 Task: Compile and use special effects to export a video on the topic "New York".
Action: Mouse moved to (106, 151)
Screenshot: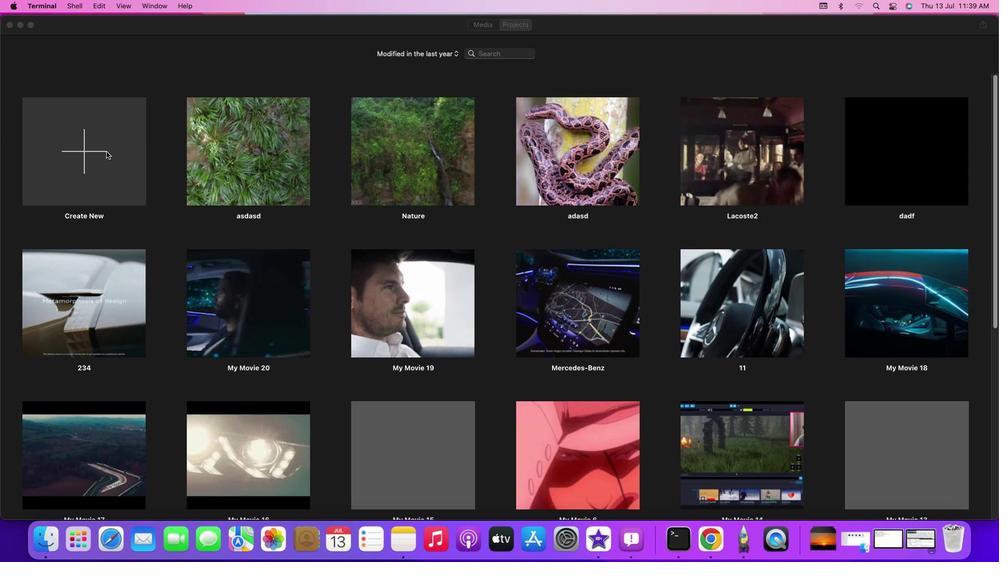 
Action: Mouse pressed left at (106, 151)
Screenshot: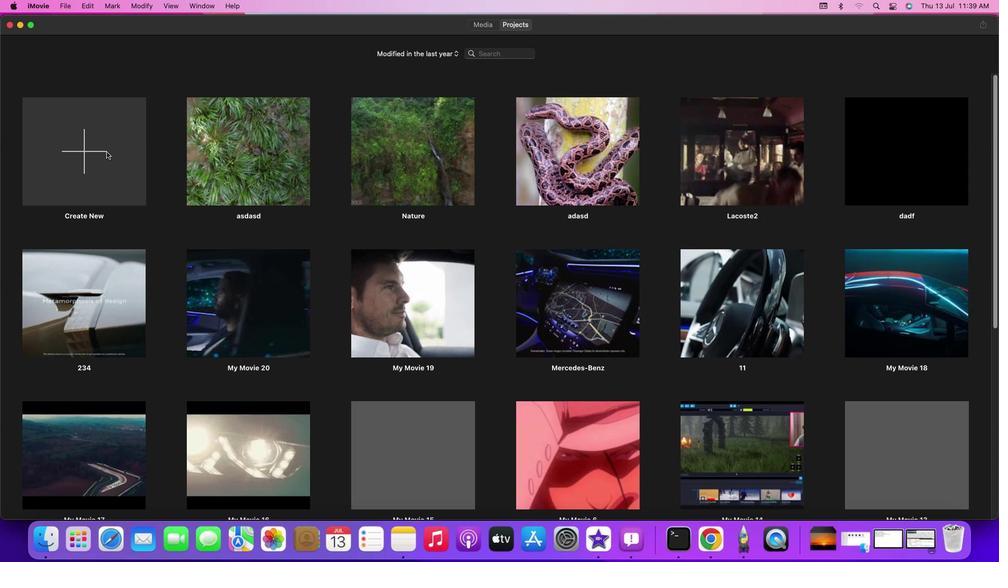 
Action: Mouse pressed left at (106, 151)
Screenshot: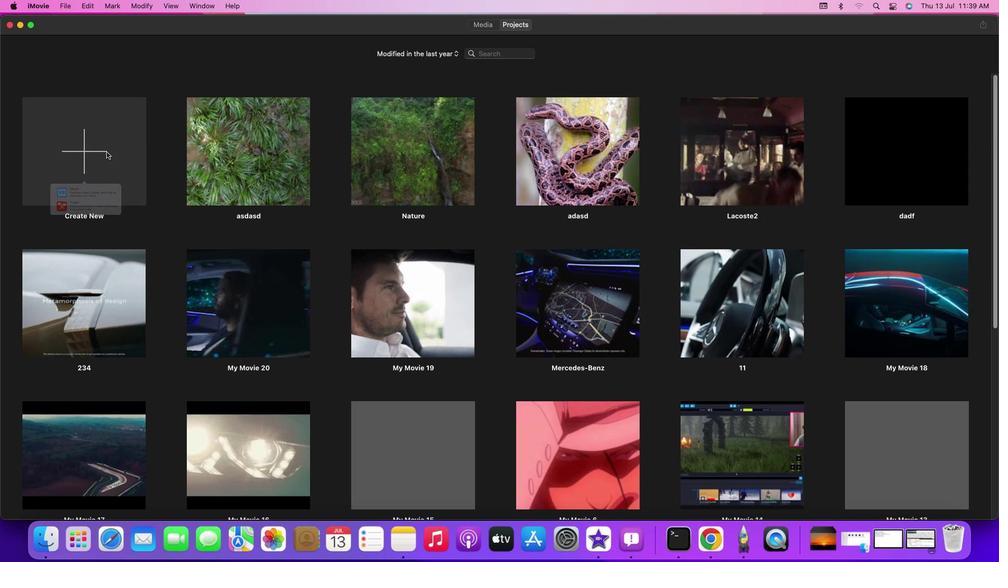 
Action: Mouse moved to (69, 204)
Screenshot: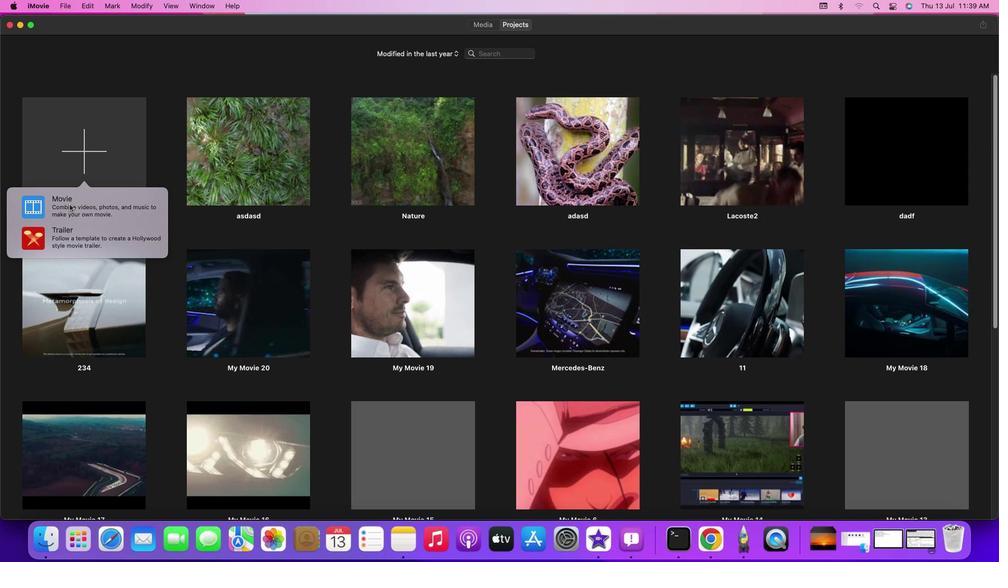 
Action: Mouse pressed left at (69, 204)
Screenshot: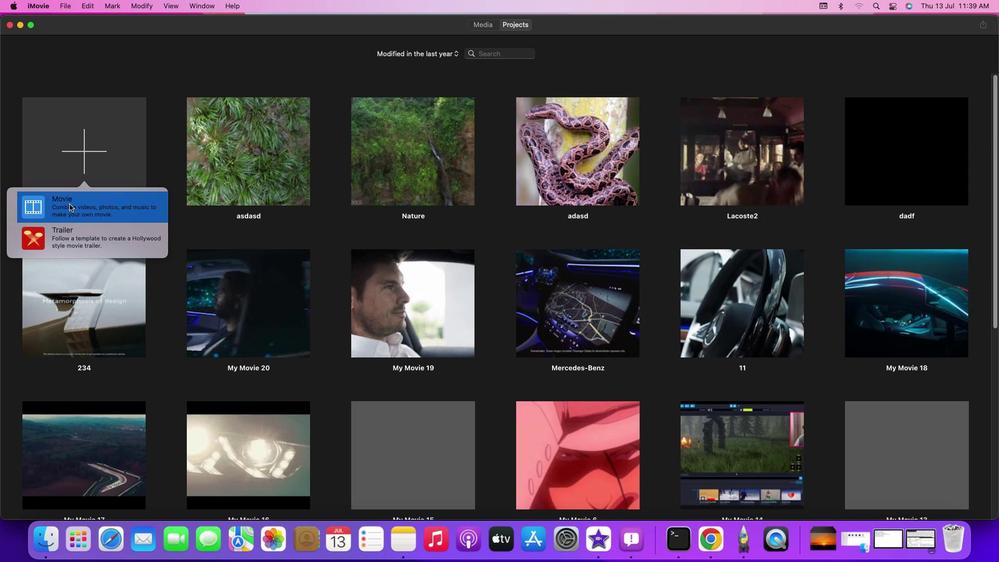 
Action: Mouse pressed left at (69, 204)
Screenshot: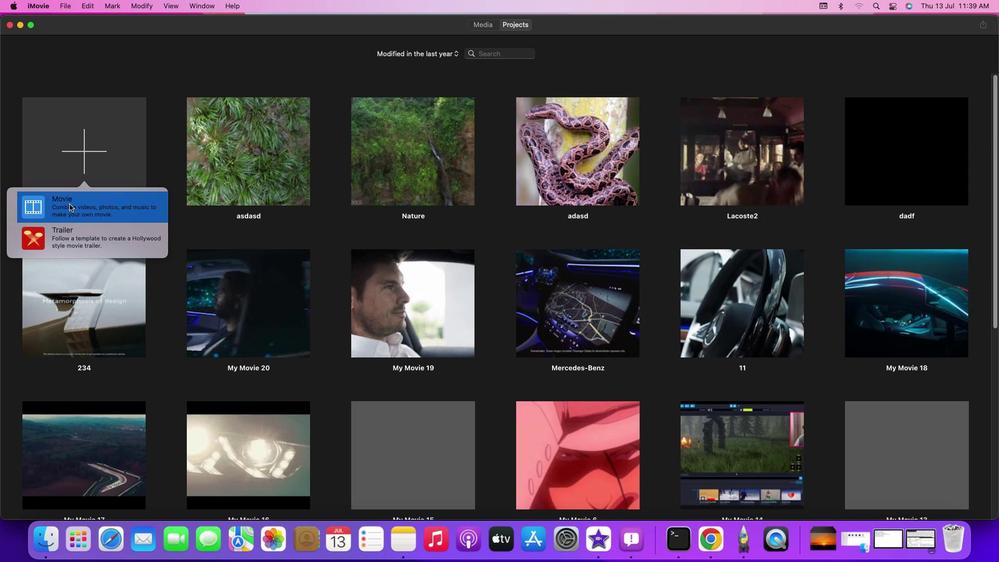 
Action: Mouse moved to (386, 181)
Screenshot: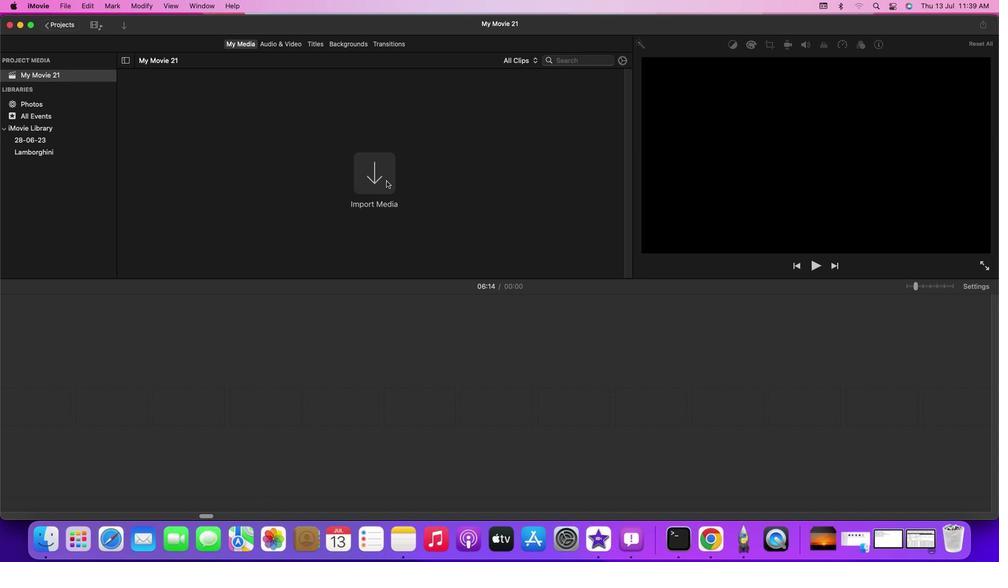 
Action: Mouse pressed left at (386, 181)
Screenshot: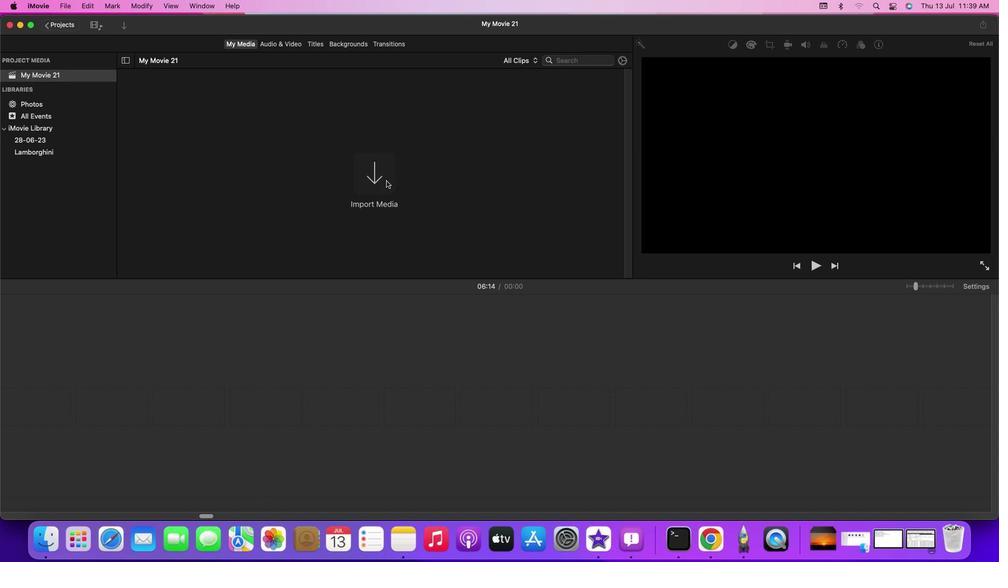 
Action: Mouse pressed left at (386, 181)
Screenshot: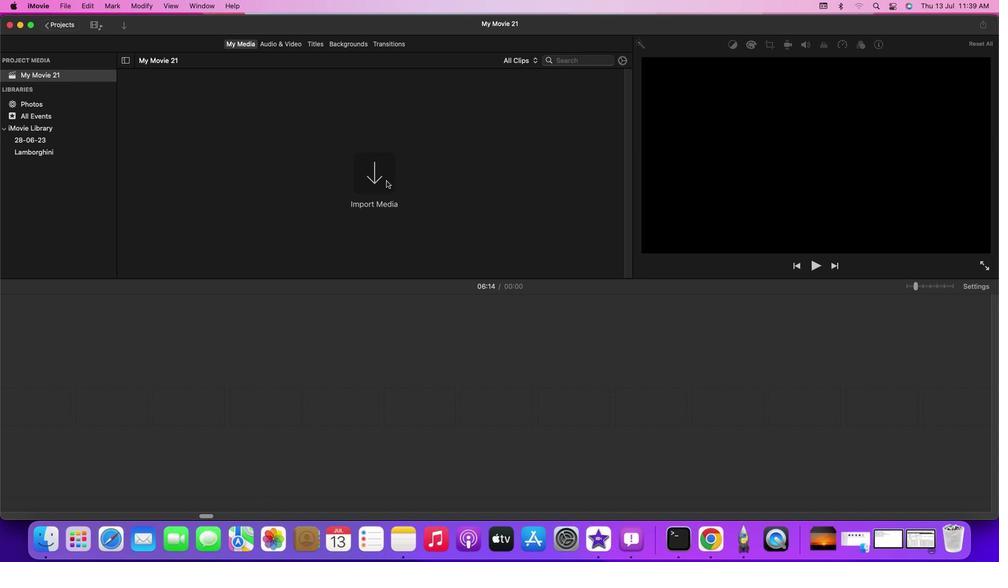 
Action: Mouse moved to (27, 145)
Screenshot: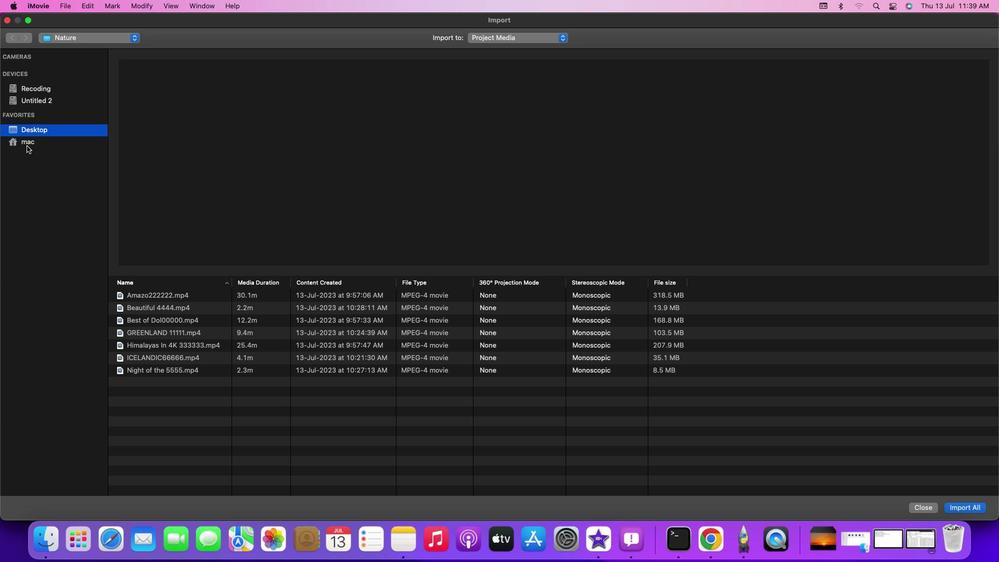 
Action: Mouse pressed left at (27, 145)
Screenshot: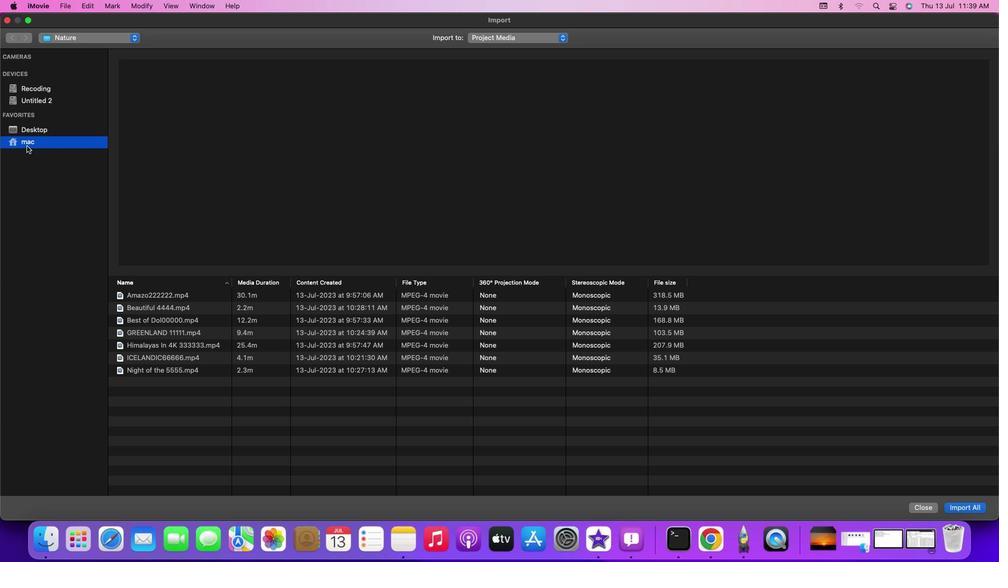 
Action: Mouse moved to (36, 134)
Screenshot: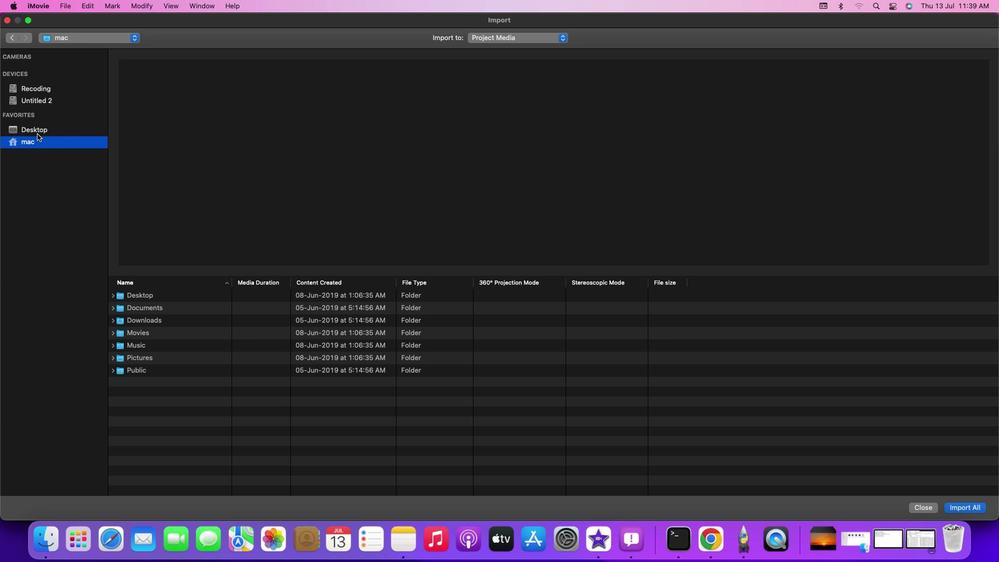 
Action: Mouse pressed left at (36, 134)
Screenshot: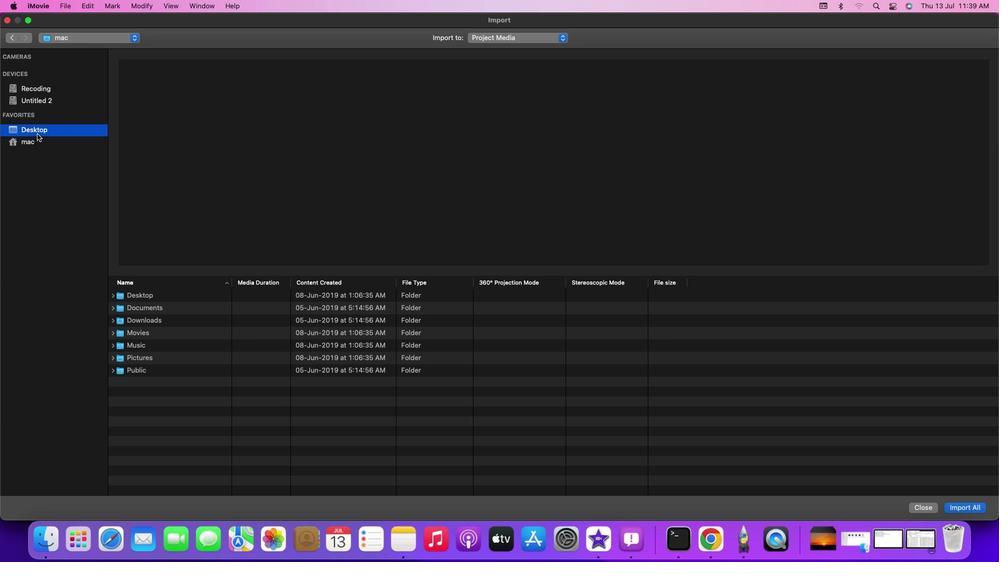 
Action: Mouse pressed left at (36, 134)
Screenshot: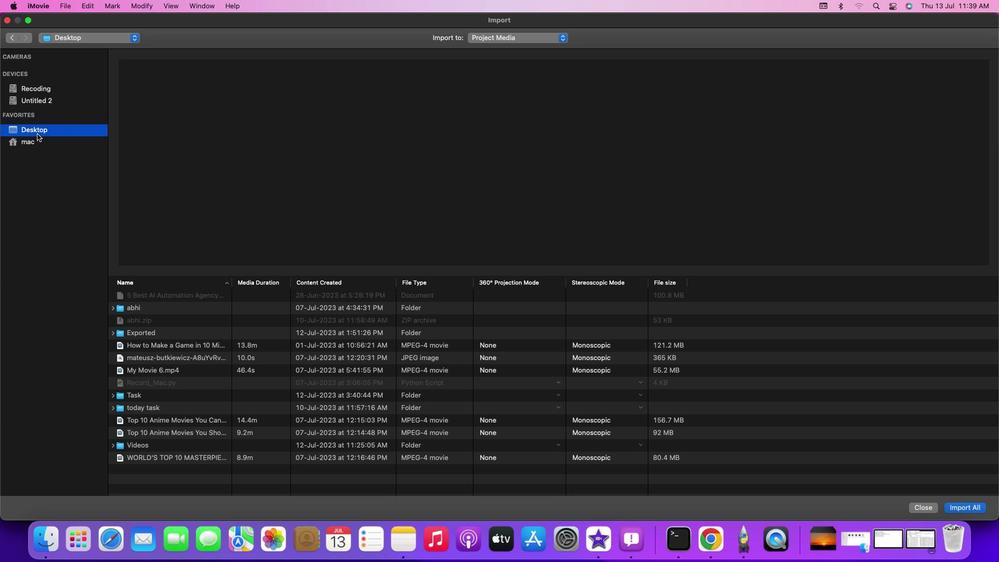 
Action: Mouse moved to (138, 445)
Screenshot: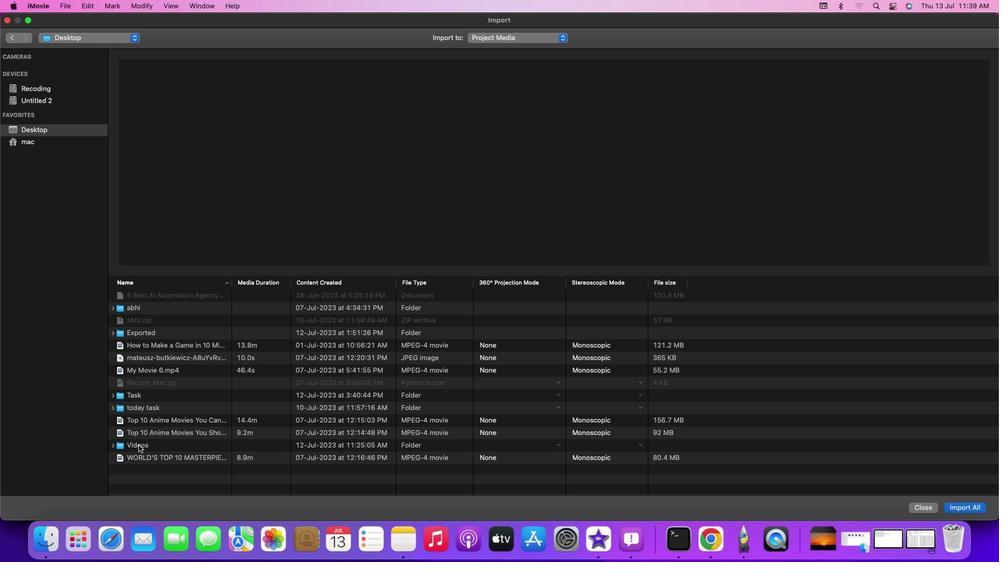 
Action: Mouse pressed left at (138, 445)
Screenshot: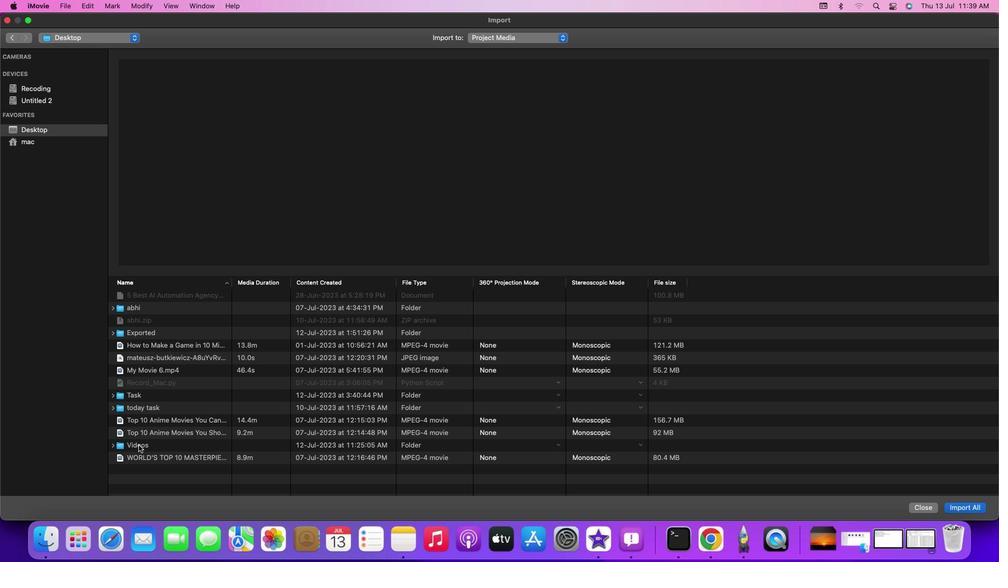 
Action: Mouse pressed left at (138, 445)
Screenshot: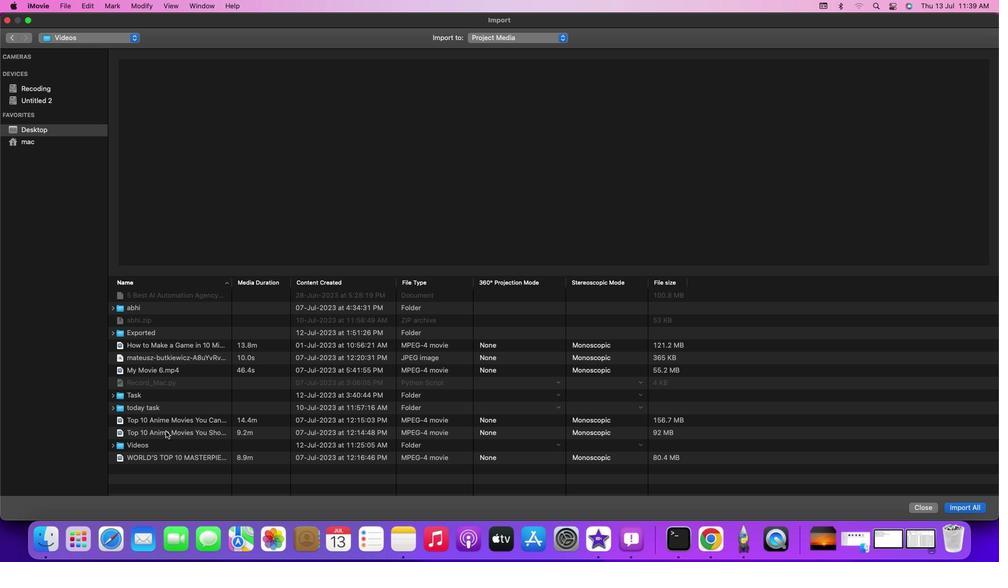 
Action: Mouse moved to (147, 362)
Screenshot: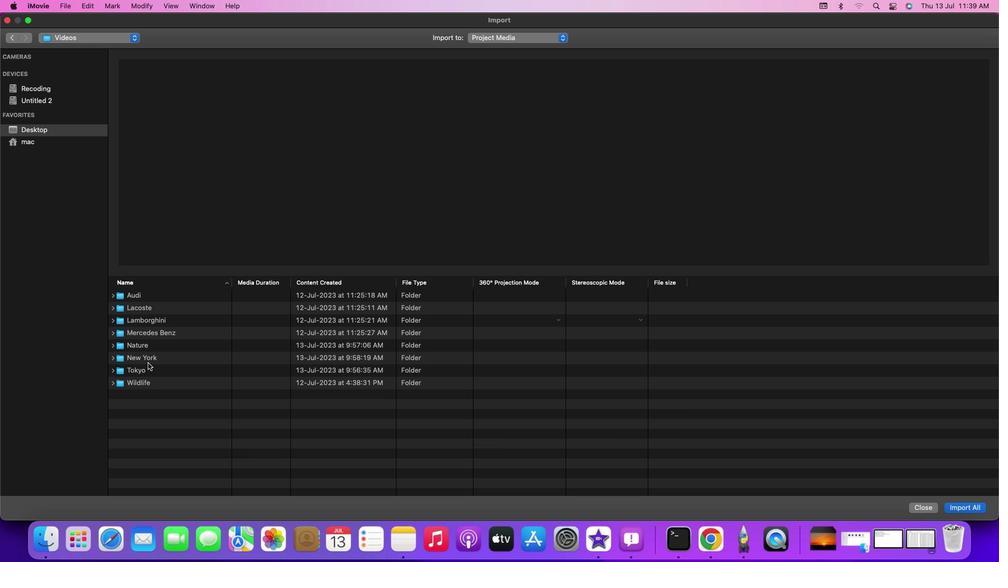 
Action: Mouse pressed left at (147, 362)
Screenshot: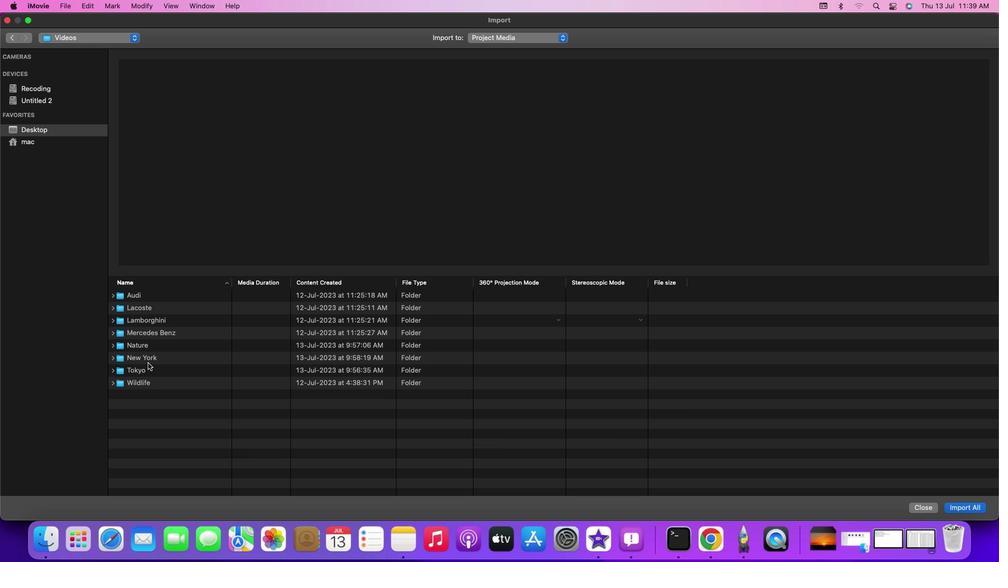 
Action: Mouse pressed left at (147, 362)
Screenshot: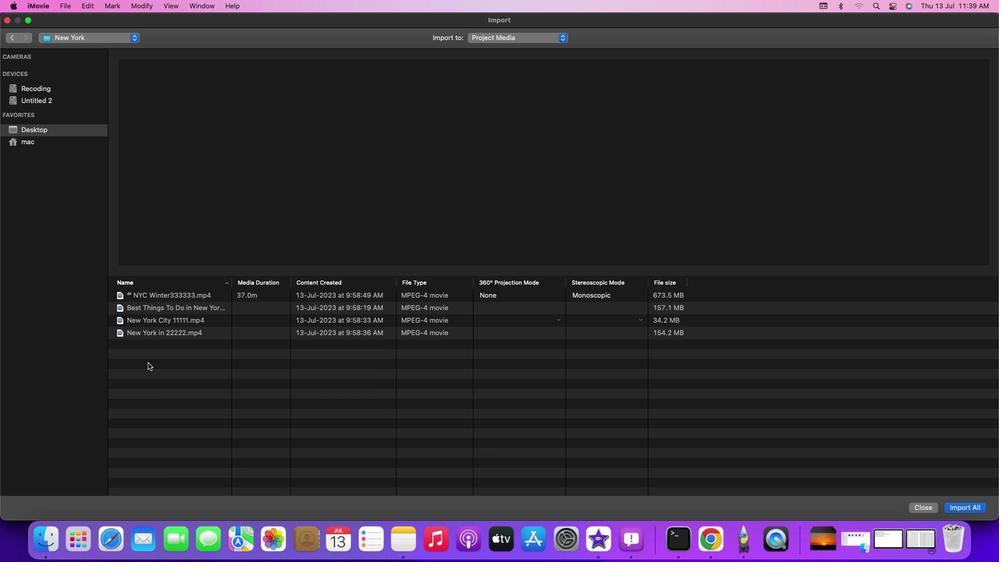 
Action: Mouse moved to (182, 322)
Screenshot: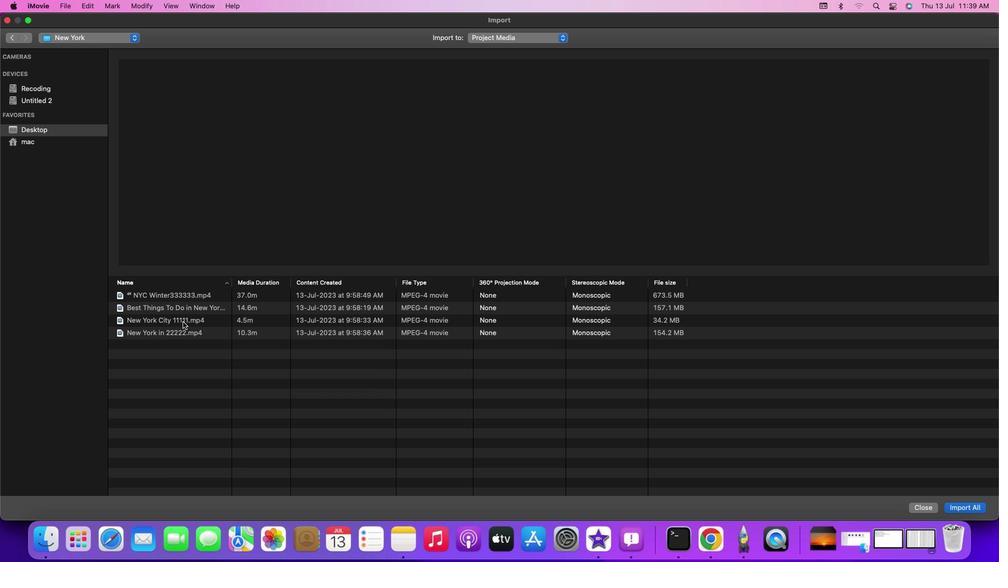 
Action: Mouse pressed left at (182, 322)
Screenshot: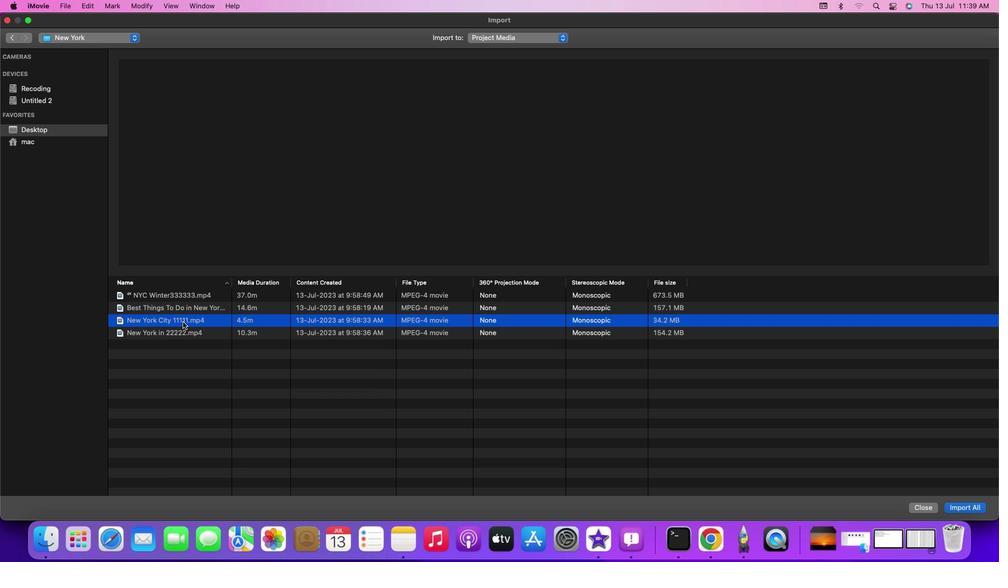 
Action: Mouse pressed left at (182, 322)
Screenshot: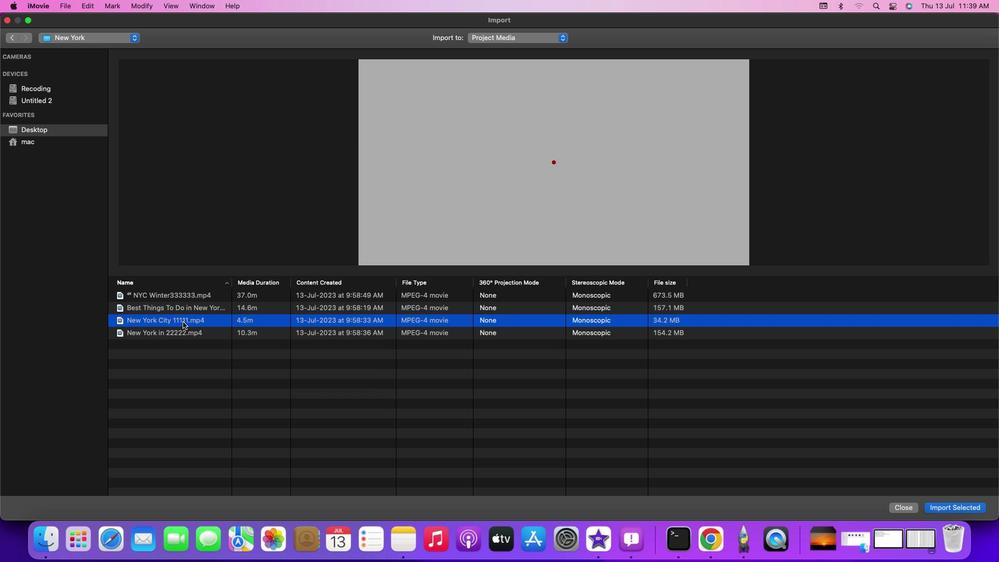 
Action: Mouse moved to (169, 104)
Screenshot: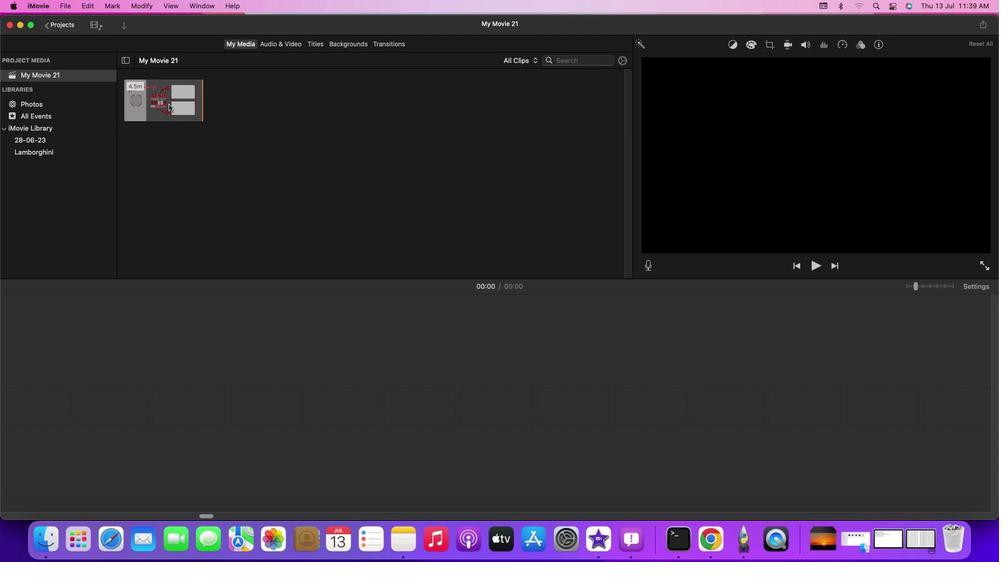 
Action: Mouse pressed left at (169, 104)
Screenshot: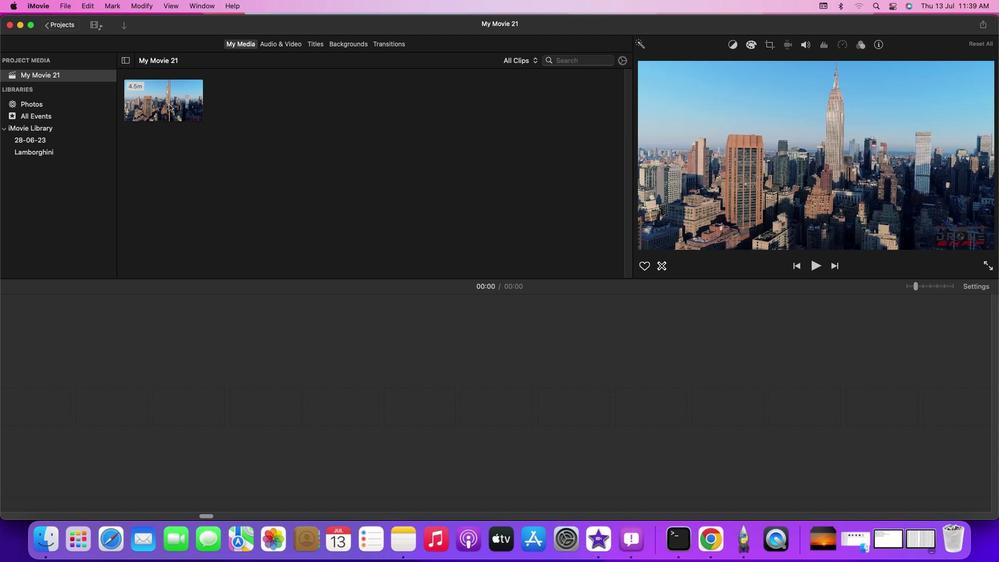 
Action: Mouse moved to (33, 312)
Screenshot: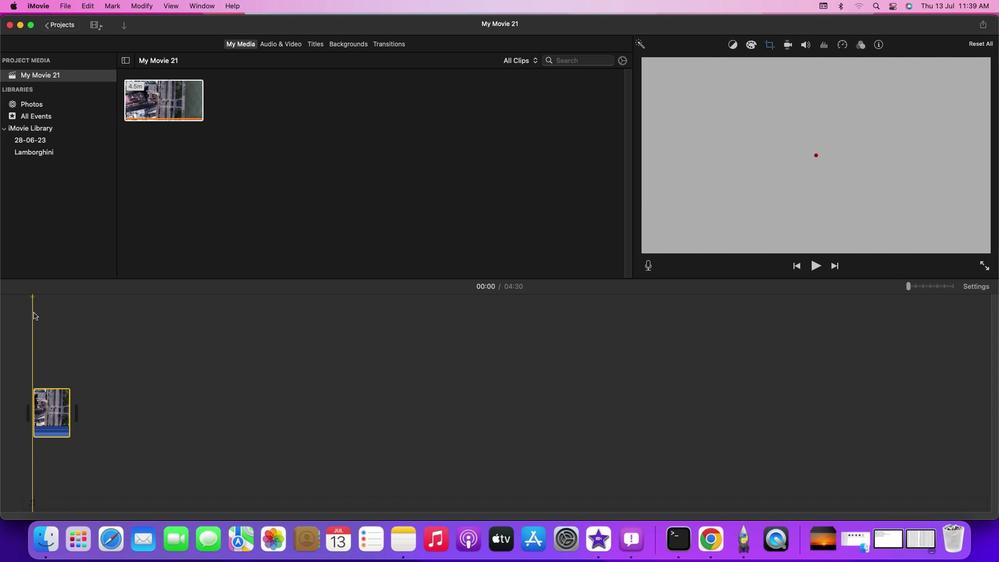 
Action: Key pressed Key.space
Screenshot: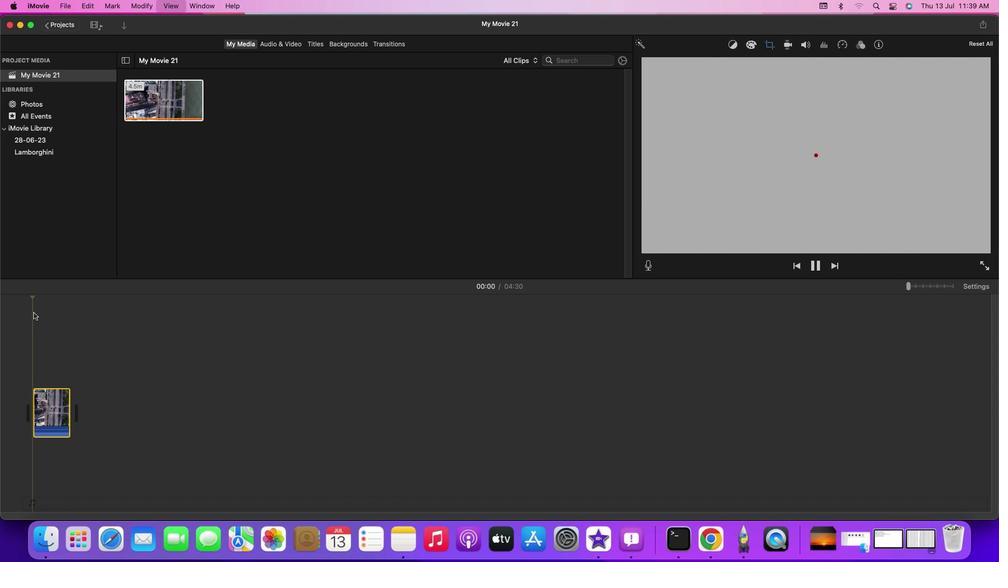 
Action: Mouse moved to (909, 291)
Screenshot: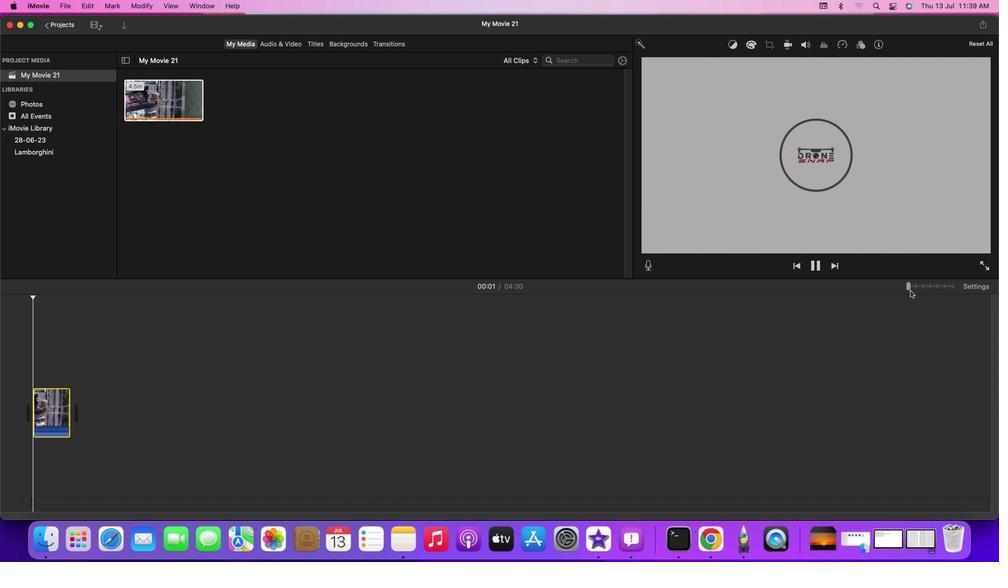 
Action: Mouse pressed left at (909, 291)
Screenshot: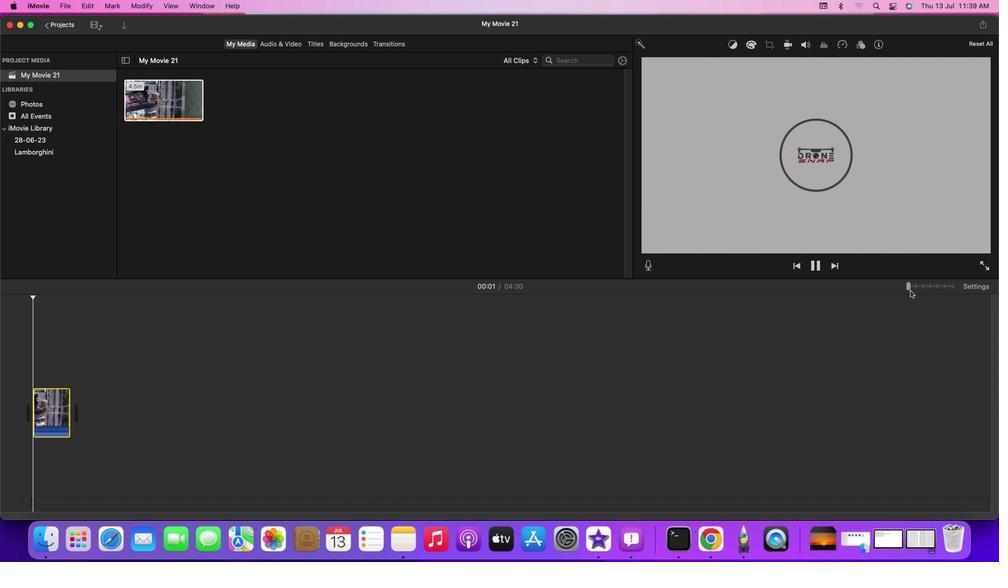 
Action: Mouse moved to (911, 288)
Screenshot: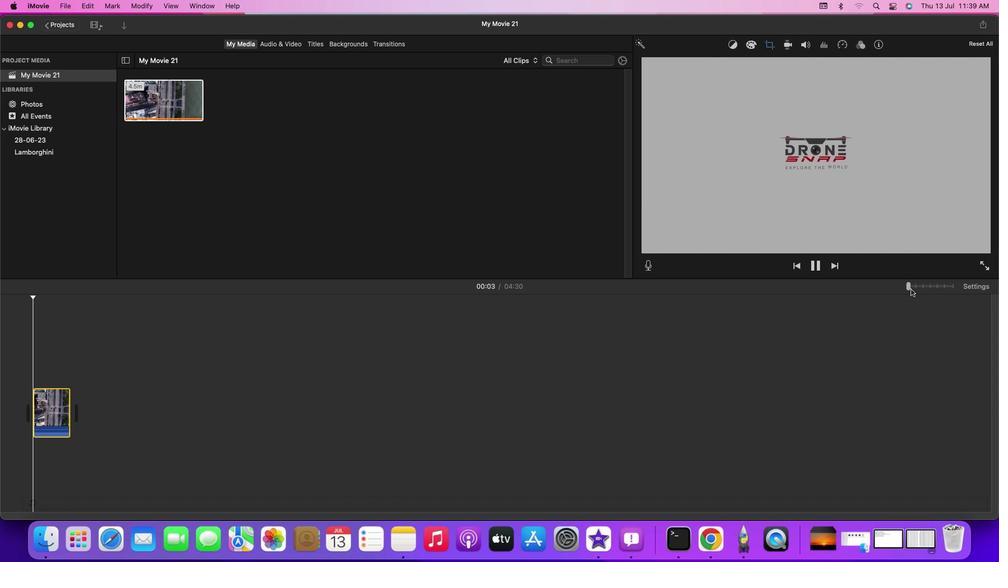 
Action: Mouse pressed left at (911, 288)
Screenshot: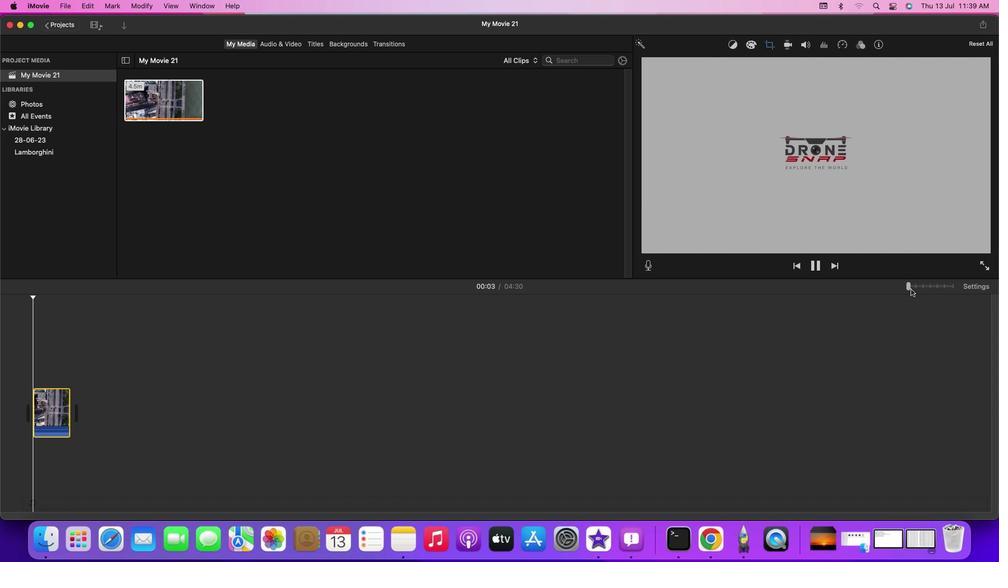 
Action: Mouse moved to (91, 420)
Screenshot: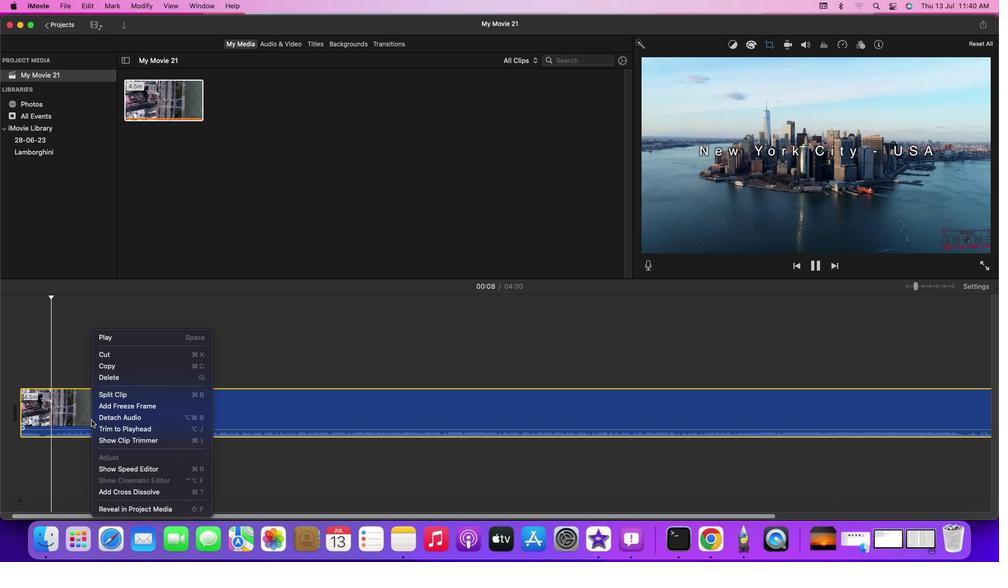 
Action: Mouse pressed right at (91, 420)
Screenshot: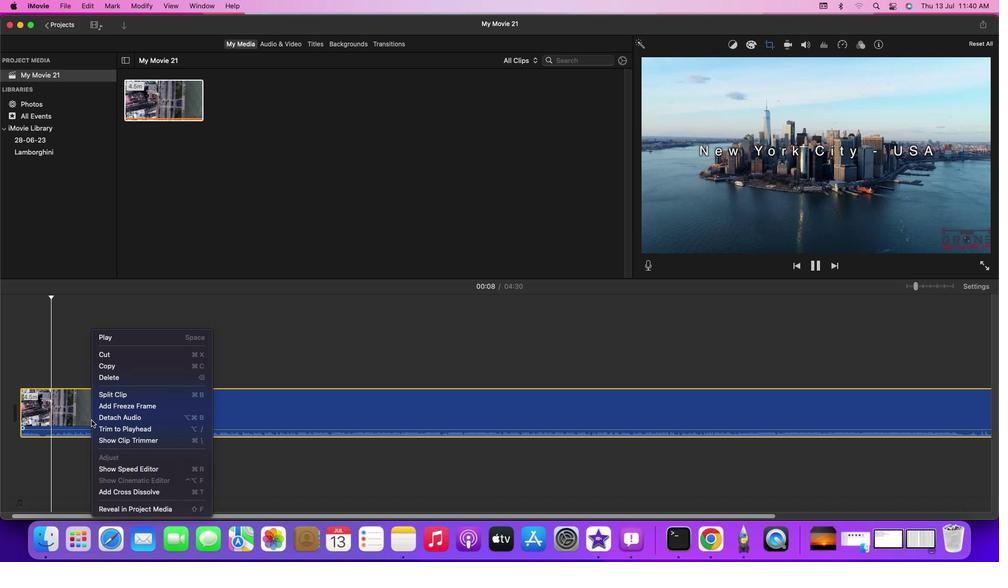 
Action: Mouse moved to (33, 342)
Screenshot: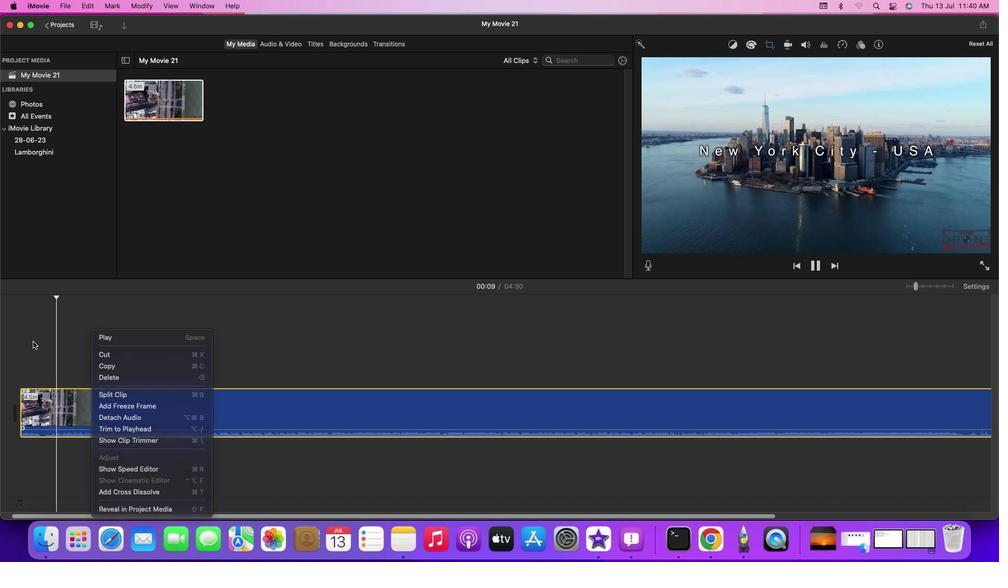 
Action: Mouse pressed left at (33, 342)
Screenshot: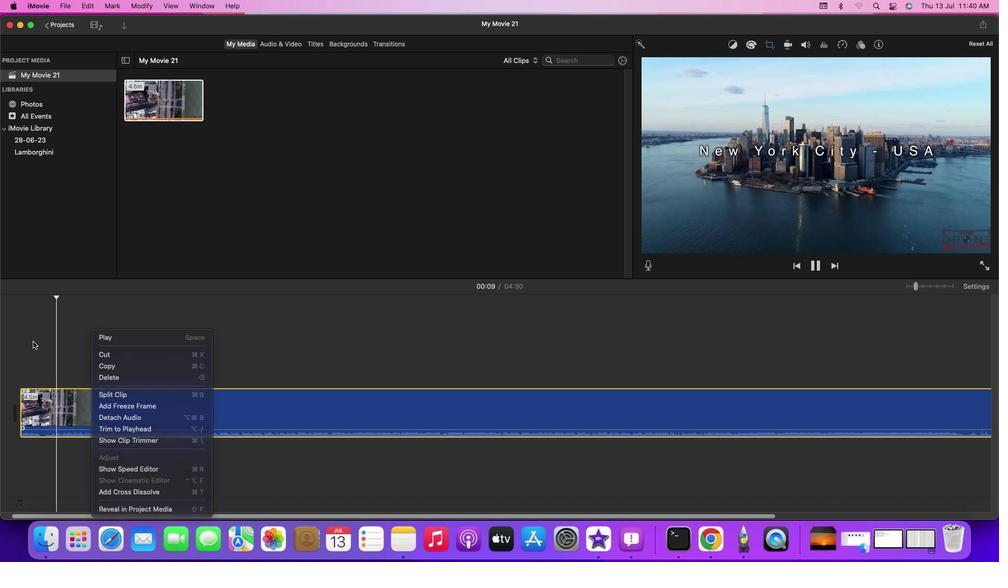 
Action: Mouse moved to (23, 338)
Screenshot: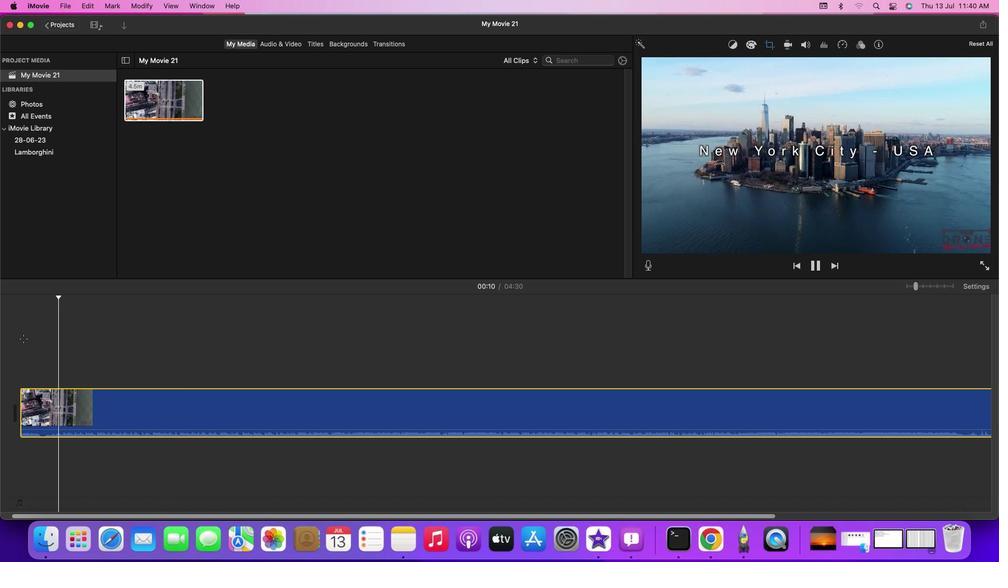 
Action: Mouse pressed left at (23, 338)
Screenshot: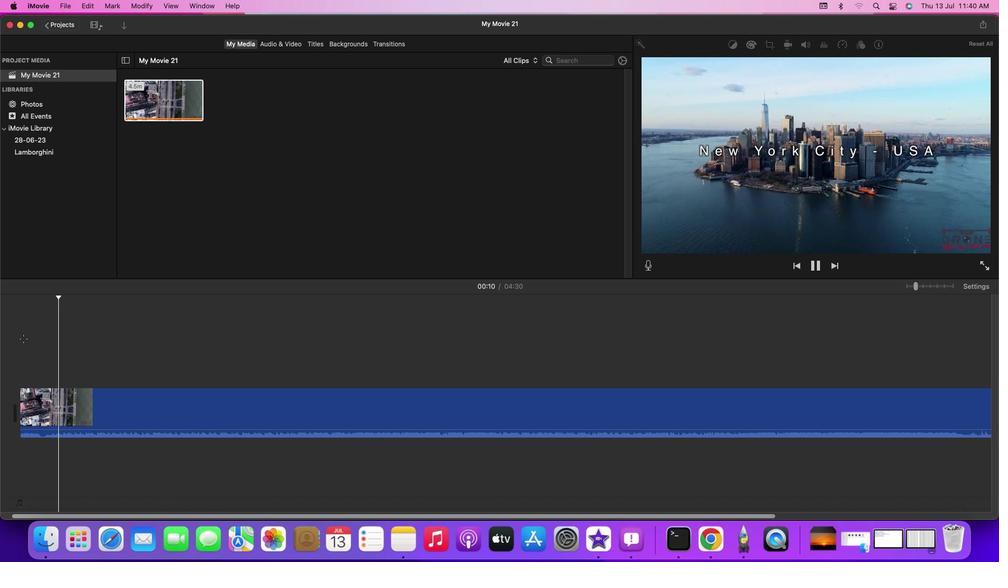 
Action: Mouse moved to (30, 312)
Screenshot: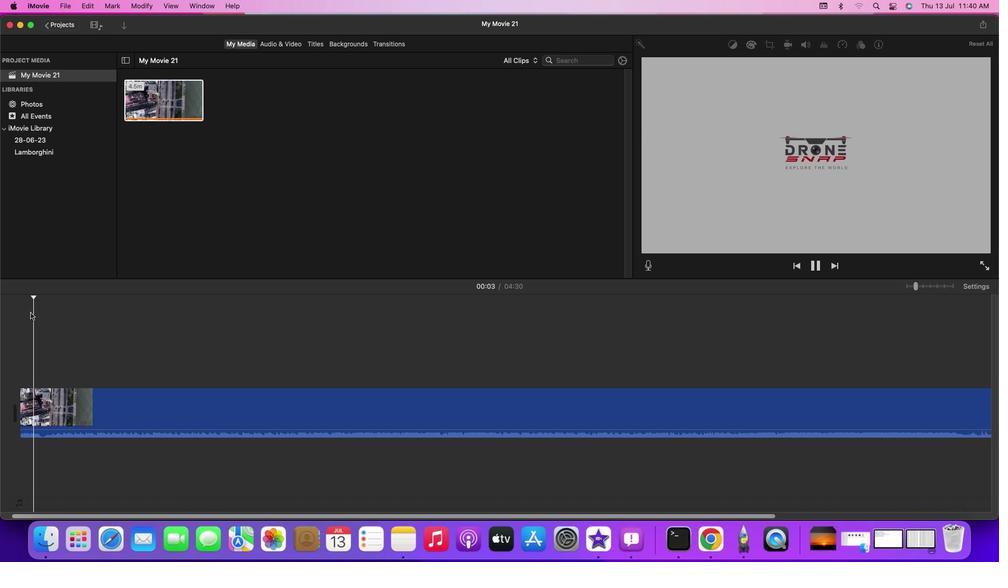 
Action: Key pressed Key.space
Screenshot: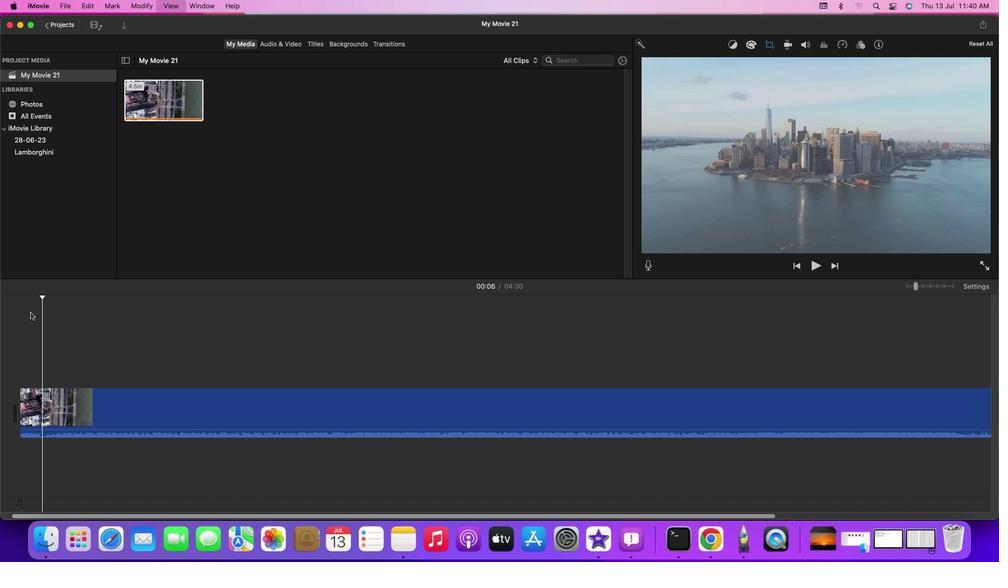 
Action: Mouse moved to (45, 406)
Screenshot: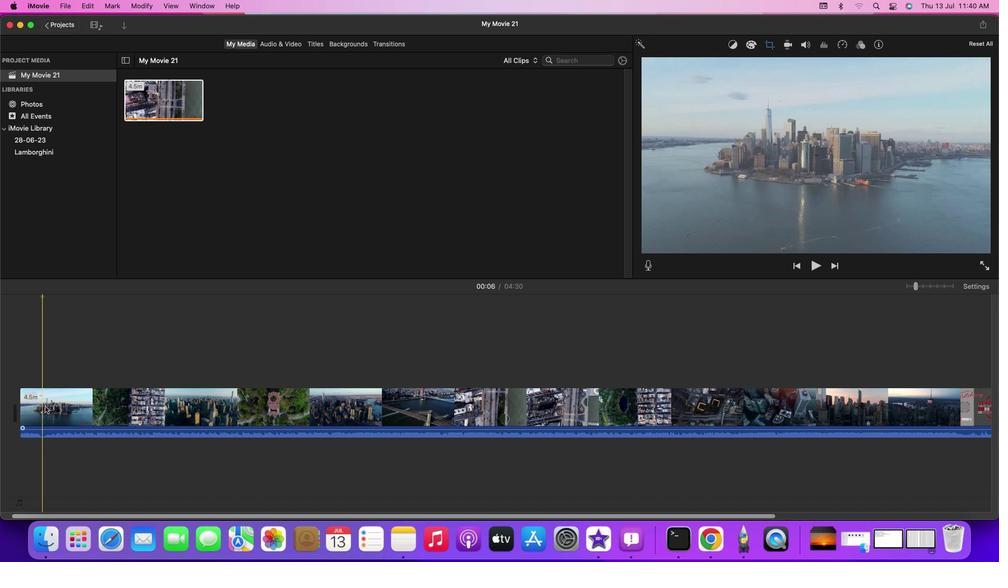 
Action: Mouse pressed left at (45, 406)
Screenshot: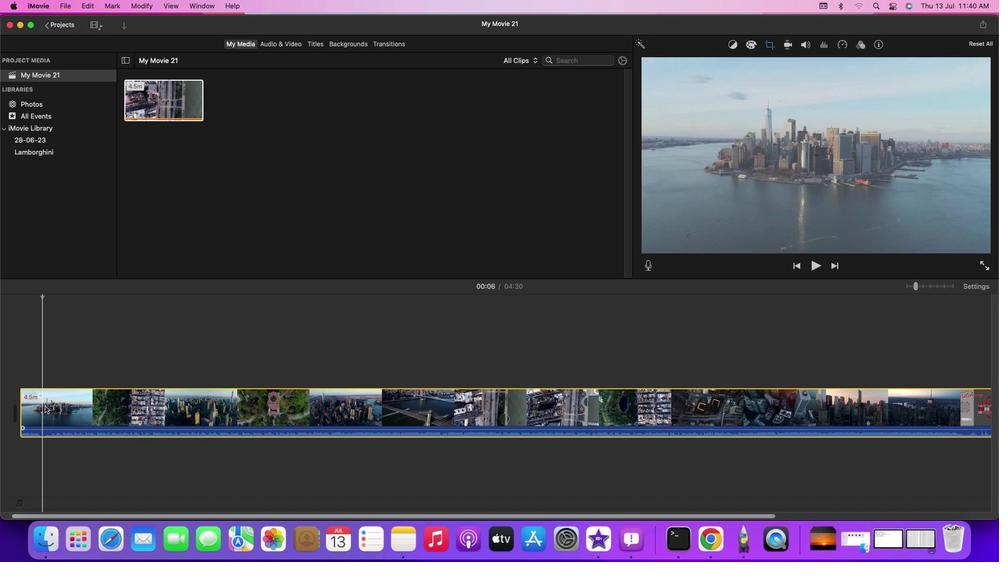
Action: Key pressed Key.cmd'b'
Screenshot: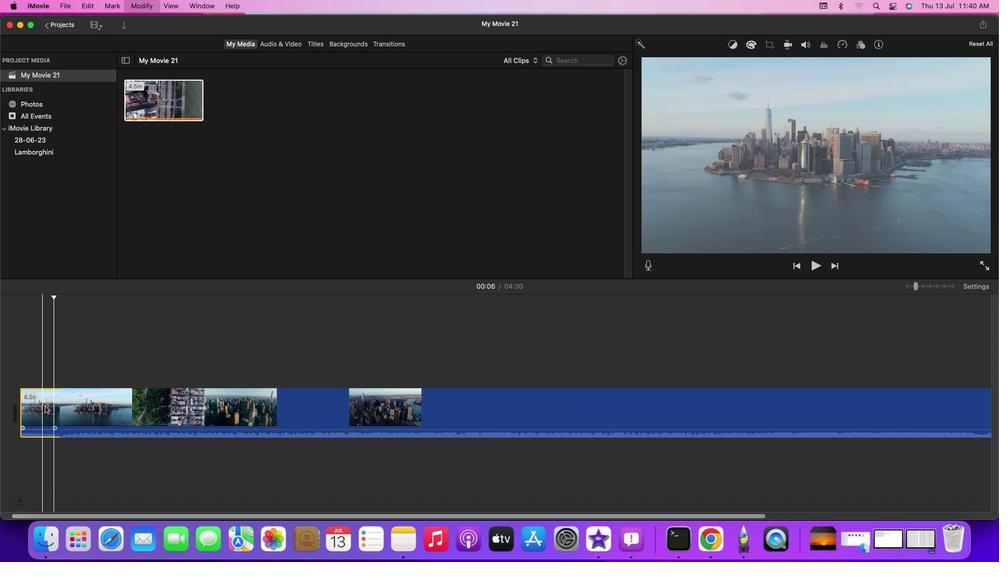 
Action: Mouse moved to (42, 407)
Screenshot: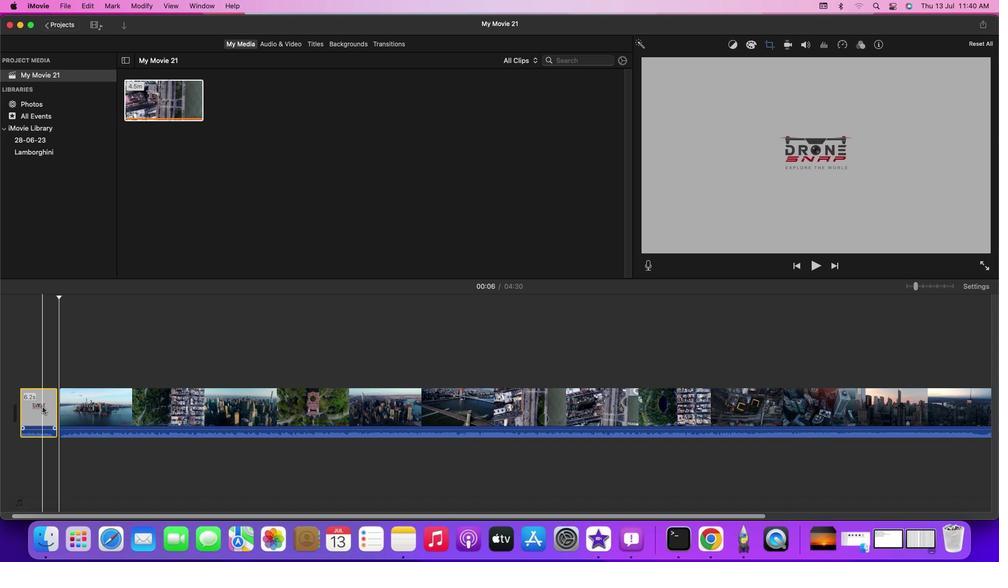 
Action: Mouse pressed right at (42, 407)
Screenshot: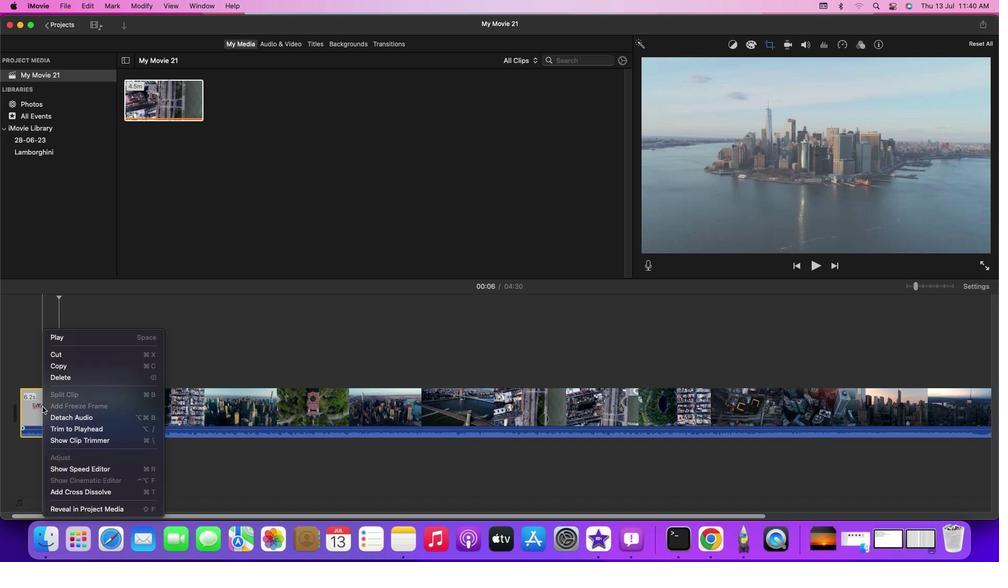 
Action: Mouse moved to (62, 378)
Screenshot: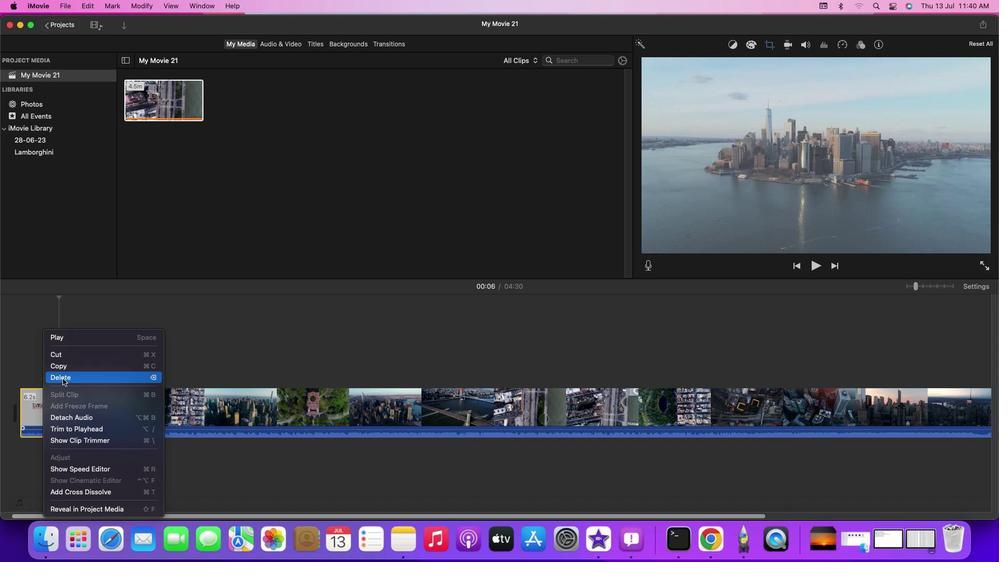 
Action: Mouse pressed left at (62, 378)
Screenshot: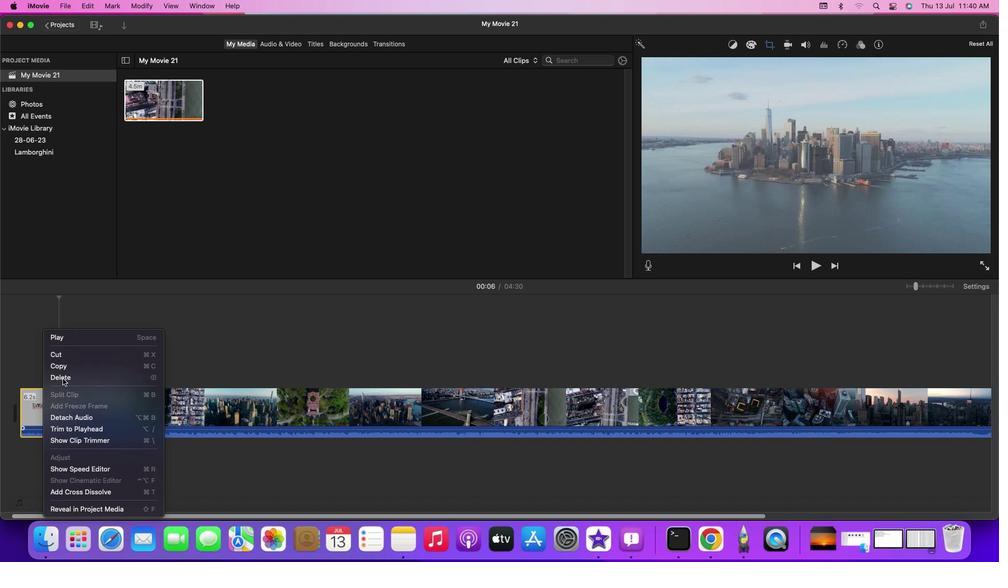 
Action: Mouse moved to (59, 401)
Screenshot: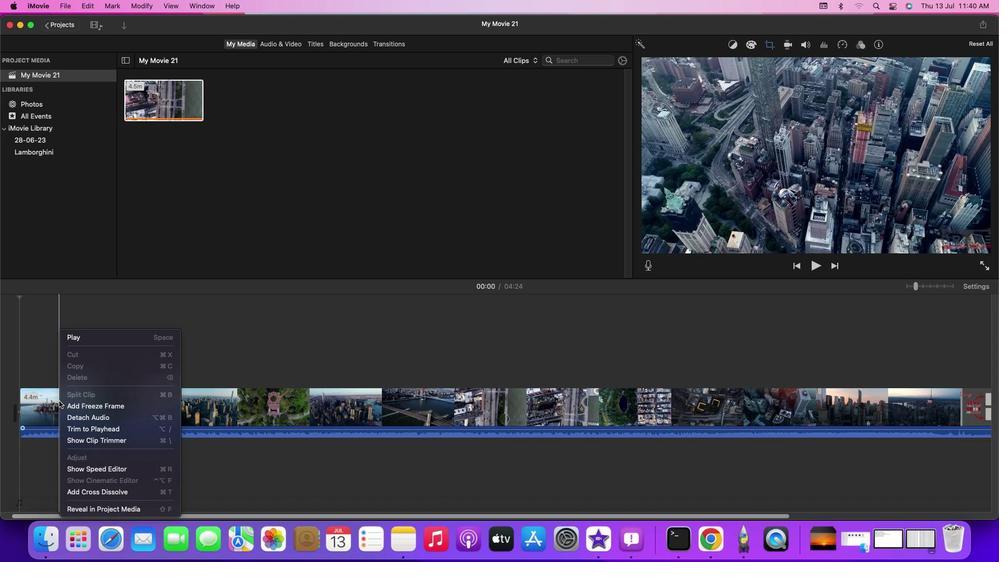 
Action: Mouse pressed right at (59, 401)
Screenshot: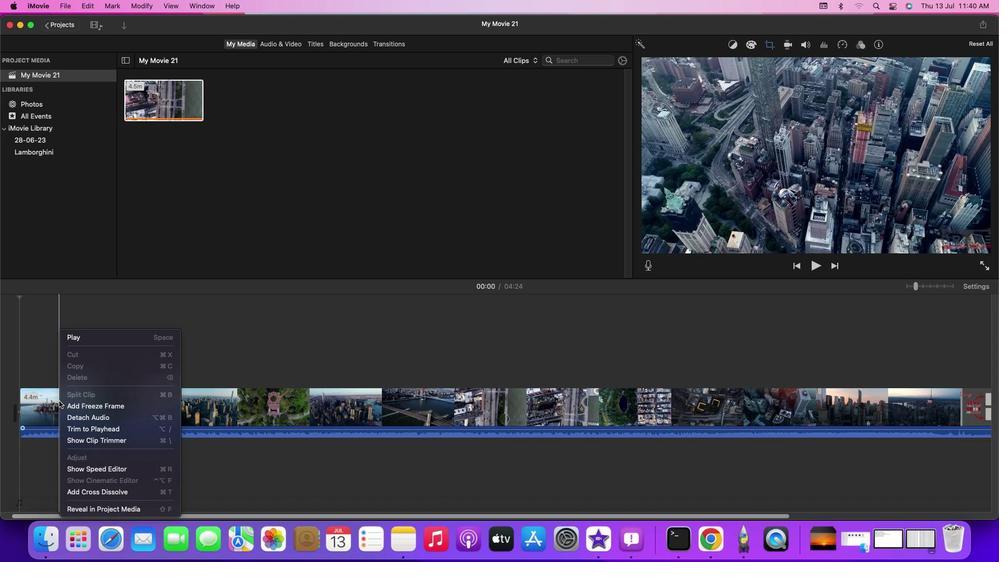 
Action: Mouse moved to (71, 416)
Screenshot: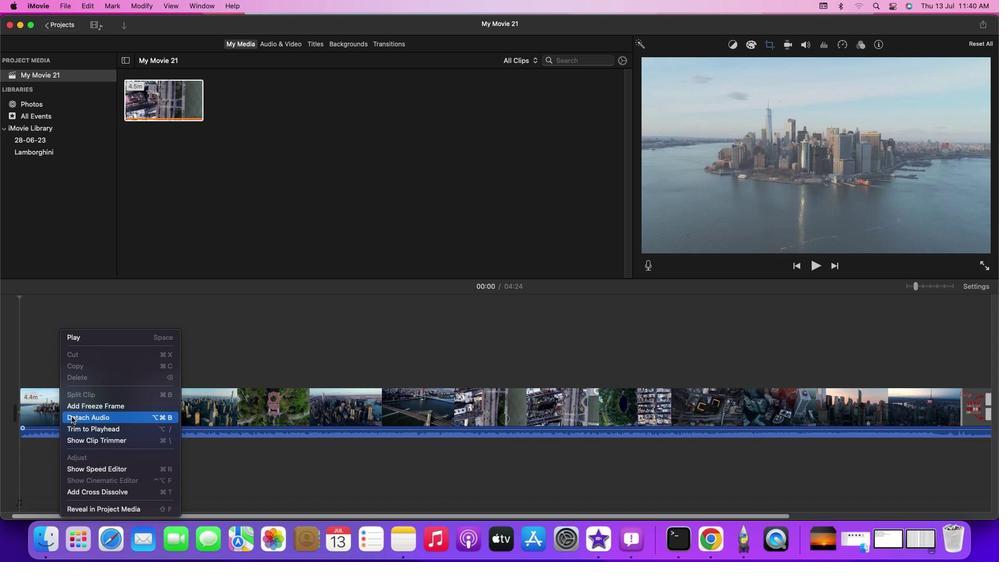 
Action: Mouse pressed left at (71, 416)
Screenshot: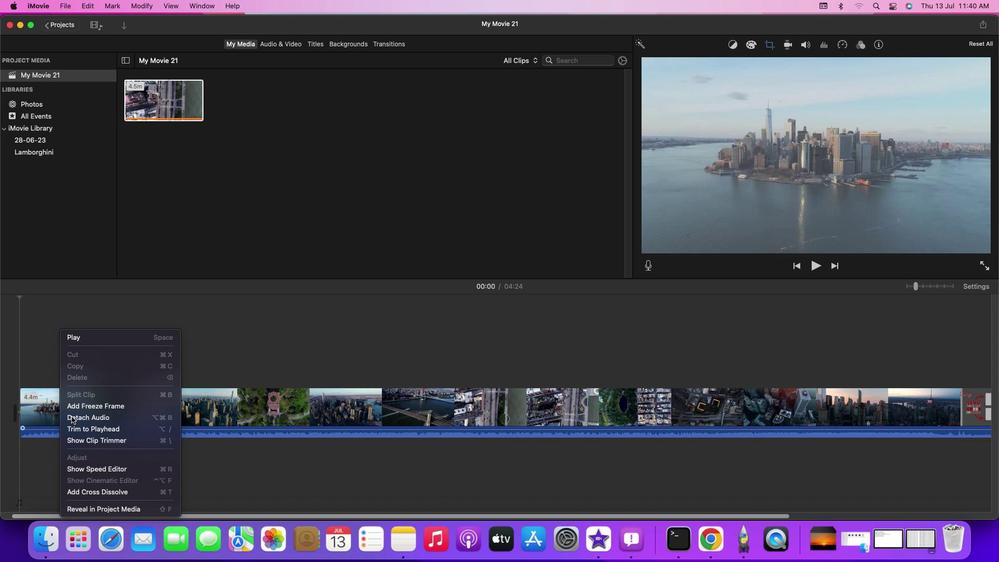 
Action: Mouse moved to (20, 307)
Screenshot: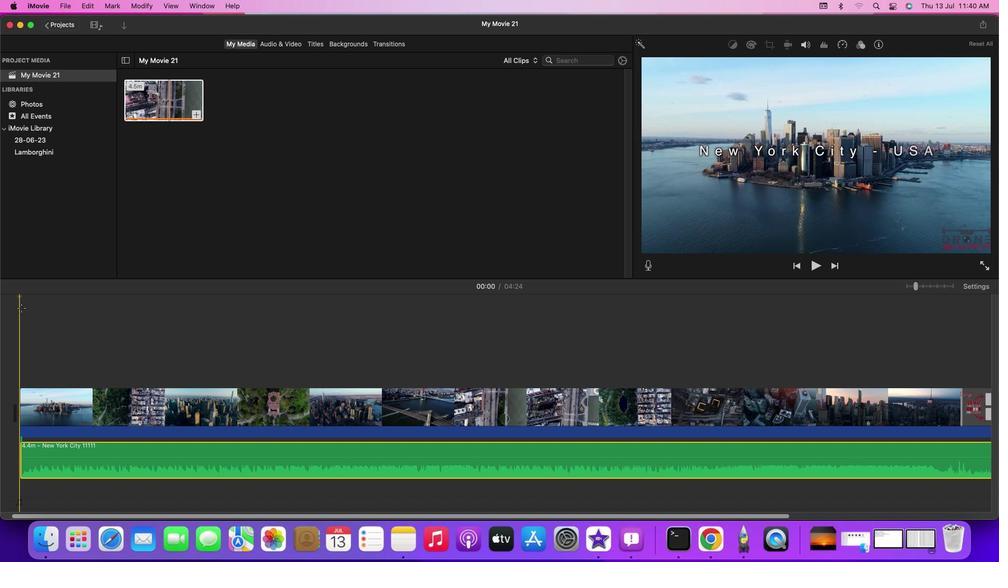 
Action: Mouse pressed left at (20, 307)
Screenshot: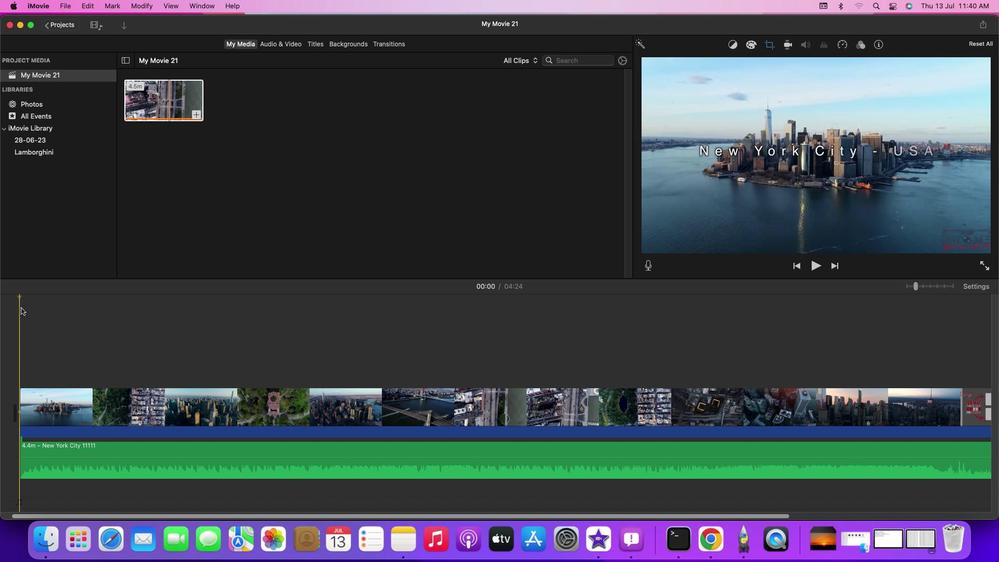 
Action: Key pressed Key.space
Screenshot: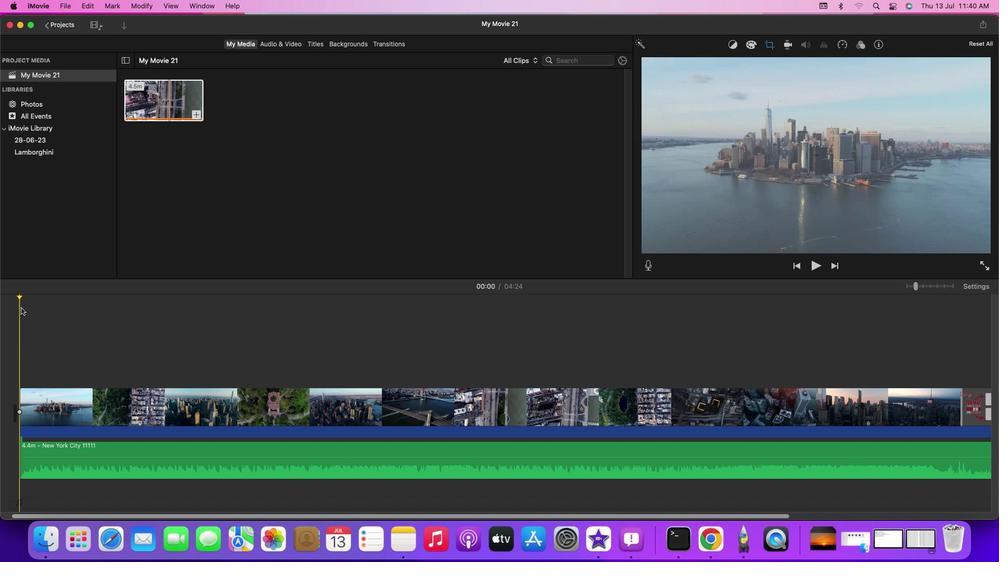 
Action: Mouse moved to (22, 298)
Screenshot: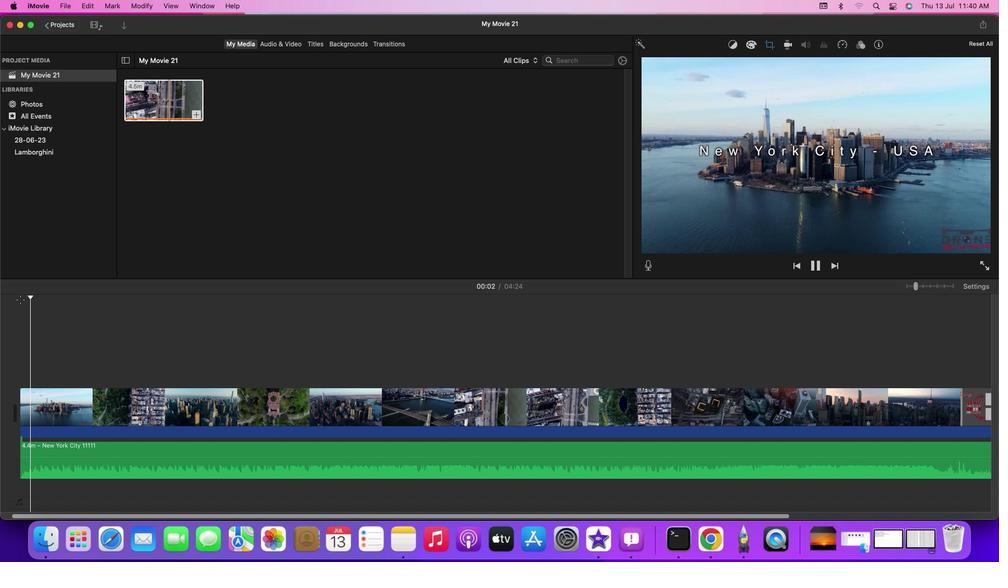 
Action: Mouse pressed left at (22, 298)
Screenshot: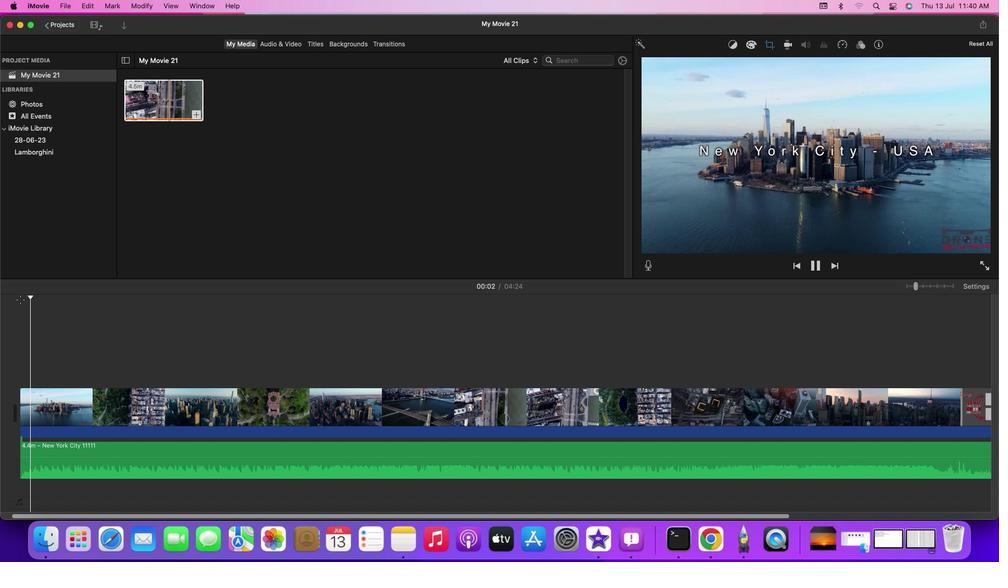 
Action: Mouse moved to (18, 305)
Screenshot: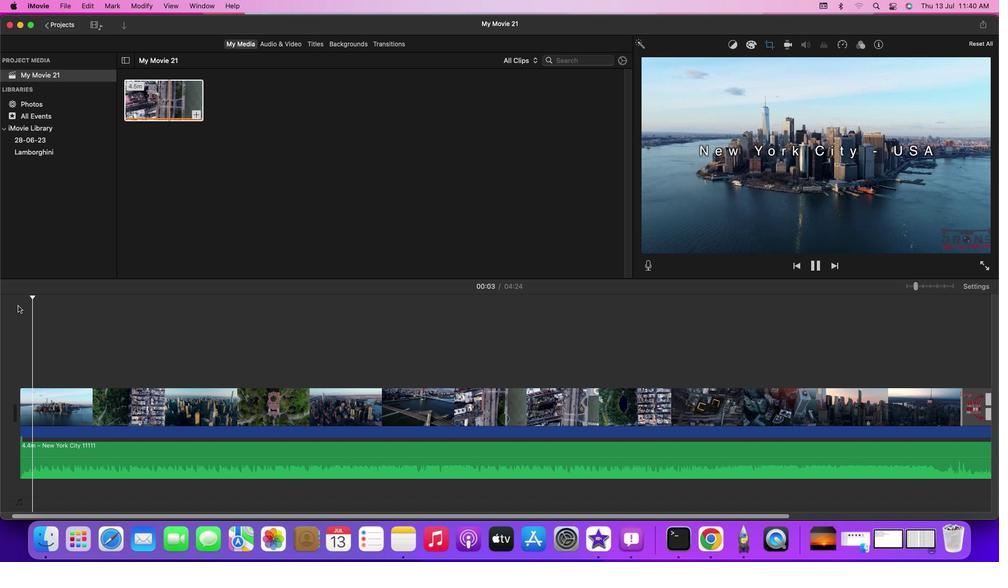 
Action: Mouse pressed left at (18, 305)
Screenshot: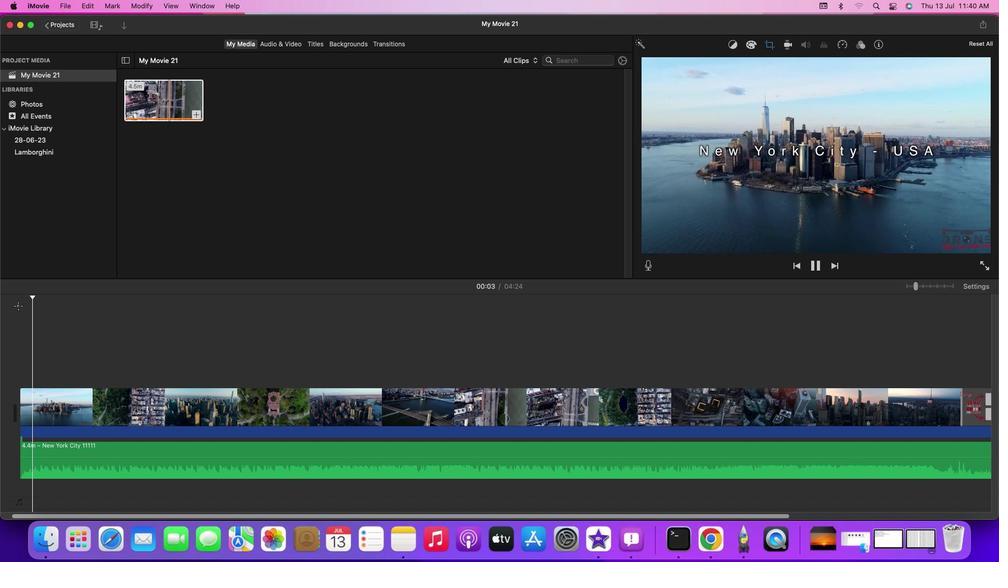 
Action: Mouse moved to (20, 460)
Screenshot: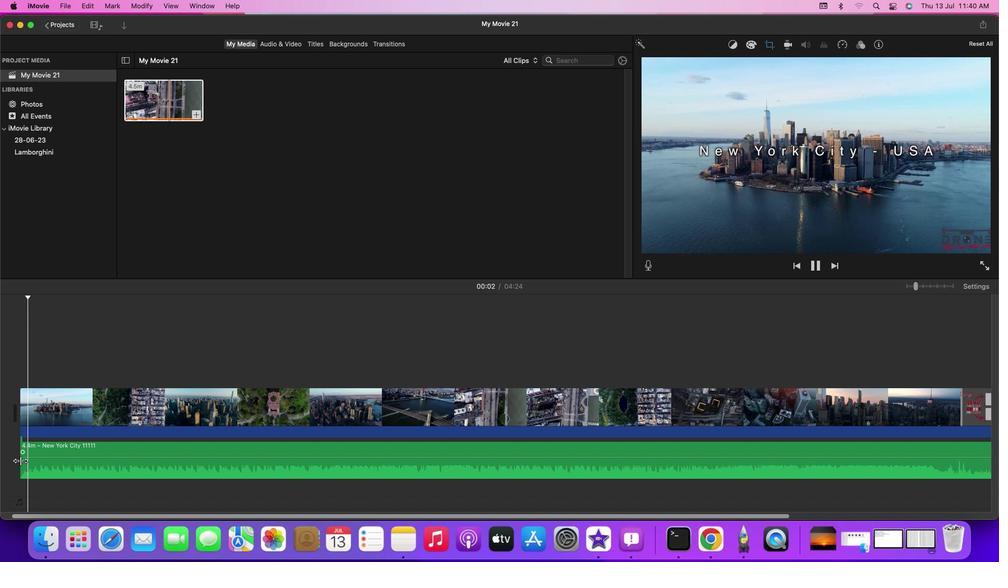 
Action: Mouse pressed left at (20, 460)
Screenshot: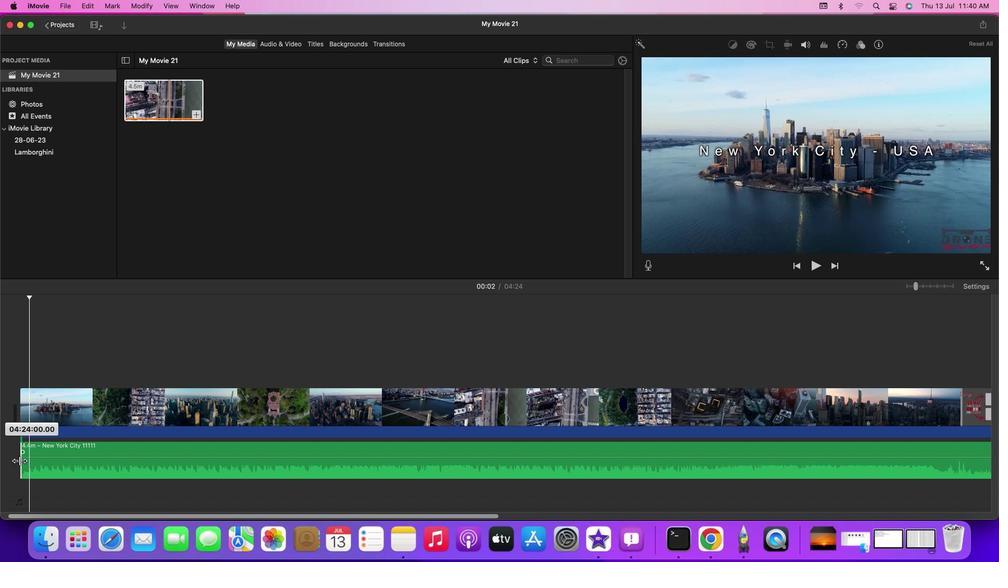 
Action: Mouse moved to (19, 411)
Screenshot: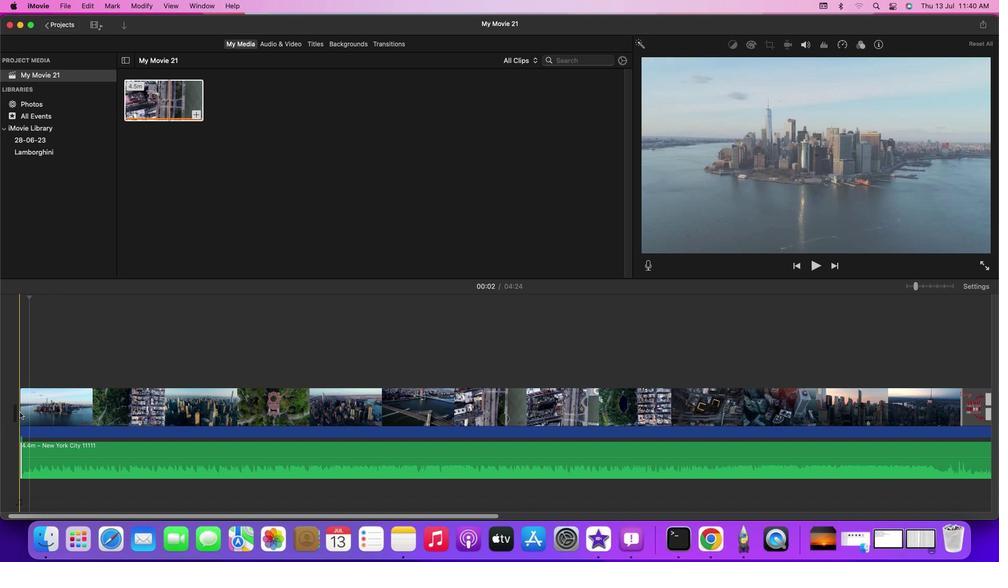 
Action: Mouse pressed left at (19, 411)
Screenshot: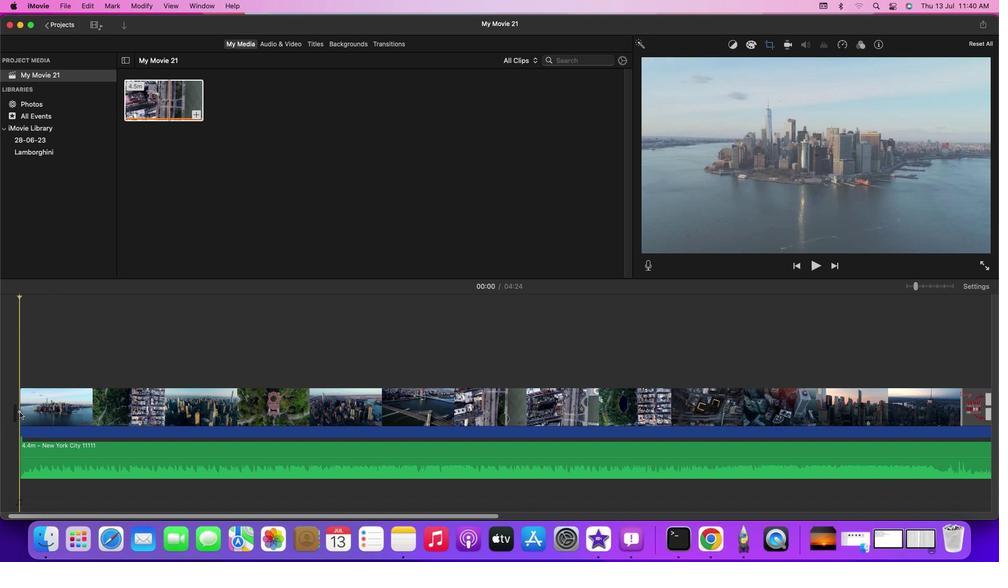 
Action: Mouse moved to (19, 412)
Screenshot: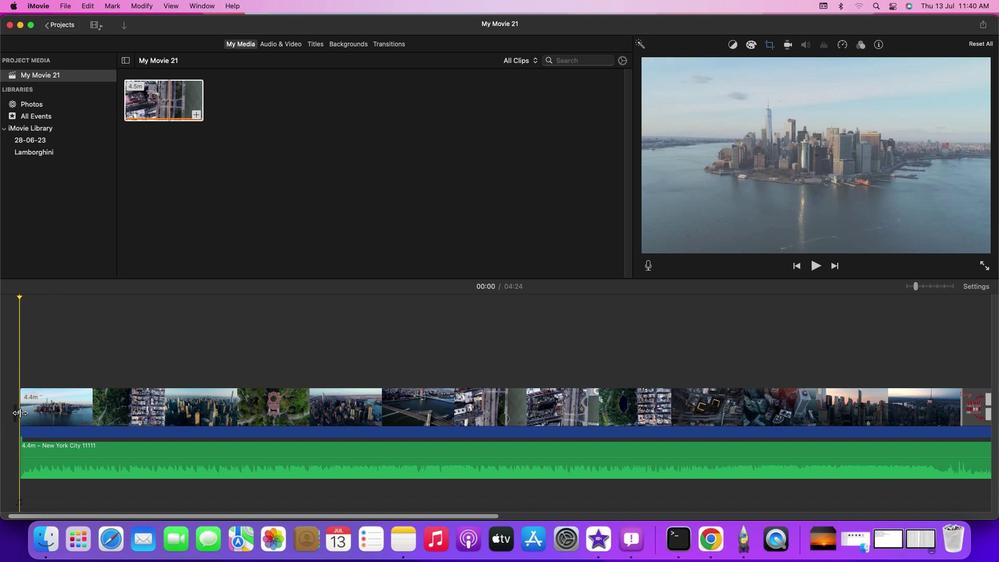 
Action: Mouse pressed left at (19, 412)
Screenshot: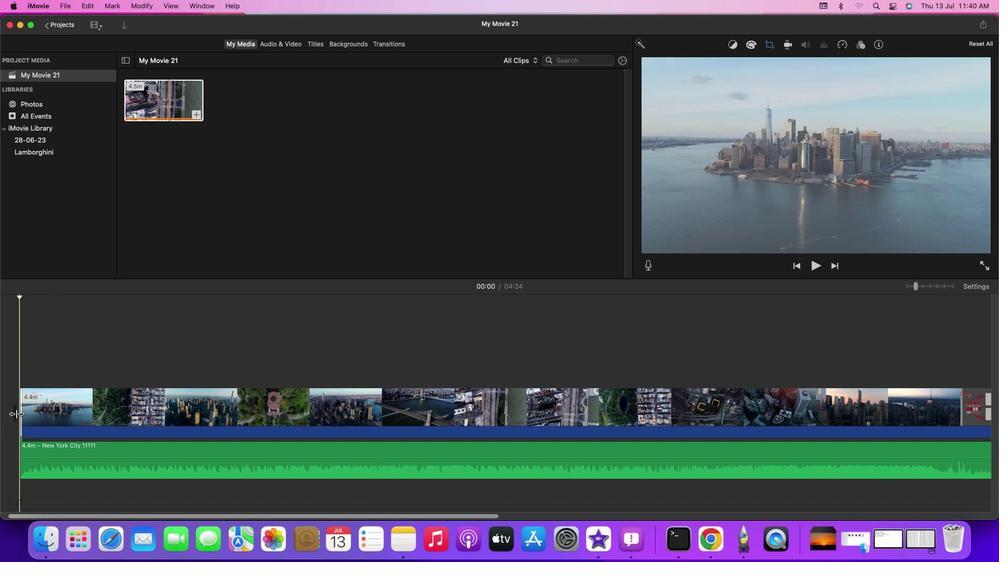 
Action: Mouse moved to (17, 459)
Screenshot: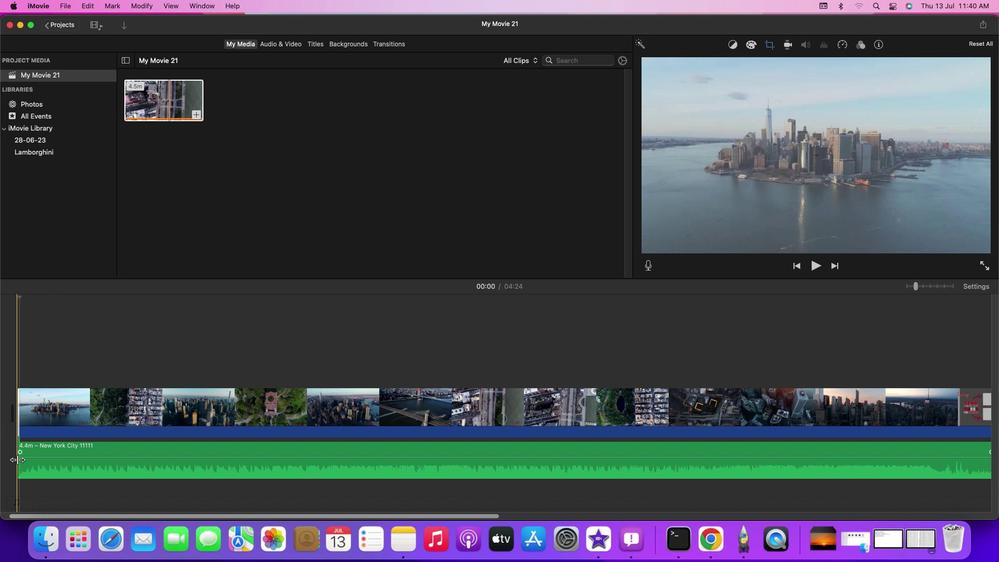 
Action: Mouse pressed left at (17, 459)
Screenshot: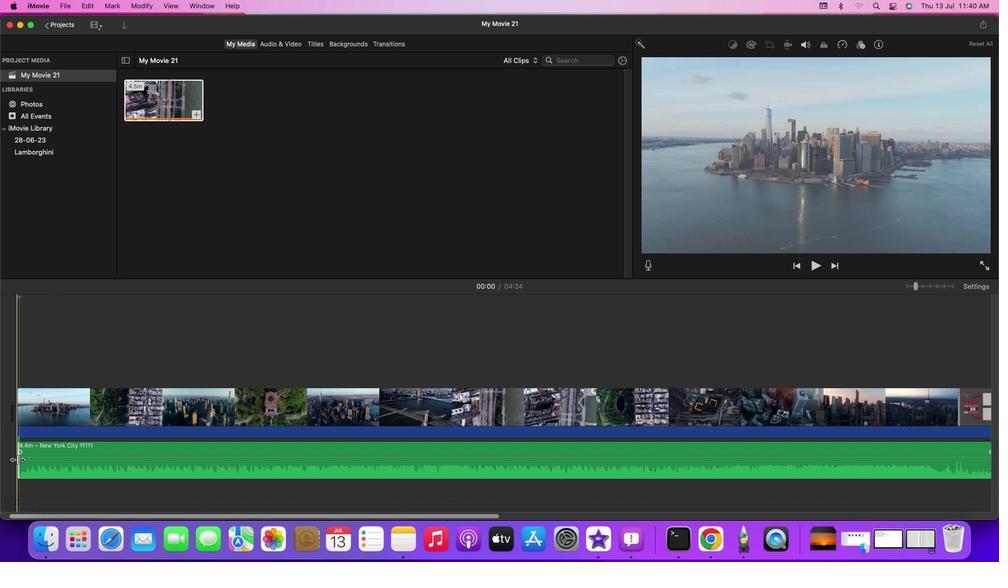 
Action: Mouse moved to (19, 327)
Screenshot: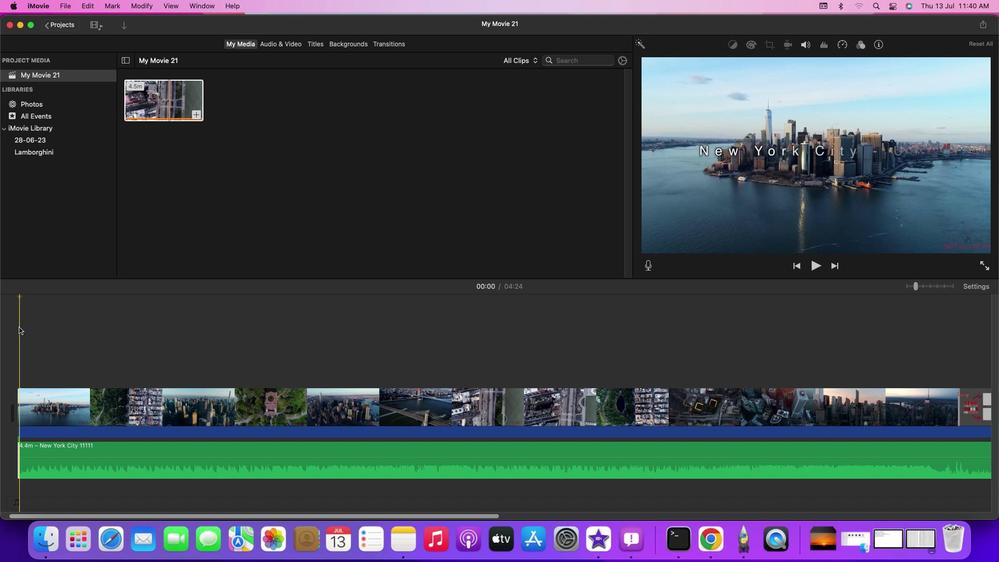 
Action: Mouse pressed left at (19, 327)
Screenshot: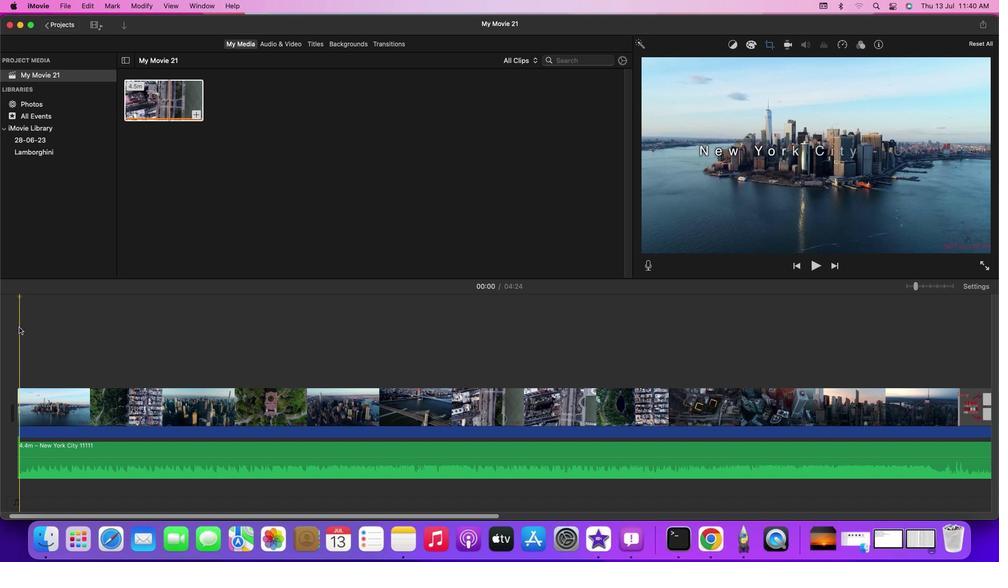 
Action: Key pressed Key.space
Screenshot: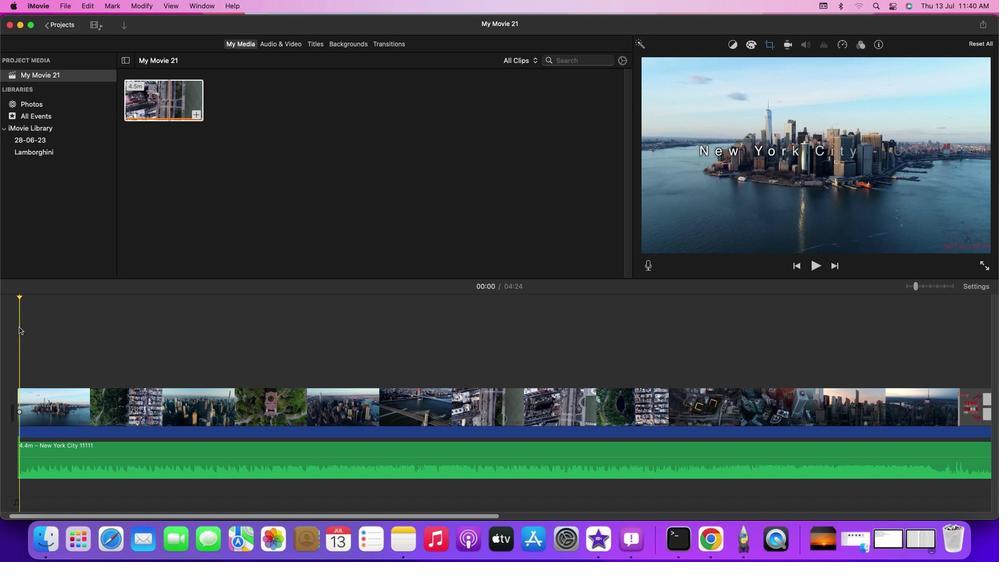 
Action: Mouse moved to (6, 324)
Screenshot: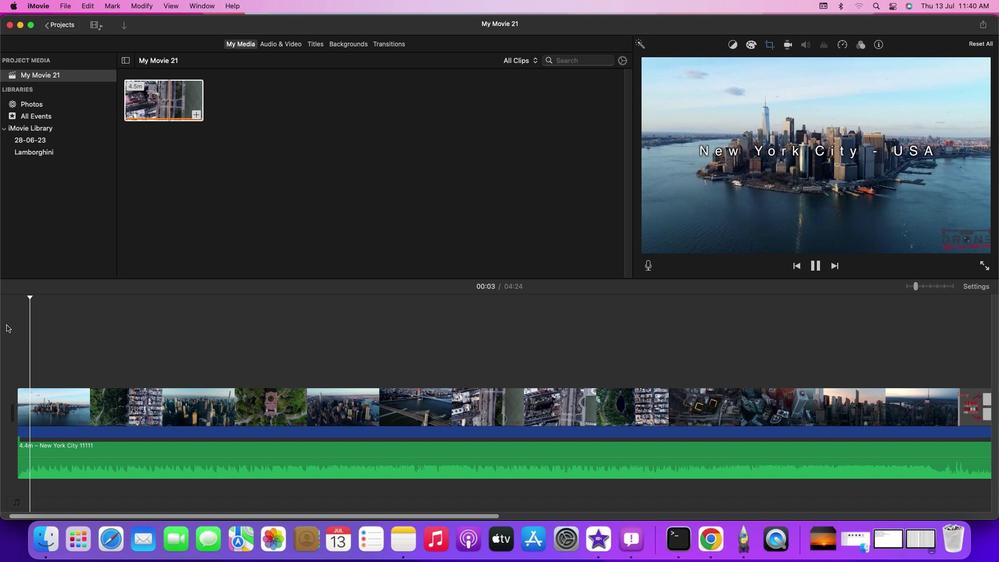 
Action: Mouse pressed left at (6, 324)
Screenshot: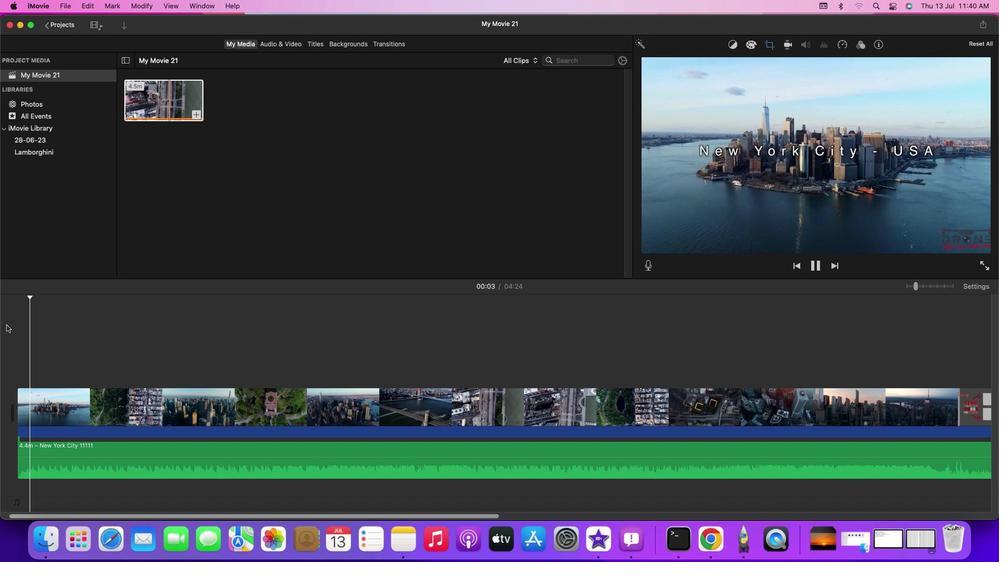
Action: Mouse moved to (18, 463)
Screenshot: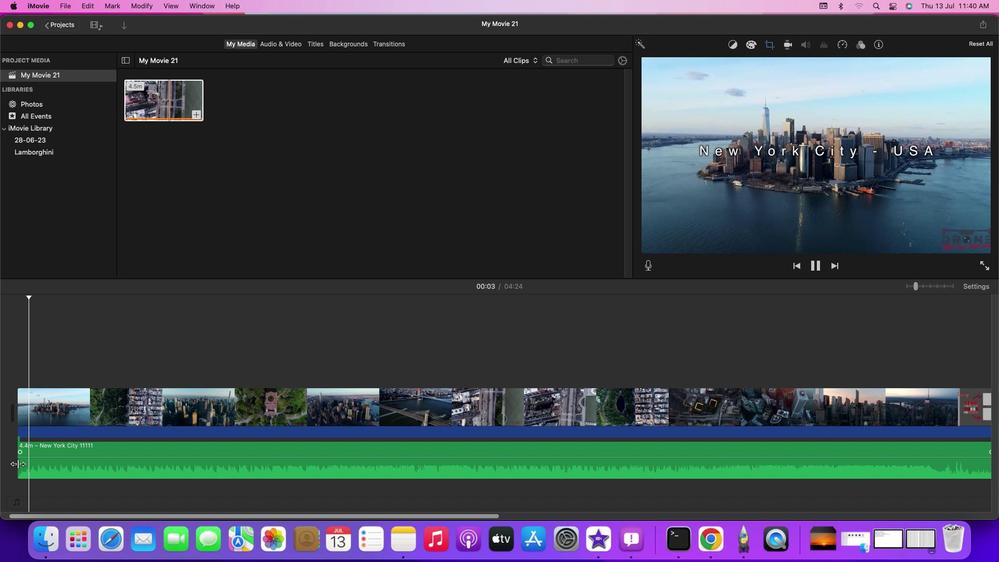 
Action: Mouse pressed left at (18, 463)
Screenshot: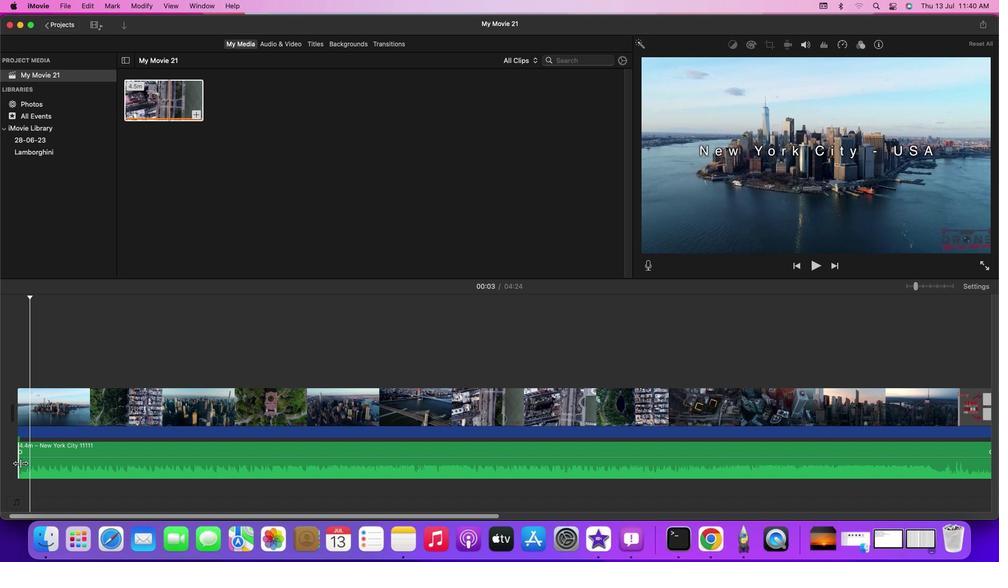 
Action: Mouse moved to (49, 462)
Screenshot: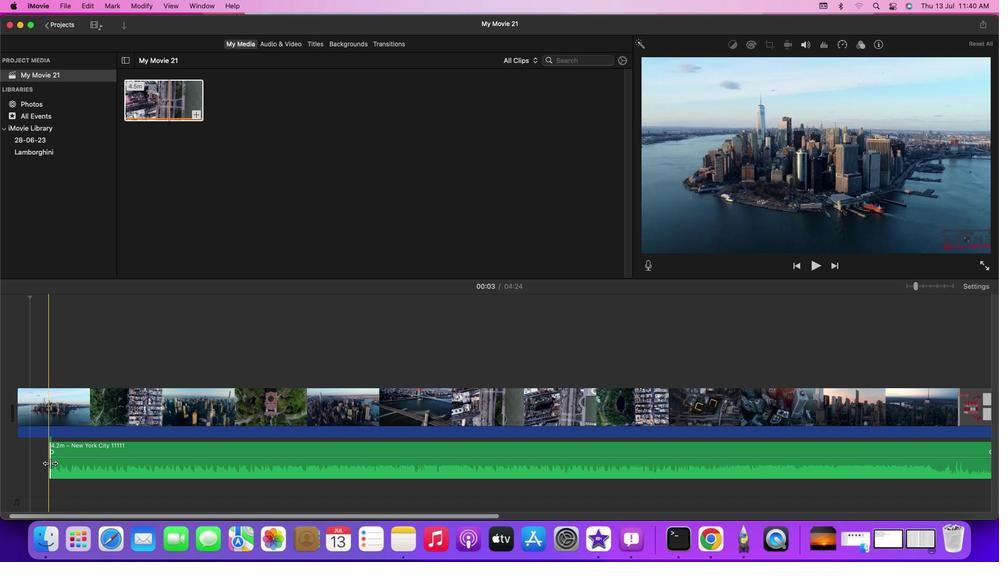 
Action: Mouse pressed left at (49, 462)
Screenshot: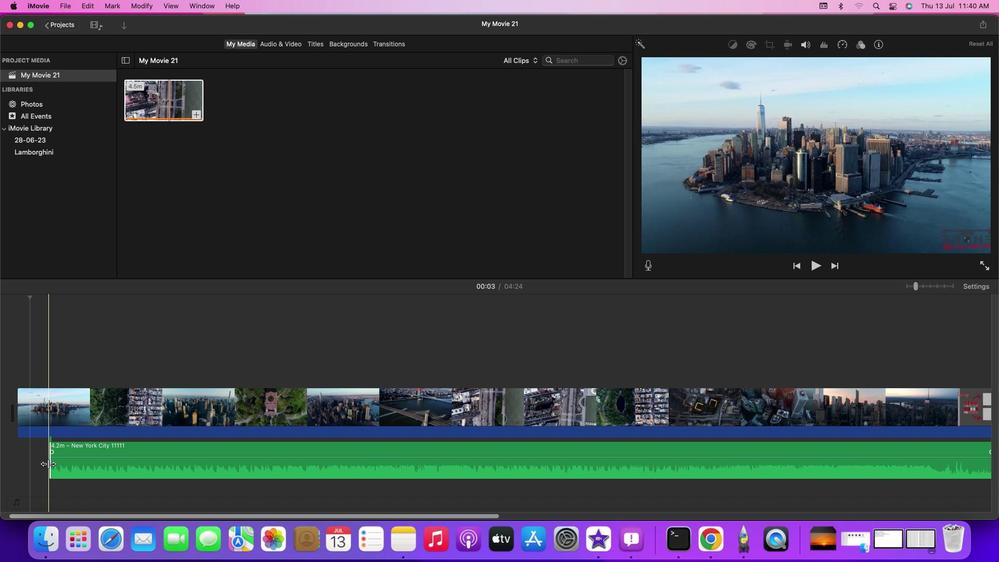 
Action: Mouse moved to (20, 419)
Screenshot: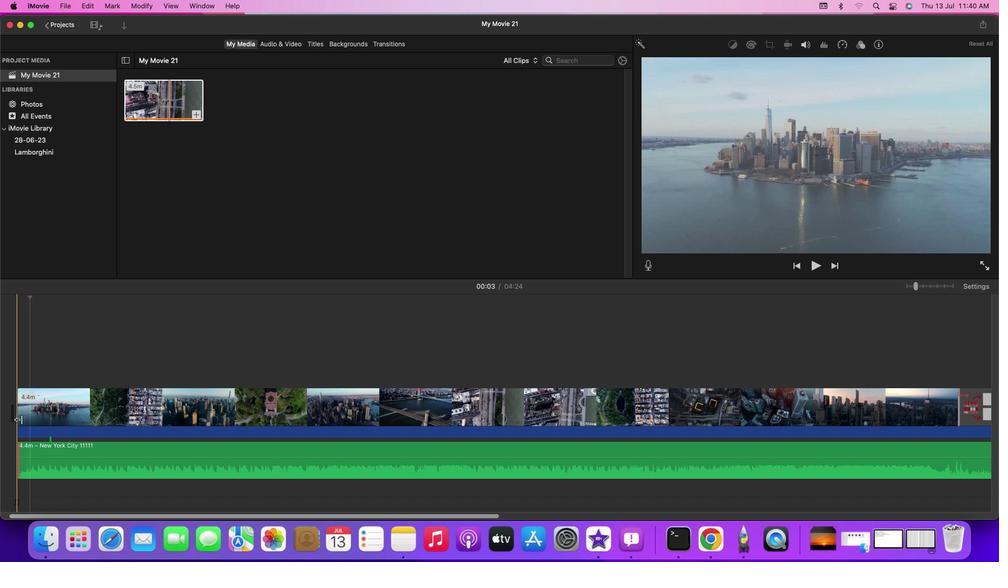 
Action: Mouse pressed left at (20, 419)
Screenshot: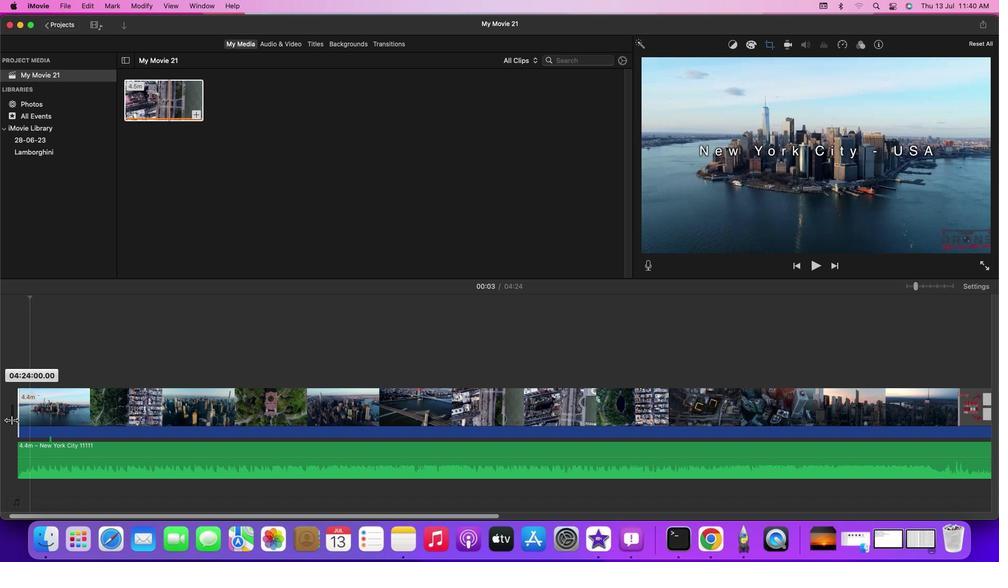 
Action: Mouse moved to (51, 463)
Screenshot: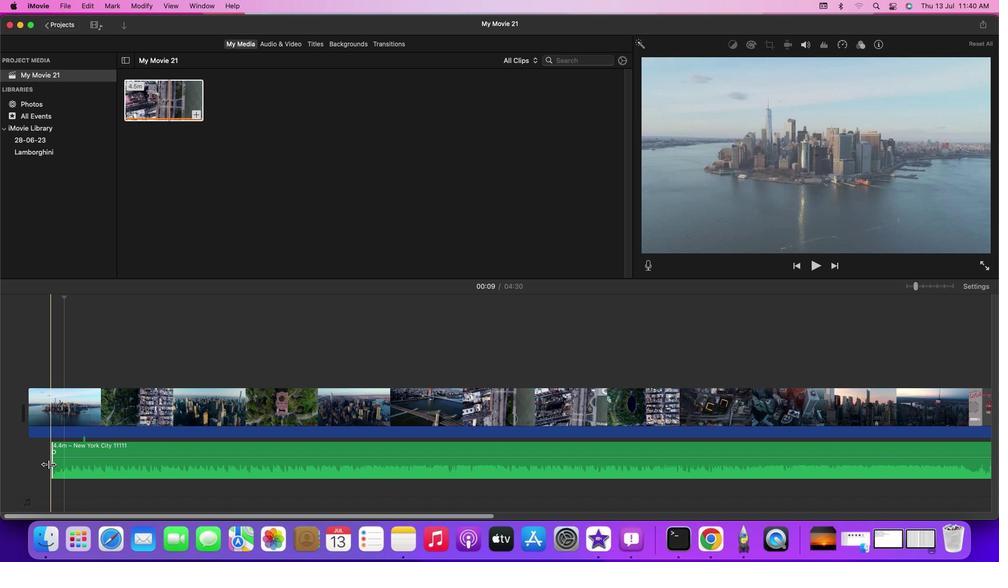 
Action: Mouse pressed left at (51, 463)
Screenshot: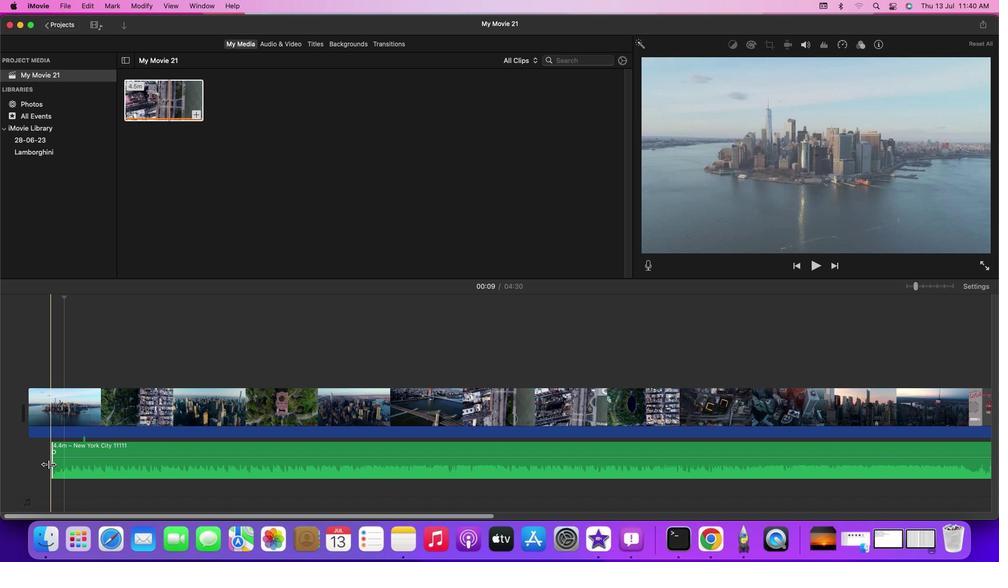 
Action: Mouse moved to (39, 343)
Screenshot: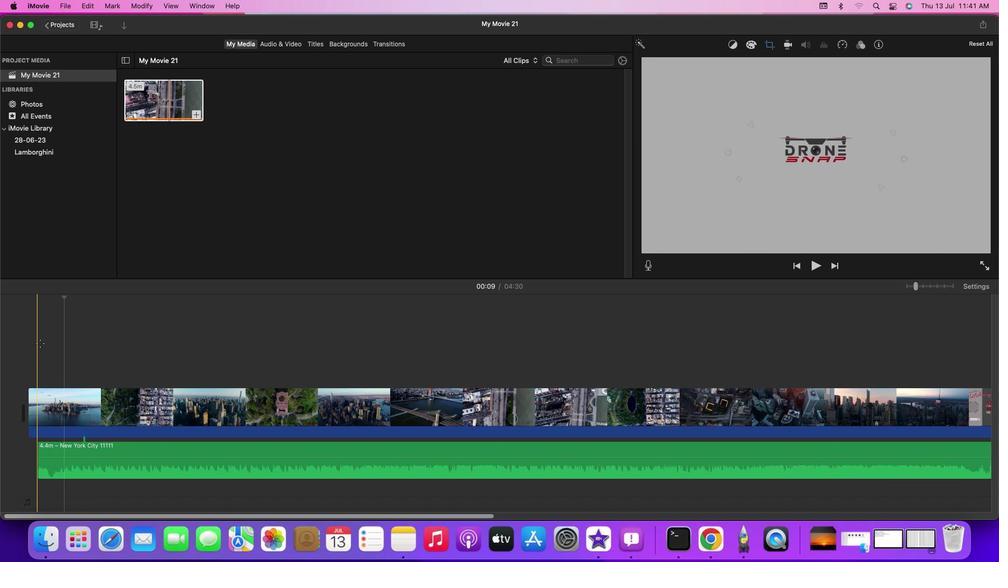 
Action: Mouse pressed left at (39, 343)
Screenshot: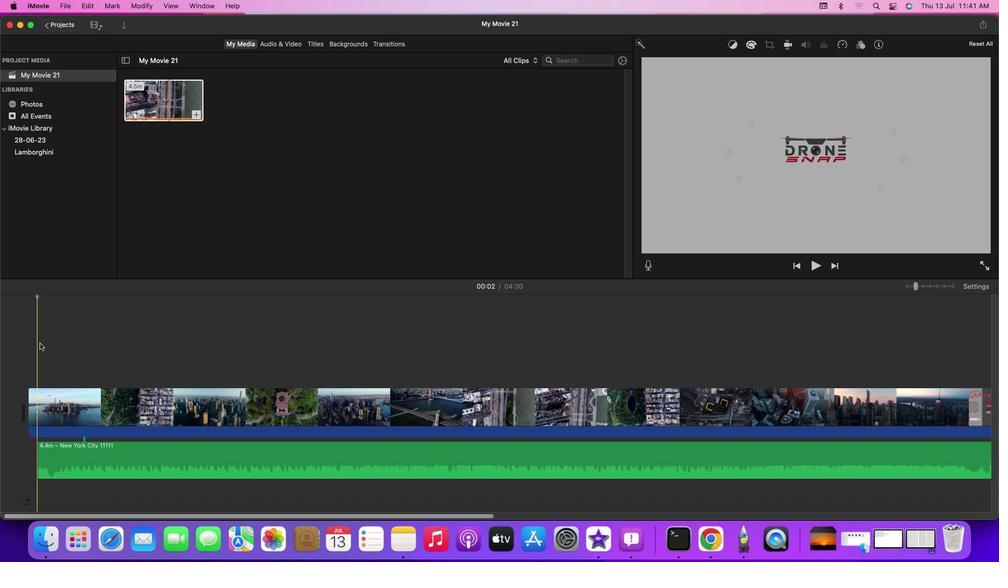 
Action: Key pressed Key.spaceKey.spaceKey.spaceKey.space
Screenshot: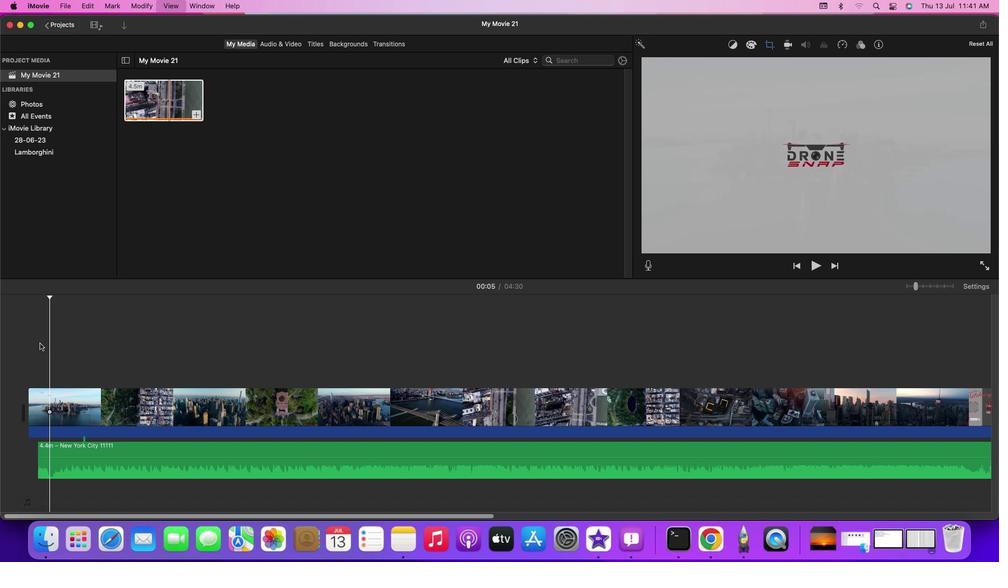 
Action: Mouse moved to (51, 465)
Screenshot: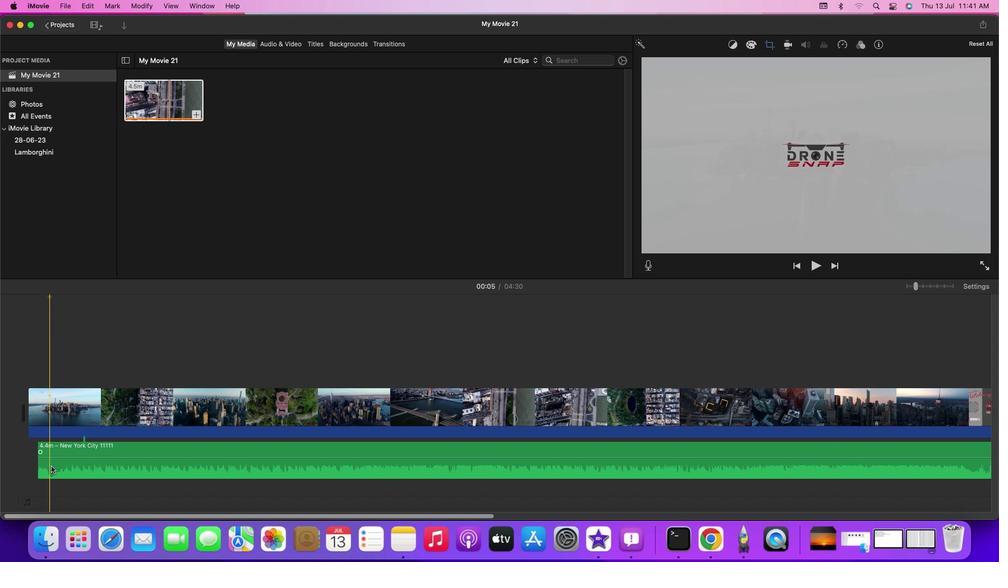 
Action: Mouse pressed left at (51, 465)
Screenshot: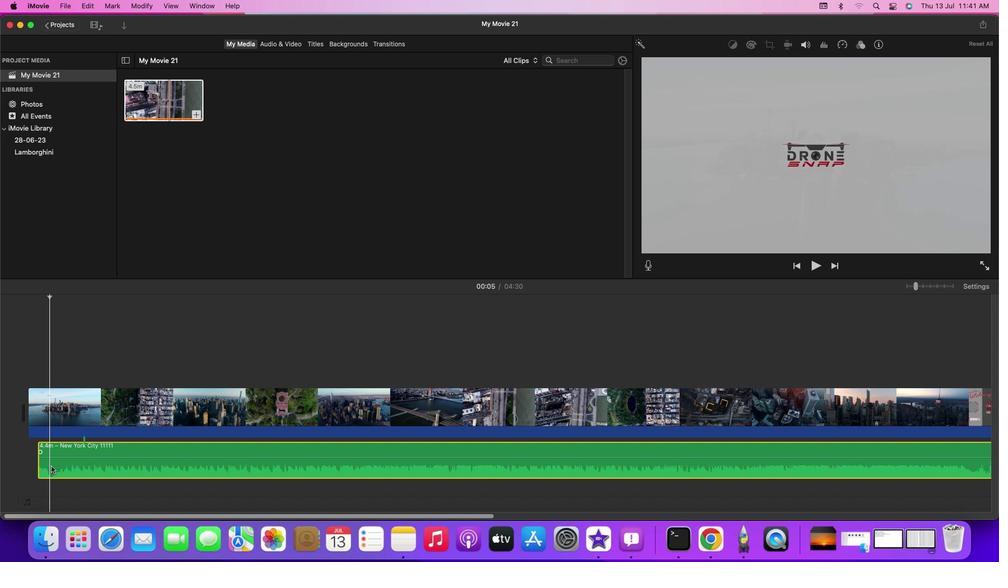 
Action: Key pressed Key.cmd'b'
Screenshot: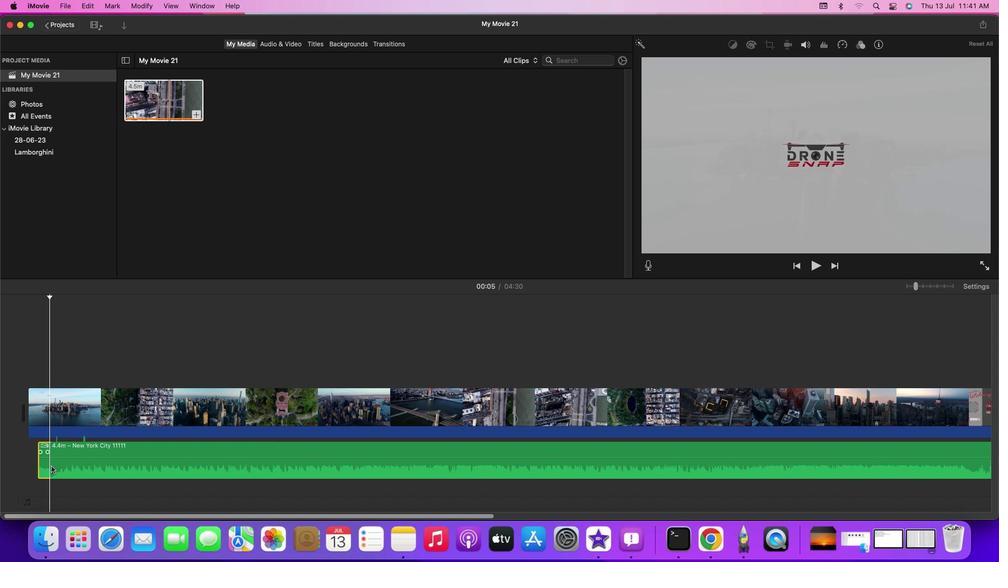 
Action: Mouse moved to (45, 459)
Screenshot: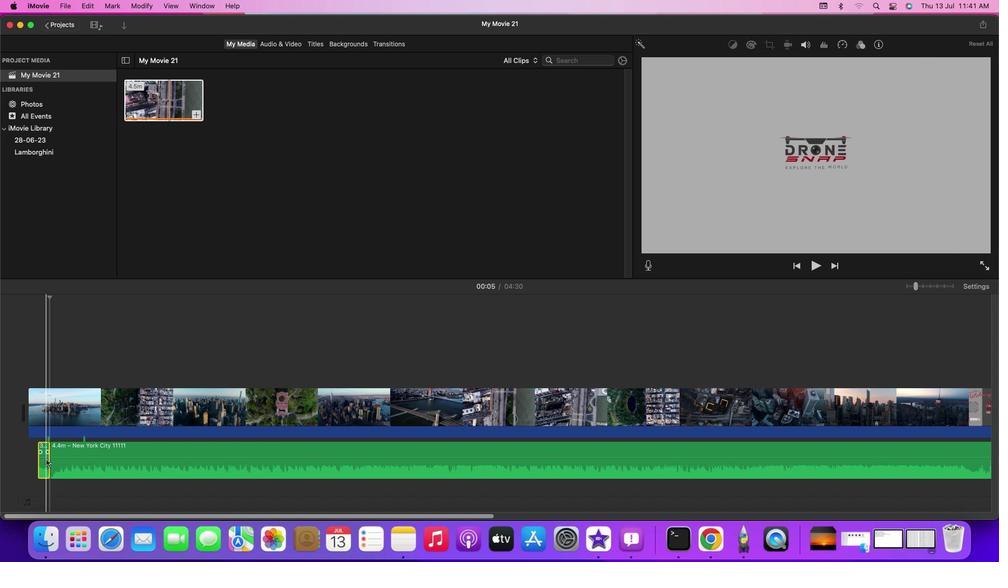 
Action: Mouse pressed right at (45, 459)
Screenshot: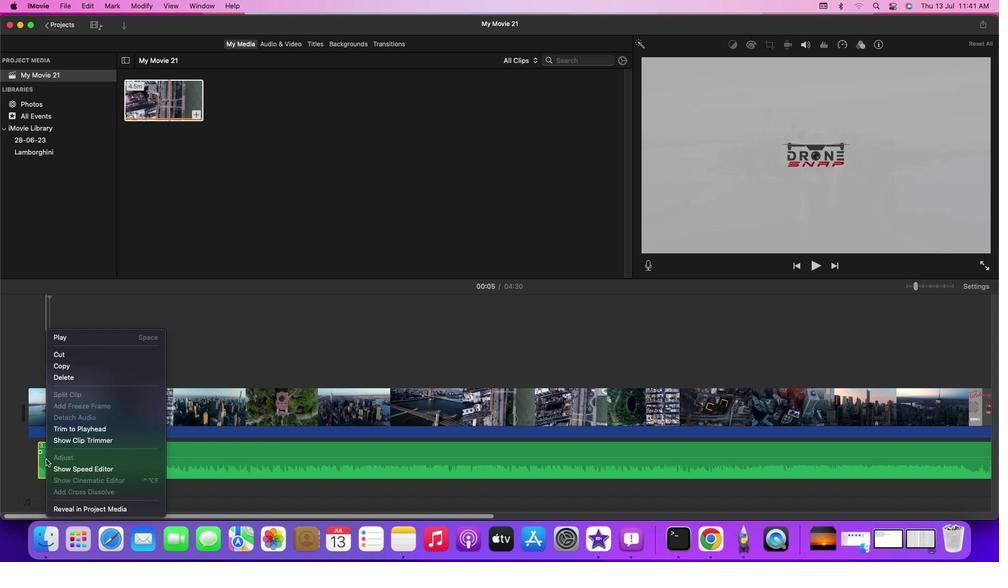 
Action: Mouse moved to (68, 380)
Screenshot: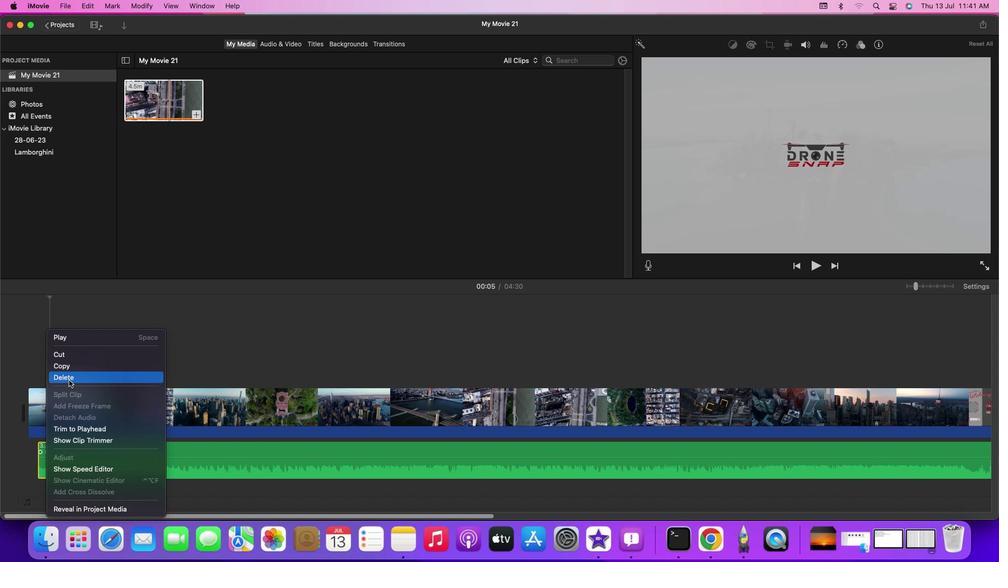 
Action: Mouse pressed left at (68, 380)
Screenshot: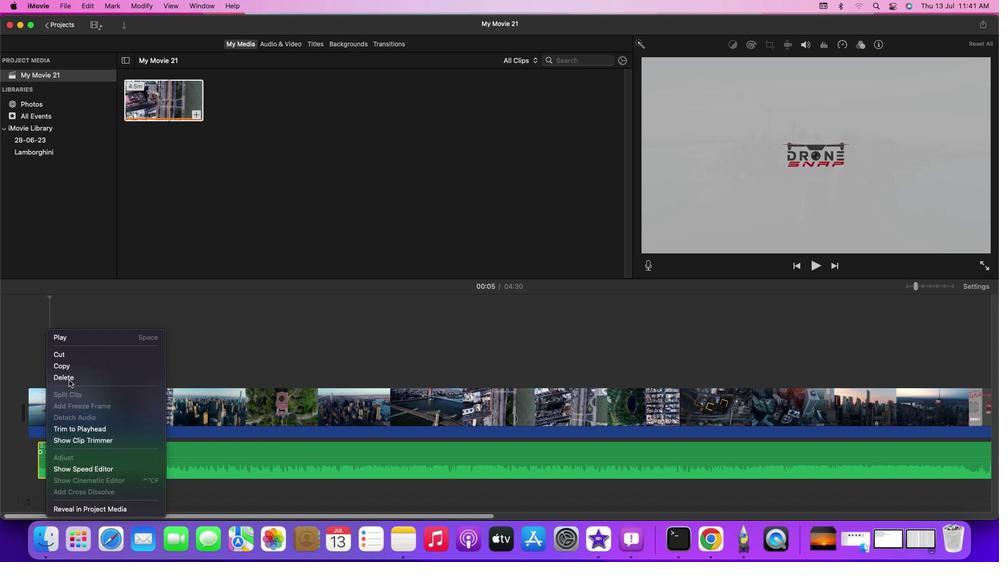 
Action: Mouse moved to (54, 381)
Screenshot: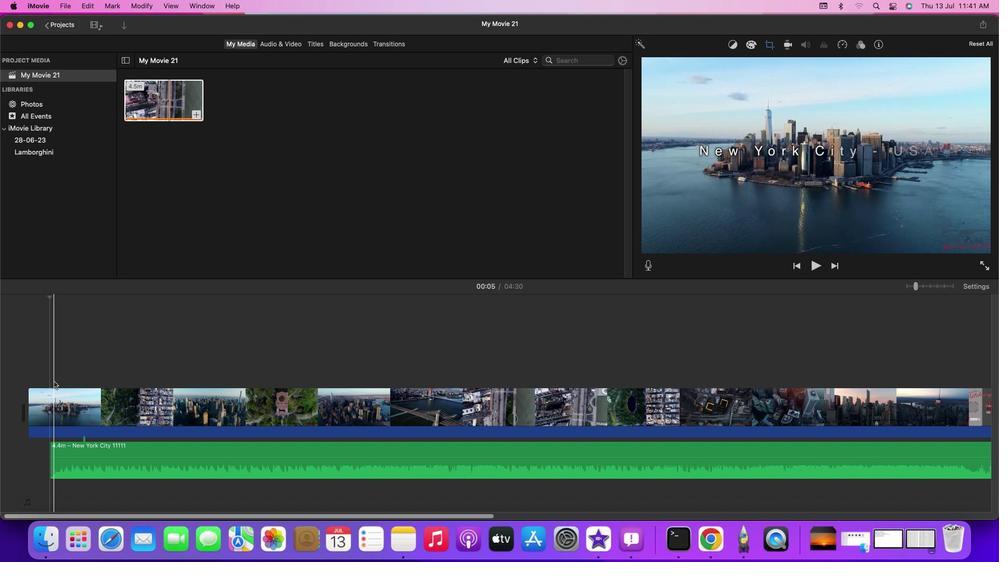 
Action: Key pressed Key.spaceKey.left
Screenshot: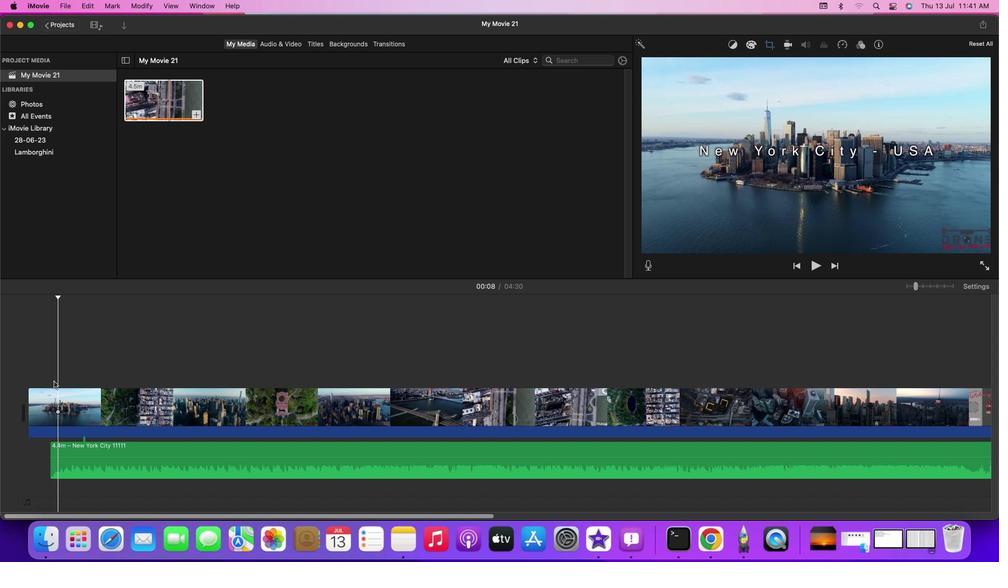 
Action: Mouse moved to (49, 373)
Screenshot: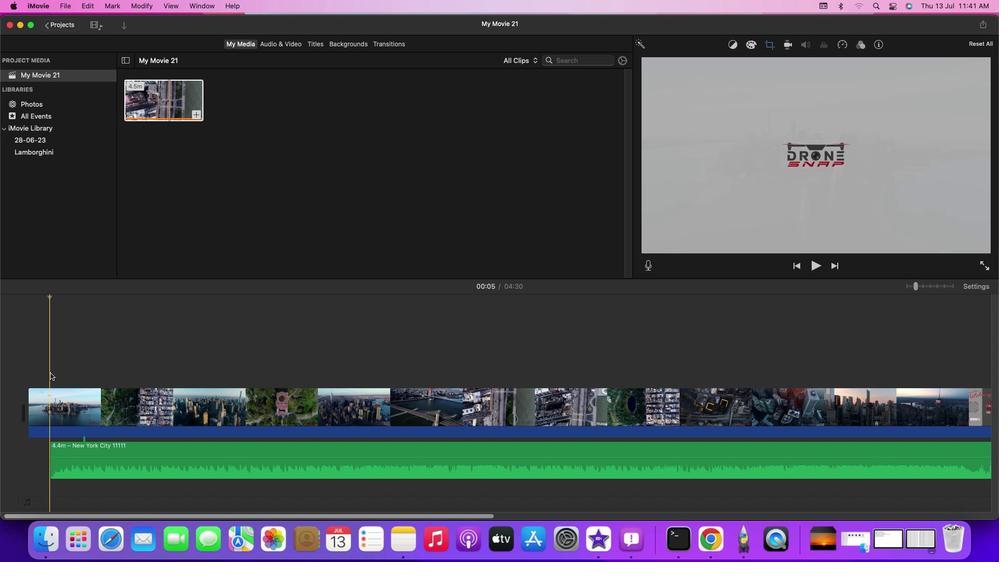 
Action: Mouse pressed left at (49, 373)
Screenshot: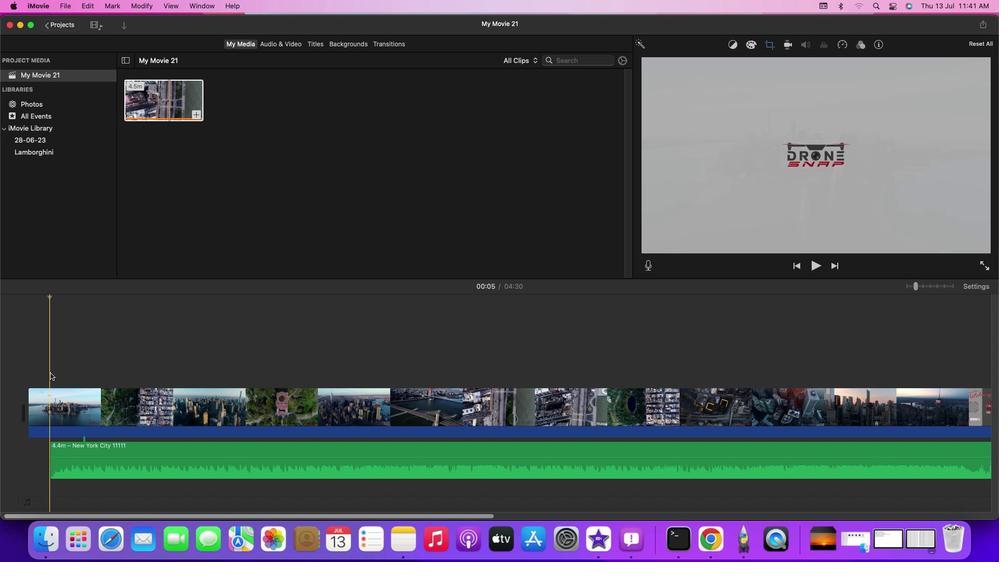 
Action: Key pressed Key.spaceKey.space
Screenshot: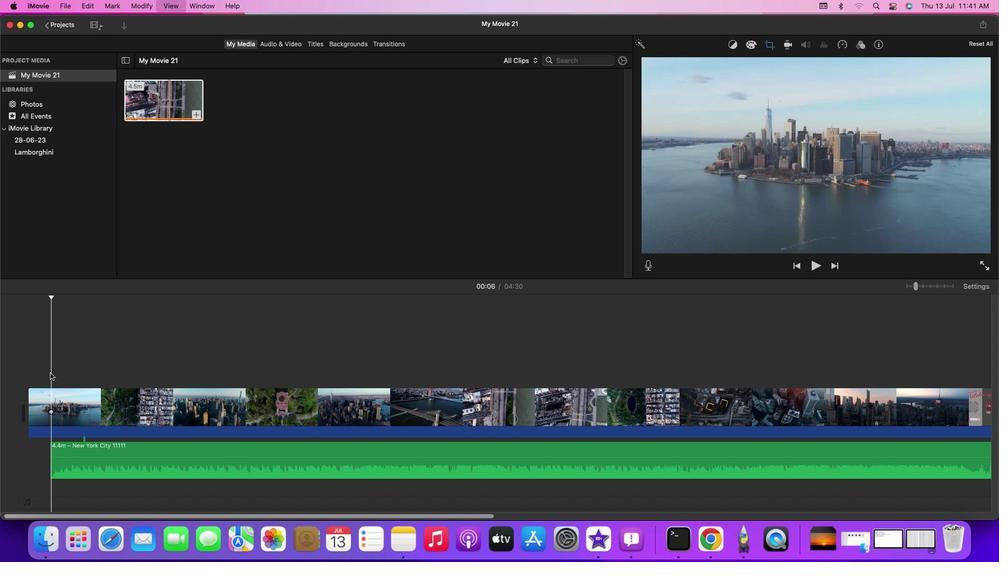
Action: Mouse moved to (51, 411)
Screenshot: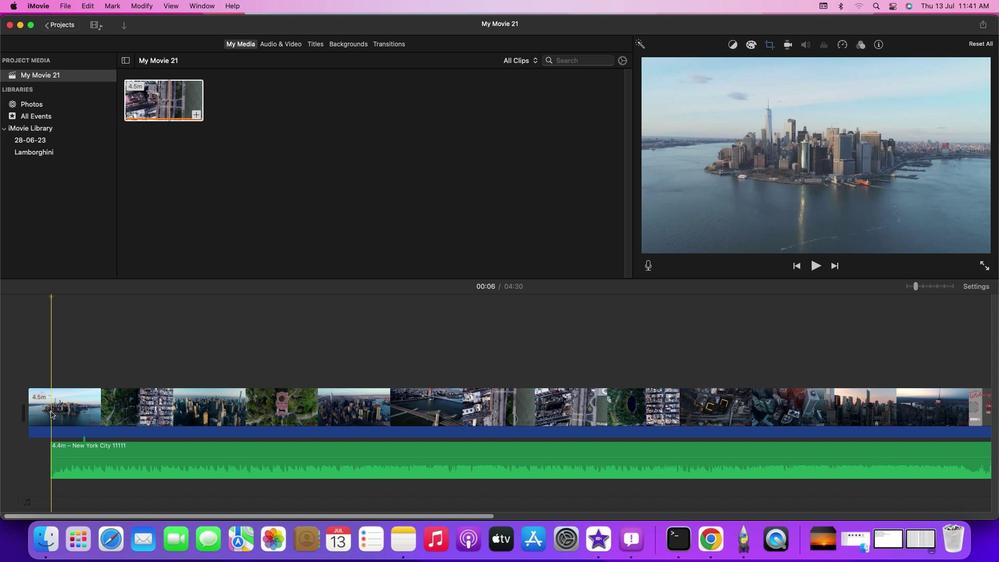 
Action: Mouse pressed left at (51, 411)
Screenshot: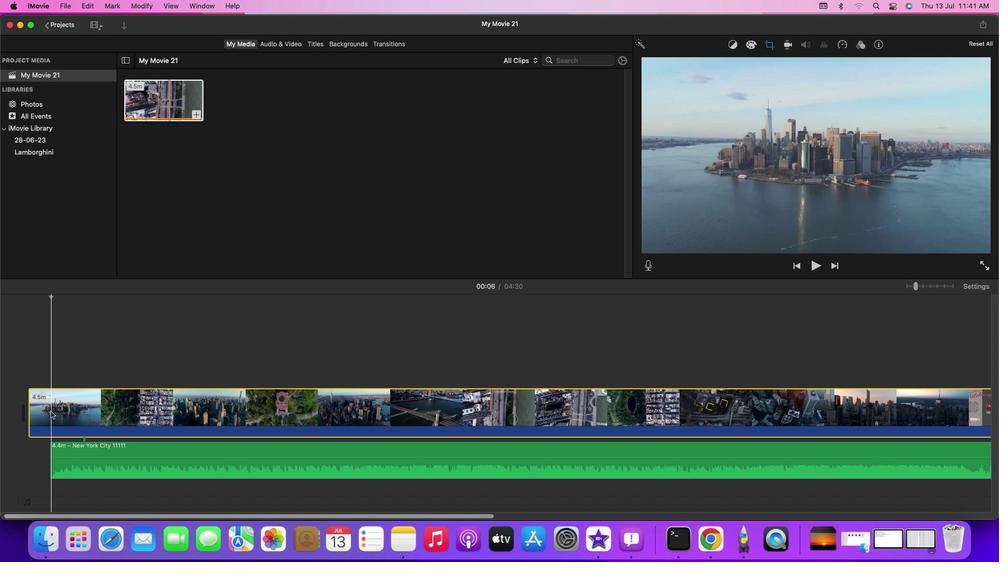 
Action: Key pressed Key.cmd'b'
Screenshot: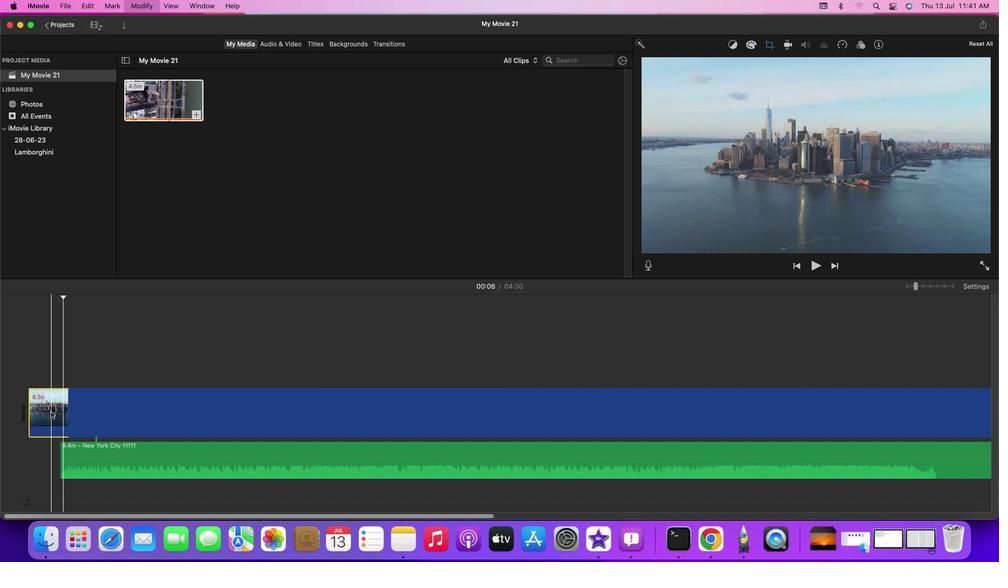 
Action: Mouse moved to (43, 411)
Screenshot: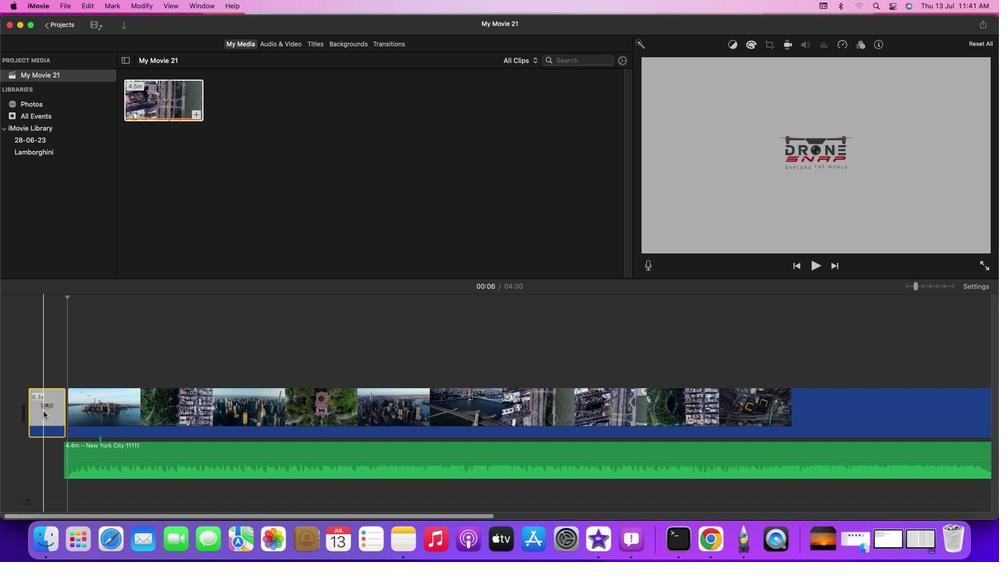 
Action: Mouse pressed right at (43, 411)
Screenshot: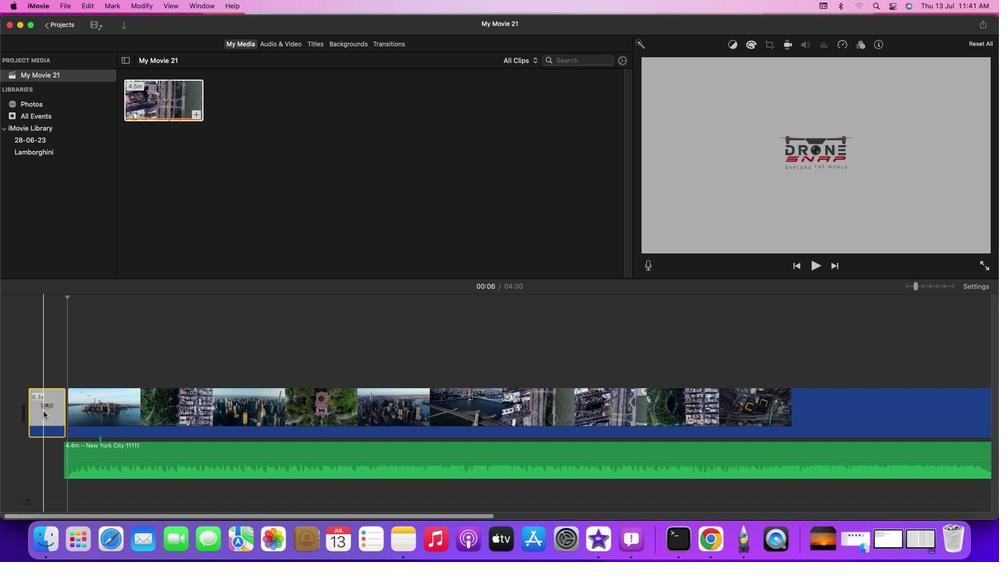 
Action: Mouse moved to (59, 380)
Screenshot: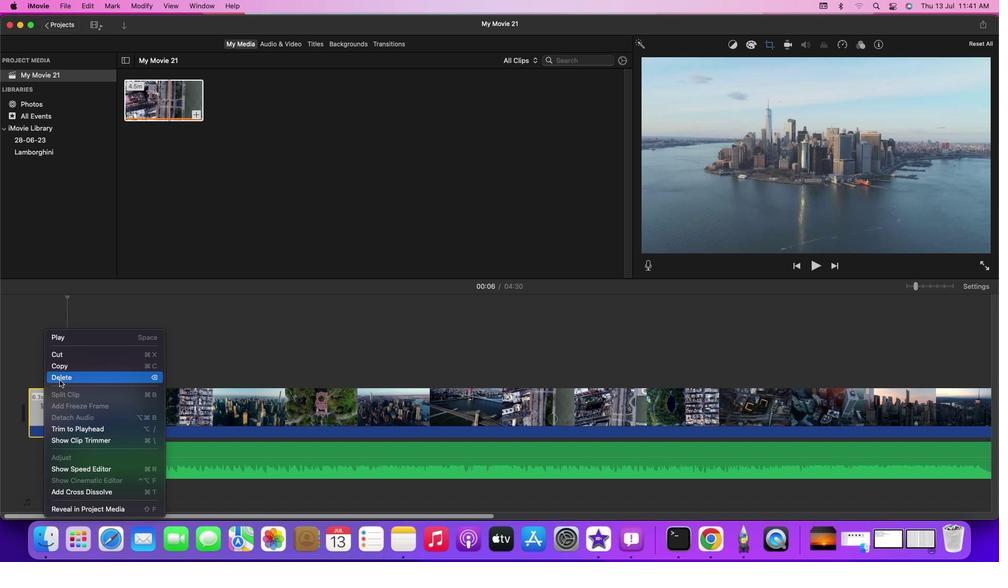 
Action: Mouse pressed left at (59, 380)
Screenshot: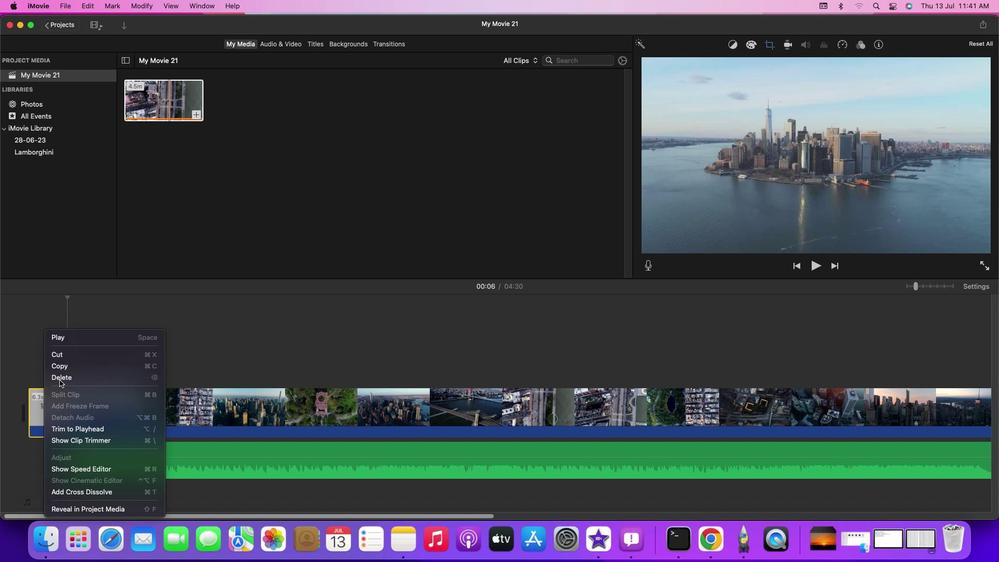 
Action: Mouse moved to (24, 327)
Screenshot: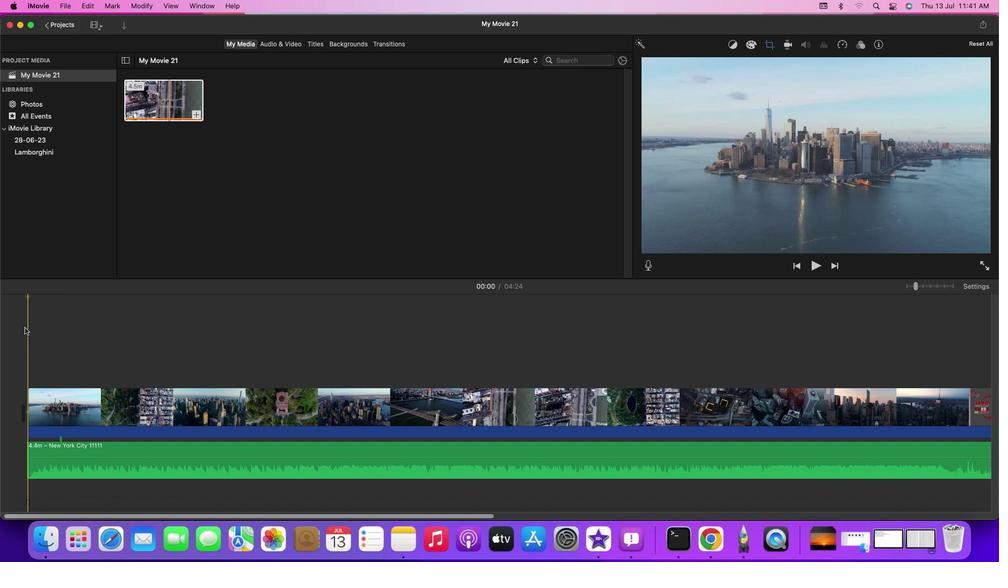 
Action: Mouse pressed left at (24, 327)
Screenshot: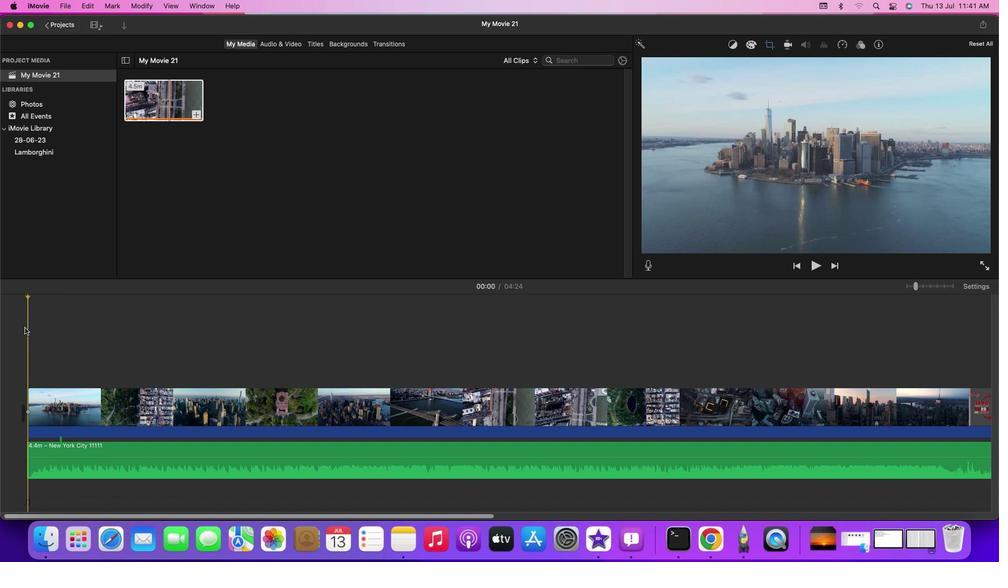 
Action: Key pressed Key.spaceKey.leftKey.leftKey.leftKey.leftKey.leftKey.leftKey.leftKey.leftKey.leftKey.leftKey.leftKey.leftKey.leftKey.leftKey.leftKey.leftKey.leftKey.leftKey.leftKey.leftKey.leftKey.leftKey.leftKey.leftKey.leftKey.leftKey.leftKey.leftKey.leftKey.leftKey.leftKey.leftKey.leftKey.leftKey.leftKey.leftKey.leftKey.leftKey.leftKey.leftKey.leftKey.leftKey.leftKey.leftKey.leftKey.leftKey.leftKey.leftKey.leftKey.leftKey.leftKey.leftKey.leftKey.leftKey.leftKey.leftKey.leftKey.leftKey.leftKey.leftKey.leftKey.leftKey.leftKey.leftKey.leftKey.leftKey.leftKey.leftKey.leftKey.leftKey.leftKey.leftKey.leftKey.leftKey.leftKey.leftKey.leftKey.leftKey.leftKey.leftKey.leftKey.leftKey.leftKey.leftKey.space
Screenshot: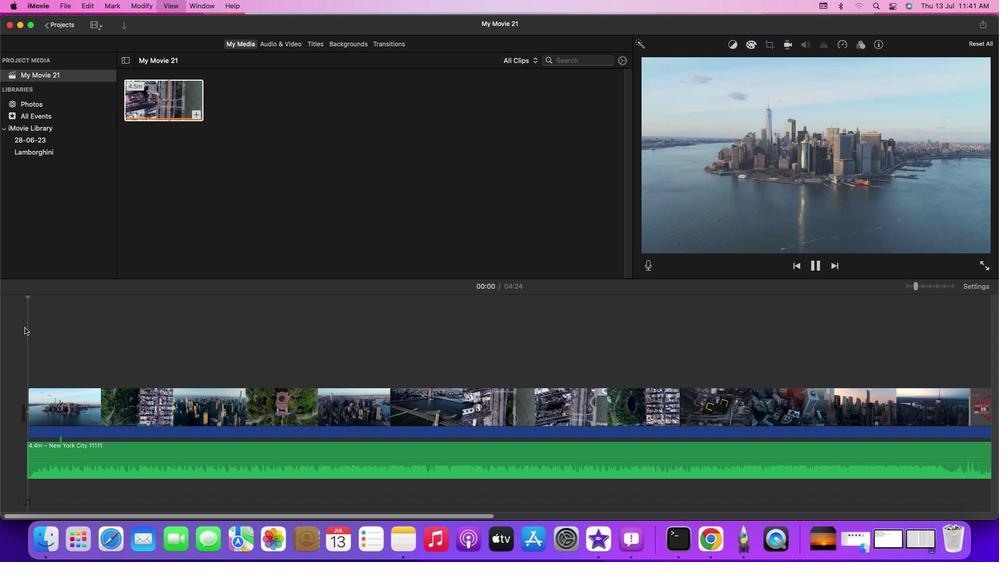 
Action: Mouse moved to (206, 477)
Screenshot: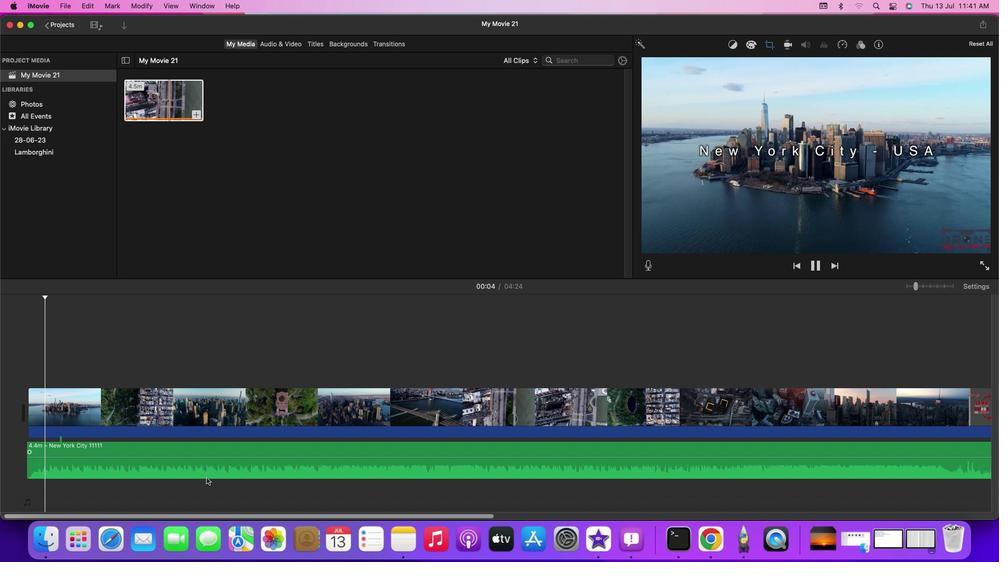 
Action: Key pressed Key.media_volume_up
Screenshot: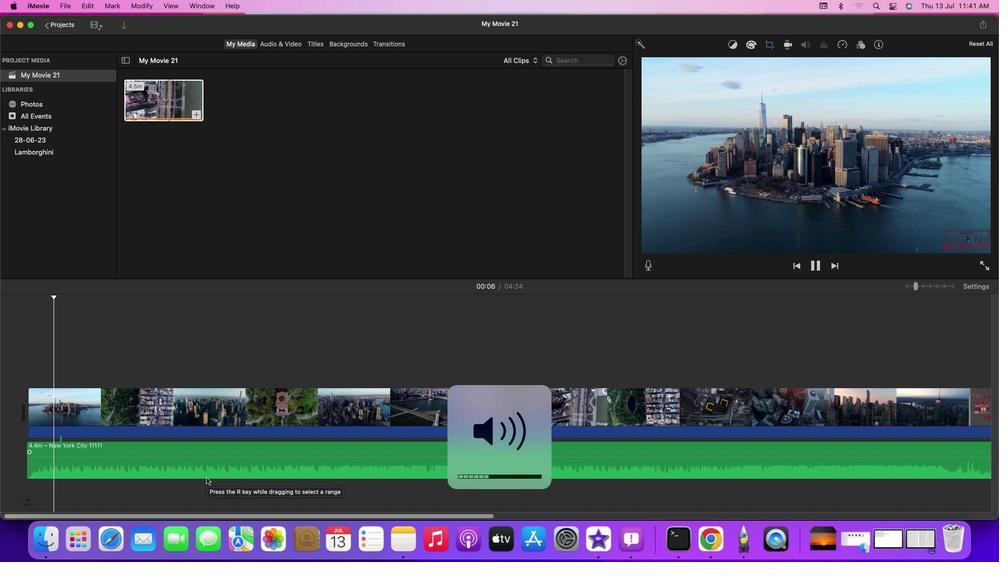 
Action: Mouse moved to (205, 472)
Screenshot: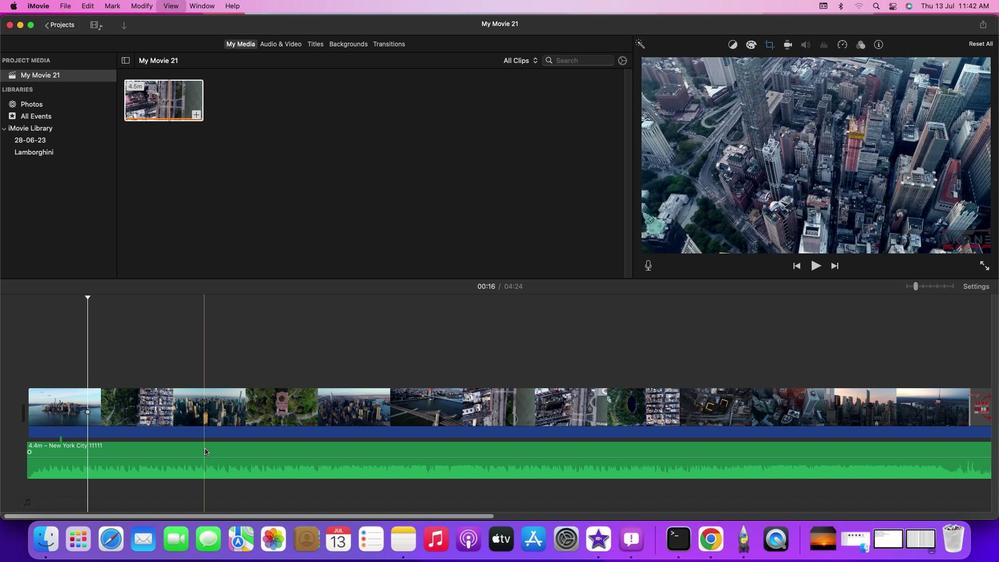 
Action: Key pressed Key.space
Screenshot: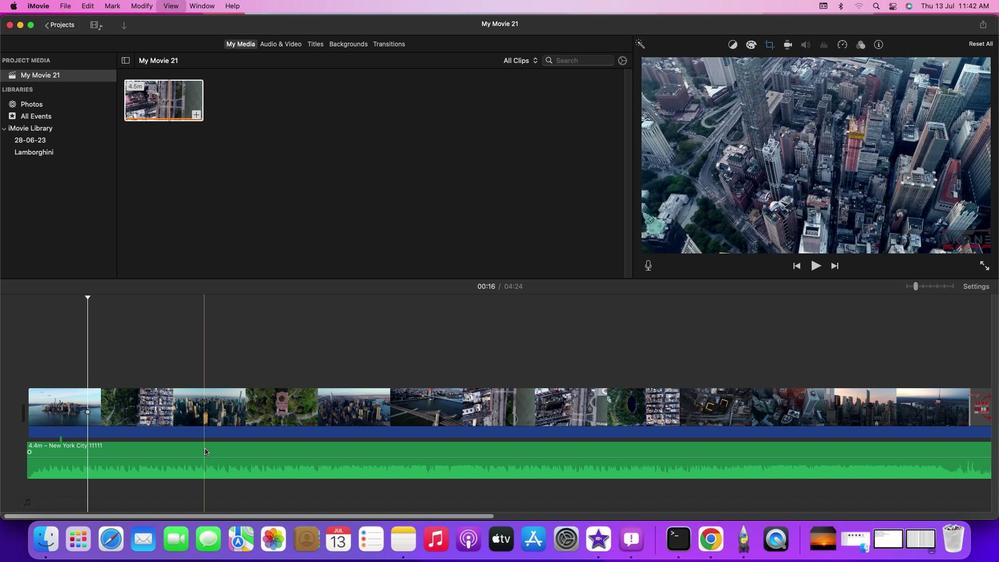 
Action: Mouse moved to (322, 44)
Screenshot: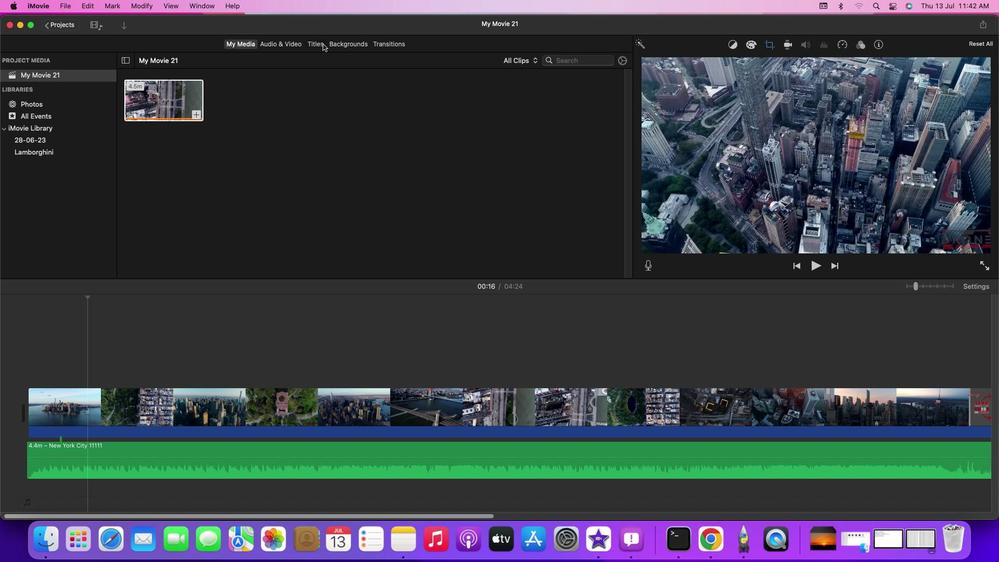 
Action: Mouse pressed left at (322, 44)
Screenshot: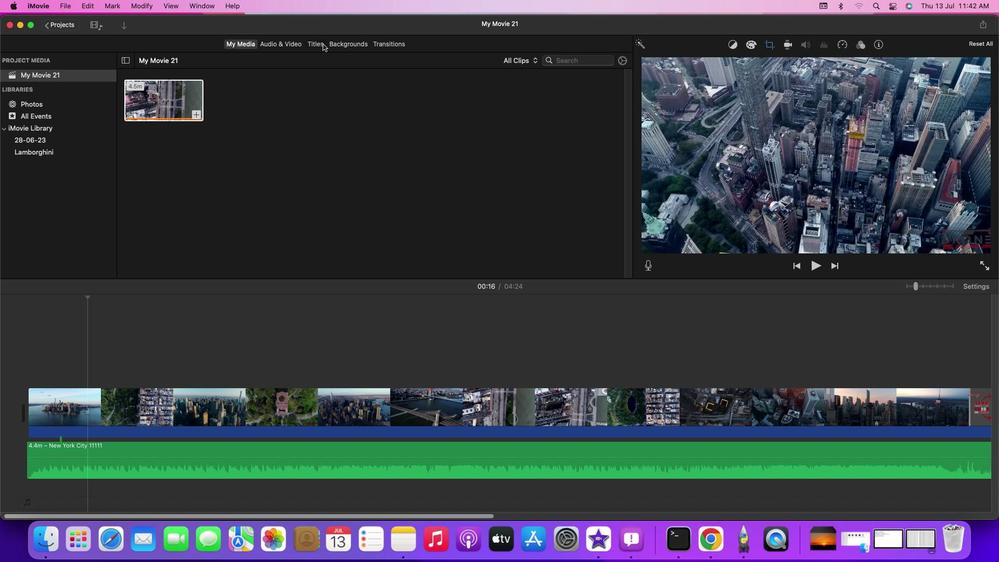
Action: Mouse moved to (29, 113)
Screenshot: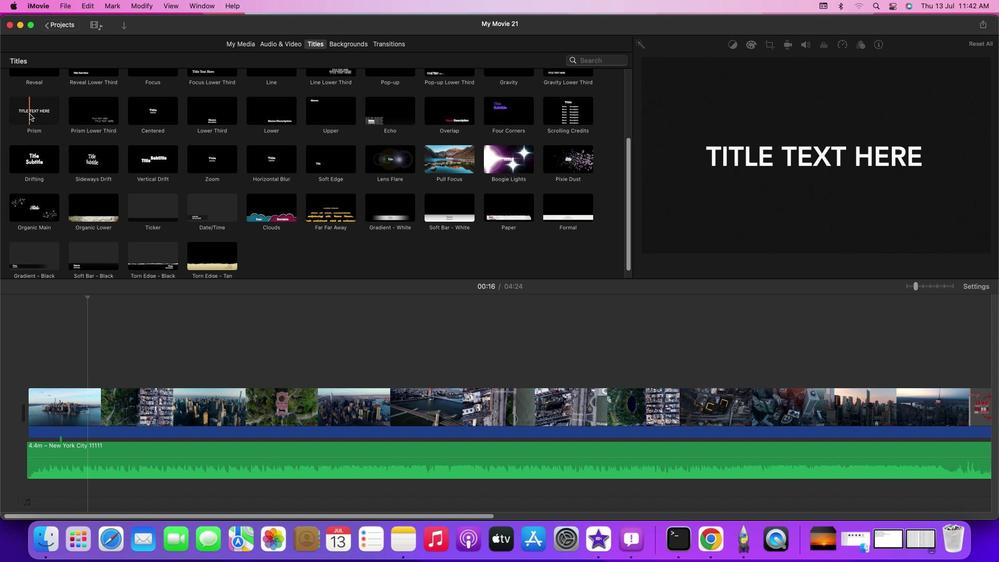 
Action: Mouse pressed left at (29, 113)
Screenshot: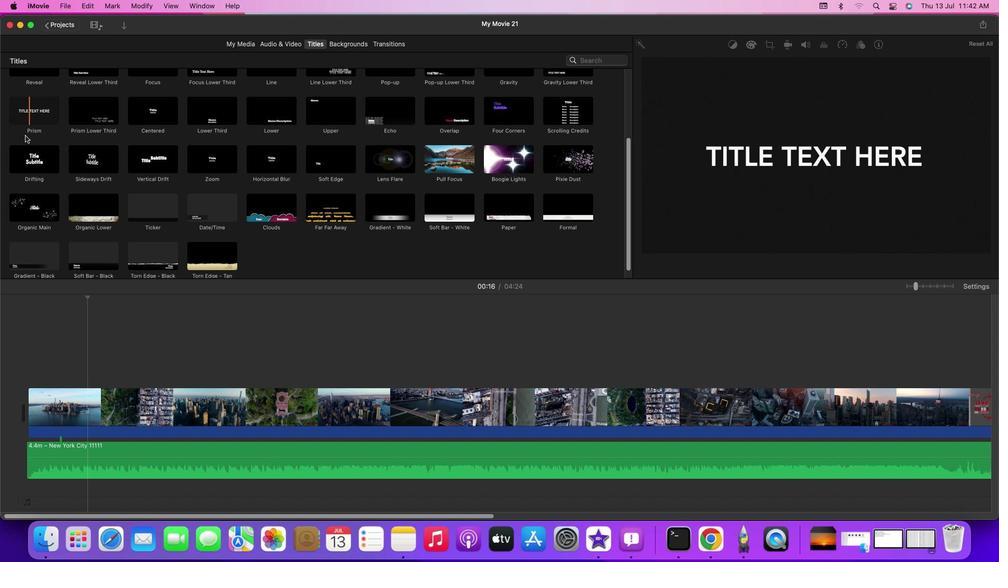 
Action: Mouse moved to (929, 154)
Screenshot: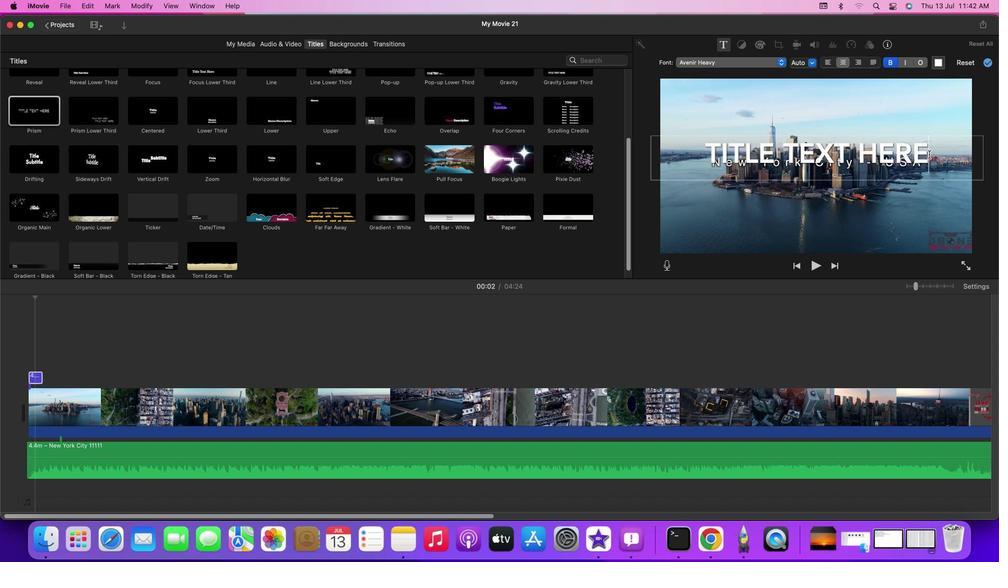 
Action: Mouse pressed left at (929, 154)
Screenshot: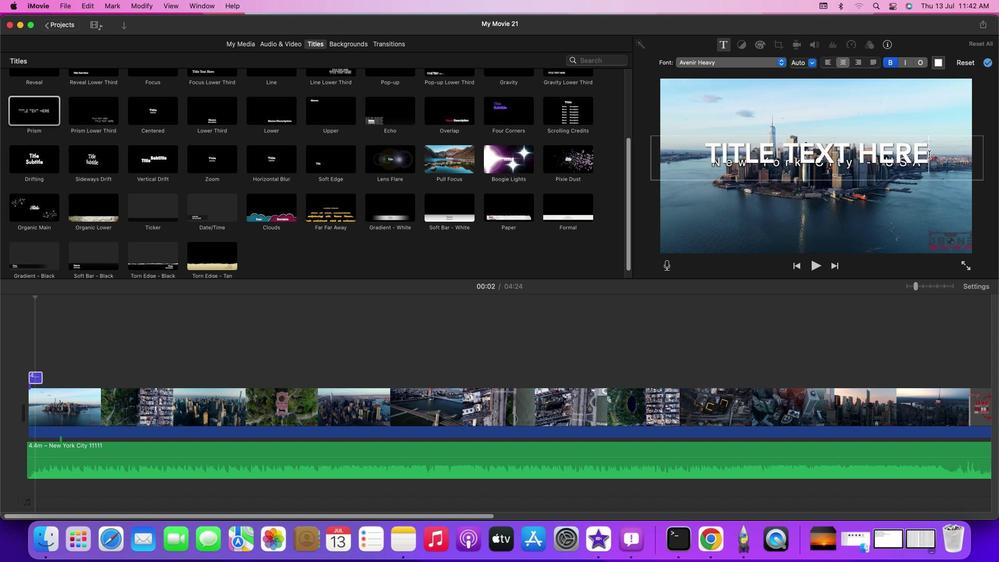 
Action: Key pressed Key.backspaceKey.backspaceKey.backspaceKey.backspaceKey.backspaceKey.backspaceKey.backspaceKey.backspaceKey.backspaceKey.backspaceKey.backspaceKey.backspaceKey.backspaceKey.backspaceKey.backspace
Screenshot: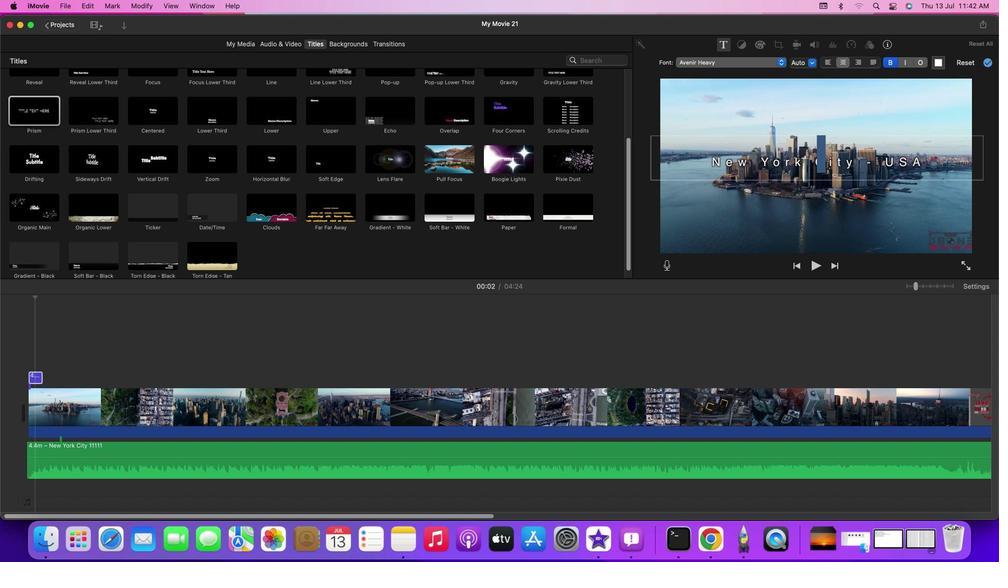 
Action: Mouse moved to (36, 381)
Screenshot: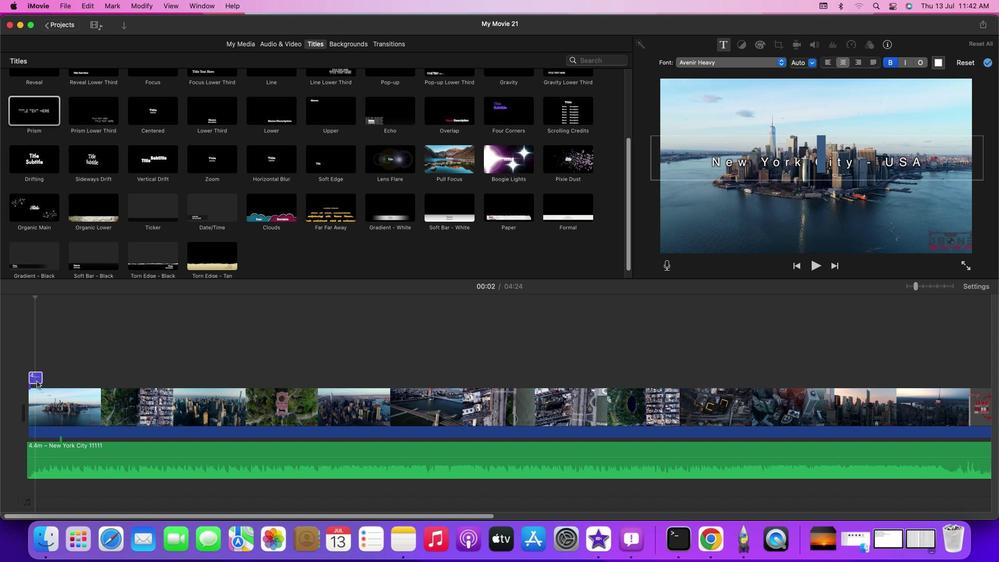 
Action: Mouse pressed right at (36, 381)
Screenshot: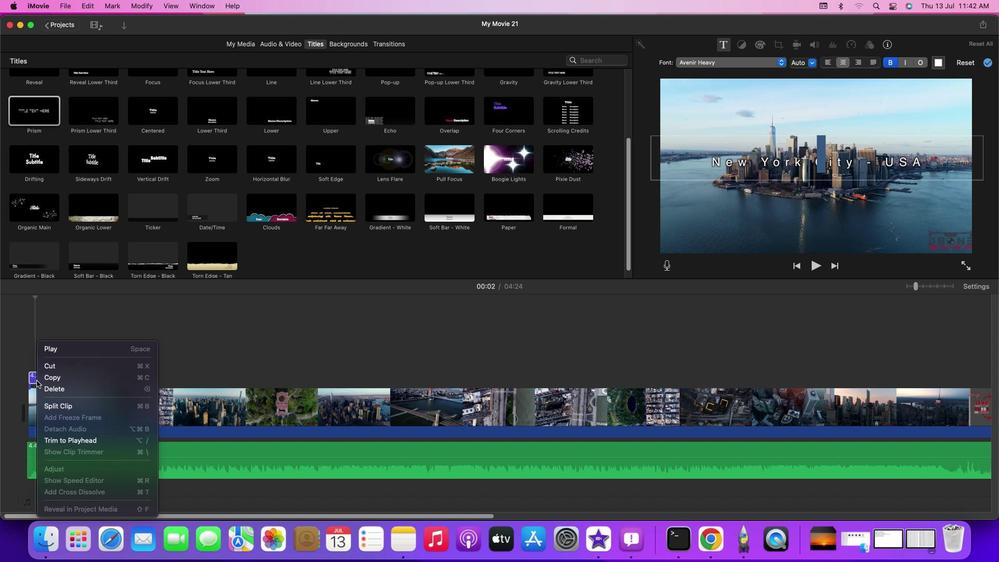 
Action: Mouse moved to (52, 386)
Screenshot: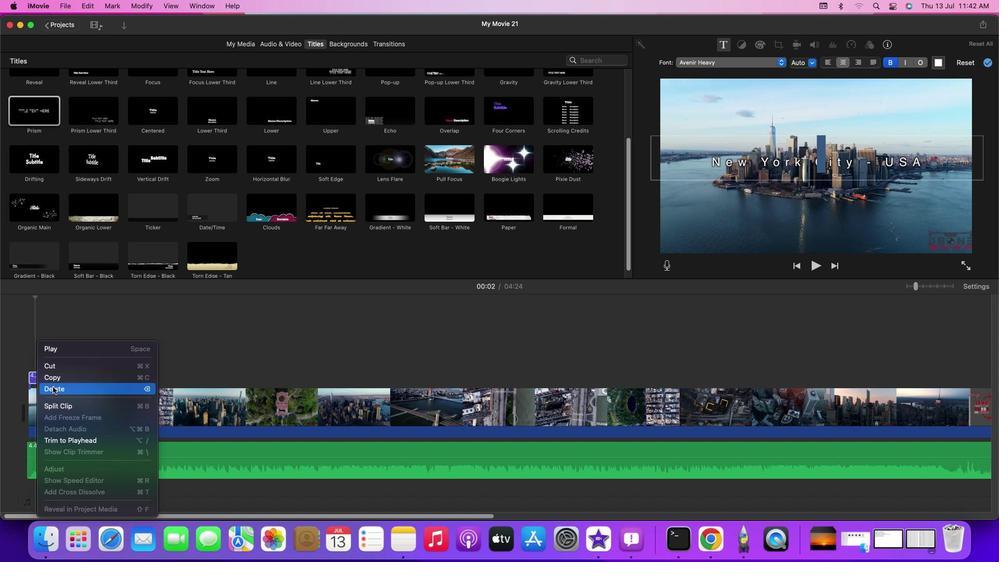 
Action: Mouse pressed left at (52, 386)
Screenshot: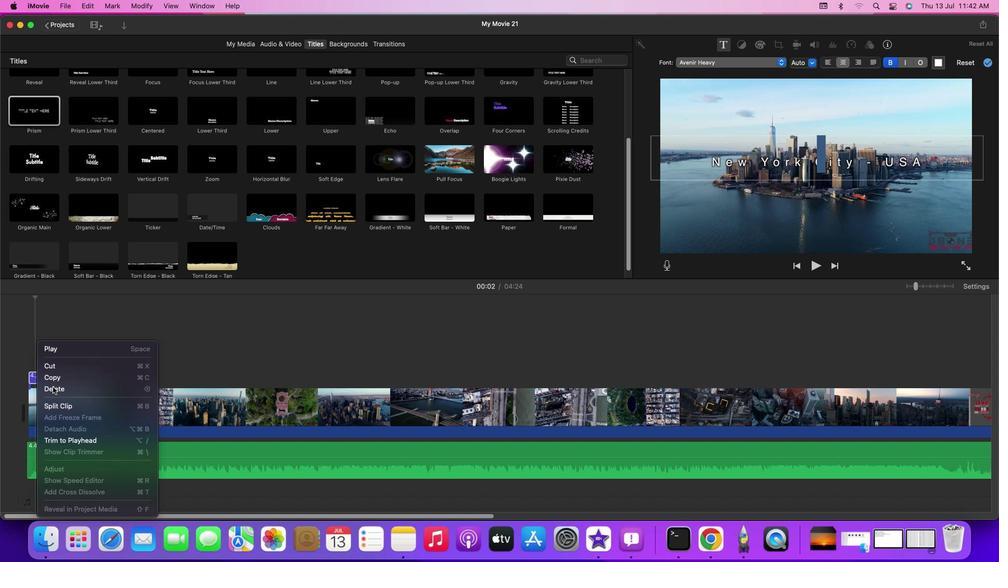 
Action: Mouse moved to (628, 248)
Screenshot: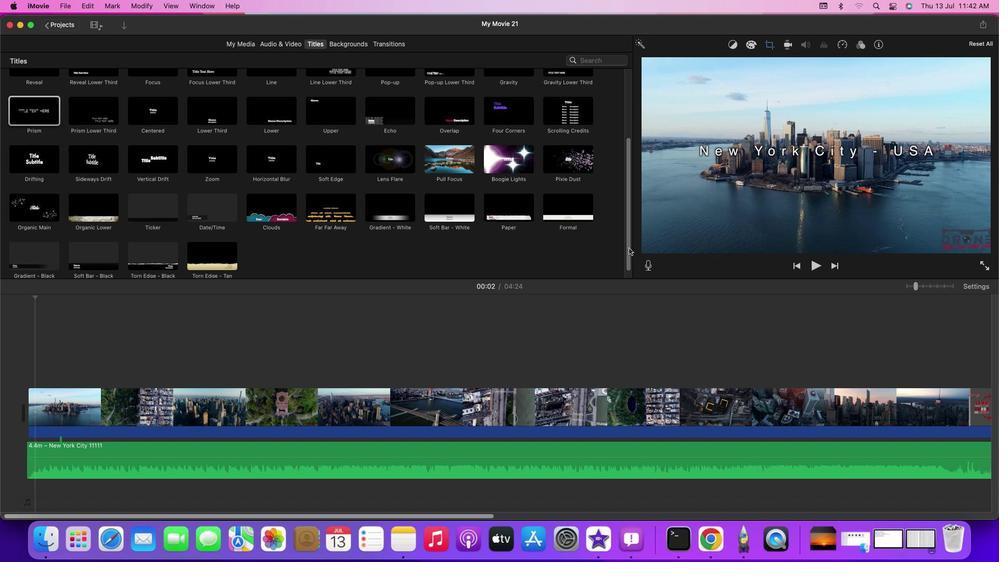 
Action: Mouse pressed left at (628, 248)
Screenshot: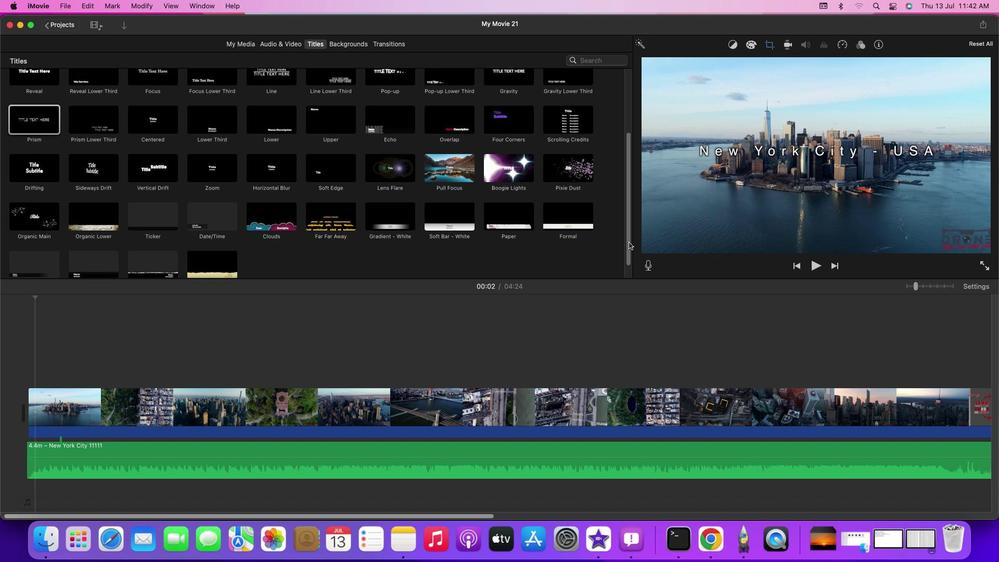
Action: Mouse moved to (91, 173)
Screenshot: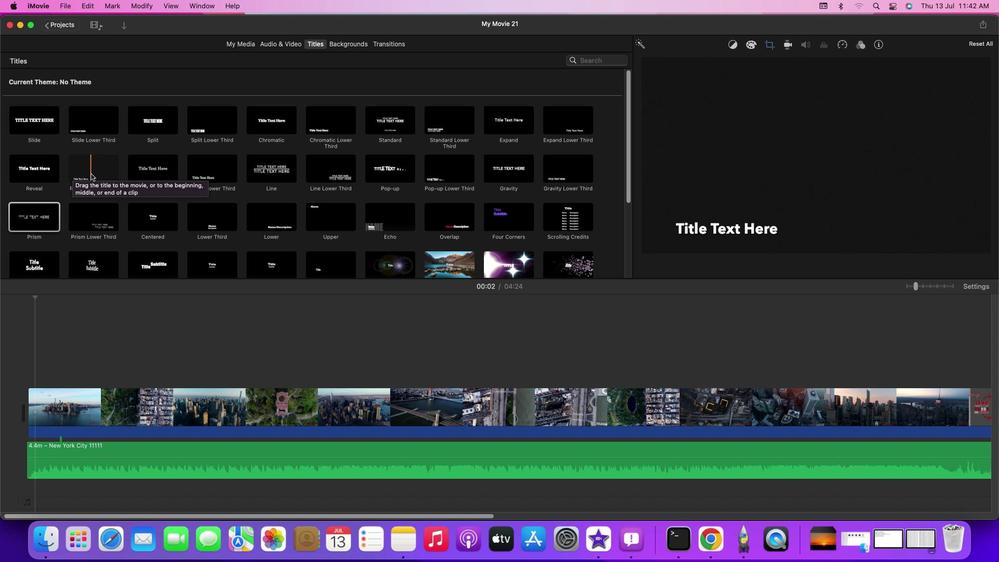 
Action: Mouse pressed left at (91, 173)
Screenshot: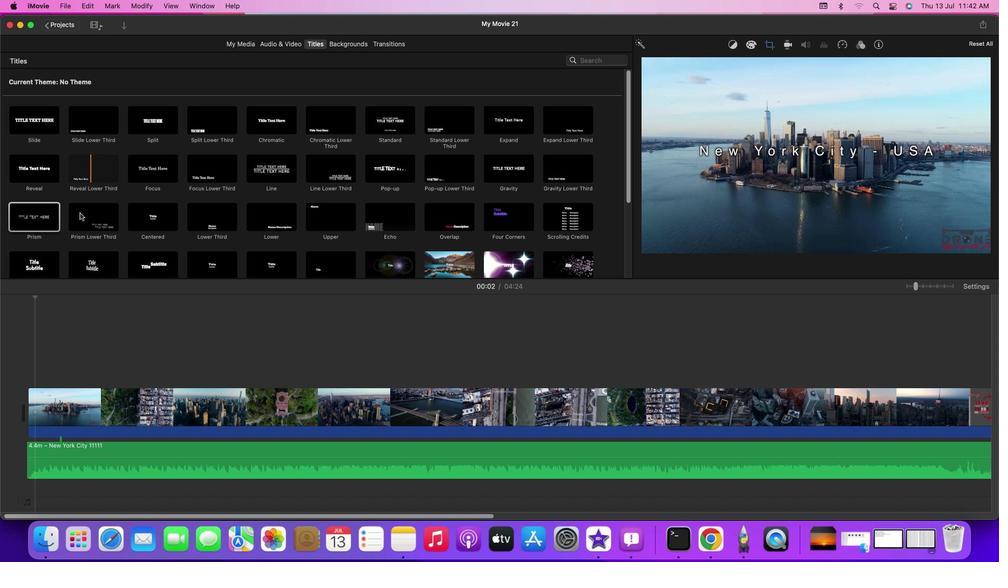 
Action: Mouse moved to (799, 226)
Screenshot: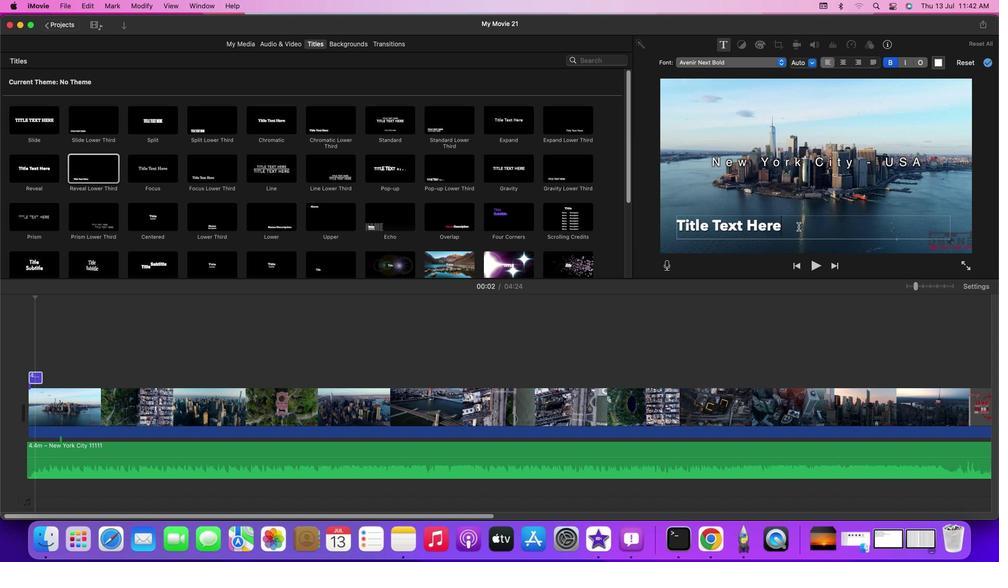 
Action: Mouse pressed left at (799, 226)
Screenshot: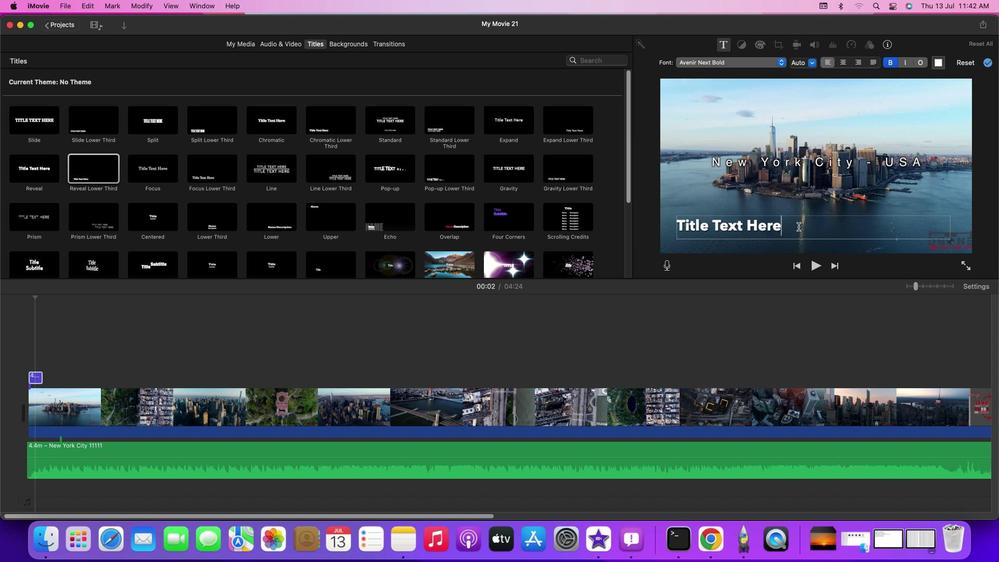 
Action: Mouse moved to (795, 228)
Screenshot: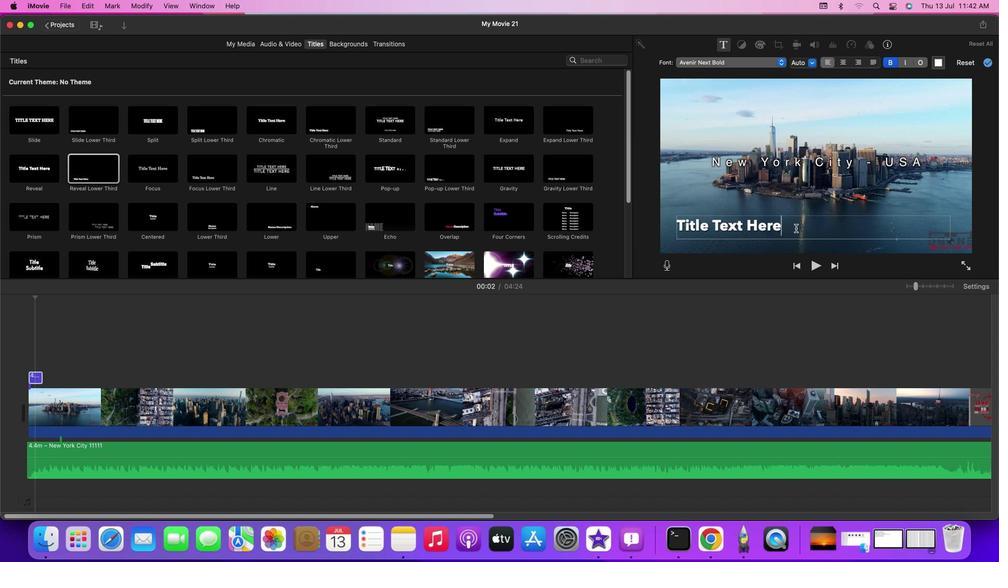 
Action: Key pressed Key.backspaceKey.backspaceKey.backspaceKey.backspaceKey.backspaceKey.backspaceKey.backspaceKey.backspaceKey.backspaceKey.backspaceKey.backspaceKey.backspaceKey.backspaceKey.backspaceKey.backspaceKey.shift'N''Y'Key.shift'C'Key.space'-'Key.shift'U''S''E'Key.backspace'A'
Screenshot: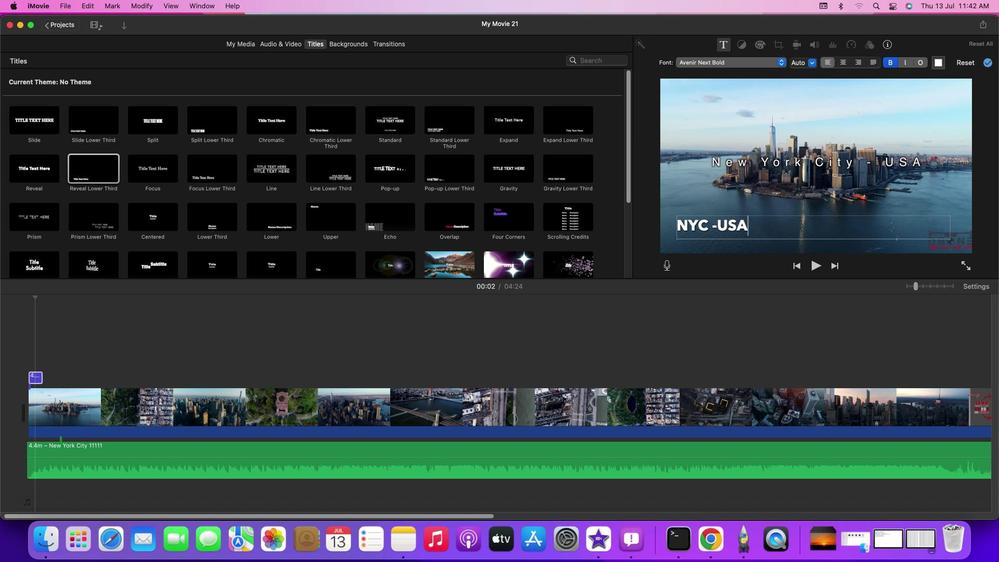 
Action: Mouse moved to (753, 224)
Screenshot: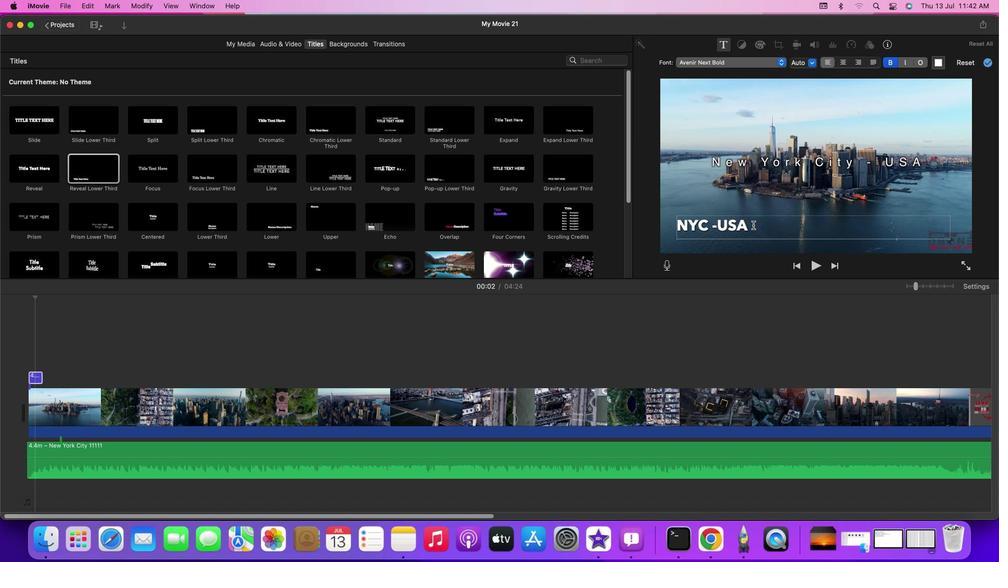 
Action: Mouse pressed left at (753, 224)
Screenshot: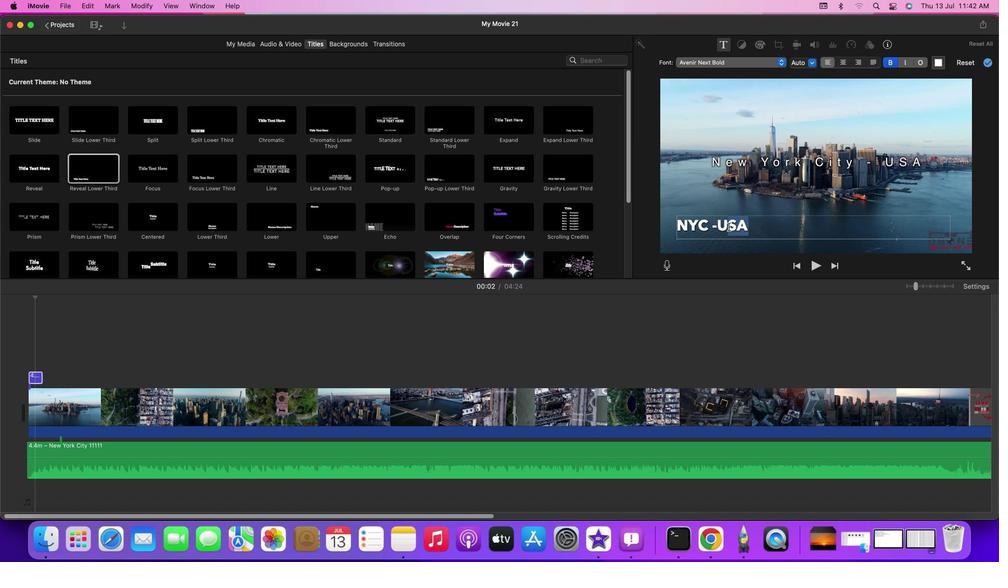 
Action: Mouse moved to (784, 64)
Screenshot: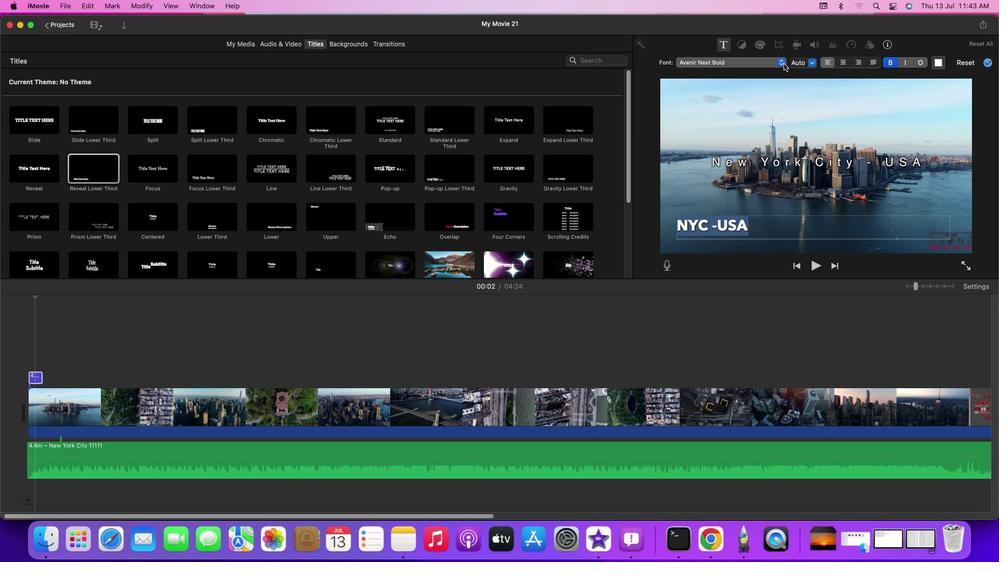 
Action: Mouse pressed left at (784, 64)
Screenshot: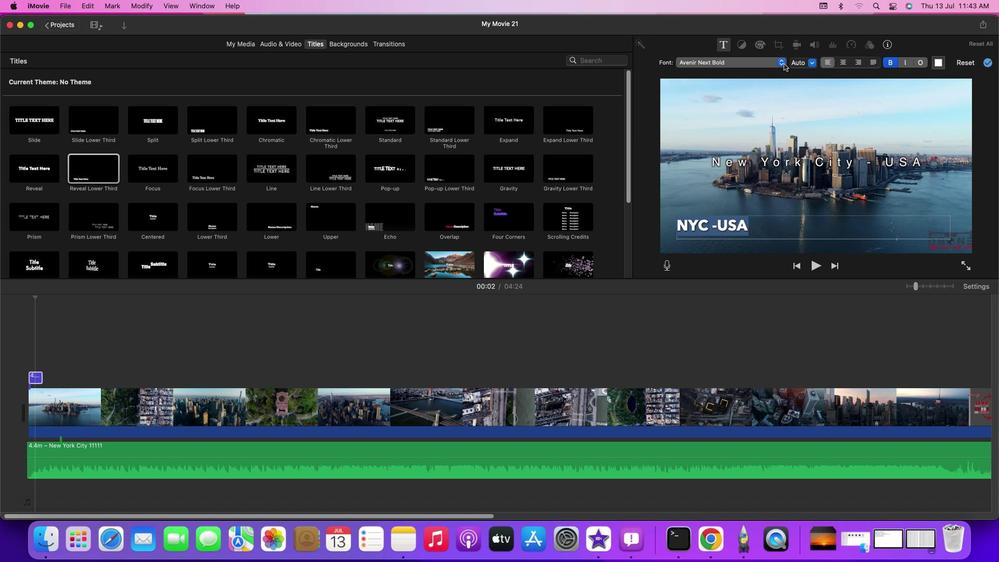 
Action: Mouse moved to (730, 161)
Screenshot: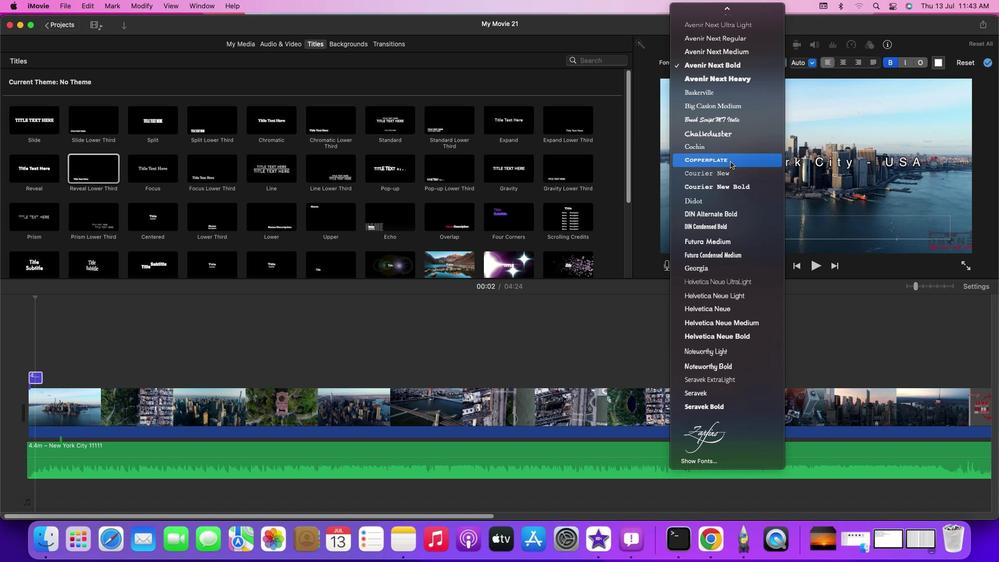 
Action: Mouse pressed left at (730, 161)
Screenshot: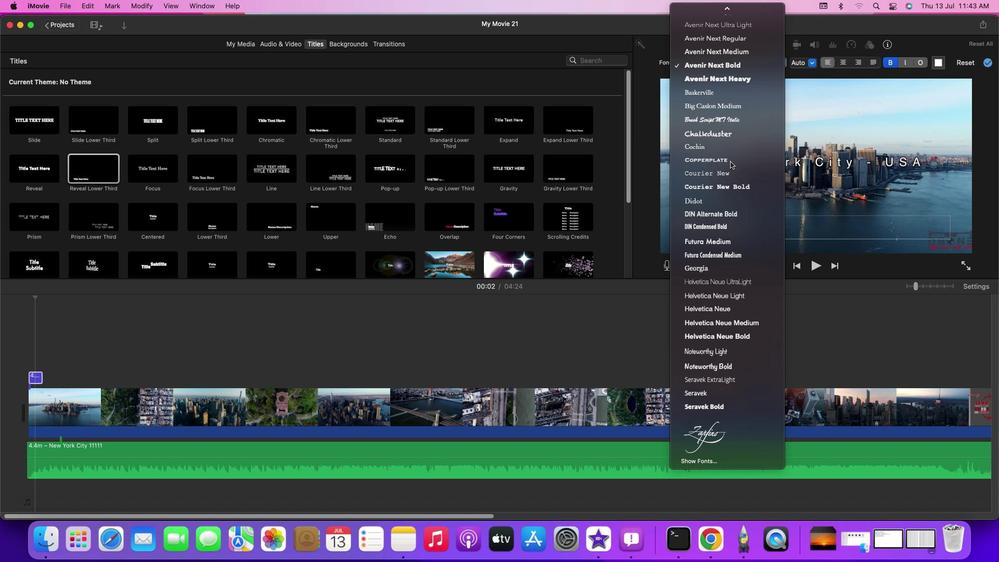 
Action: Mouse moved to (812, 63)
Screenshot: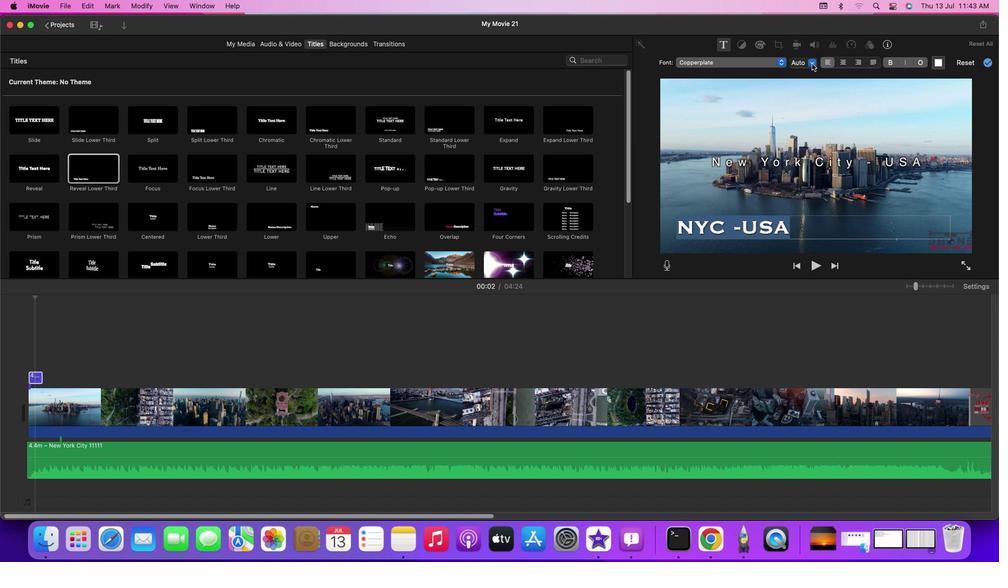 
Action: Mouse pressed left at (812, 63)
Screenshot: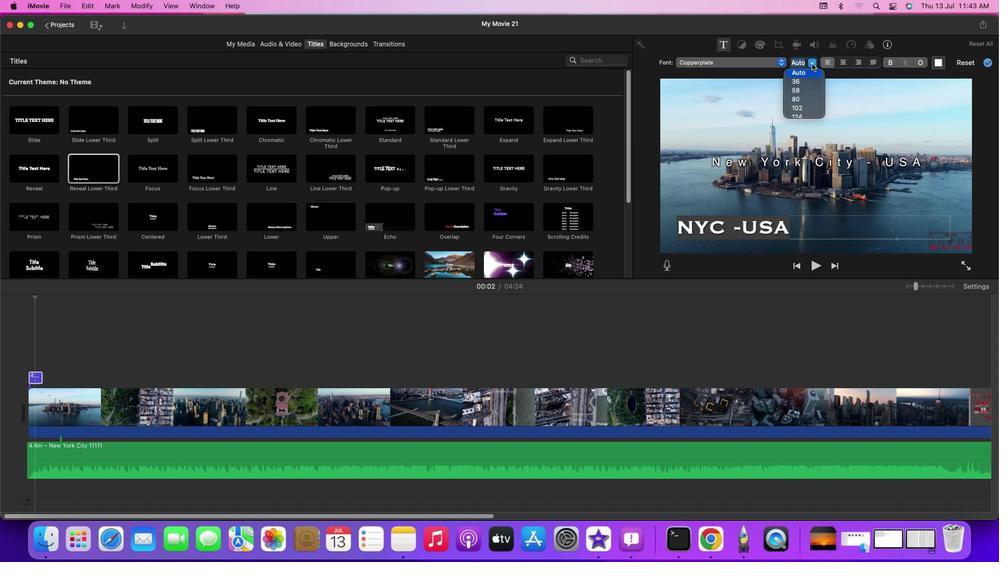 
Action: Mouse moved to (812, 63)
Screenshot: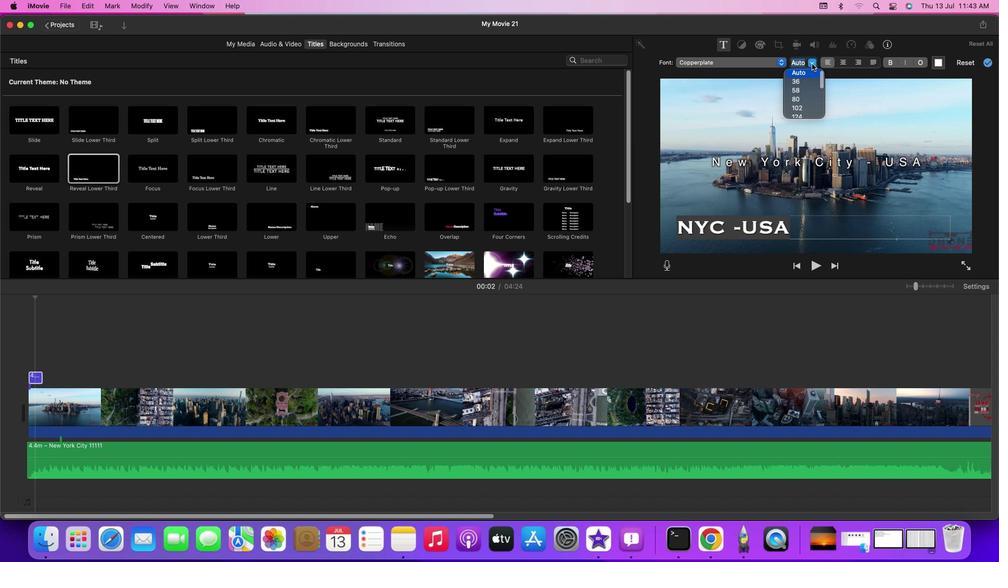 
Action: Mouse pressed left at (812, 63)
Screenshot: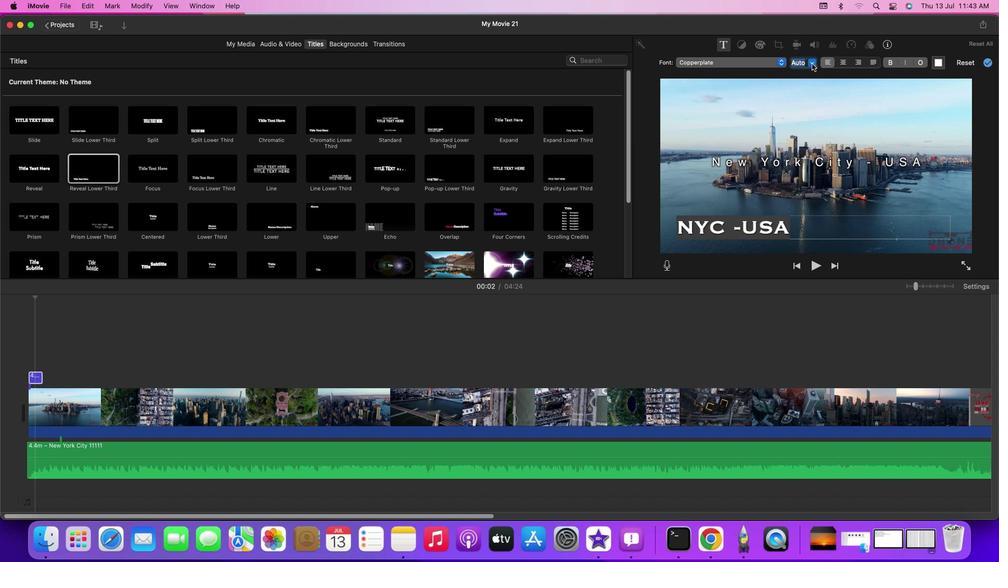 
Action: Mouse moved to (889, 66)
Screenshot: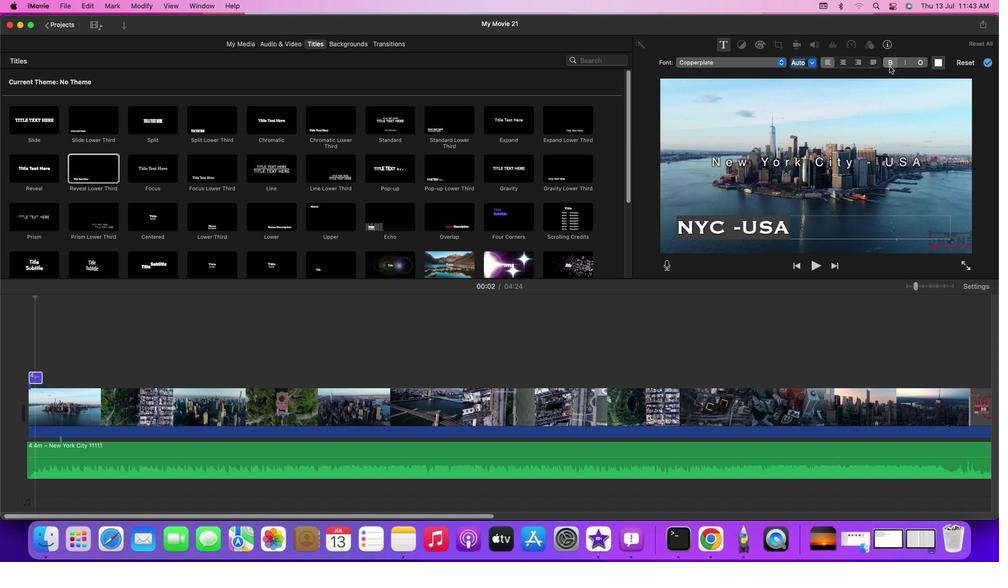 
Action: Mouse pressed left at (889, 66)
Screenshot: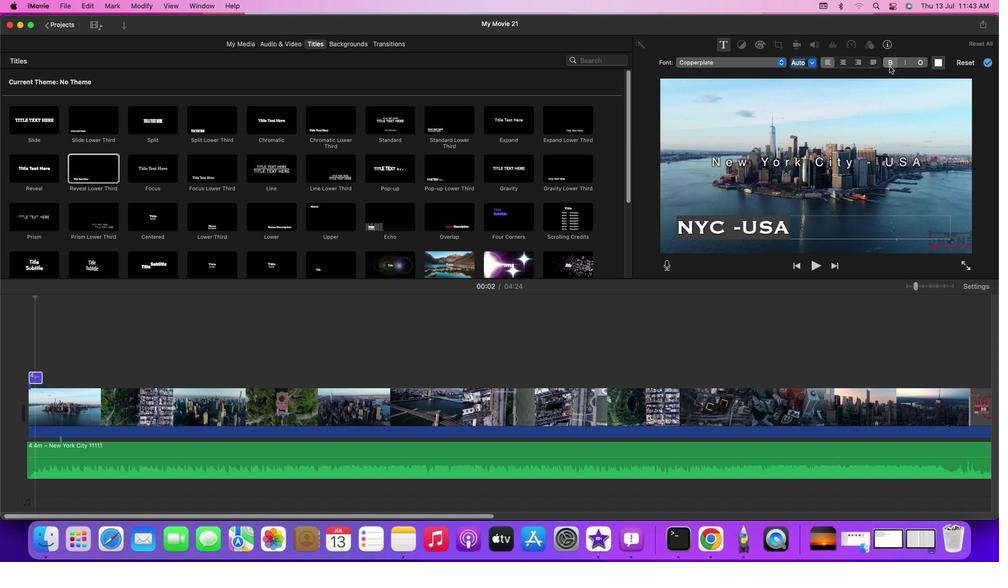 
Action: Mouse moved to (906, 66)
Screenshot: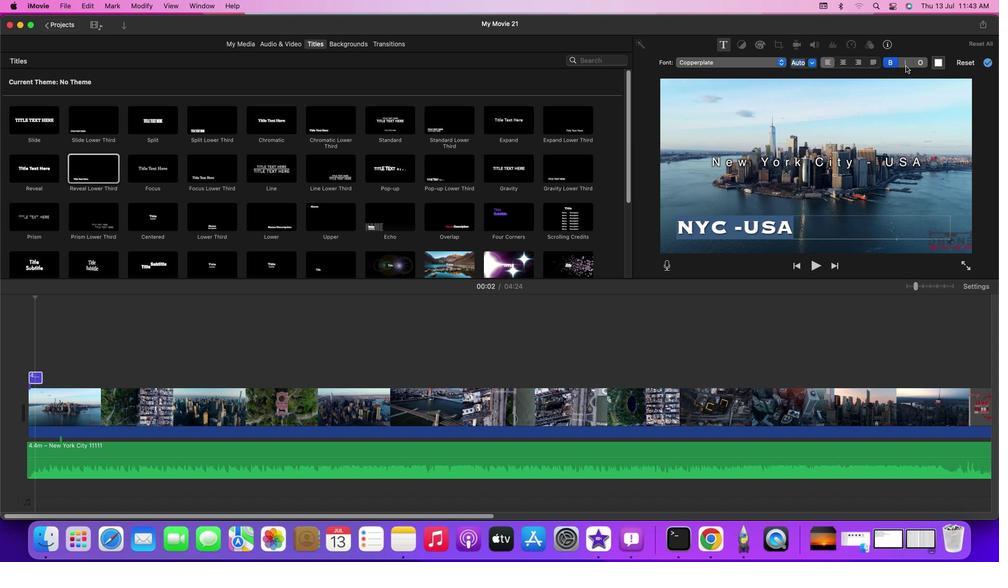 
Action: Mouse pressed left at (906, 66)
Screenshot: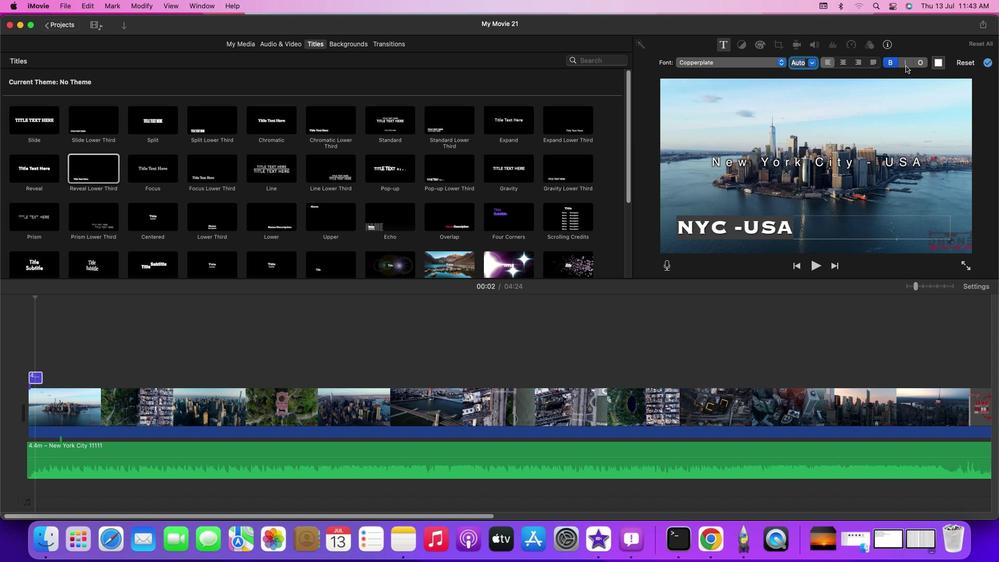 
Action: Mouse moved to (938, 66)
Screenshot: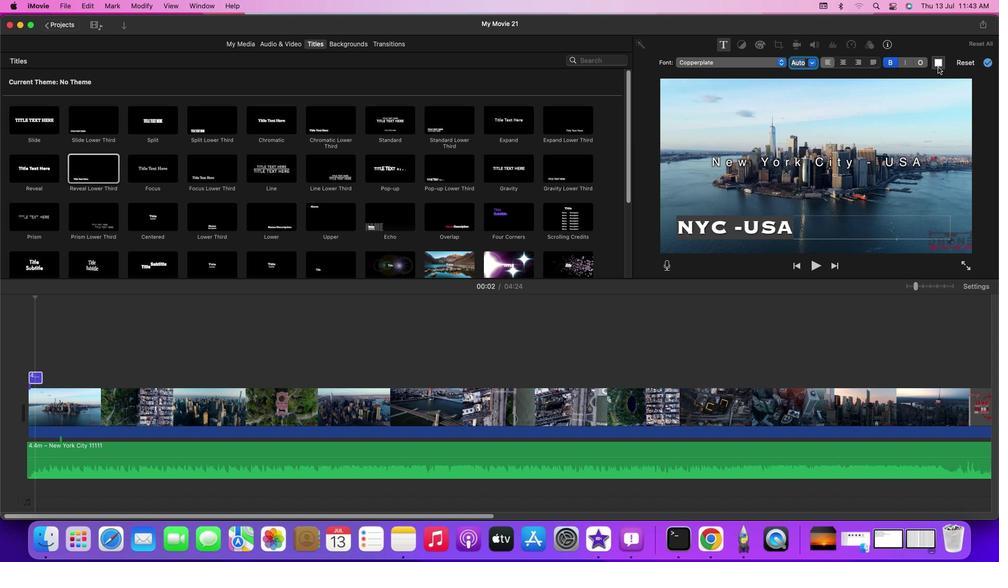 
Action: Mouse pressed left at (938, 66)
Screenshot: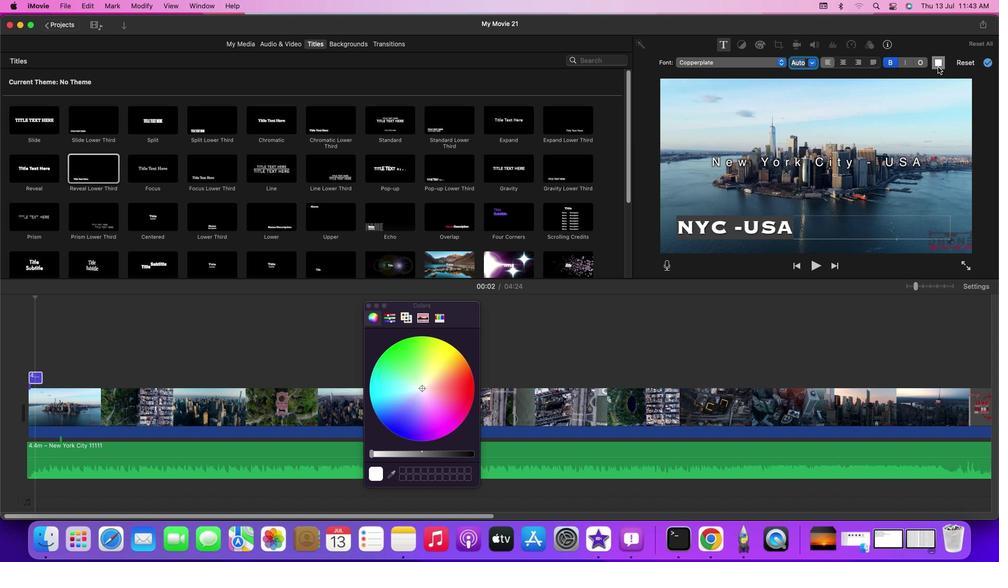 
Action: Mouse moved to (423, 387)
Screenshot: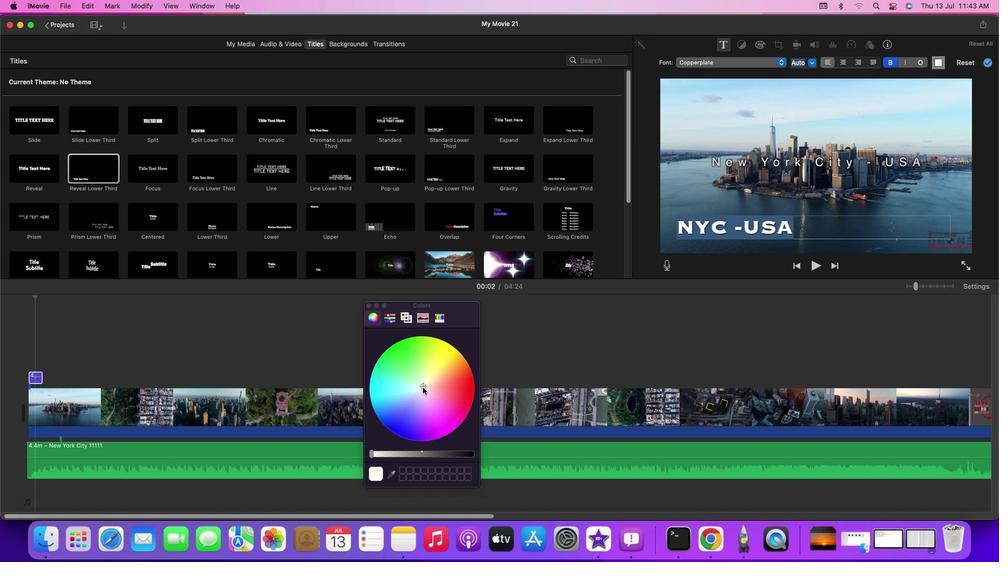
Action: Mouse pressed left at (423, 387)
Screenshot: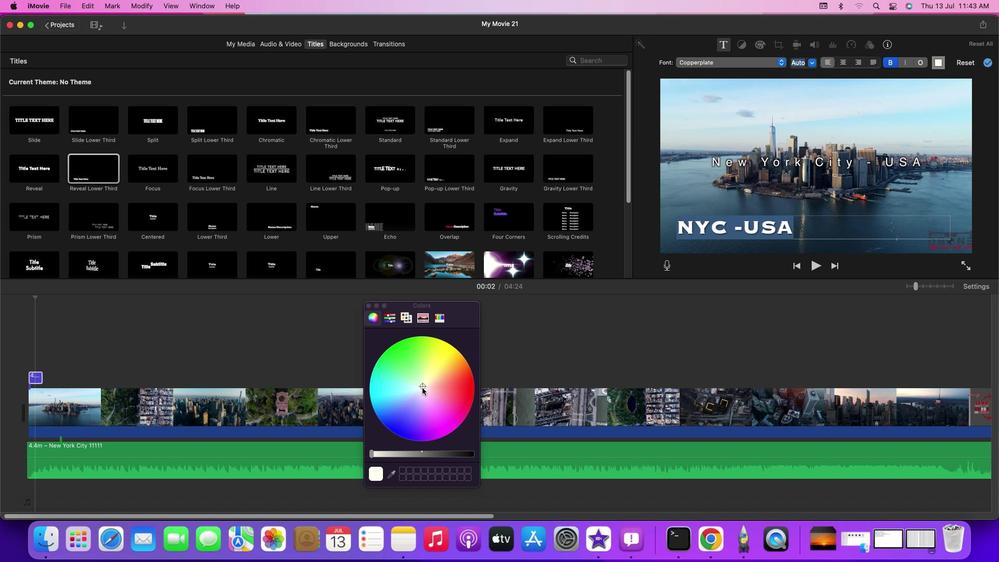 
Action: Mouse moved to (403, 394)
Screenshot: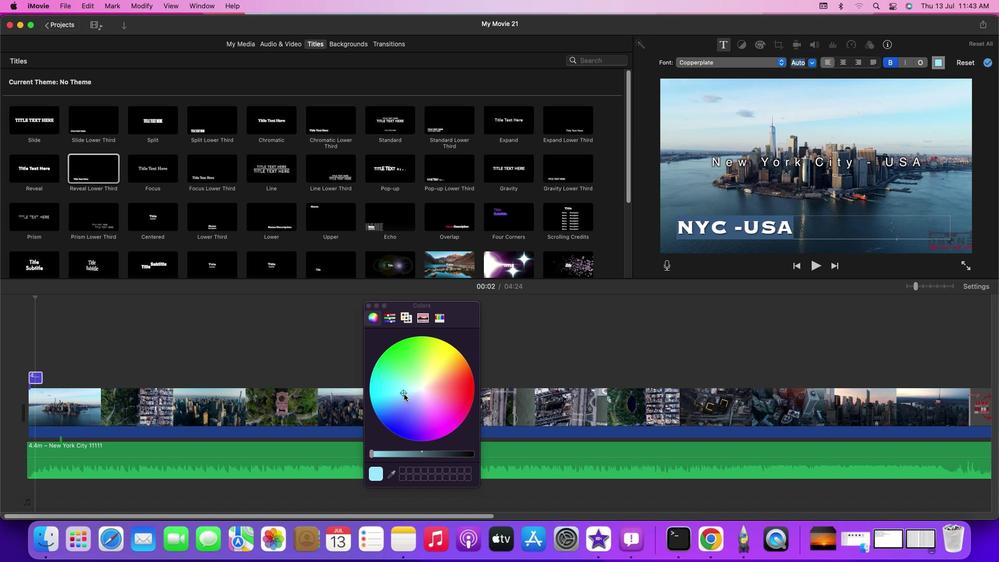 
Action: Mouse pressed left at (403, 394)
Screenshot: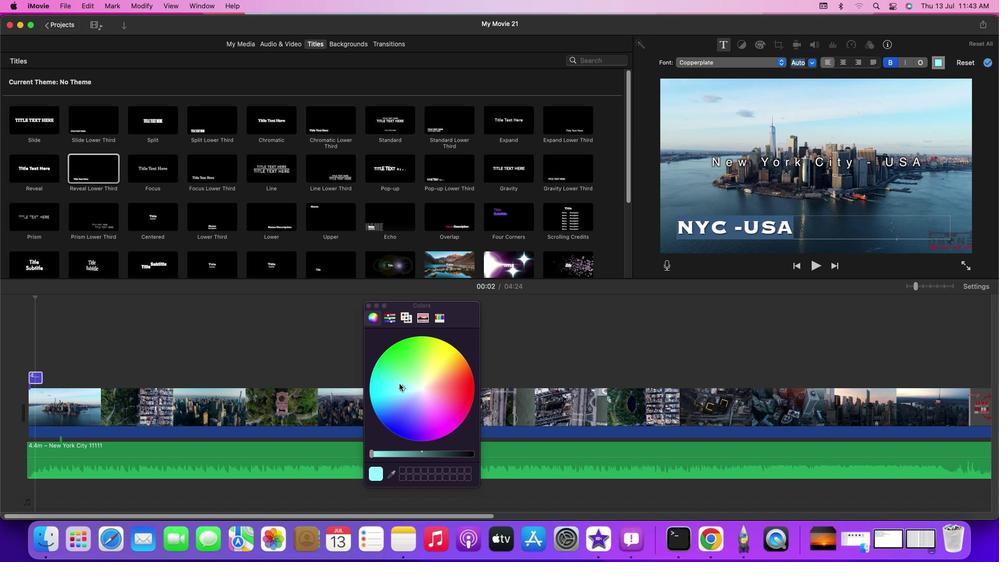 
Action: Mouse moved to (374, 454)
Screenshot: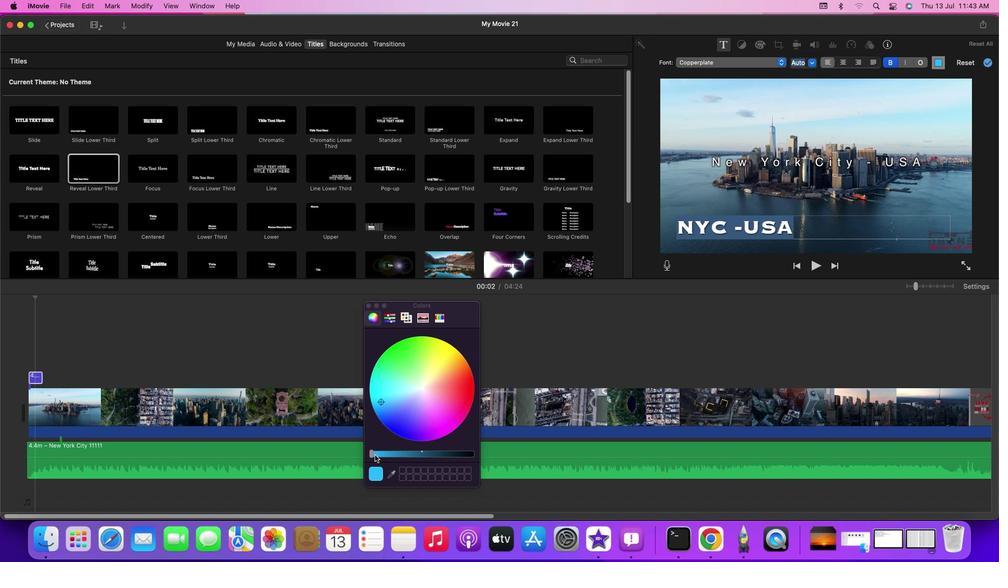 
Action: Key pressed Key.enter
Screenshot: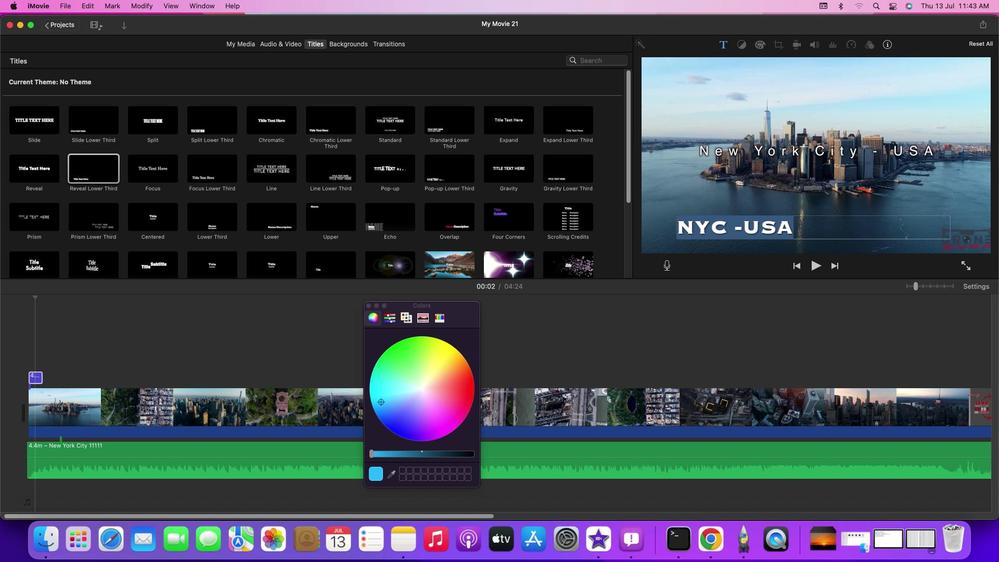 
Action: Mouse moved to (369, 307)
Screenshot: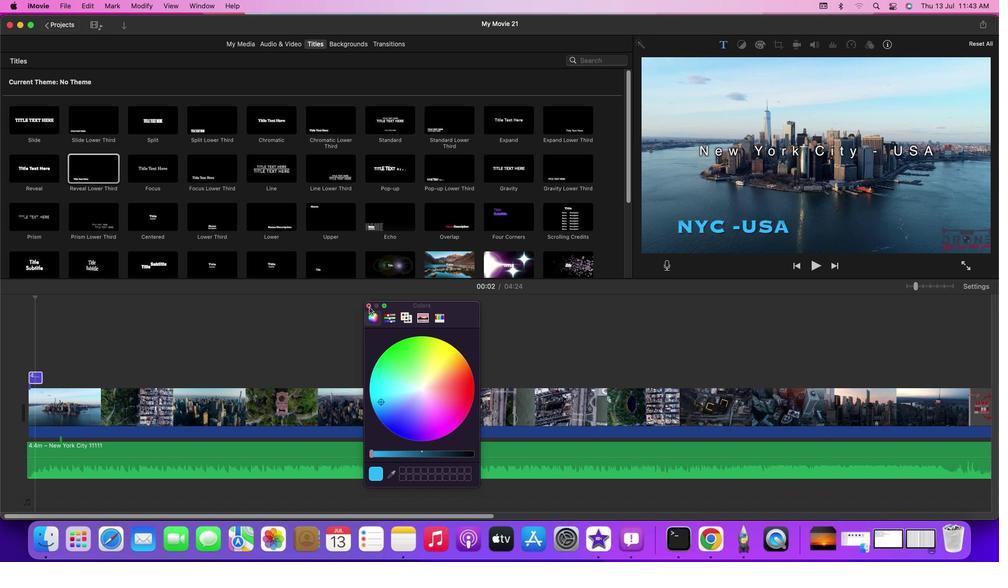 
Action: Mouse pressed left at (369, 307)
Screenshot: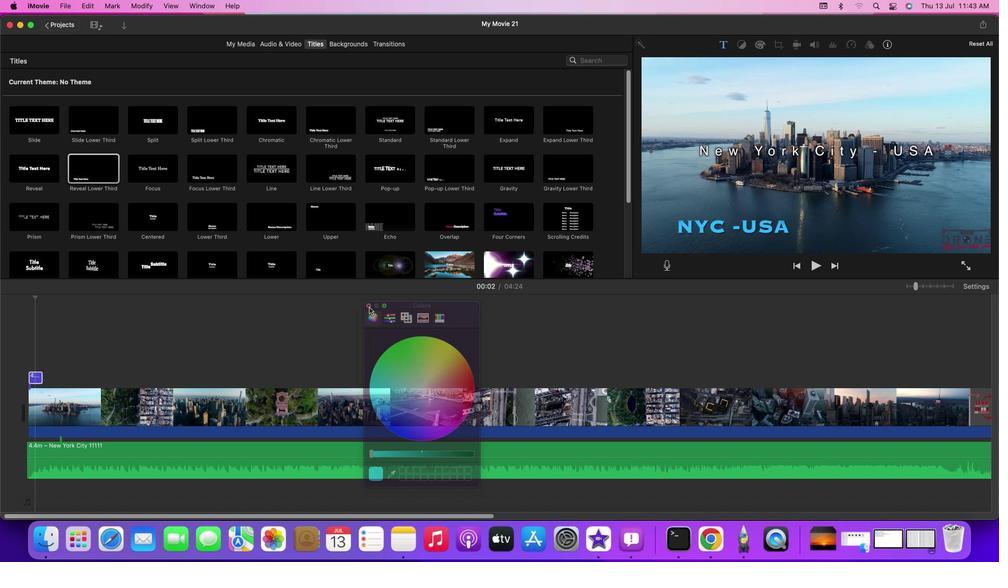 
Action: Mouse moved to (27, 342)
Screenshot: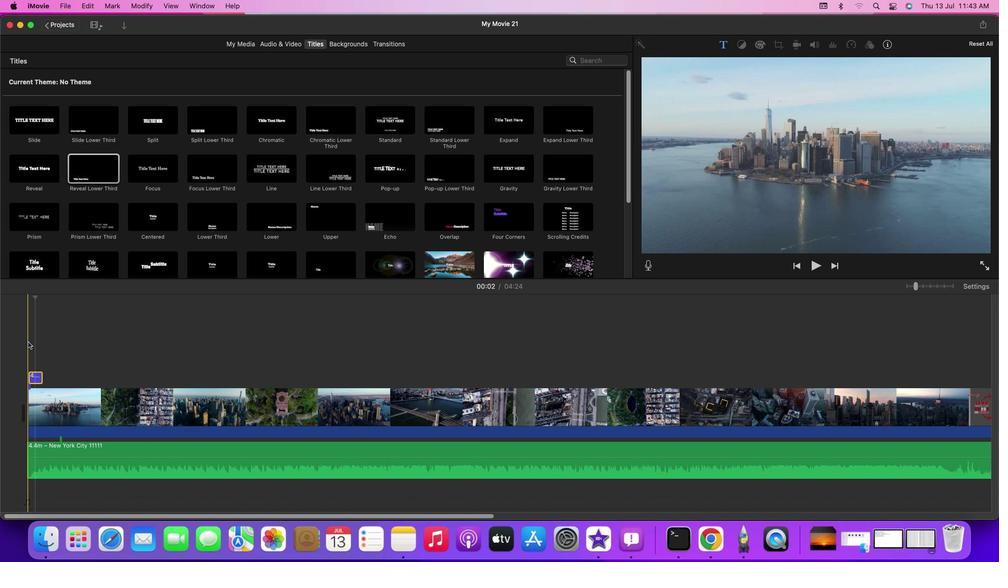 
Action: Mouse pressed left at (27, 342)
Screenshot: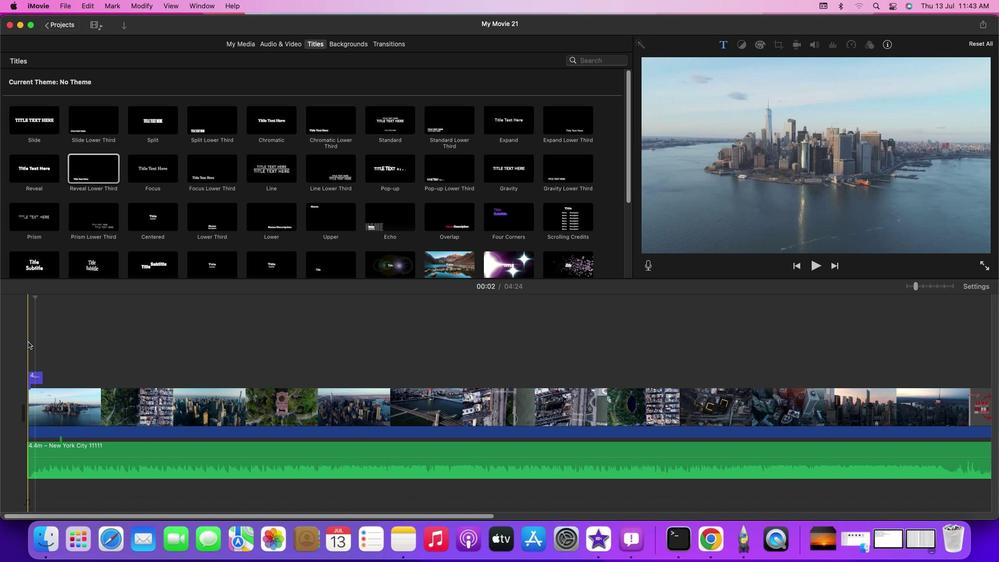 
Action: Key pressed Key.space
Screenshot: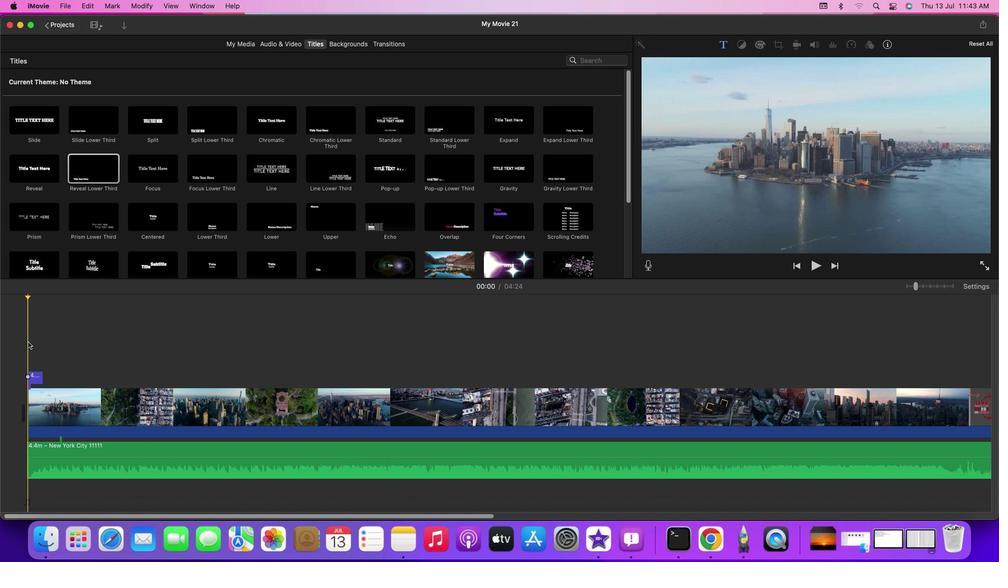 
Action: Mouse moved to (242, 49)
Screenshot: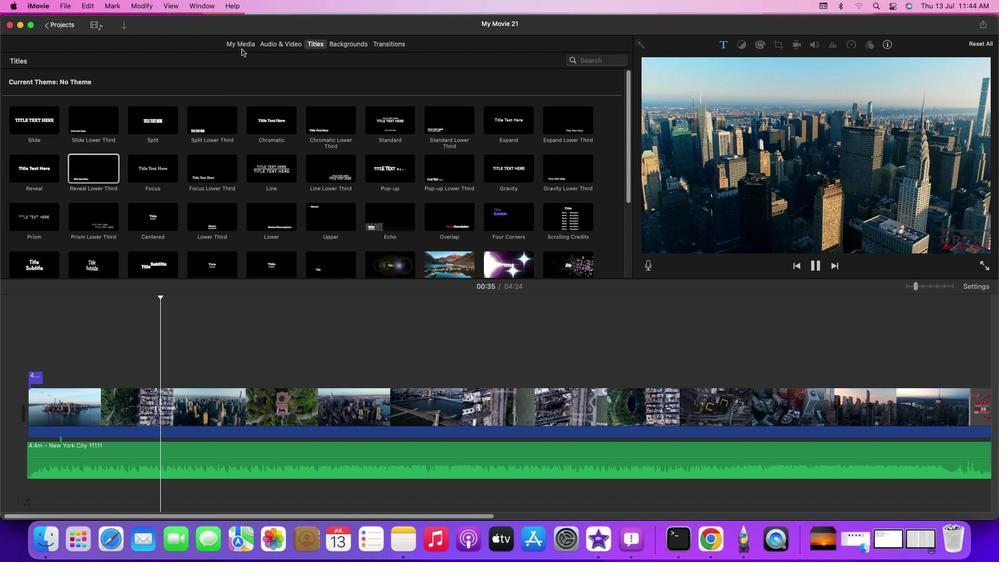 
Action: Mouse pressed left at (242, 49)
Screenshot: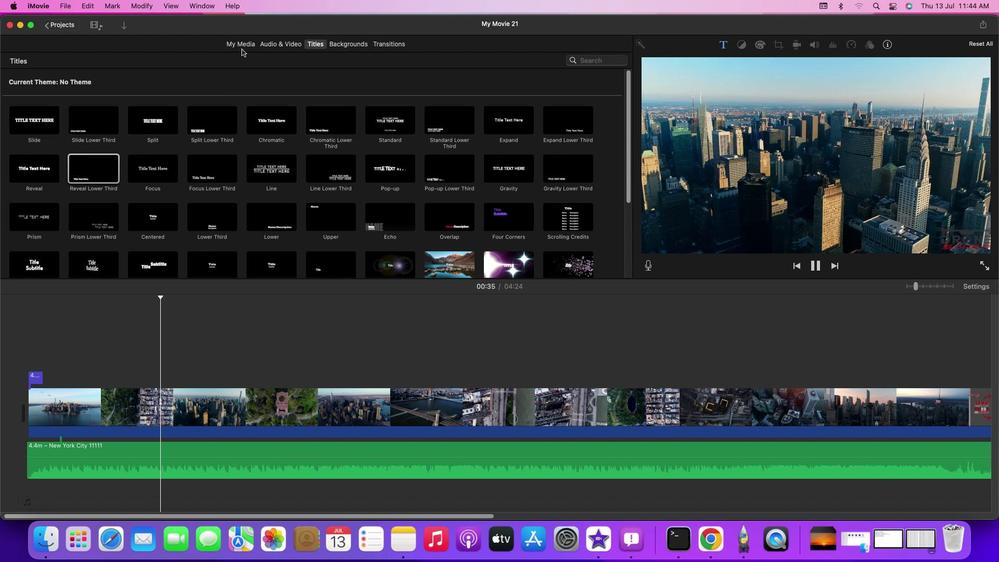 
Action: Mouse moved to (241, 44)
Screenshot: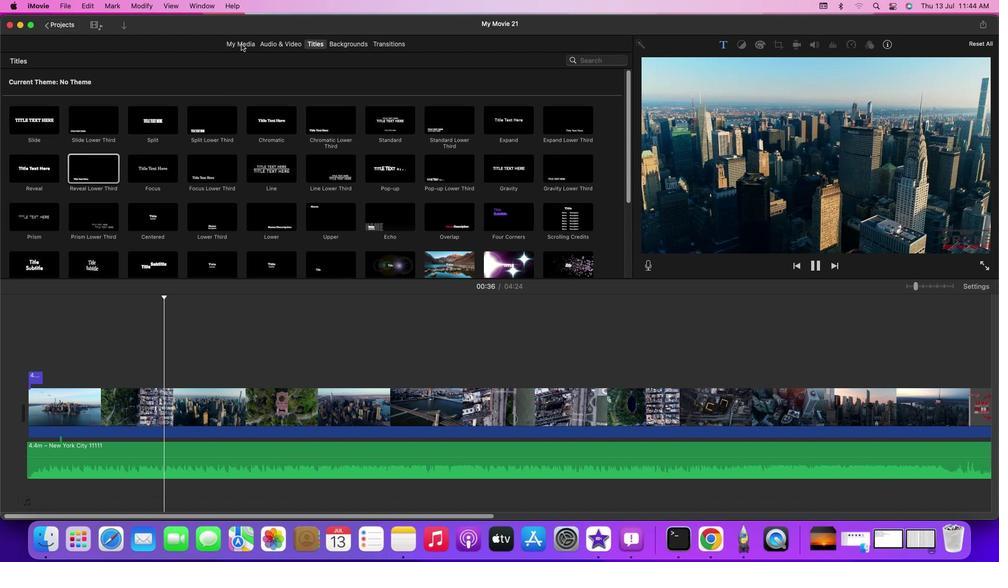 
Action: Mouse pressed left at (241, 44)
Screenshot: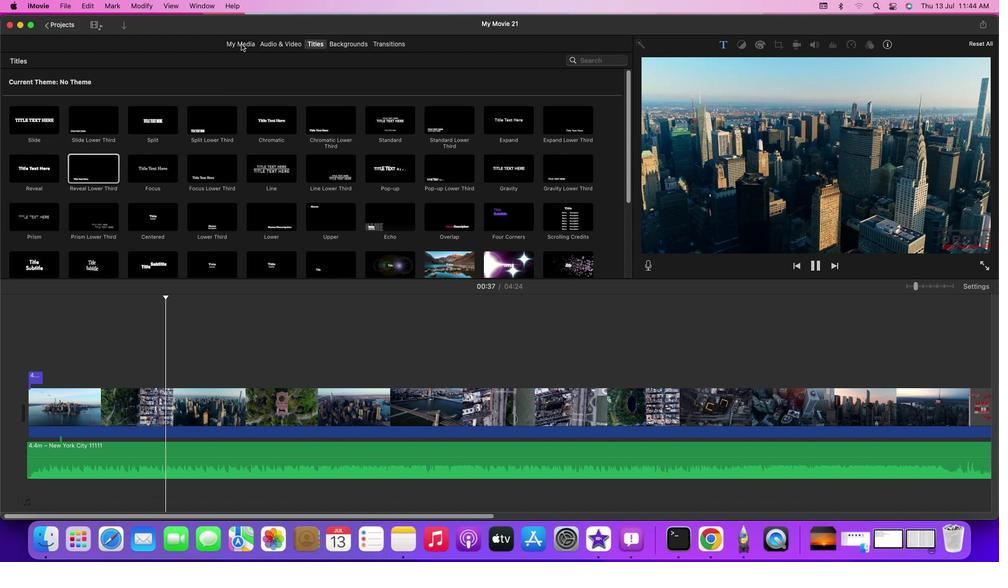 
Action: Mouse moved to (288, 357)
Screenshot: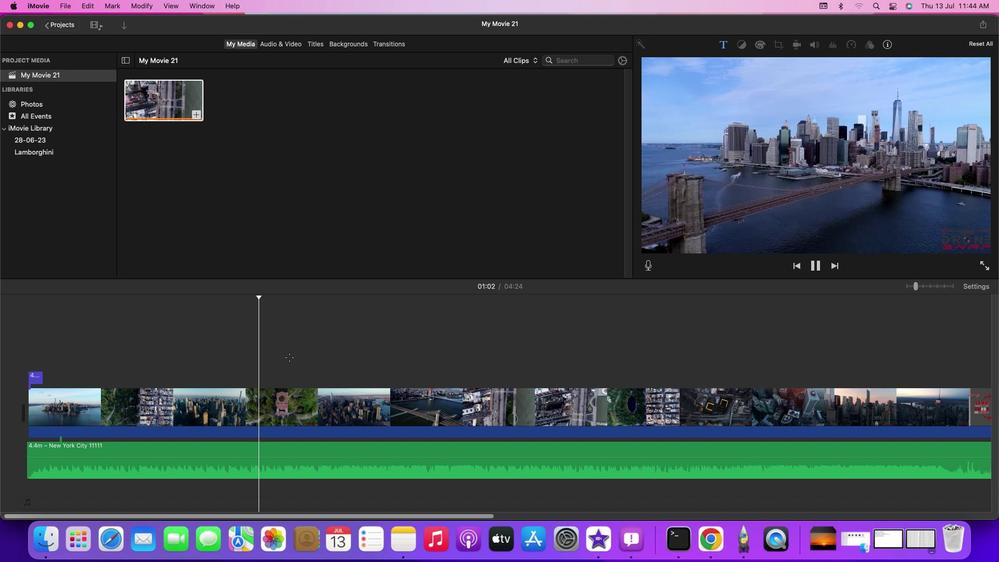 
Action: Mouse pressed left at (288, 357)
Screenshot: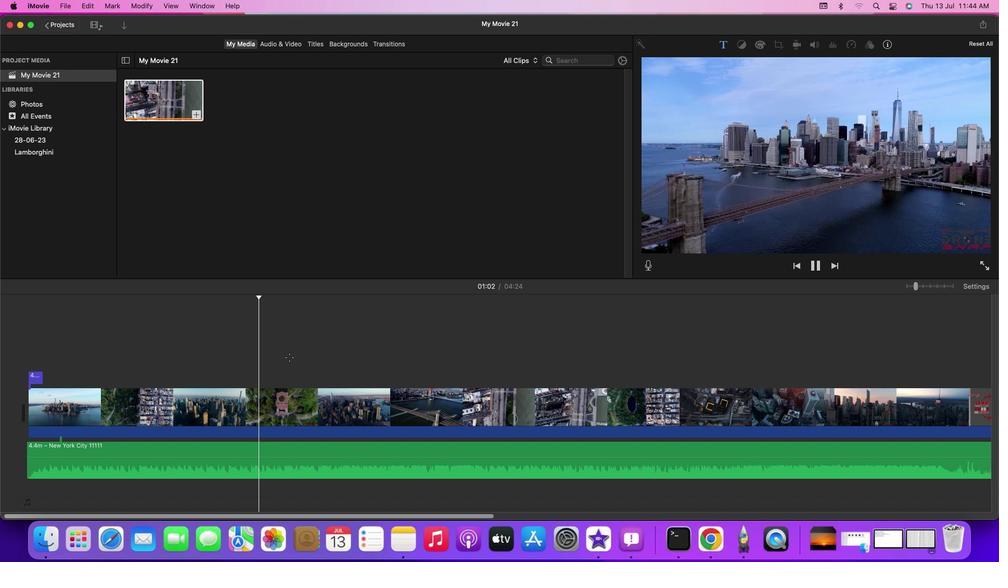
Action: Mouse moved to (364, 343)
Screenshot: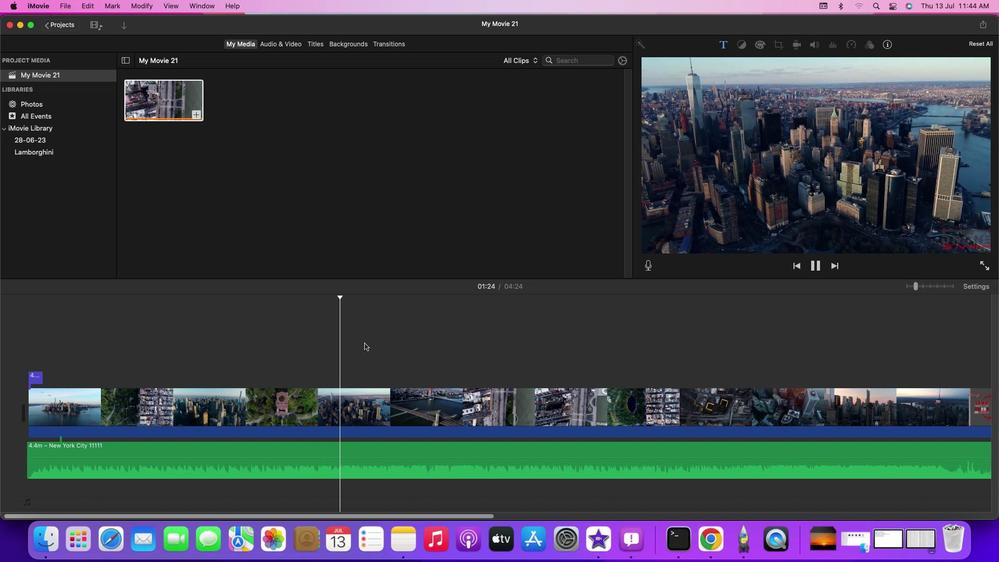 
Action: Mouse pressed left at (364, 343)
Screenshot: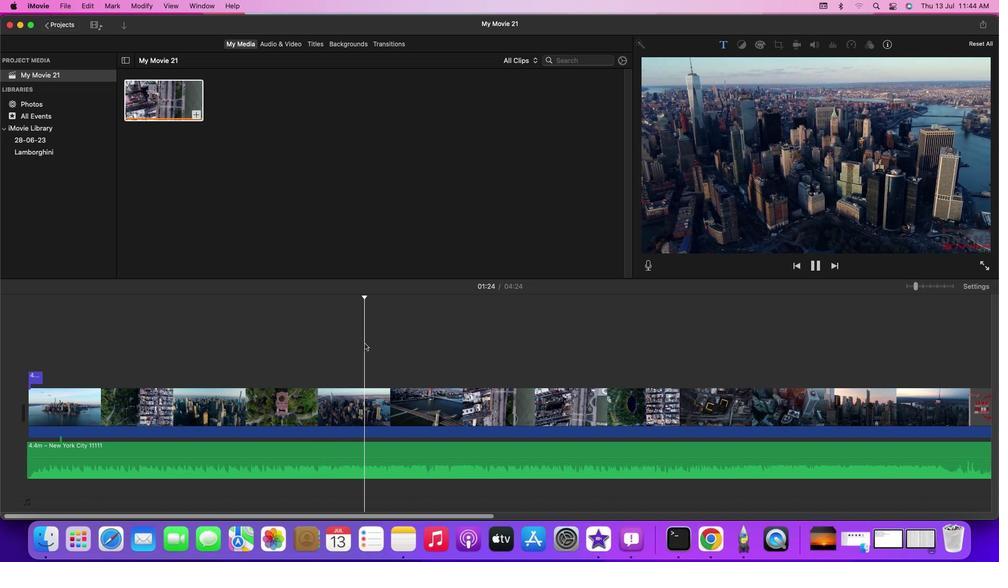 
Action: Mouse moved to (377, 343)
Screenshot: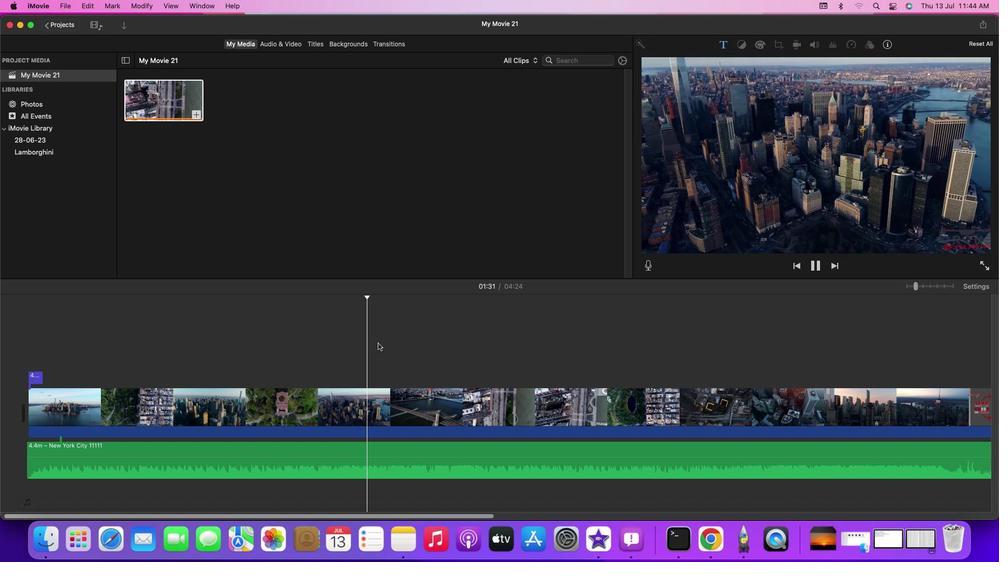 
Action: Mouse pressed left at (377, 343)
Screenshot: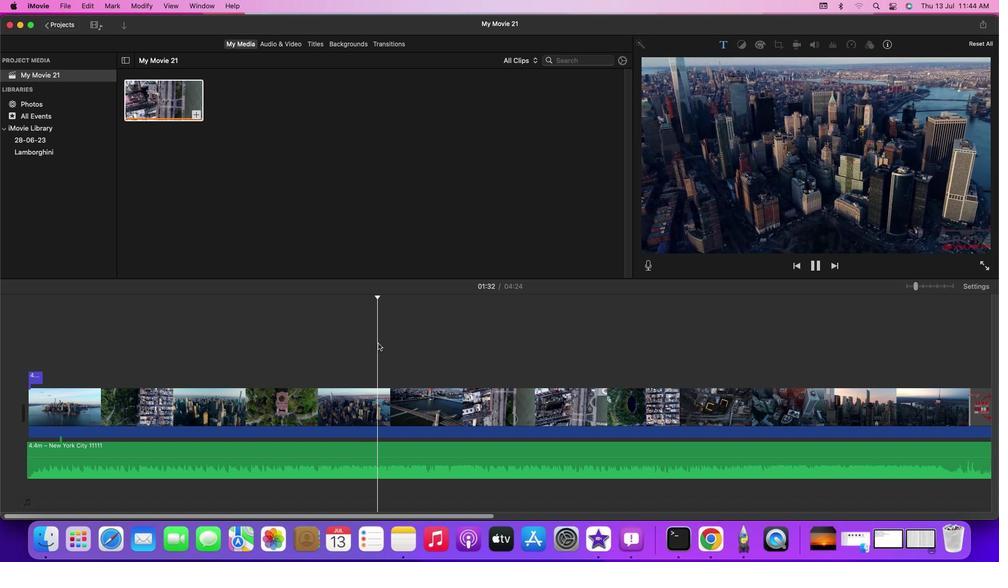 
Action: Mouse moved to (380, 343)
Screenshot: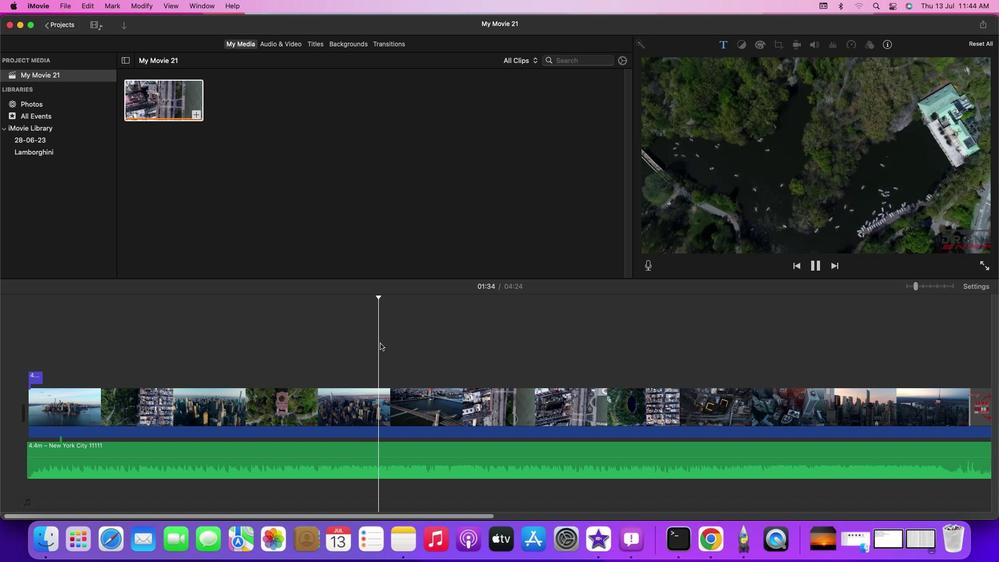 
Action: Key pressed Key.spaceKey.space
Screenshot: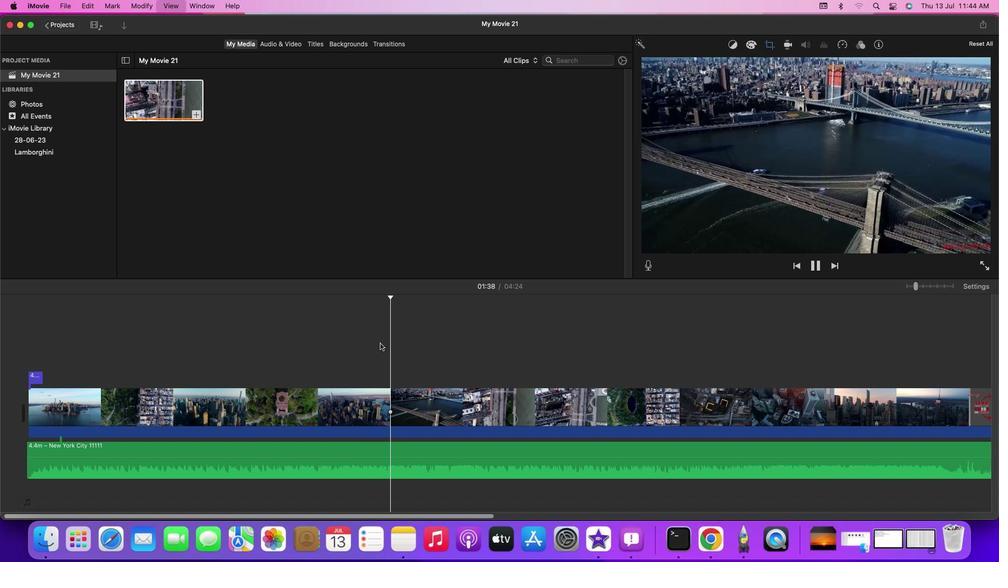 
Action: Mouse moved to (421, 343)
Screenshot: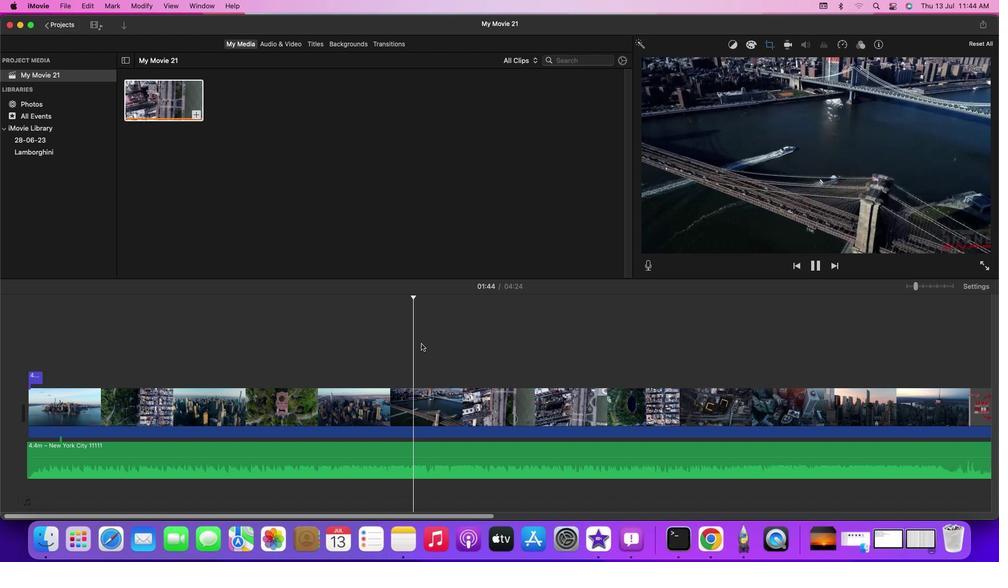 
Action: Key pressed Key.spaceKey.space
Screenshot: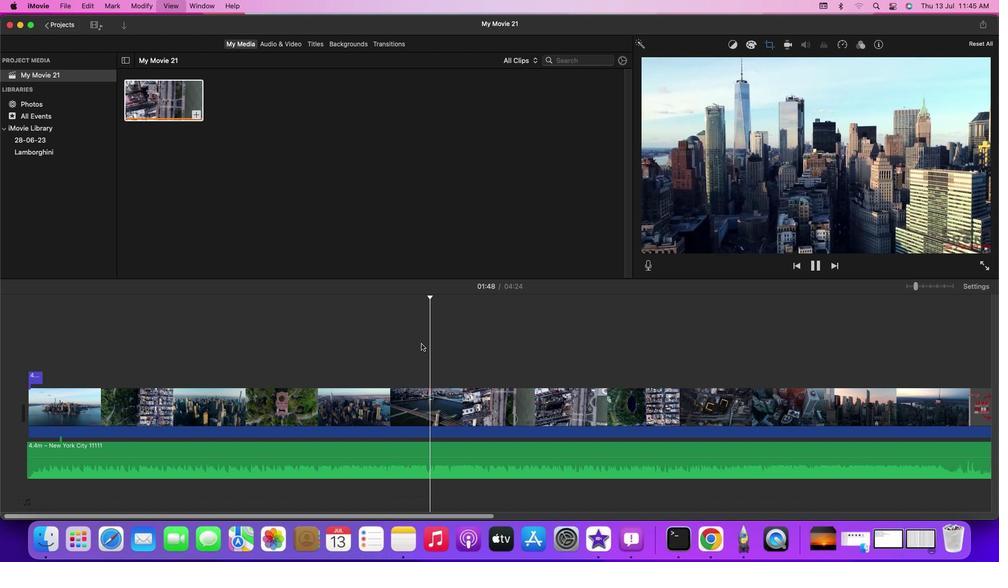 
Action: Mouse moved to (452, 347)
Screenshot: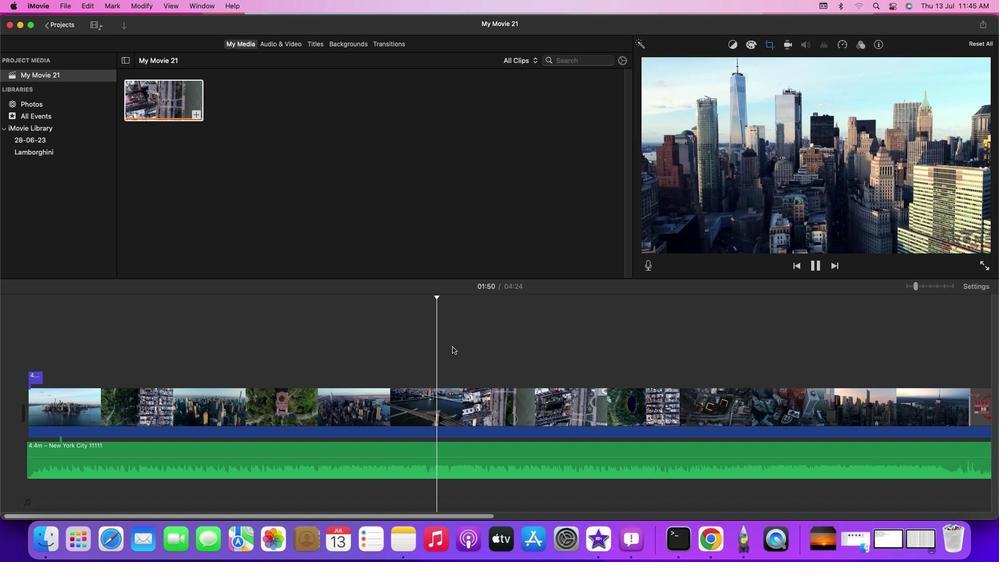 
Action: Mouse pressed left at (452, 347)
Screenshot: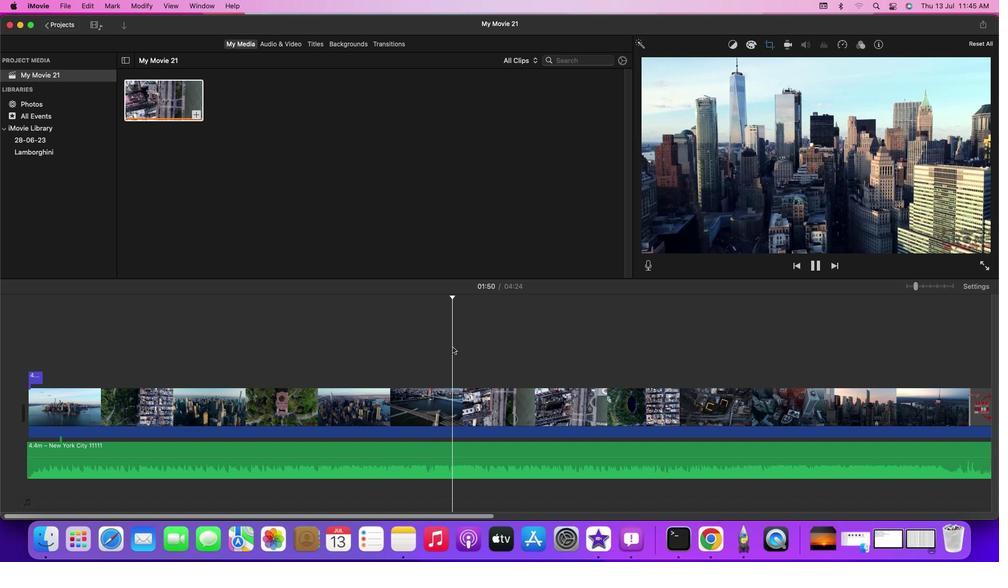 
Action: Mouse moved to (478, 349)
Screenshot: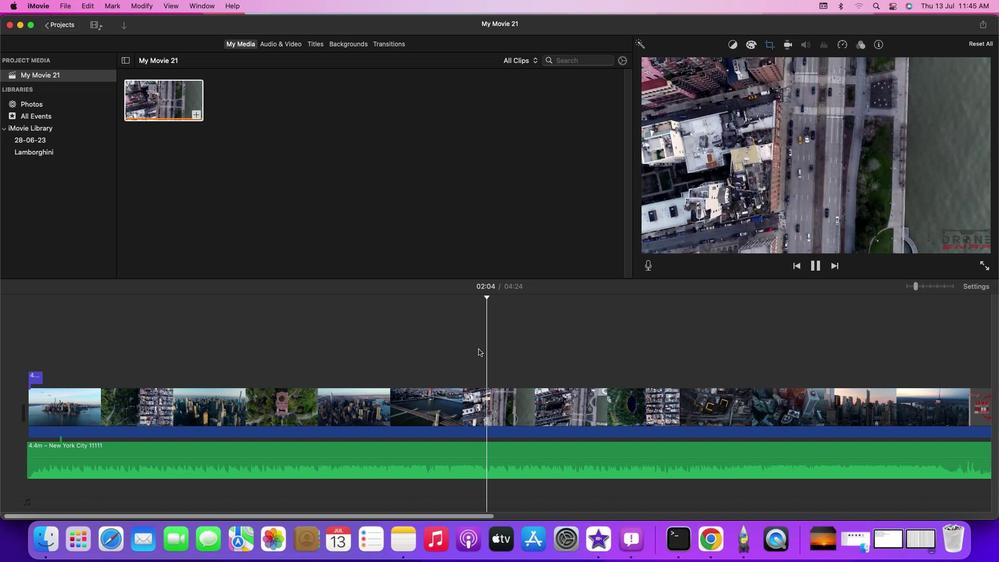 
Action: Mouse pressed left at (478, 349)
Screenshot: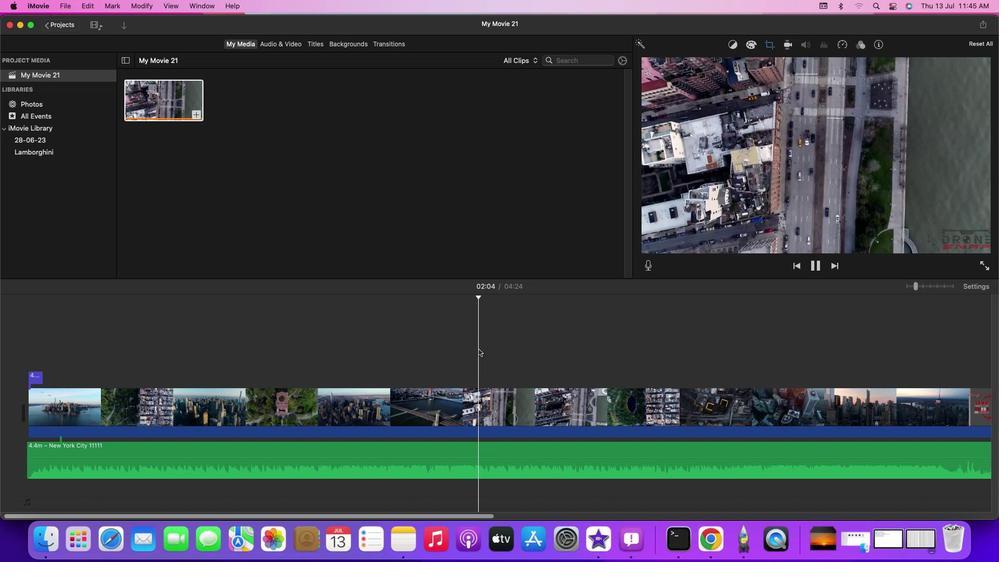 
Action: Mouse moved to (474, 348)
Screenshot: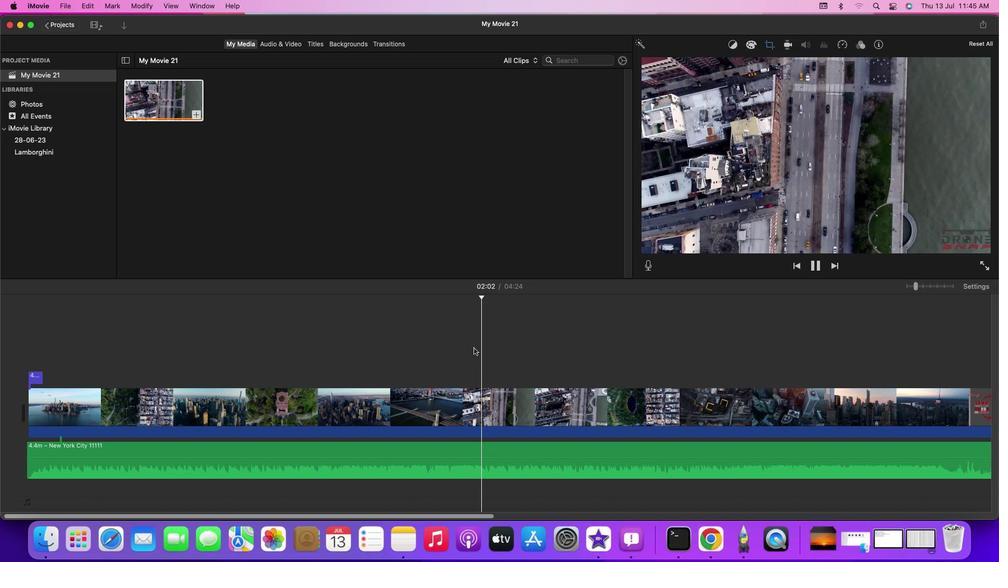 
Action: Mouse pressed left at (474, 348)
Screenshot: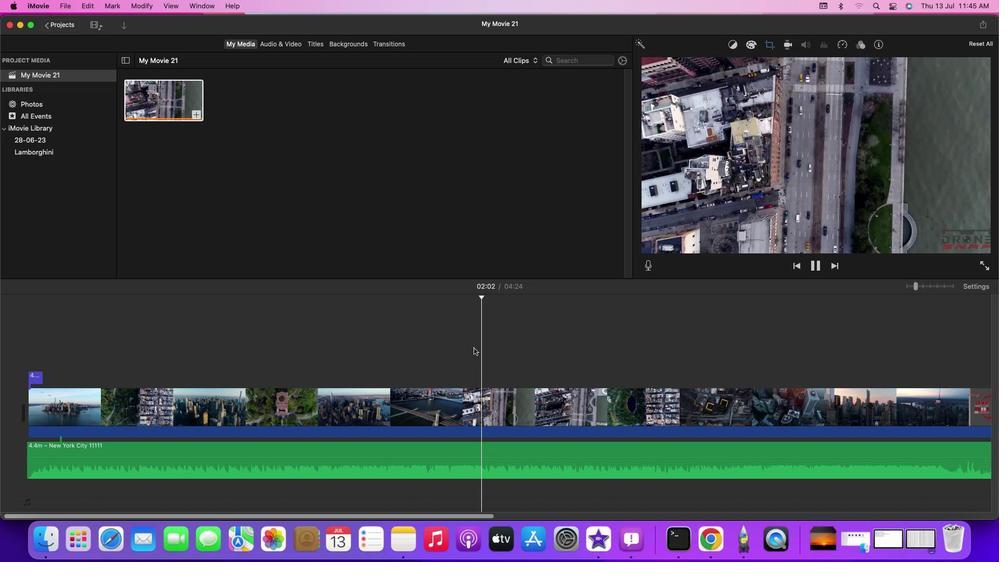 
Action: Key pressed Key.space
Screenshot: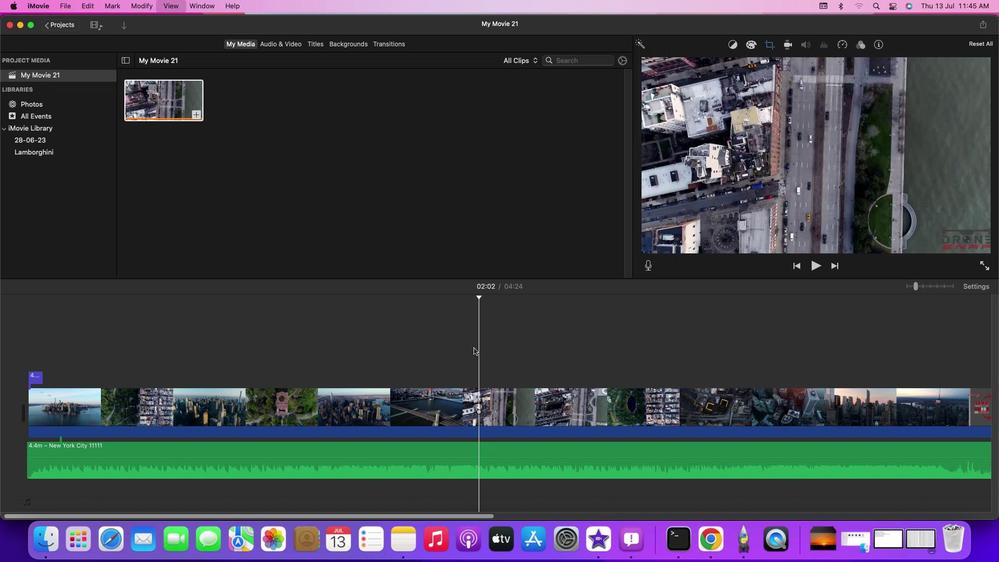 
Action: Mouse moved to (471, 348)
Screenshot: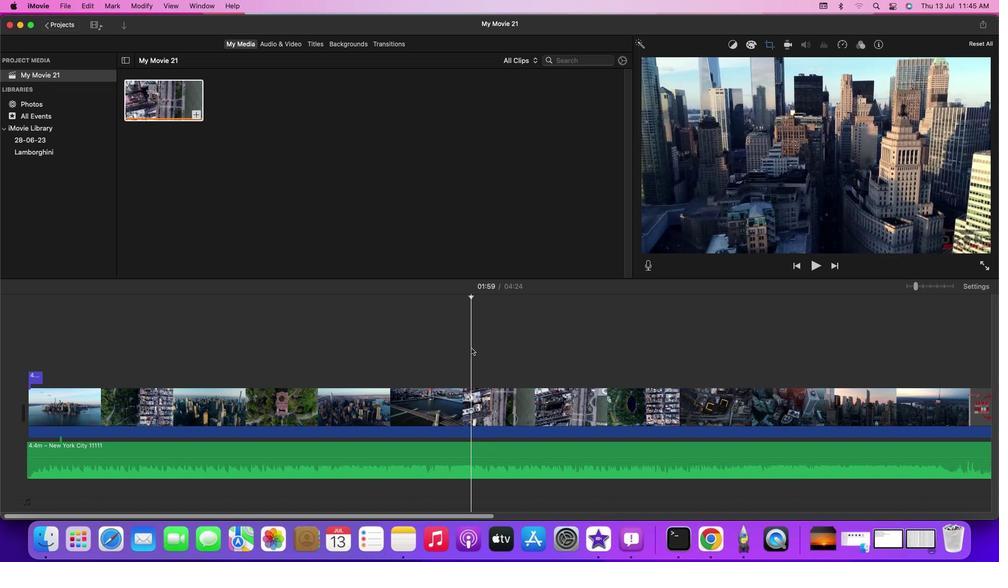 
Action: Mouse pressed left at (471, 348)
Screenshot: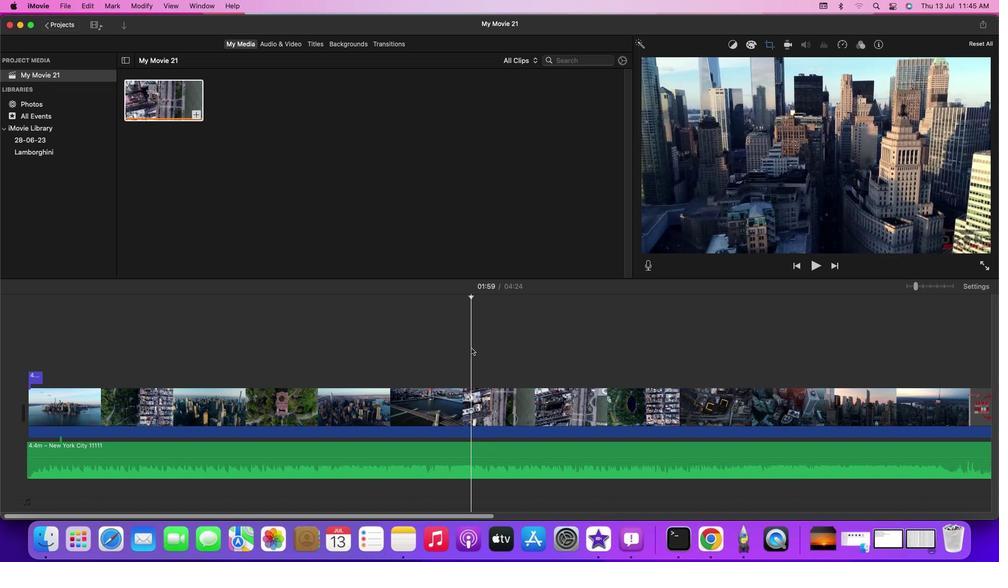 
Action: Key pressed Key.spaceKey.spaceKey.spaceKey.spaceKey.spaceKey.spaceKey.spaceKey.spaceKey.leftKey.leftKey.leftKey.leftKey.leftKey.left
Screenshot: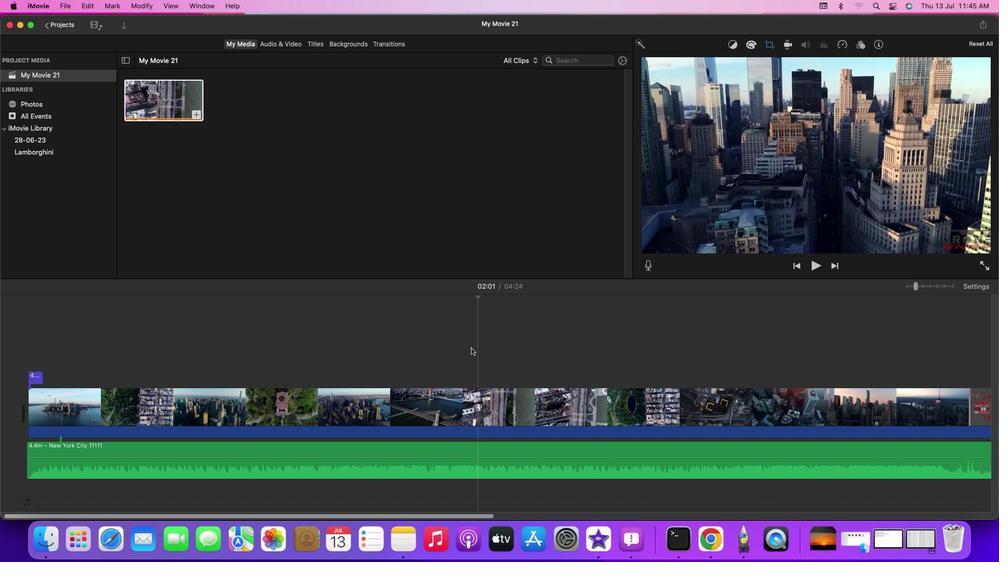 
Action: Mouse moved to (476, 405)
Screenshot: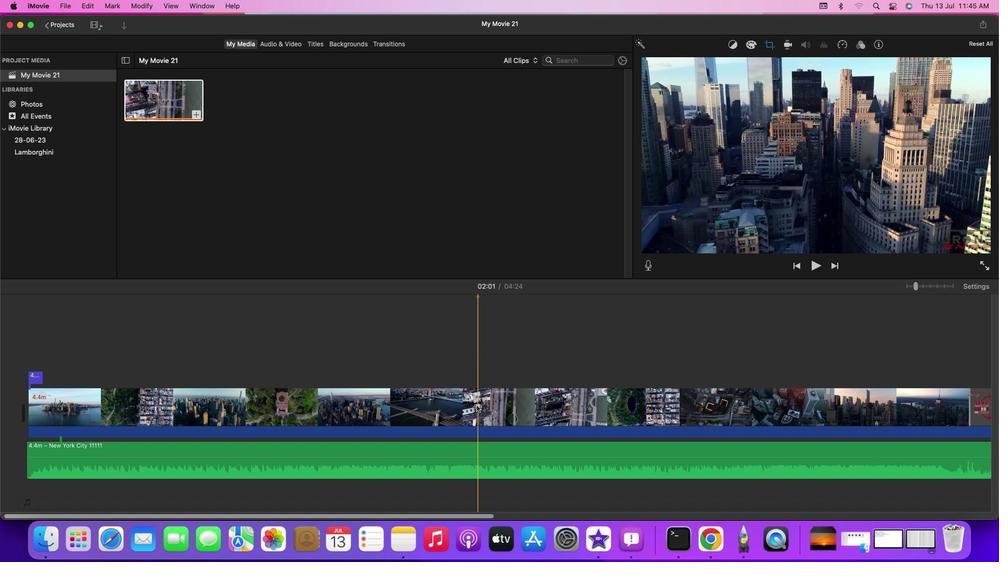 
Action: Mouse pressed left at (476, 405)
Screenshot: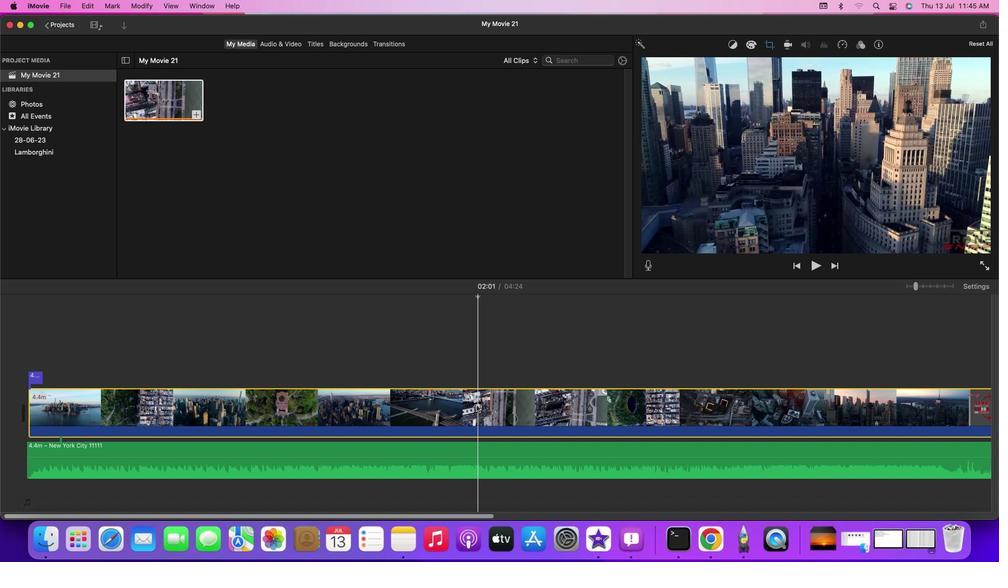 
Action: Key pressed Key.cmd'b'
Screenshot: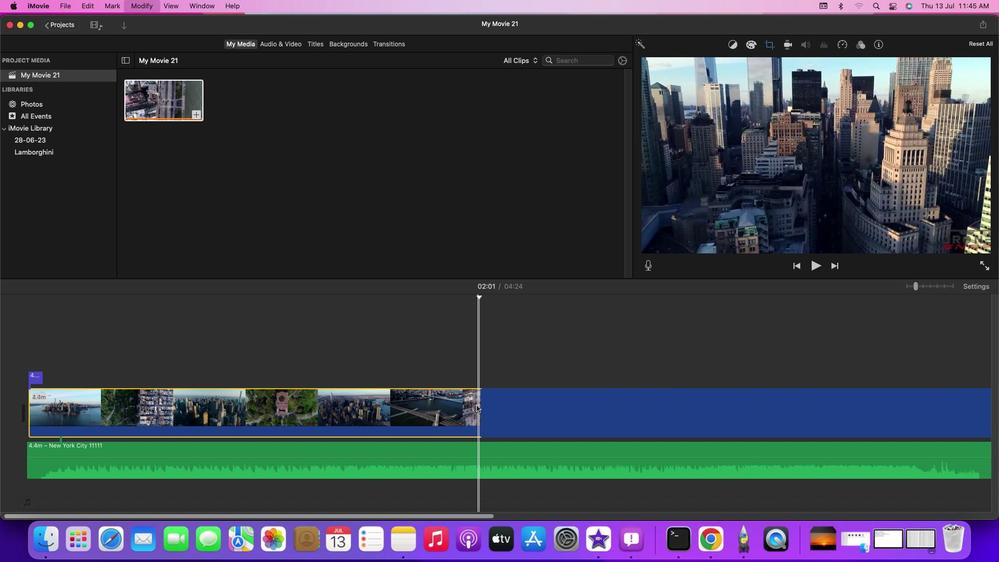 
Action: Mouse moved to (516, 409)
Screenshot: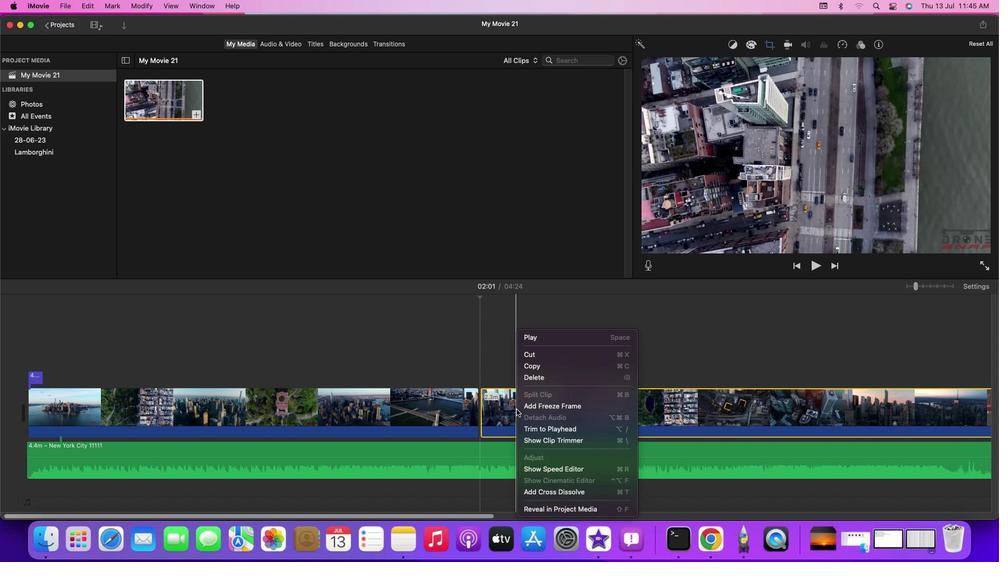 
Action: Mouse pressed right at (516, 409)
Screenshot: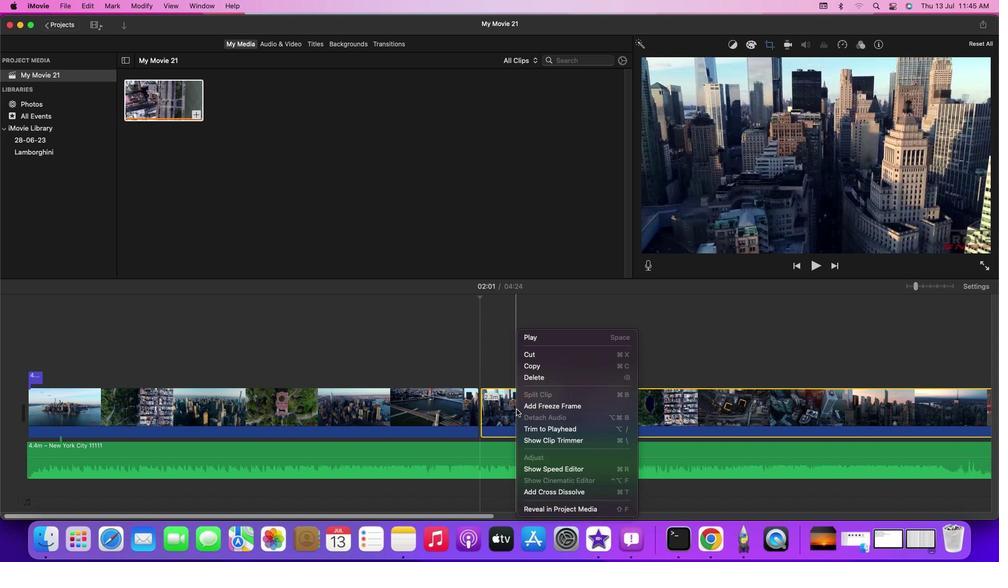 
Action: Mouse moved to (551, 377)
Screenshot: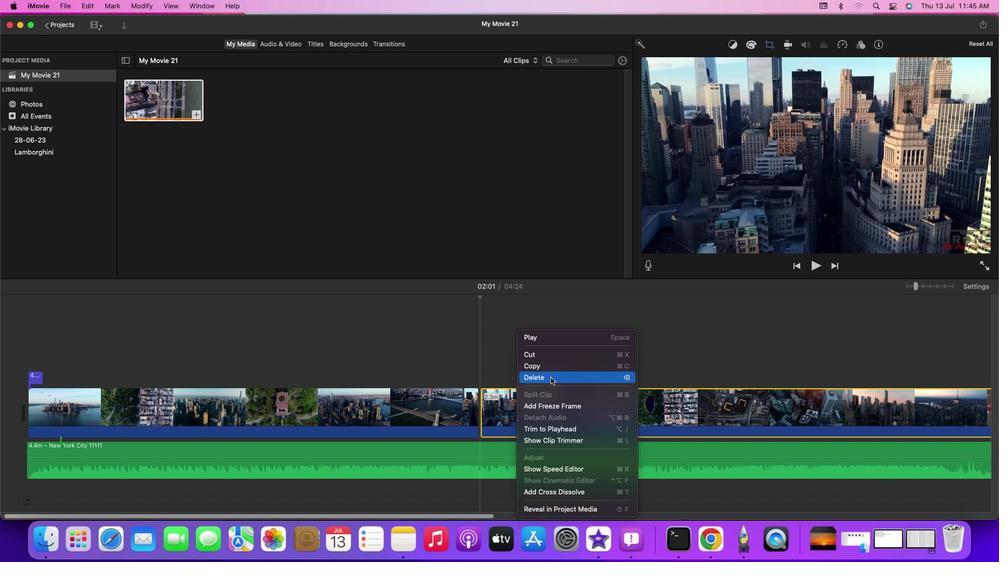 
Action: Mouse pressed left at (551, 377)
Screenshot: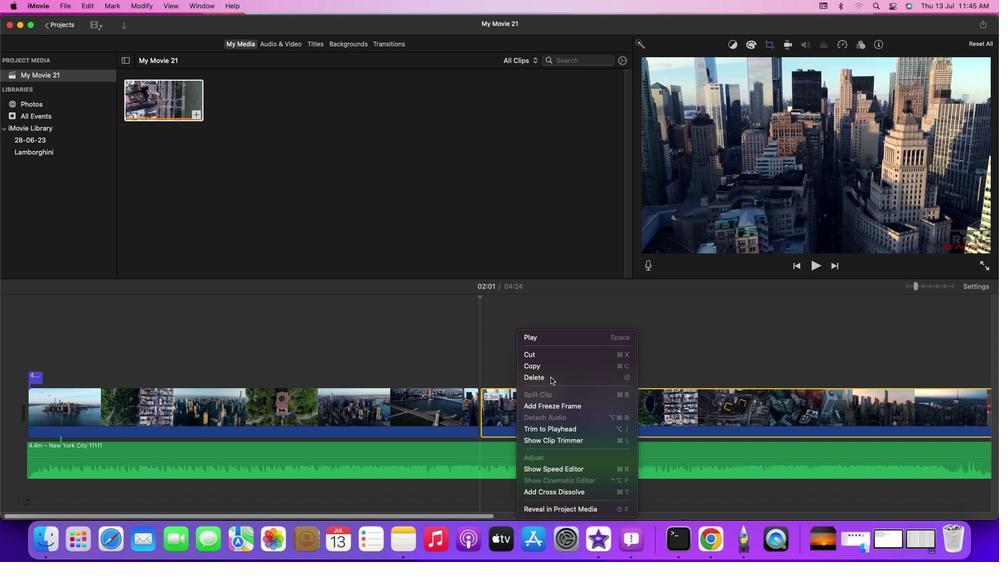 
Action: Mouse moved to (127, 27)
Screenshot: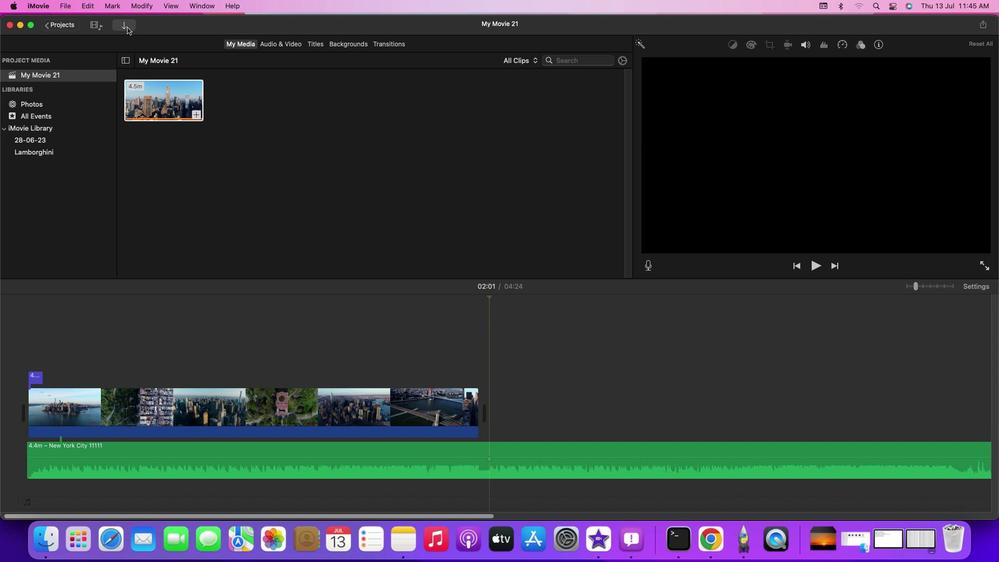 
Action: Mouse pressed left at (127, 27)
Screenshot: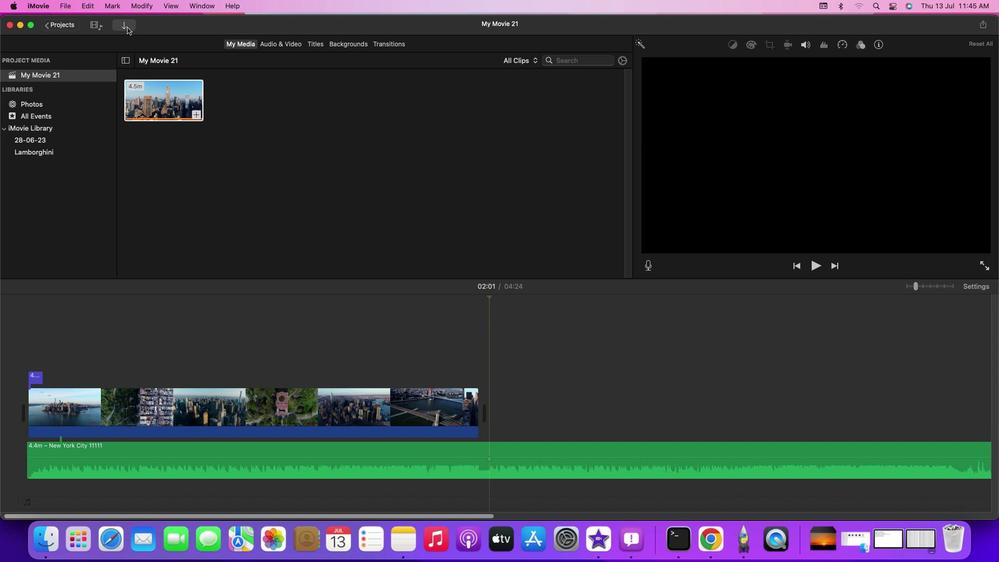 
Action: Mouse moved to (191, 332)
Screenshot: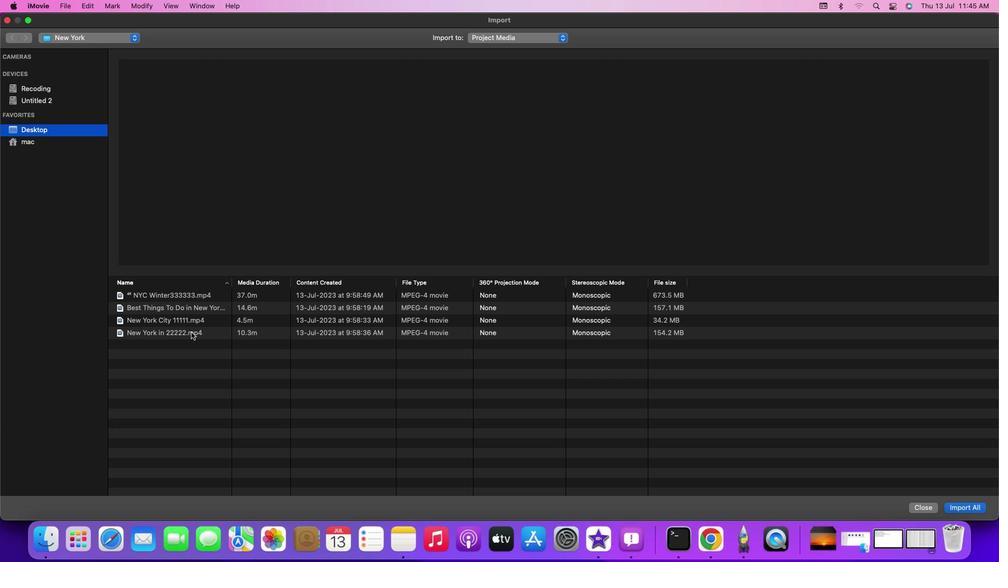 
Action: Mouse pressed left at (191, 332)
Screenshot: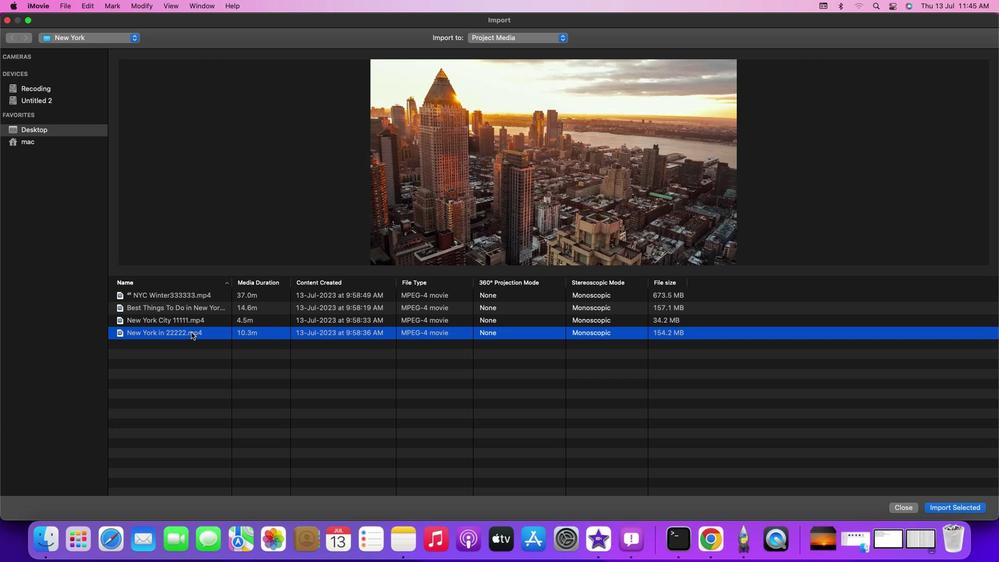 
Action: Mouse pressed left at (191, 332)
Screenshot: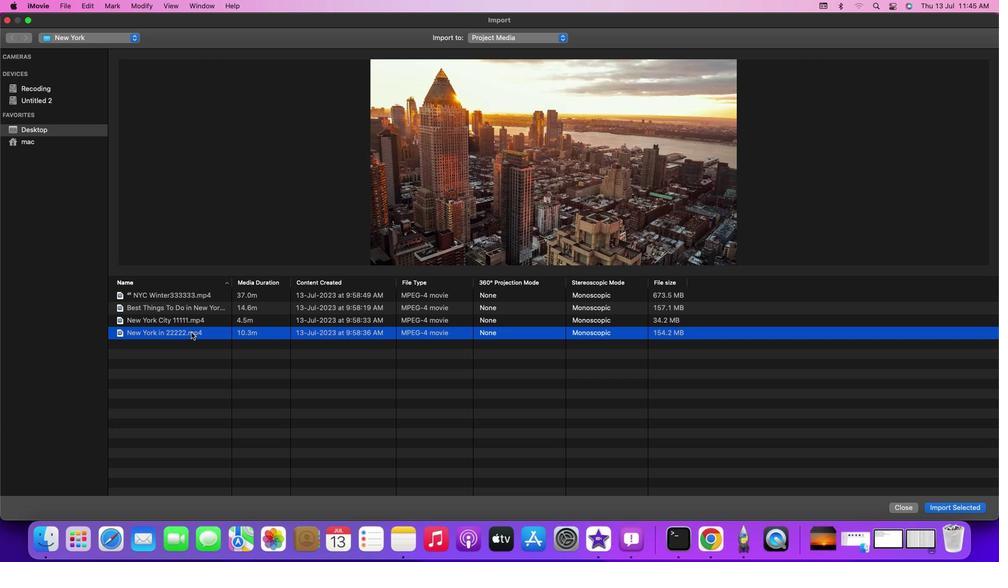
Action: Mouse moved to (247, 101)
Screenshot: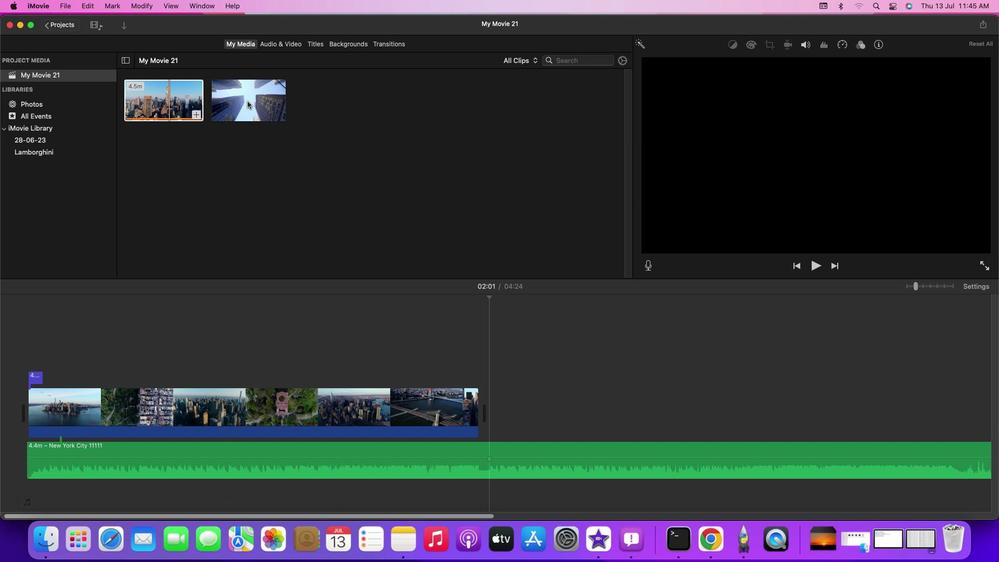 
Action: Mouse pressed left at (247, 101)
Screenshot: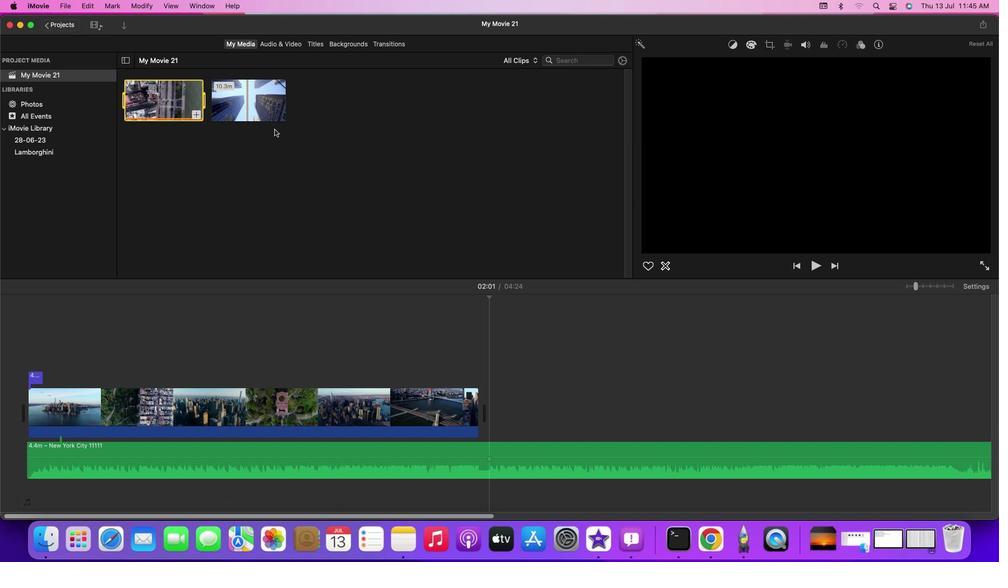 
Action: Mouse moved to (490, 325)
Screenshot: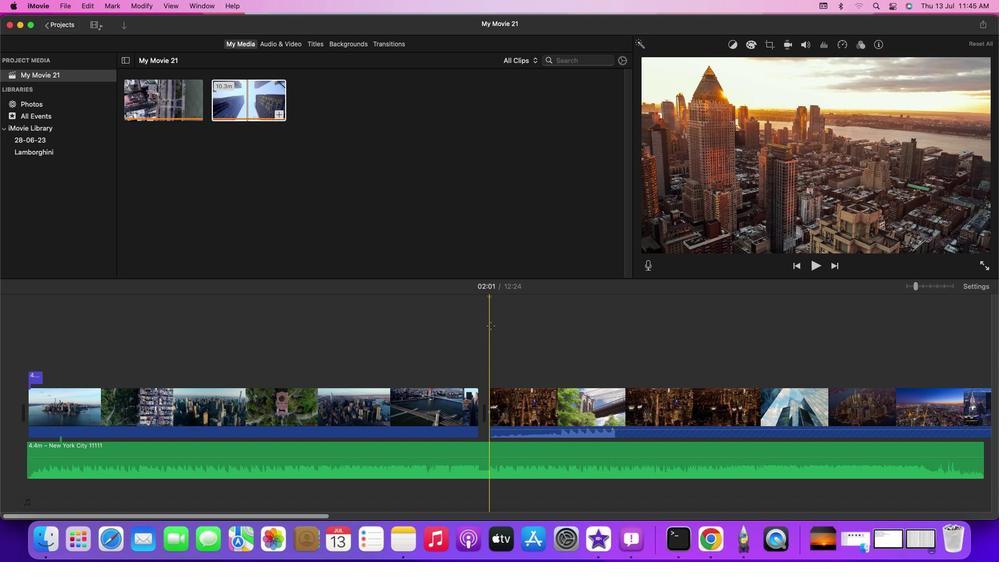 
Action: Mouse pressed left at (490, 325)
Screenshot: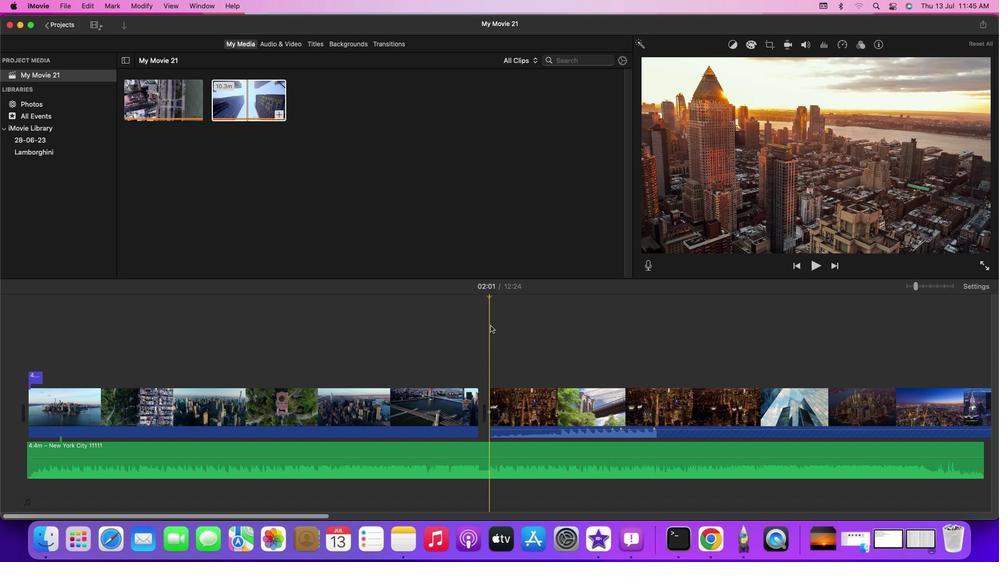 
Action: Key pressed Key.spaceKey.space
Screenshot: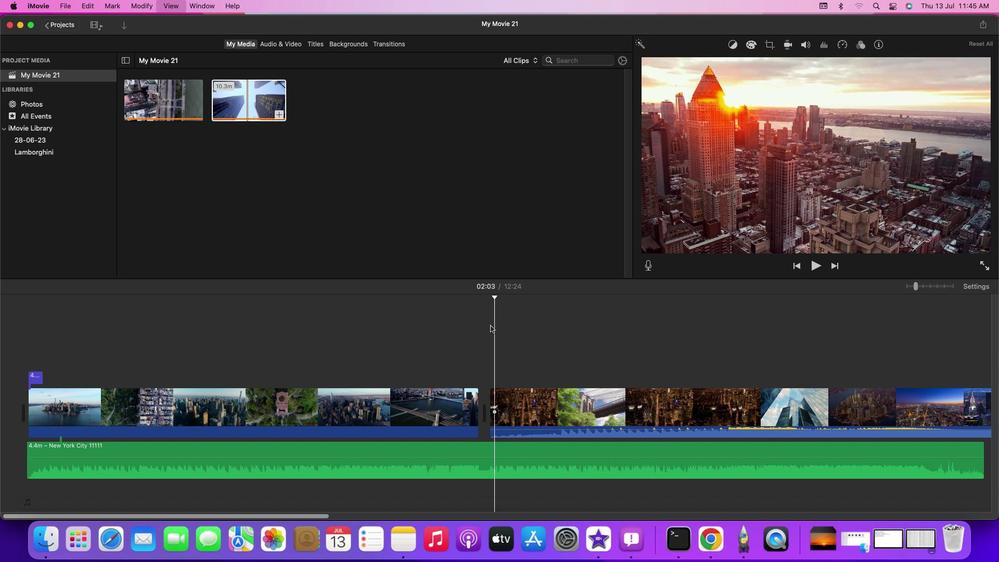 
Action: Mouse moved to (465, 323)
Screenshot: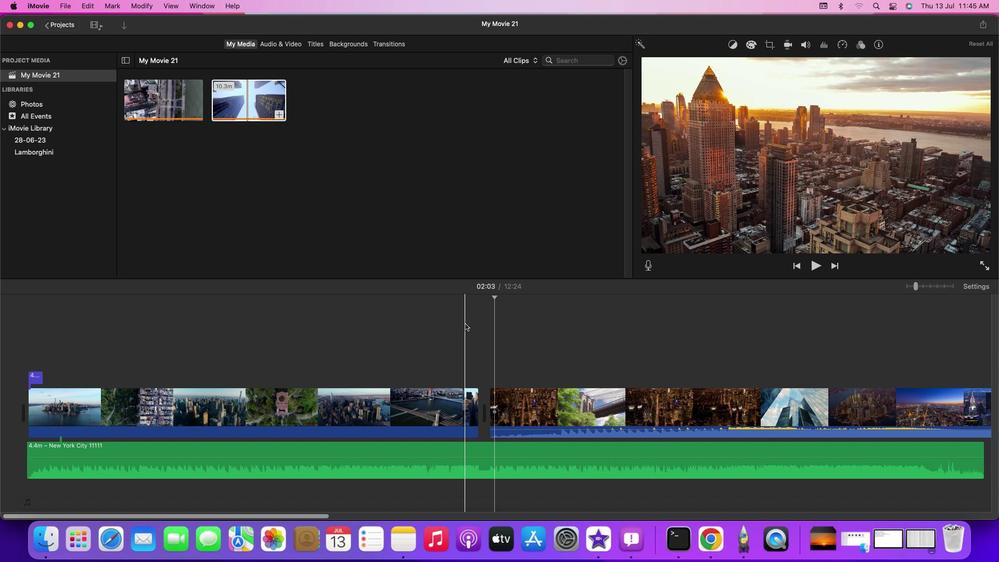 
Action: Mouse pressed left at (465, 323)
Screenshot: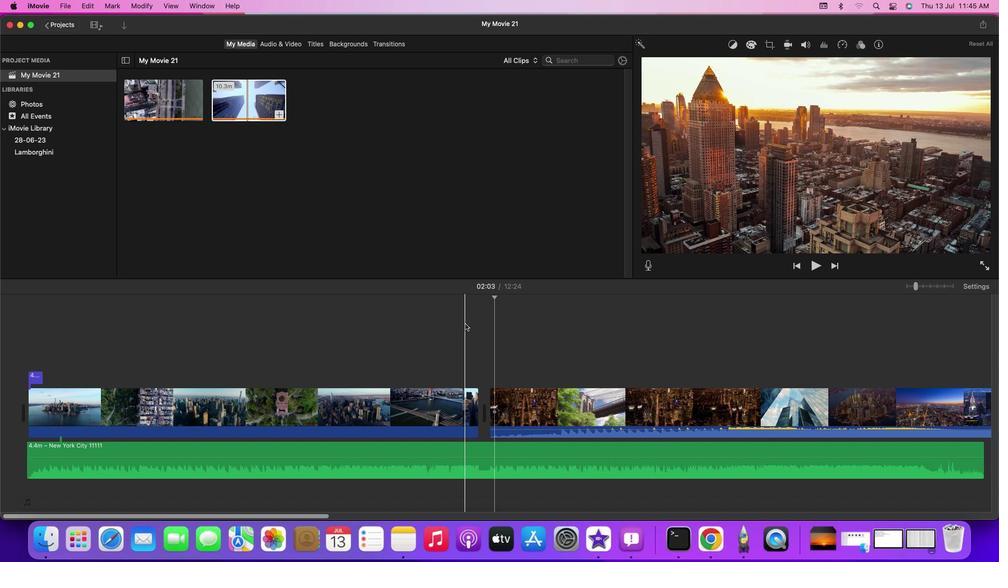 
Action: Key pressed Key.space
Screenshot: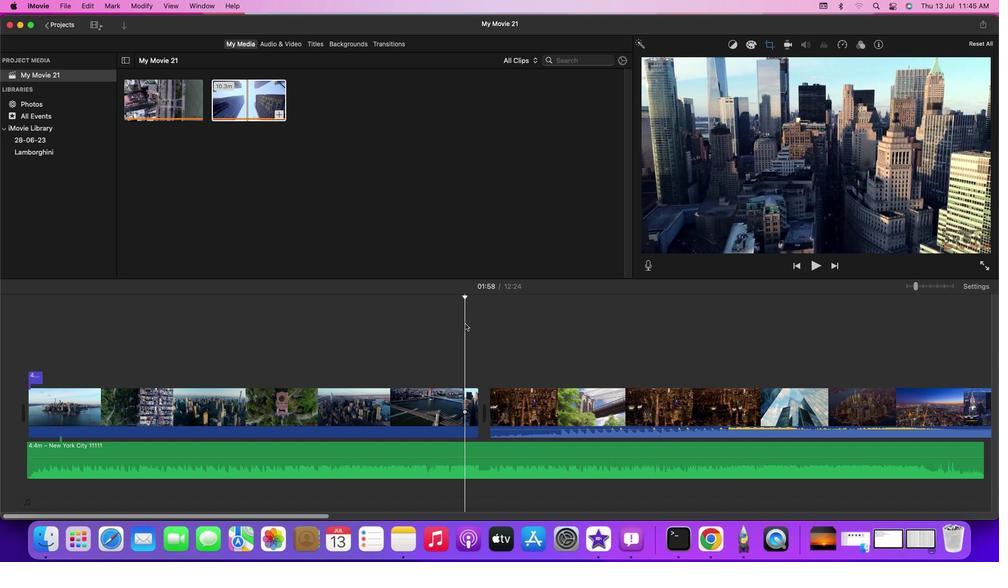 
Action: Mouse moved to (382, 42)
Screenshot: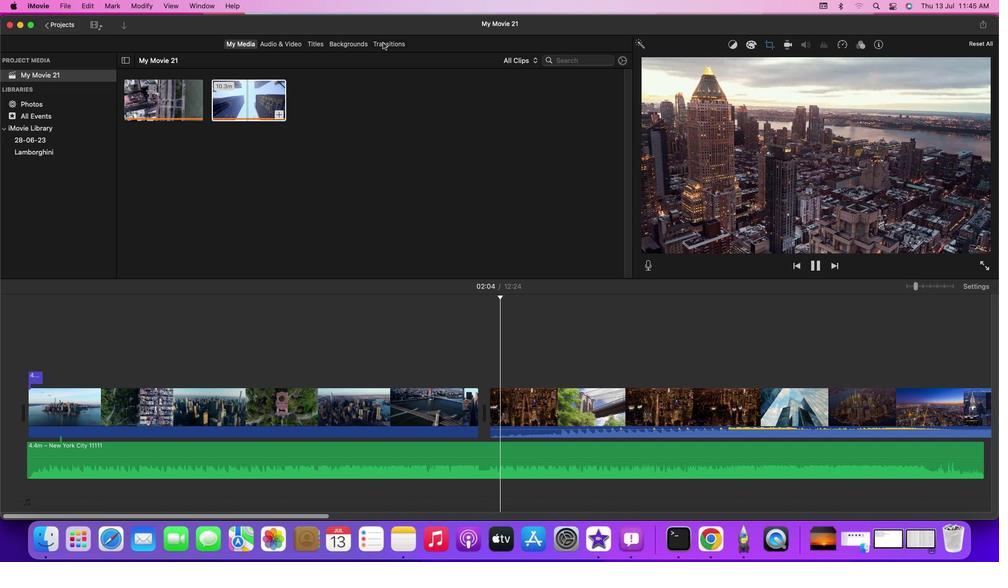 
Action: Mouse pressed left at (382, 42)
Screenshot: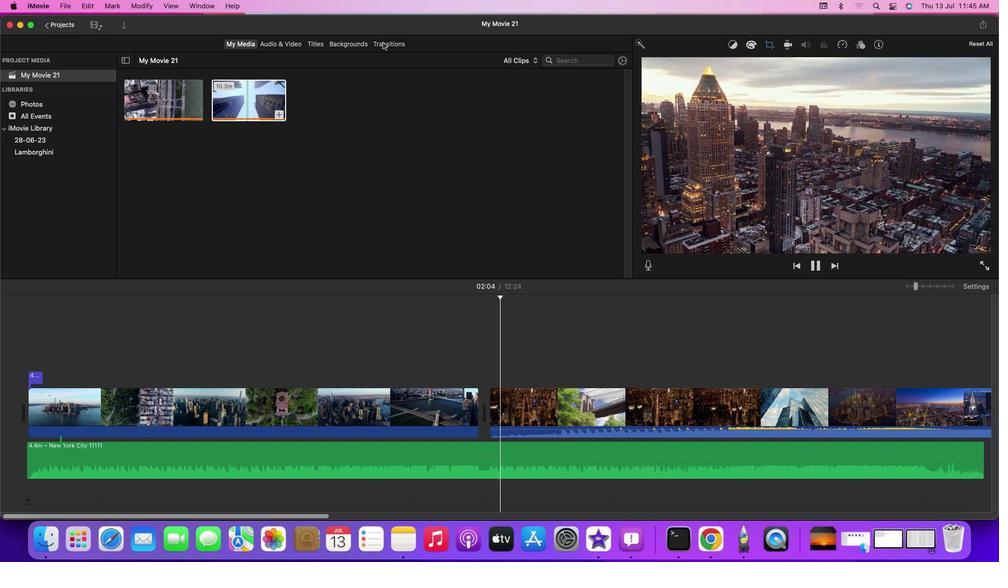 
Action: Mouse moved to (51, 115)
Screenshot: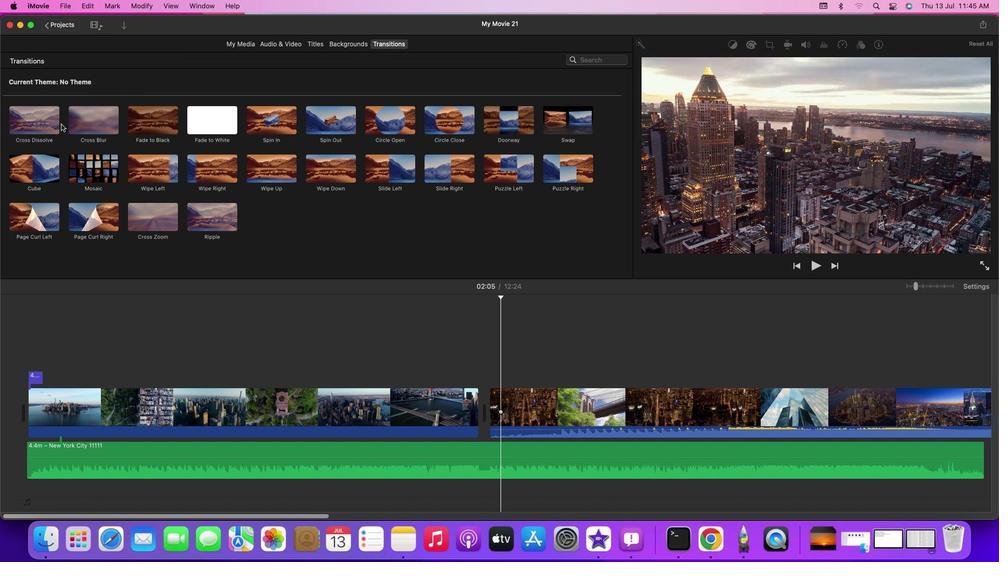 
Action: Mouse pressed left at (51, 115)
Screenshot: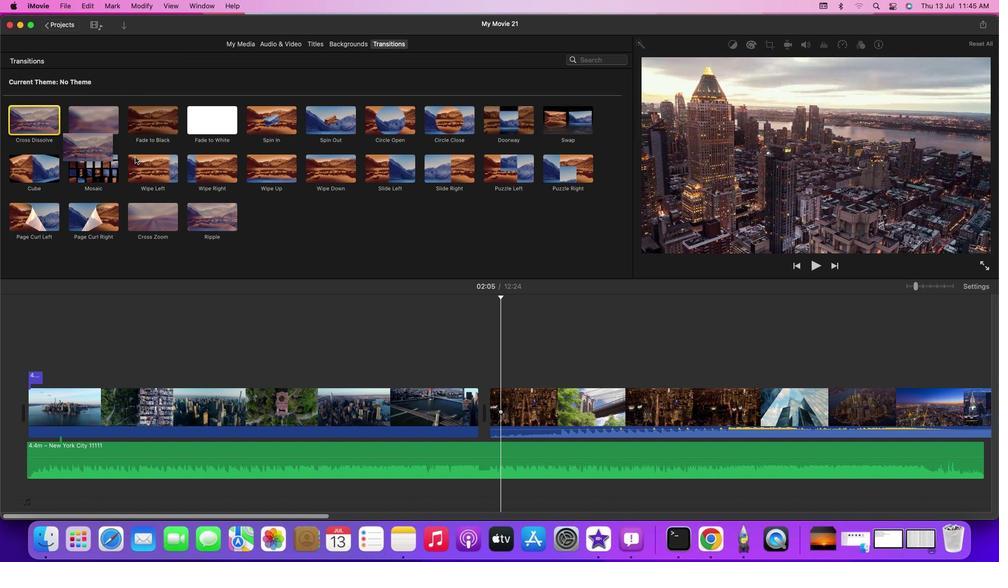 
Action: Mouse moved to (468, 361)
Screenshot: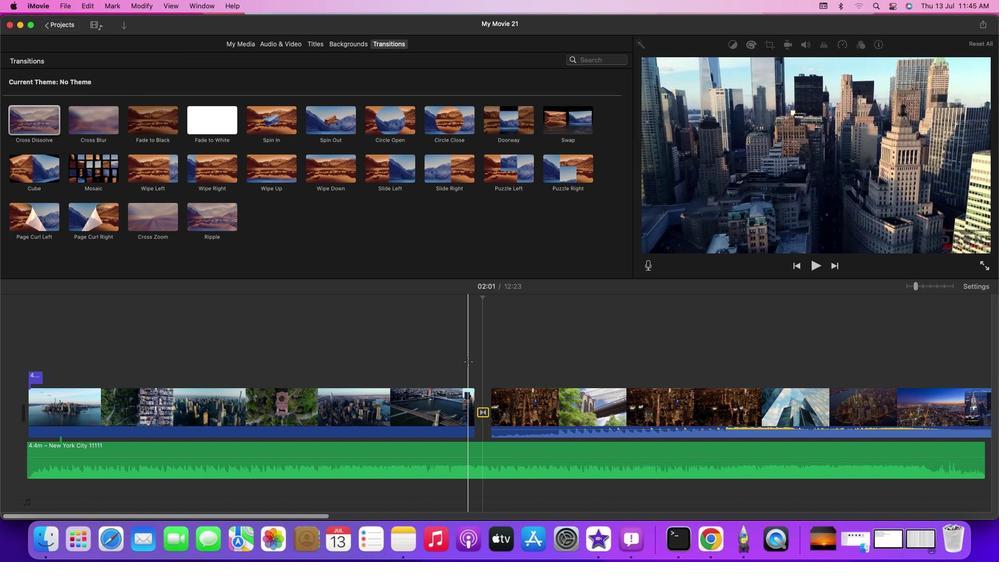 
Action: Mouse pressed left at (468, 361)
Screenshot: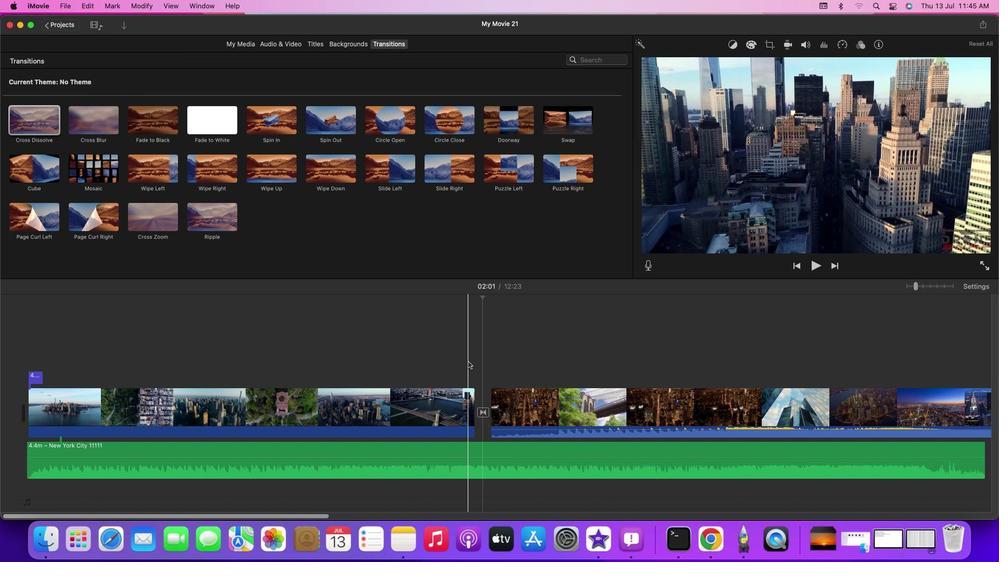 
Action: Key pressed Key.space
Screenshot: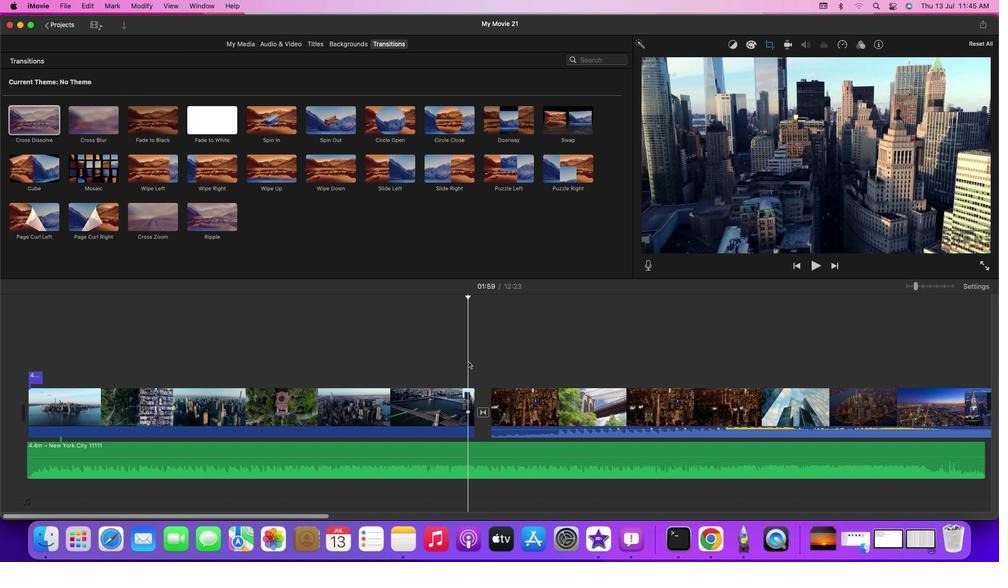 
Action: Mouse moved to (322, 518)
Screenshot: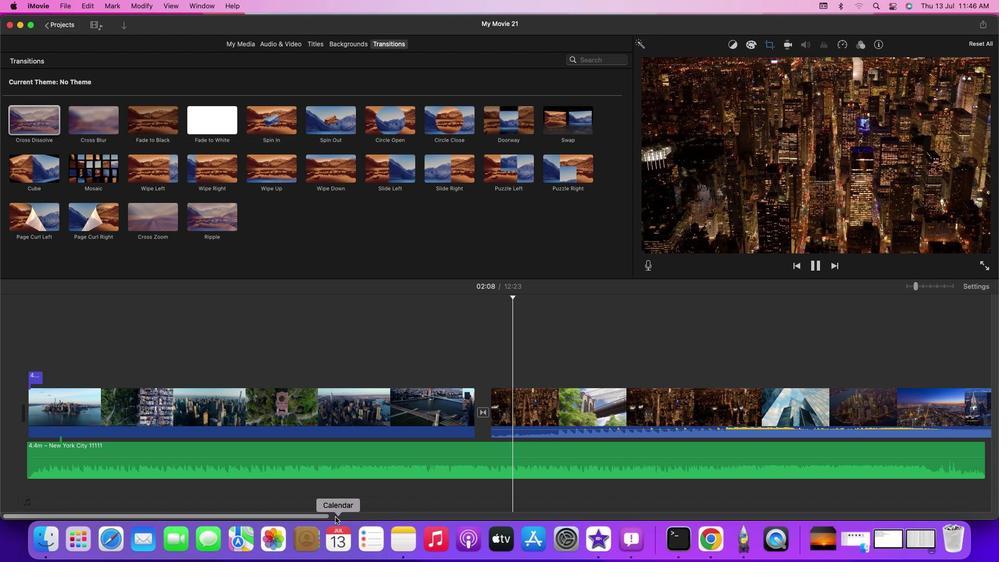 
Action: Mouse pressed left at (322, 518)
Screenshot: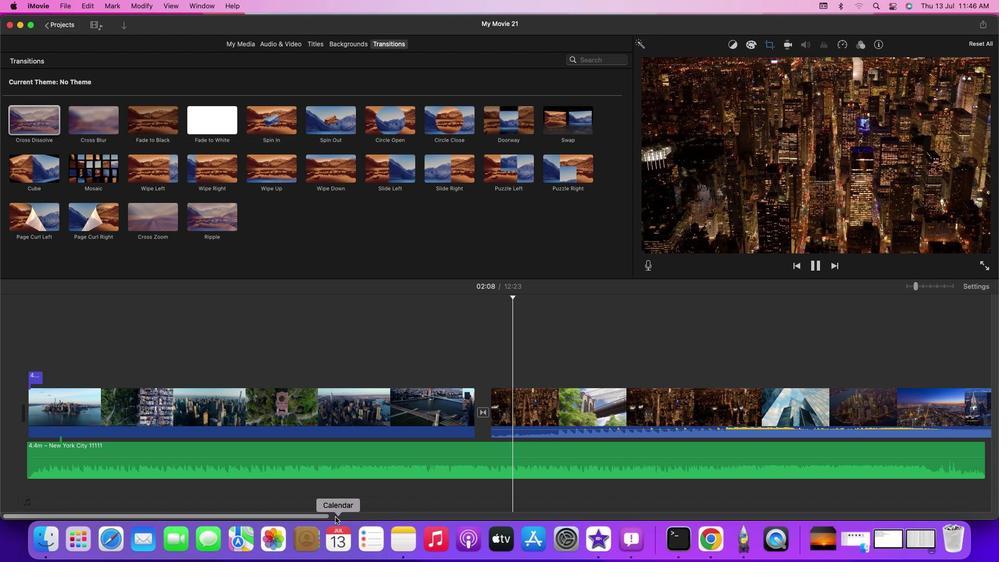 
Action: Mouse moved to (321, 517)
Screenshot: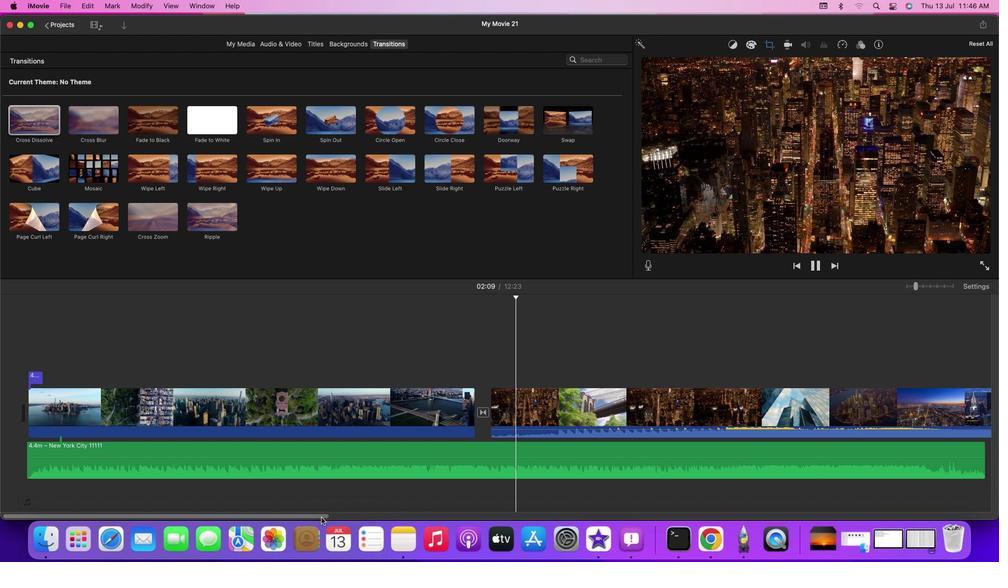 
Action: Mouse pressed left at (321, 517)
Screenshot: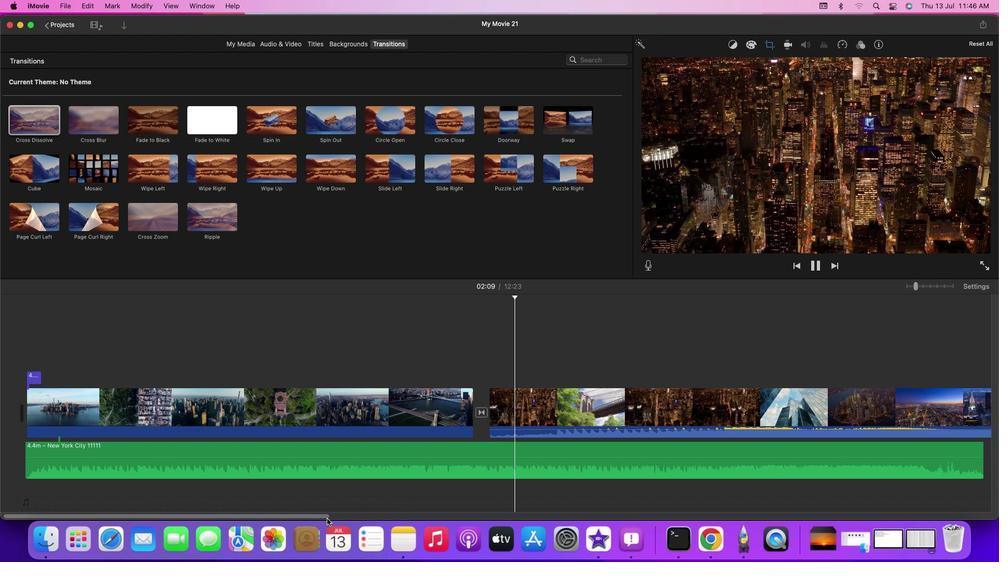 
Action: Mouse moved to (448, 365)
Screenshot: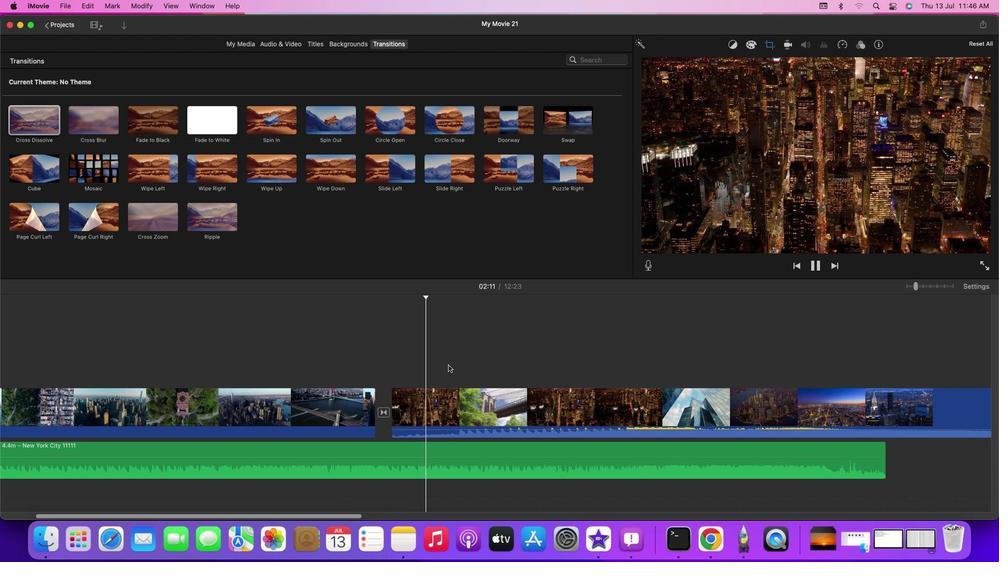
Action: Key pressed Key.space
Screenshot: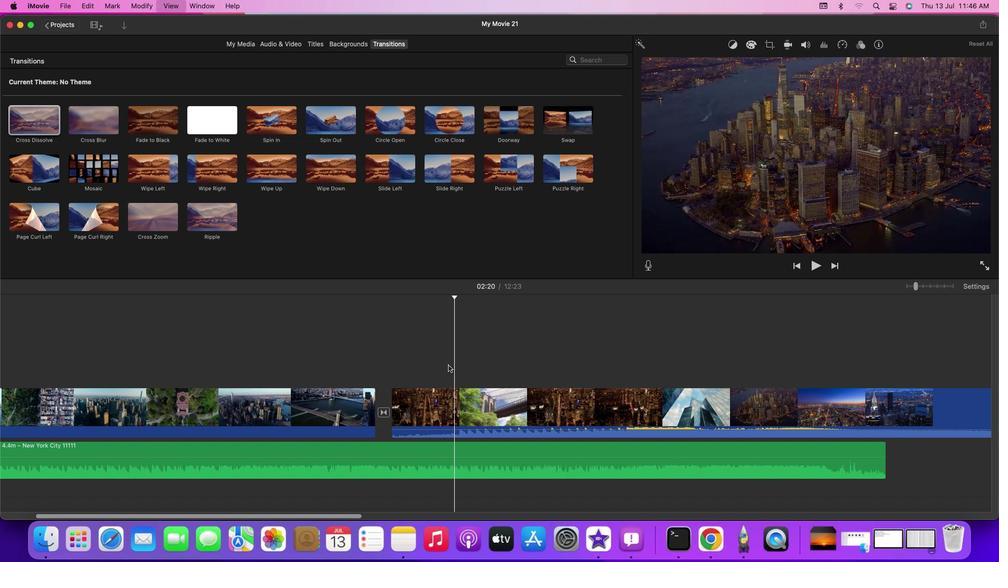 
Action: Mouse moved to (499, 412)
Screenshot: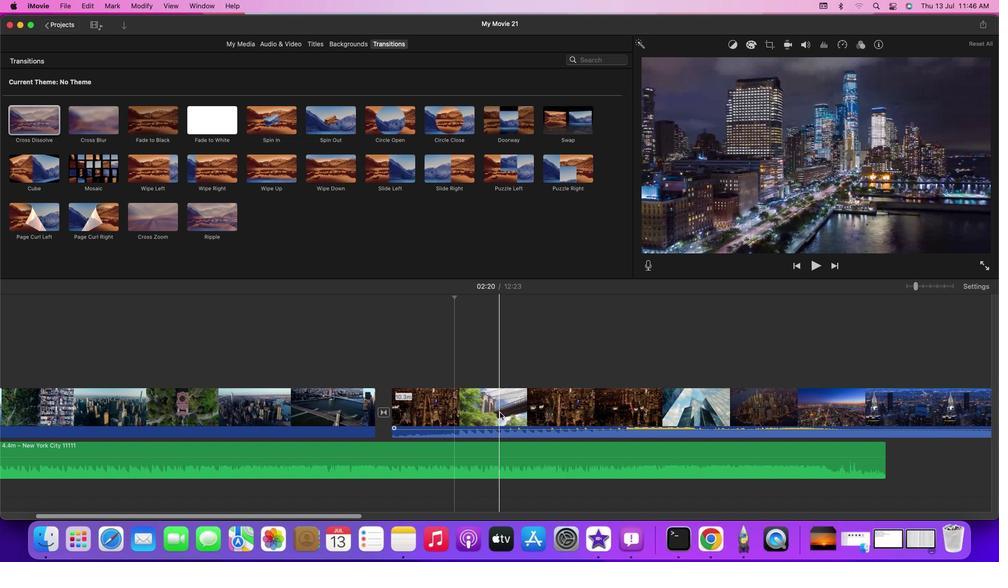 
Action: Mouse pressed right at (499, 412)
Screenshot: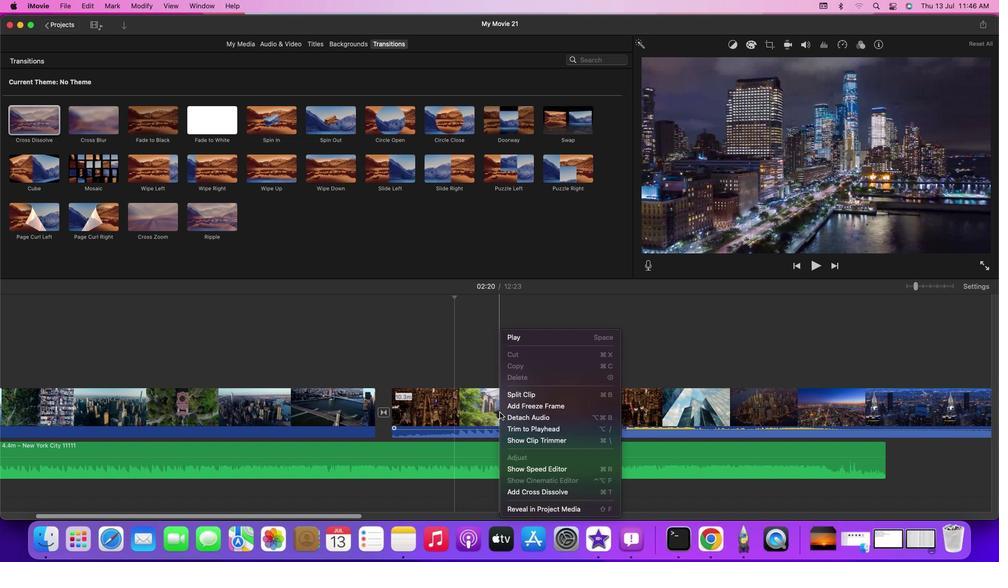 
Action: Mouse moved to (526, 419)
Screenshot: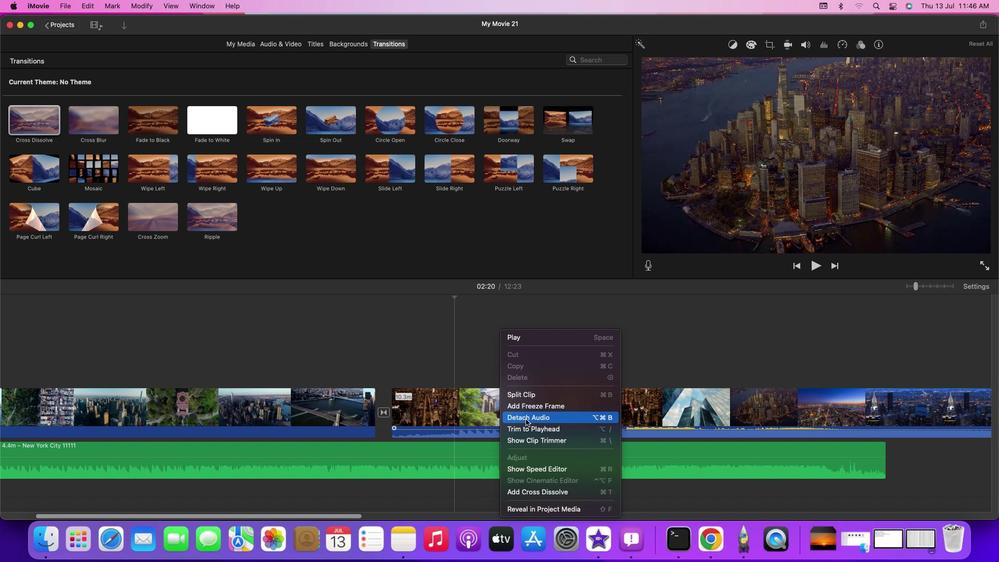 
Action: Mouse pressed left at (526, 419)
Screenshot: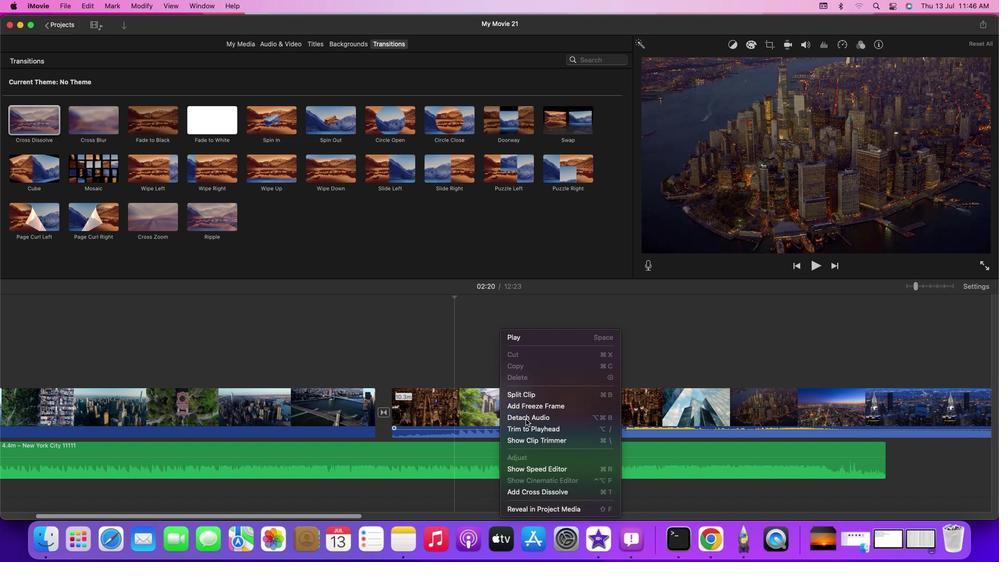 
Action: Mouse moved to (512, 486)
Screenshot: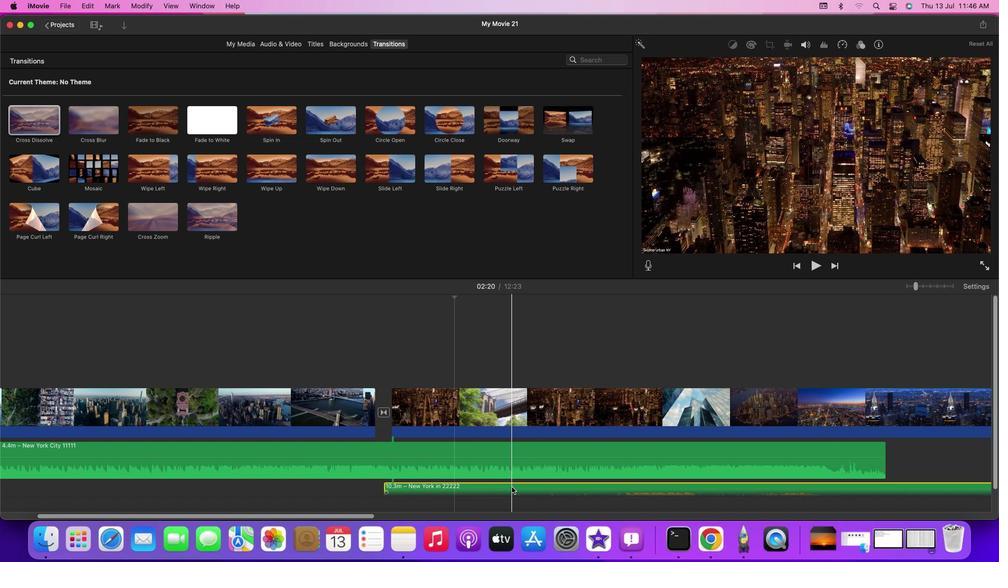 
Action: Mouse pressed right at (512, 486)
Screenshot: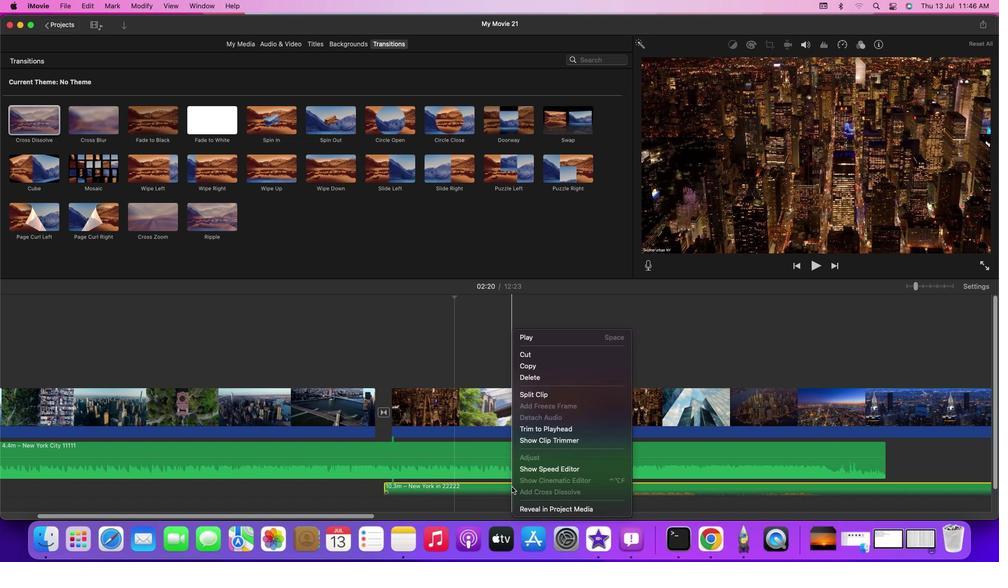 
Action: Mouse moved to (540, 381)
Screenshot: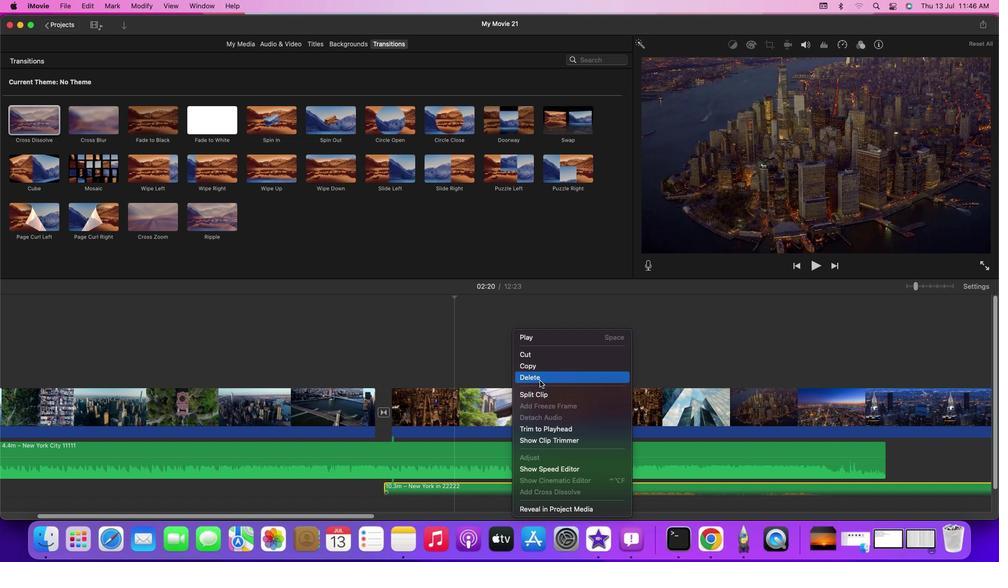 
Action: Mouse pressed left at (540, 381)
Screenshot: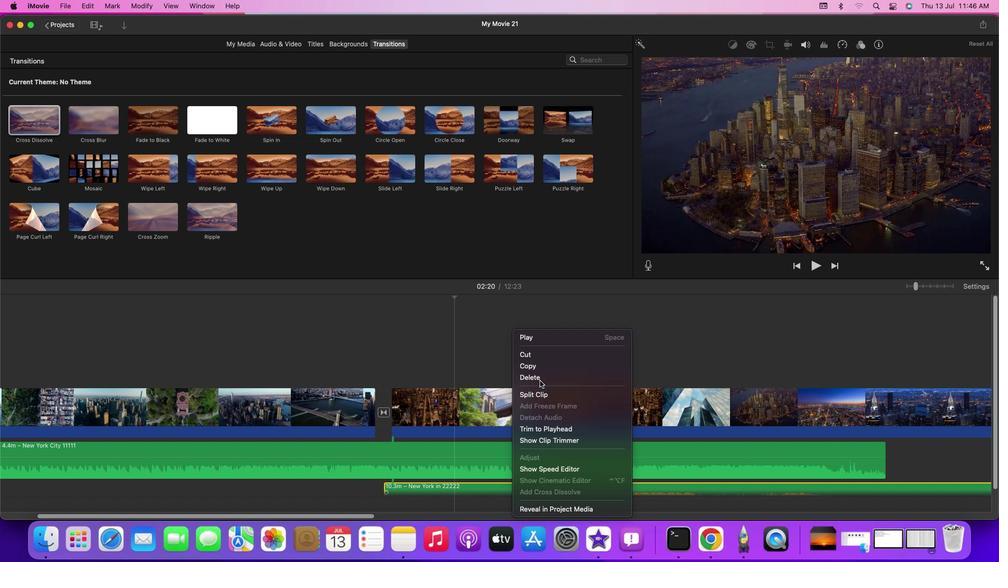 
Action: Mouse moved to (444, 348)
Screenshot: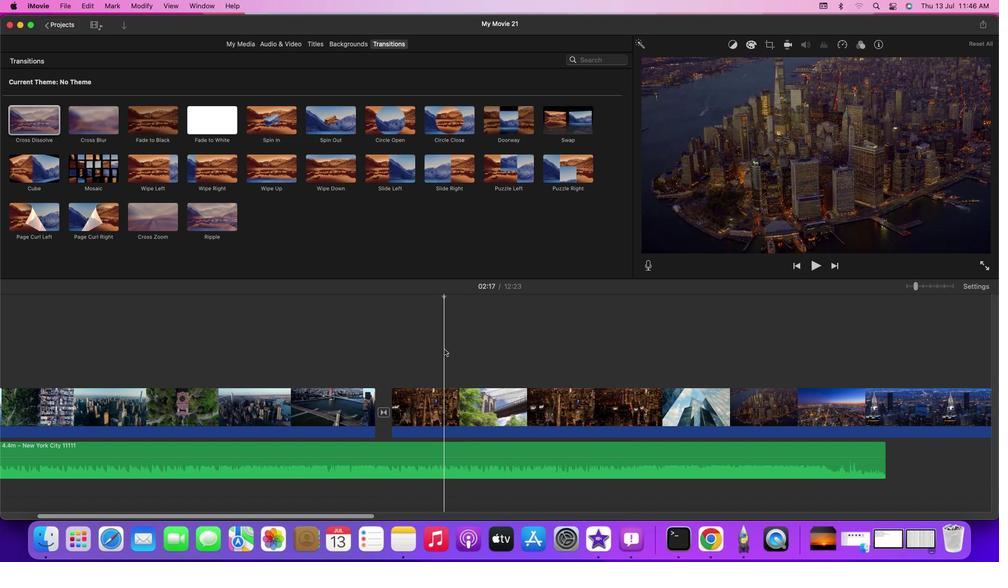 
Action: Mouse pressed left at (444, 348)
Screenshot: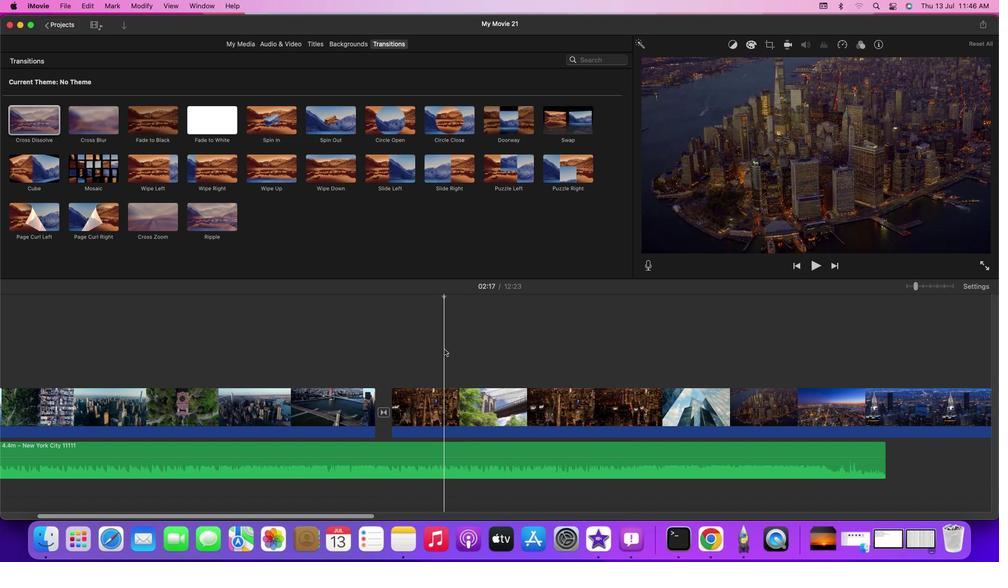 
Action: Key pressed Key.space
Screenshot: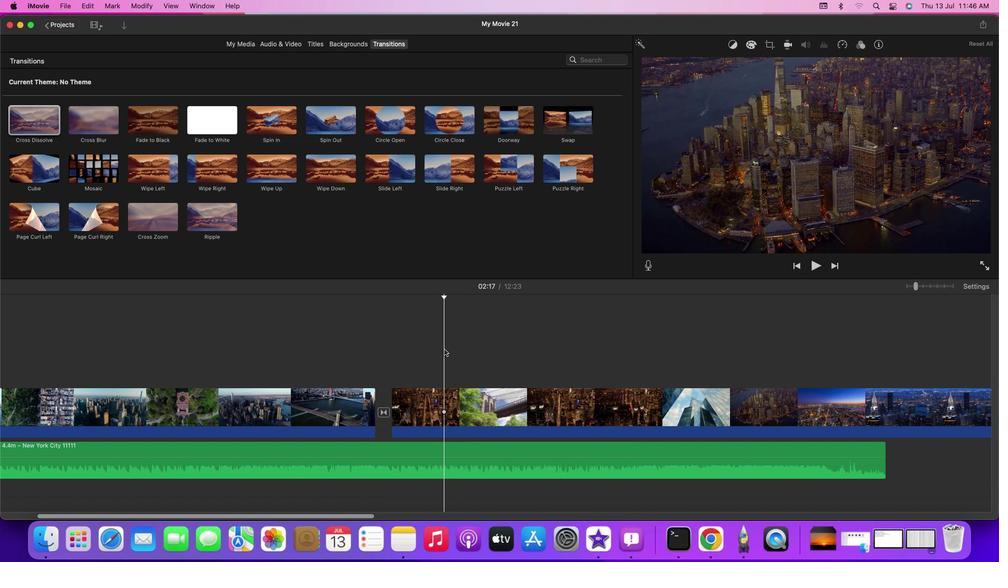 
Action: Mouse moved to (589, 360)
Screenshot: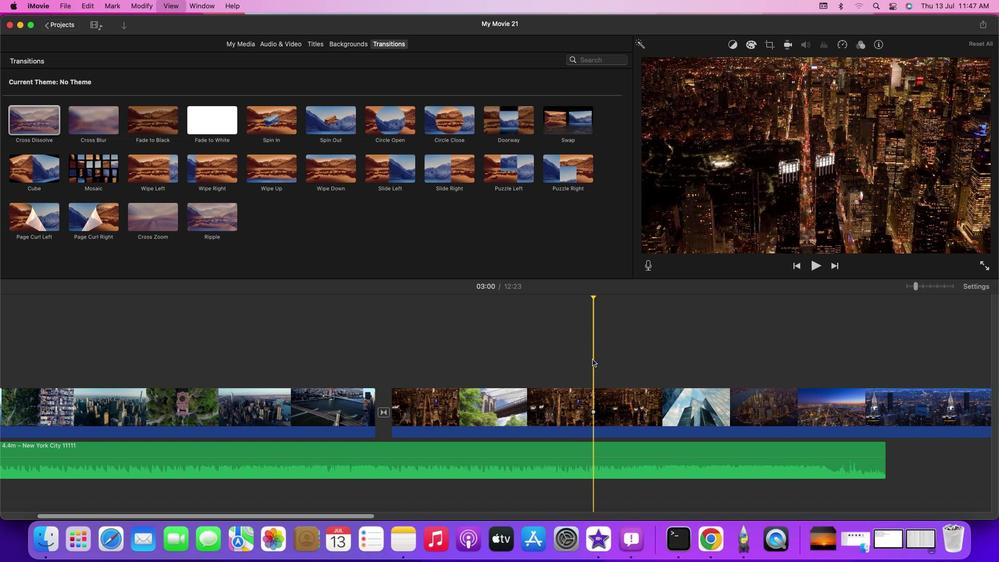 
Action: Key pressed Key.space
Screenshot: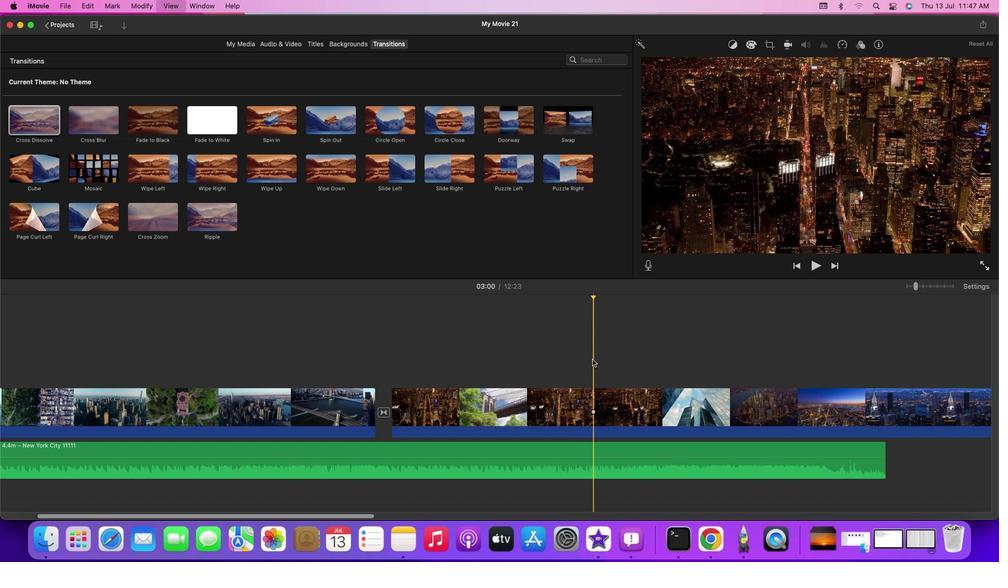 
Action: Mouse moved to (365, 517)
Screenshot: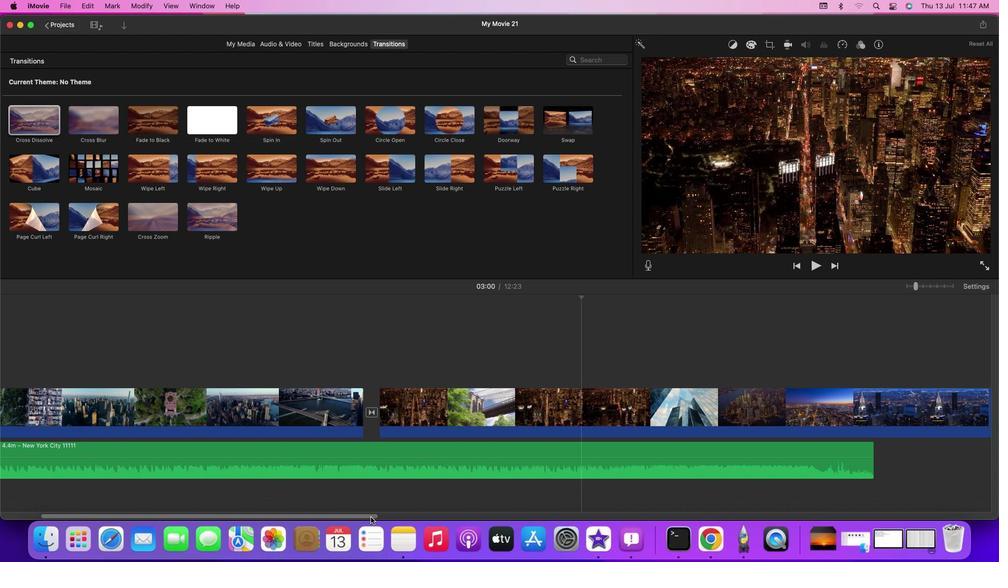 
Action: Mouse pressed left at (365, 517)
Screenshot: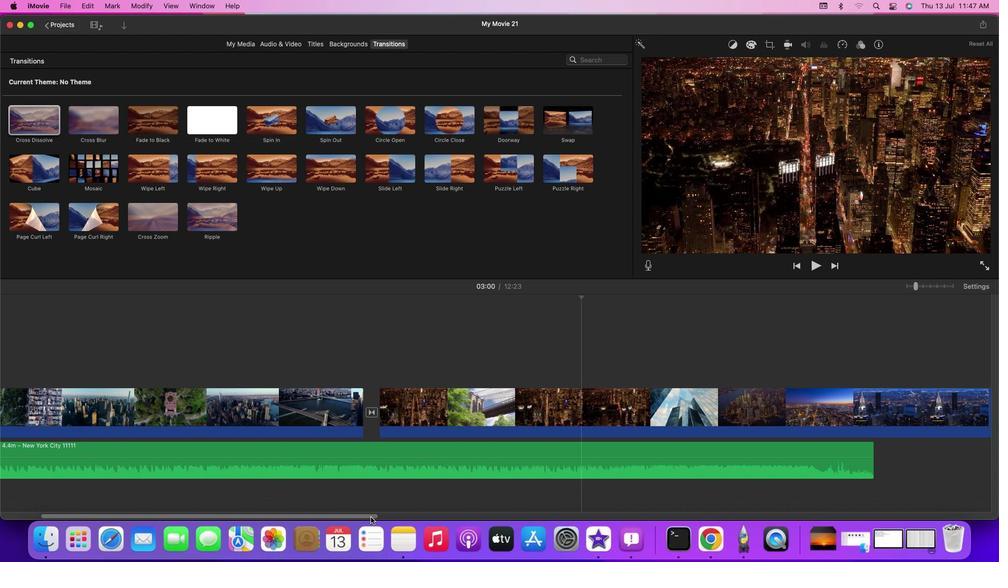 
Action: Mouse moved to (890, 357)
Screenshot: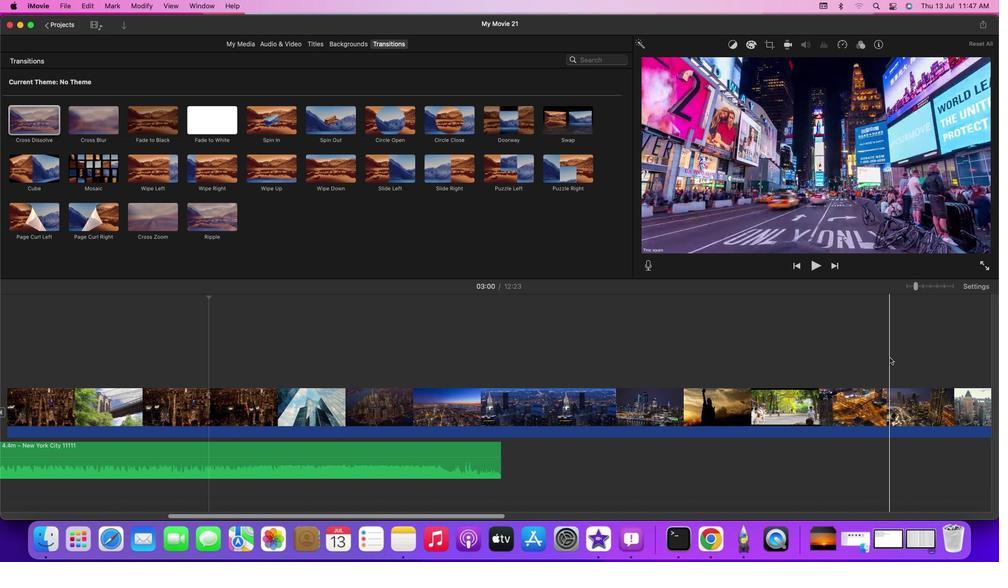 
Action: Mouse pressed left at (890, 357)
Screenshot: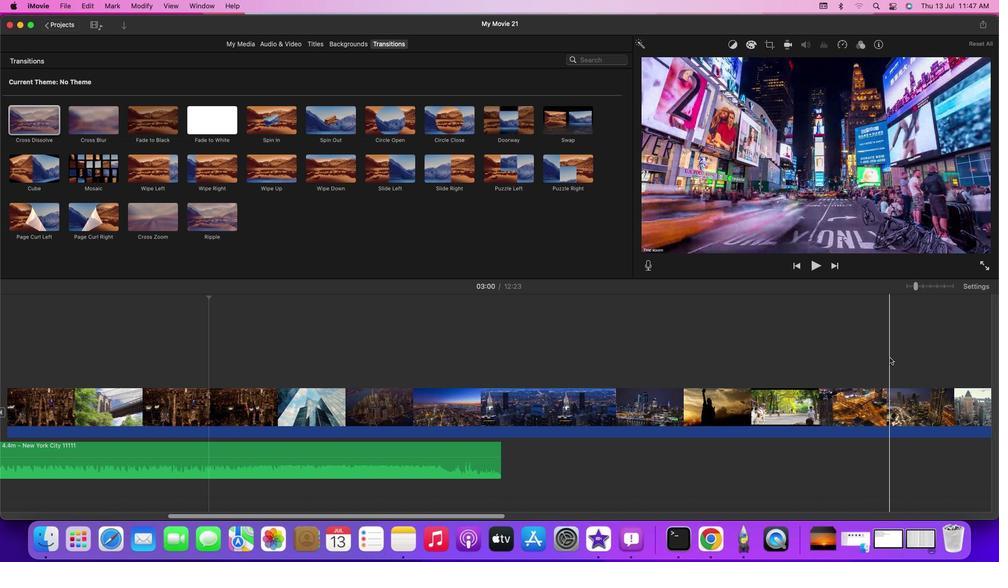 
Action: Key pressed Key.leftKey.rightKey.rightKey.rightKey.rightKey.leftKey.leftKey.leftKey.leftKey.leftKey.leftKey.leftKey.leftKey.leftKey.leftKey.leftKey.leftKey.leftKey.leftKey.leftKey.leftKey.leftKey.leftKey.leftKey.leftKey.leftKey.leftKey.leftKey.leftKey.leftKey.leftKey.leftKey.leftKey.leftKey.leftKey.leftKey.leftKey.leftKey.leftKey.leftKey.leftKey.leftKey.leftKey.leftKey.leftKey.leftKey.leftKey.leftKey.leftKey.leftKey.leftKey.leftKey.leftKey.leftKey.leftKey.leftKey.leftKey.leftKey.leftKey.leftKey.leftKey.leftKey.leftKey.leftKey.leftKey.leftKey.leftKey.leftKey.leftKey.leftKey.leftKey.leftKey.leftKey.leftKey.leftKey.leftKey.leftKey.leftKey.leftKey.leftKey.leftKey.leftKey.leftKey.rightKey.rightKey.rightKey.rightKey.rightKey.rightKey.rightKey.rightKey.right
Screenshot: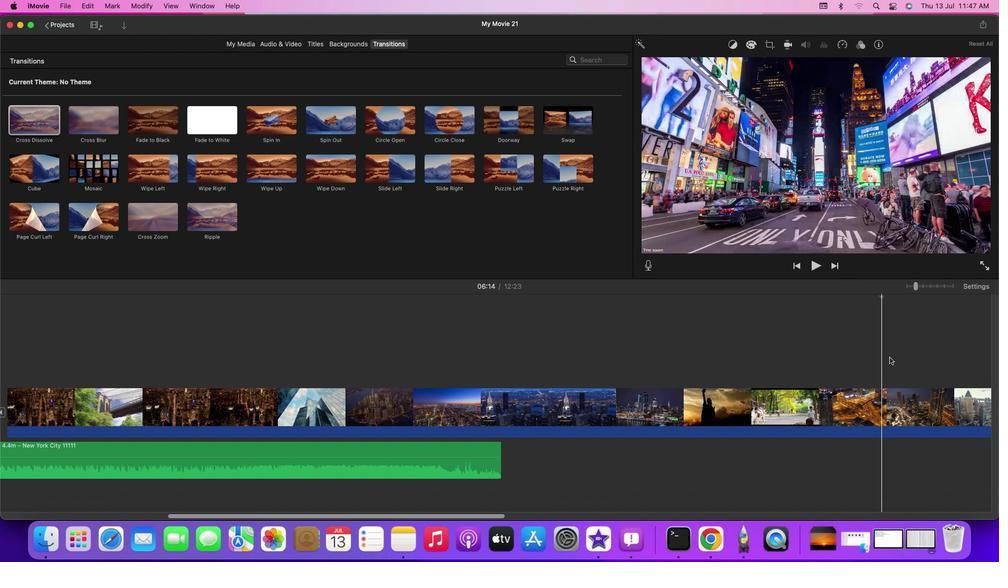 
Action: Mouse moved to (883, 412)
Screenshot: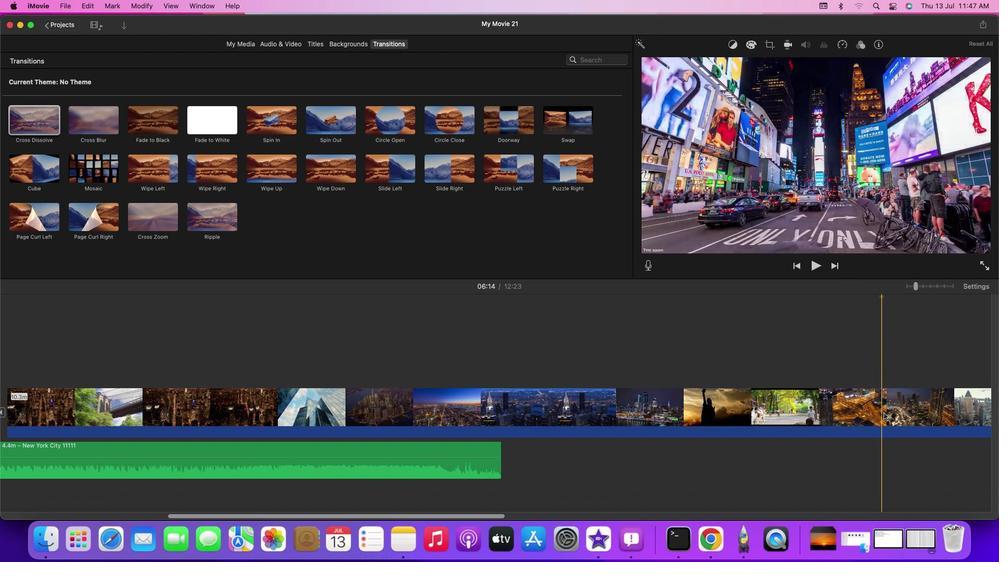 
Action: Mouse pressed left at (883, 412)
Screenshot: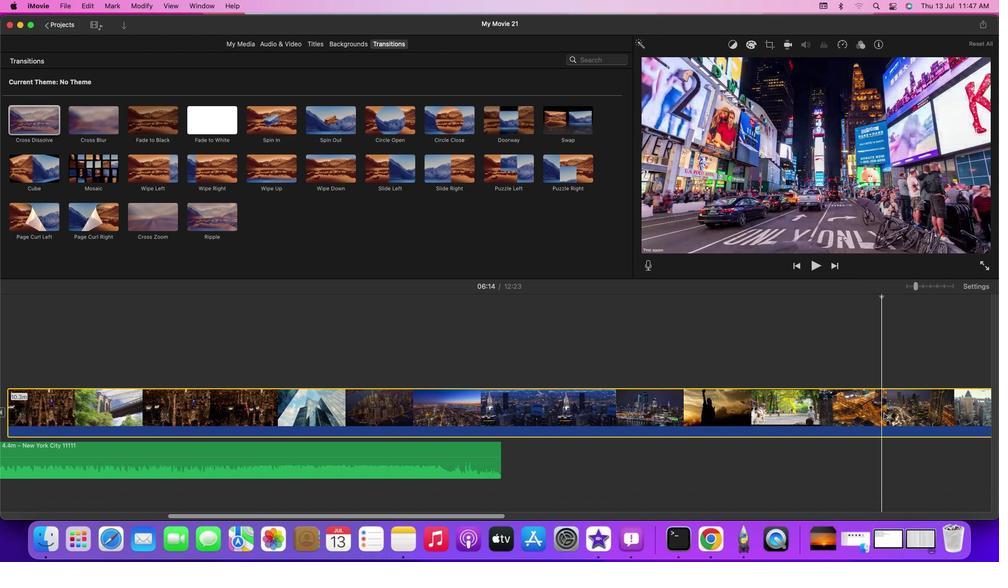 
Action: Key pressed Key.cmd'b'
Screenshot: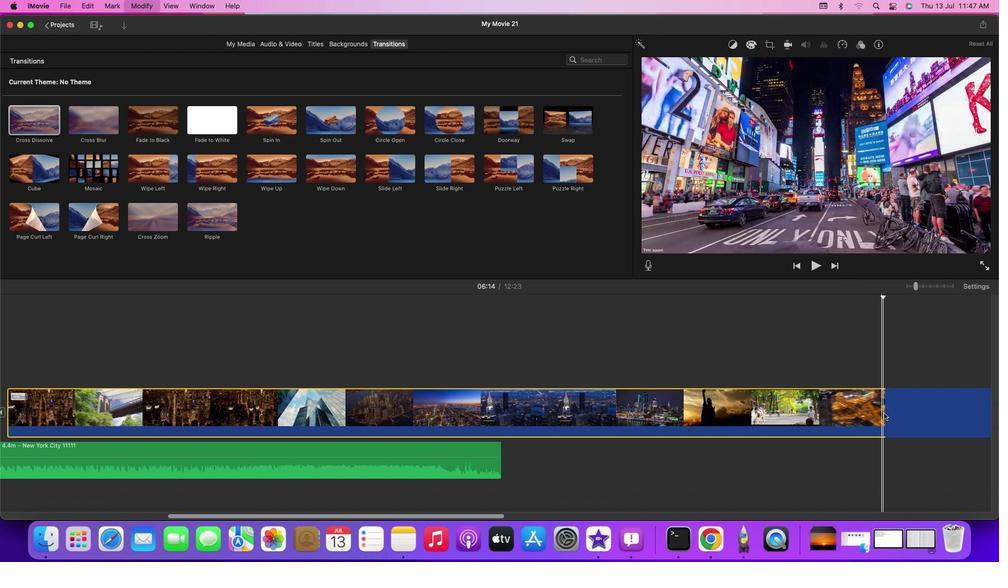 
Action: Mouse moved to (491, 516)
Screenshot: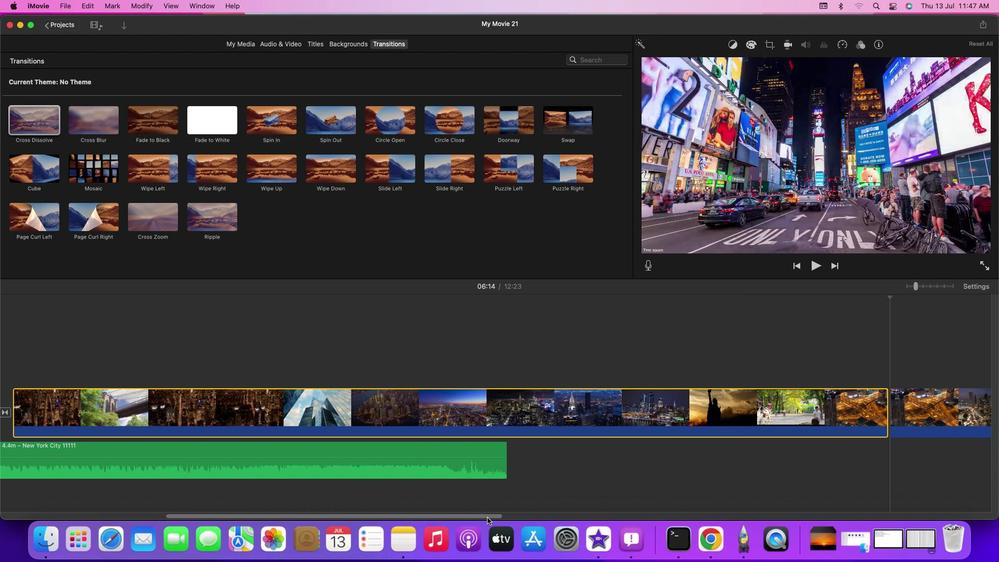 
Action: Mouse pressed left at (491, 516)
Screenshot: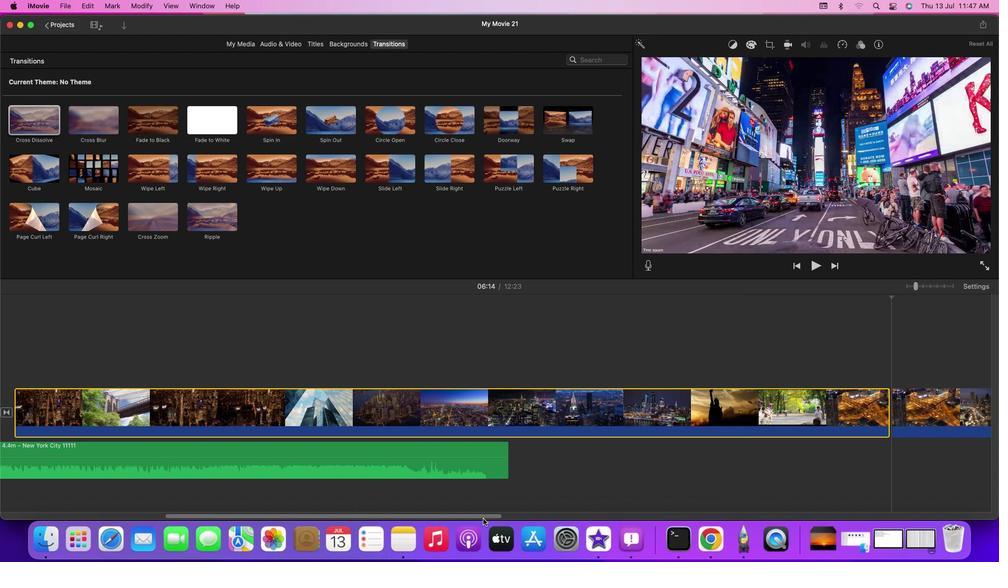 
Action: Mouse moved to (111, 330)
Screenshot: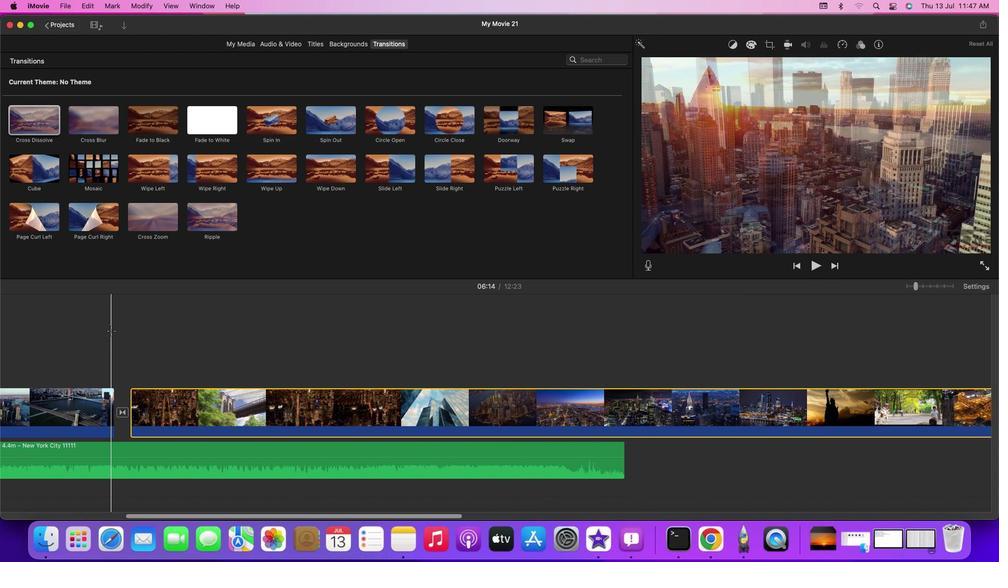 
Action: Mouse pressed left at (111, 330)
Screenshot: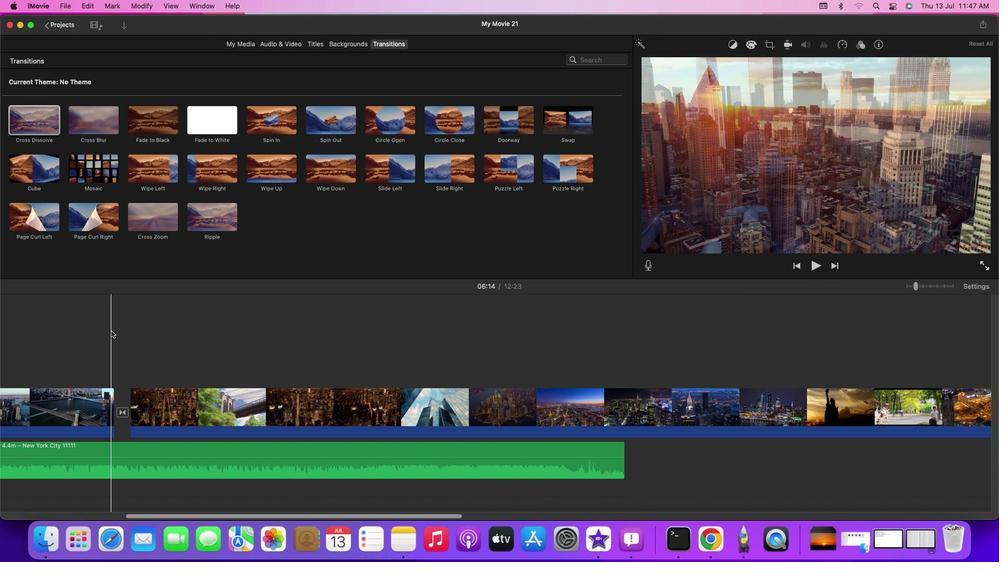 
Action: Key pressed Key.space
Screenshot: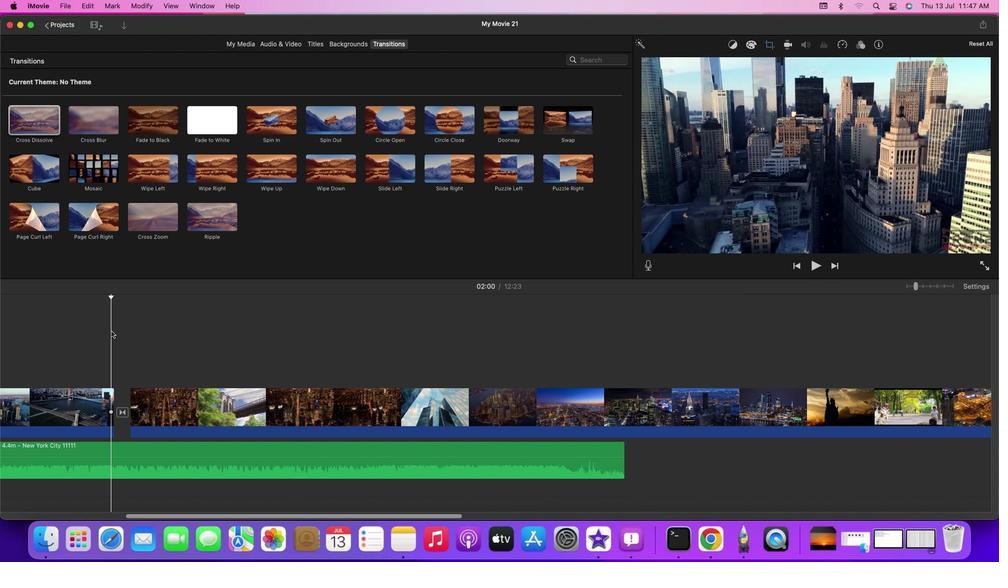 
Action: Mouse moved to (232, 338)
Screenshot: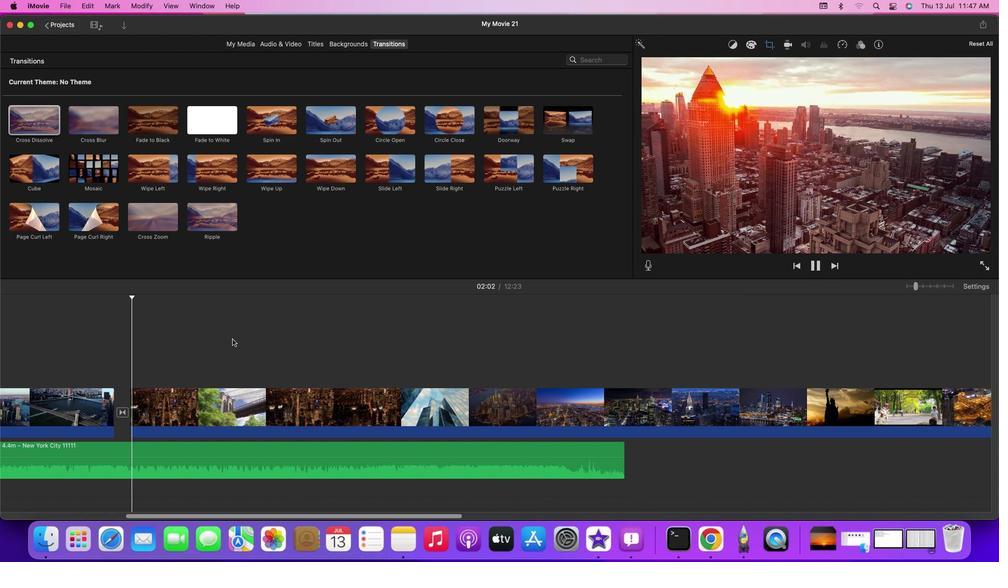 
Action: Mouse pressed left at (232, 338)
Screenshot: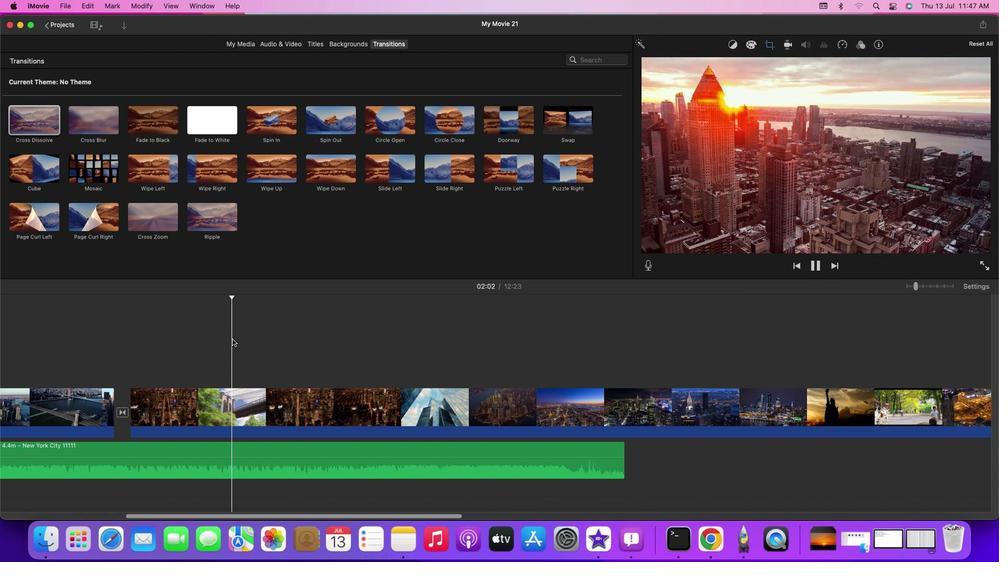 
Action: Key pressed Key.space
Screenshot: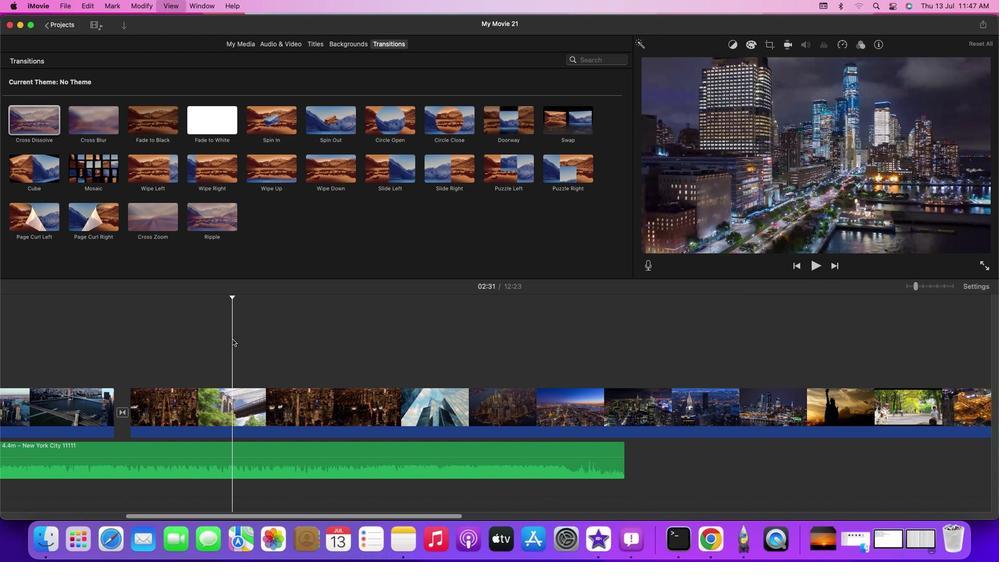 
Action: Mouse moved to (250, 340)
Screenshot: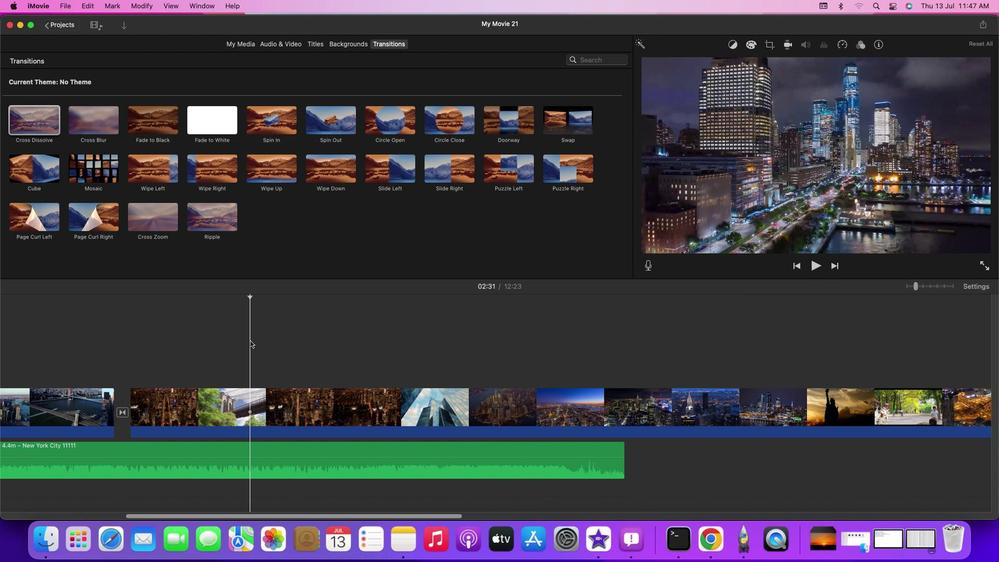 
Action: Mouse pressed left at (250, 340)
Screenshot: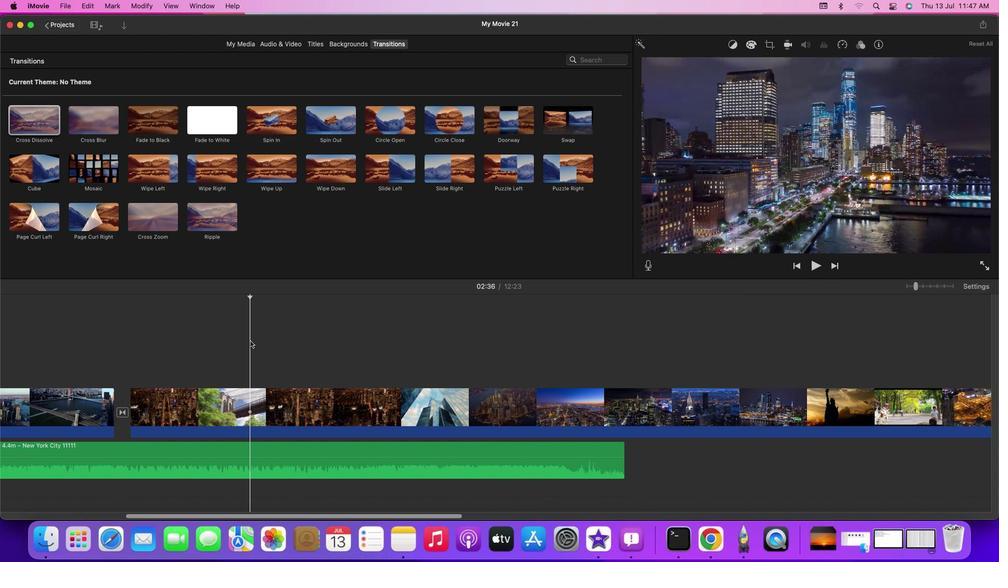 
Action: Key pressed Key.space
Screenshot: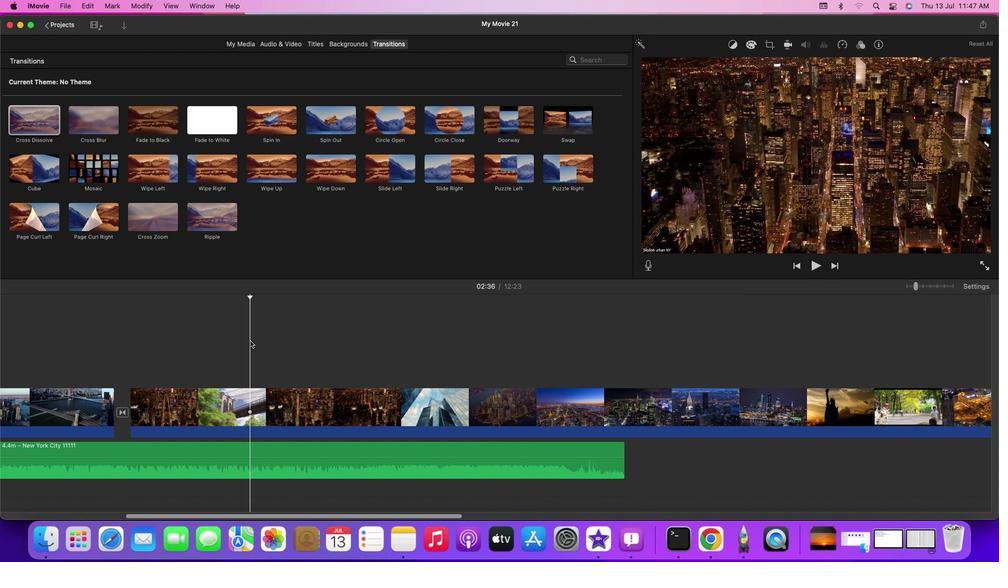 
Action: Mouse moved to (236, 334)
Screenshot: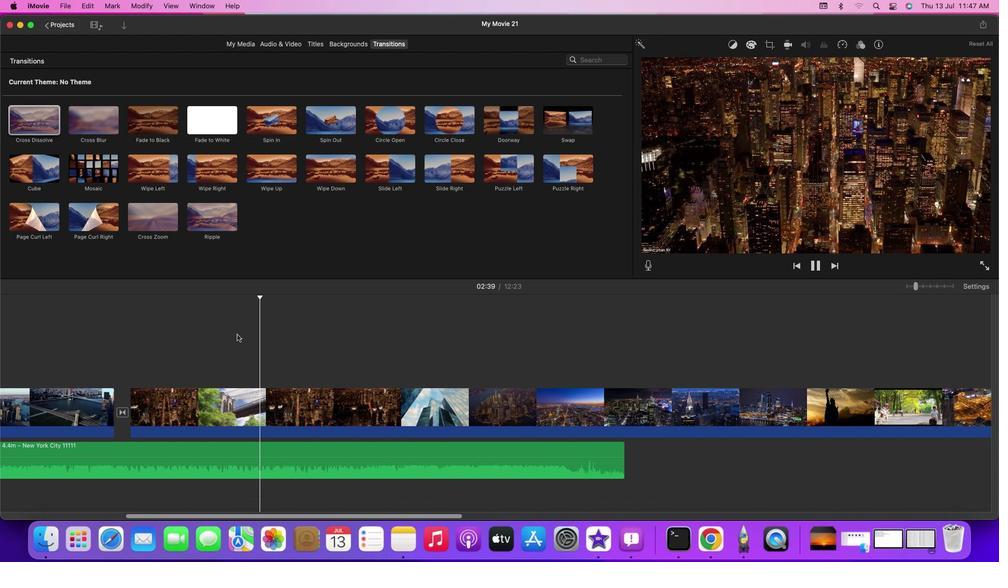 
Action: Mouse pressed left at (236, 334)
Screenshot: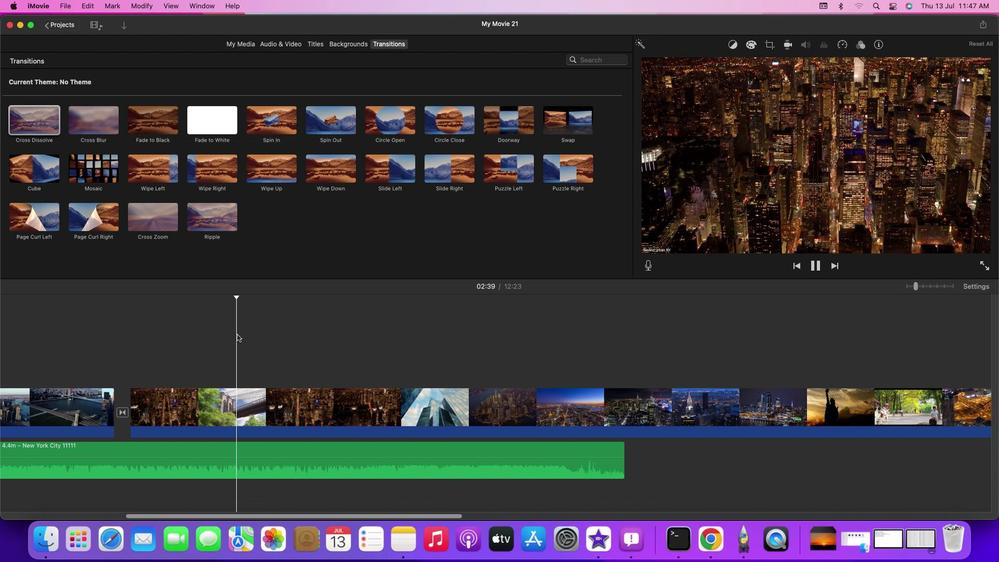 
Action: Mouse moved to (222, 331)
Screenshot: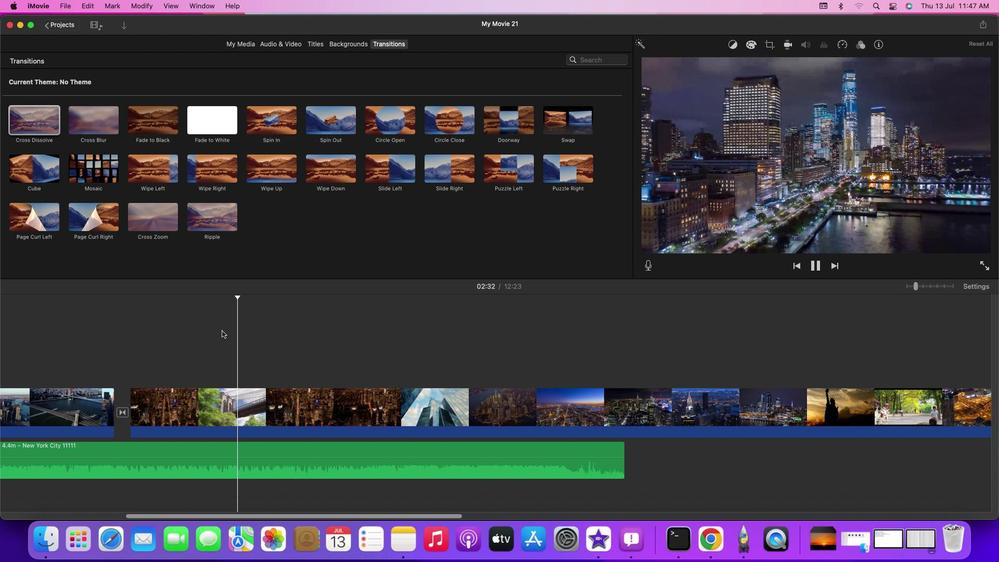 
Action: Mouse pressed left at (222, 331)
Screenshot: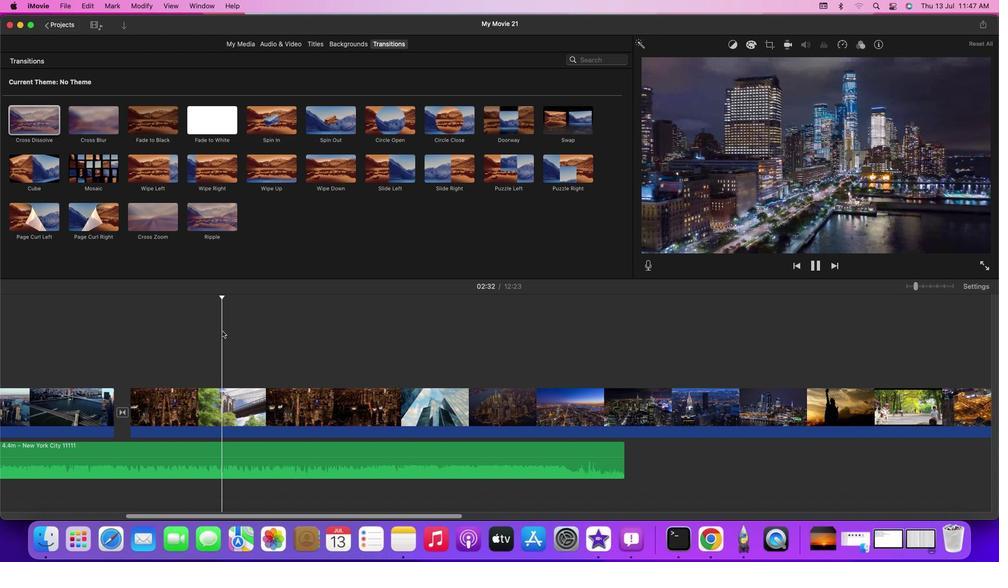 
Action: Mouse moved to (267, 335)
Screenshot: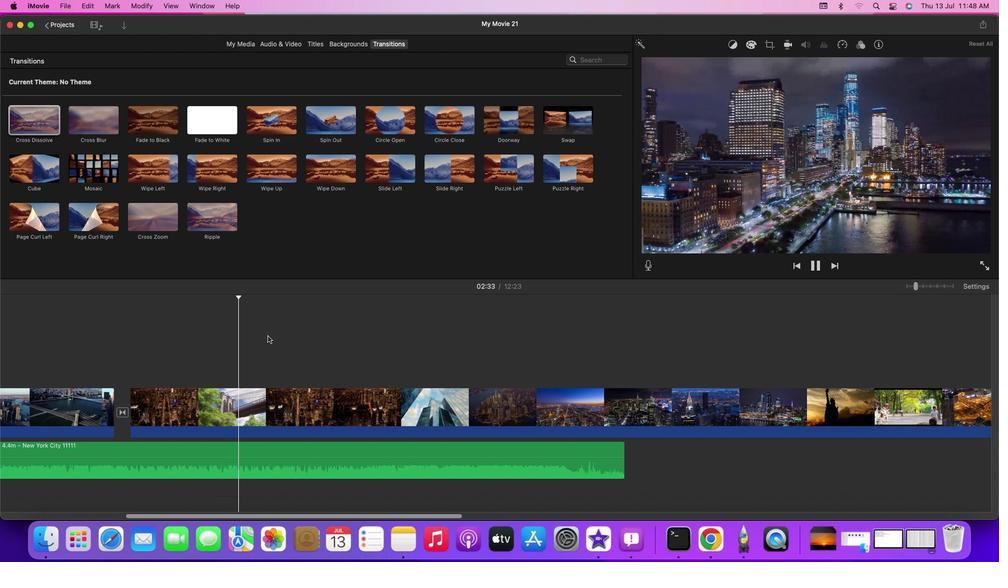 
Action: Key pressed Key.space
Screenshot: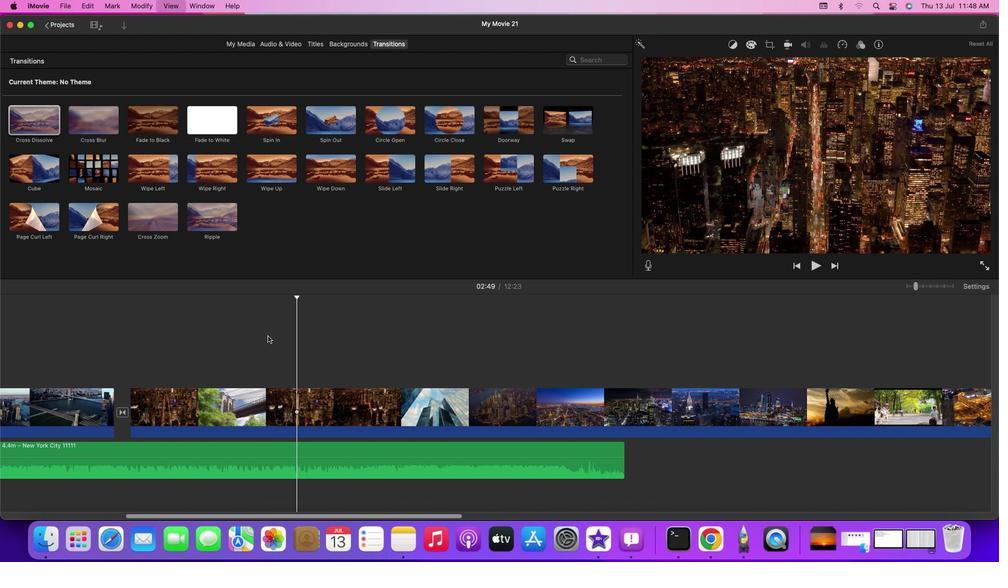 
Action: Mouse moved to (296, 412)
Screenshot: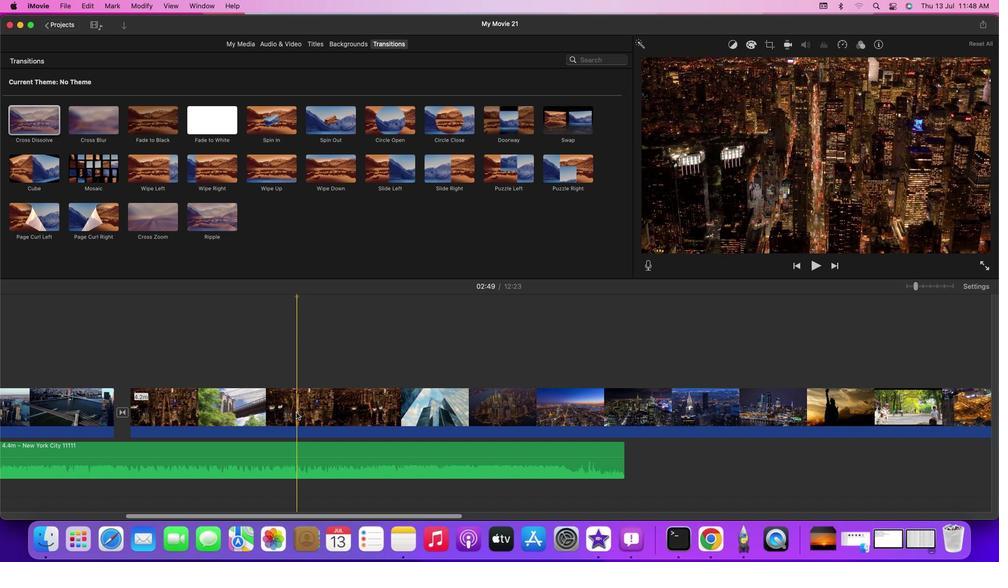 
Action: Mouse pressed left at (296, 412)
